 Task: Select traffic view around selected location Mount Everest, Nepal and China and identify the nearest hotel to the peak traffic point
Action: Mouse moved to (113, 32)
Screenshot: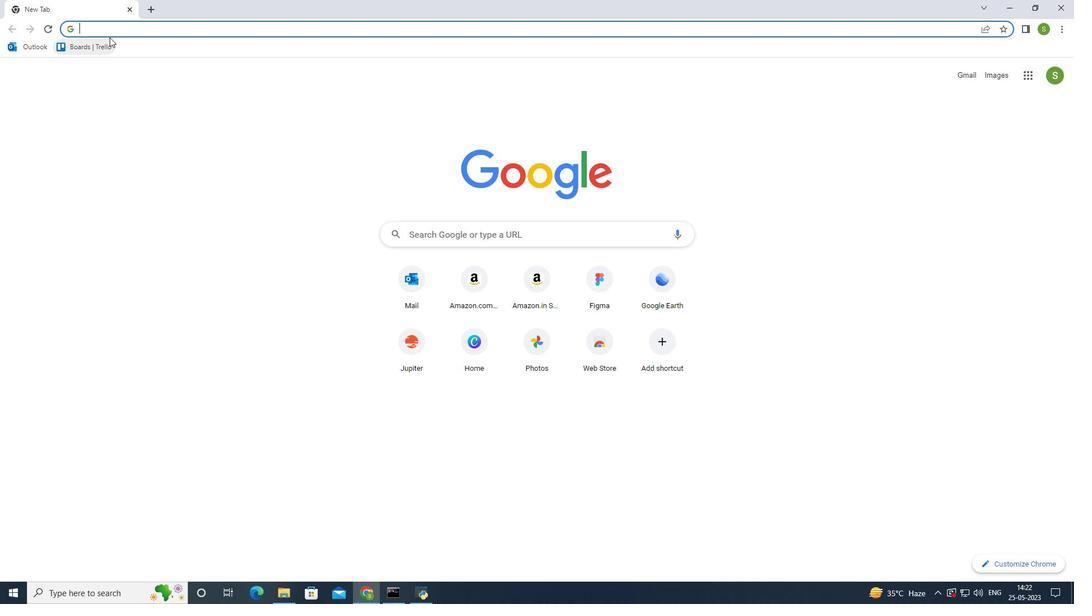 
Action: Mouse pressed left at (113, 32)
Screenshot: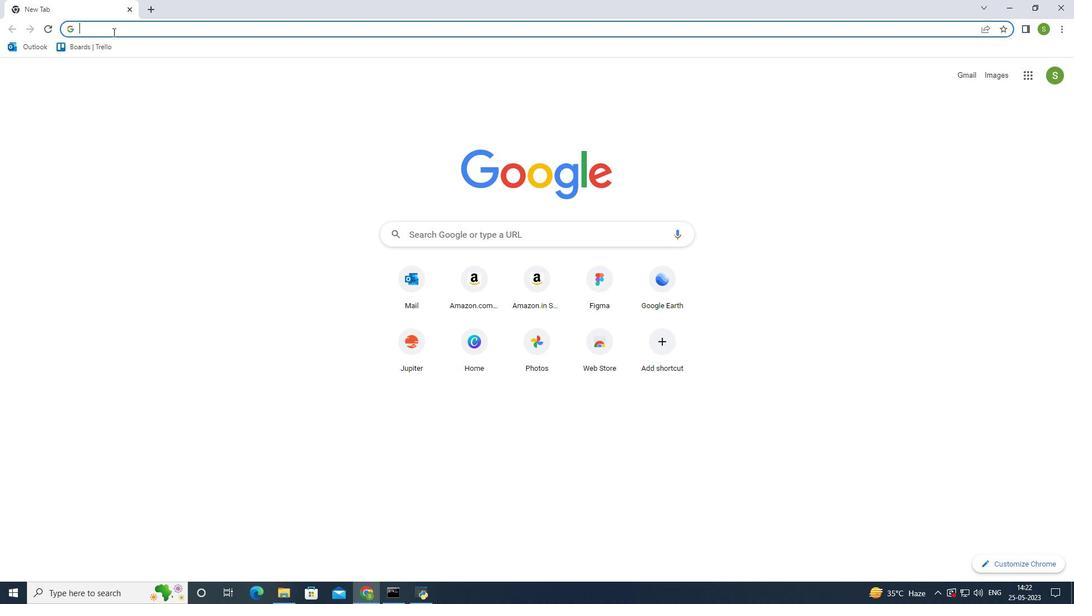 
Action: Mouse moved to (110, 49)
Screenshot: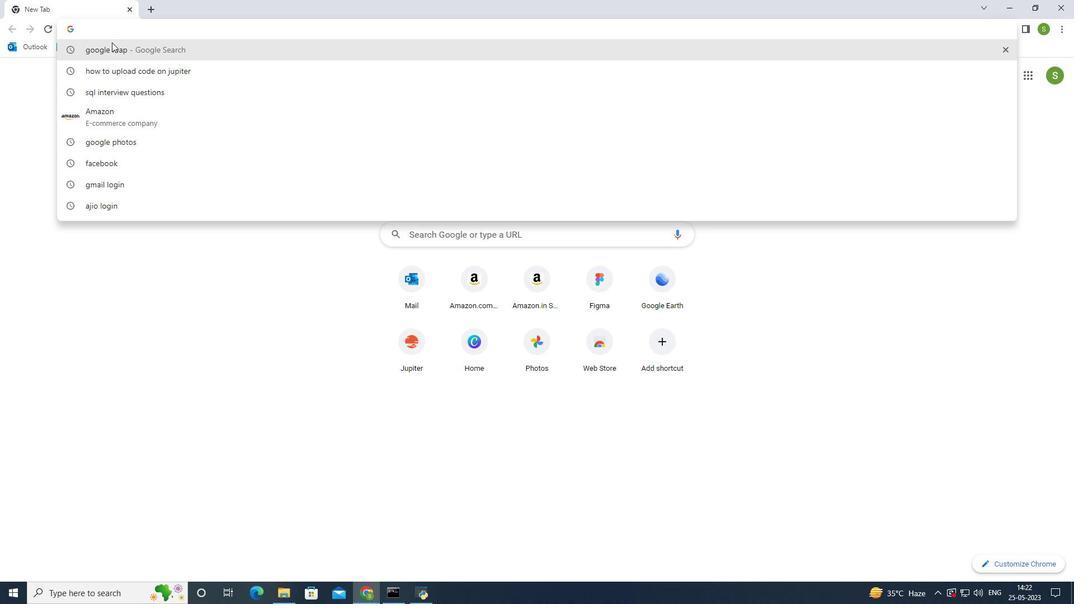 
Action: Mouse pressed left at (110, 49)
Screenshot: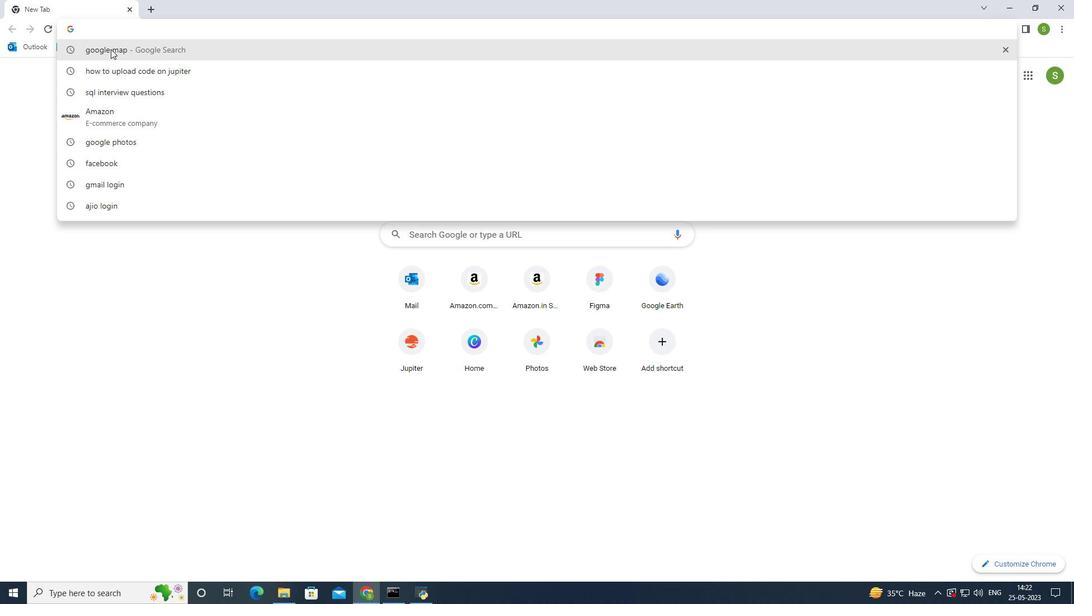 
Action: Mouse moved to (168, 174)
Screenshot: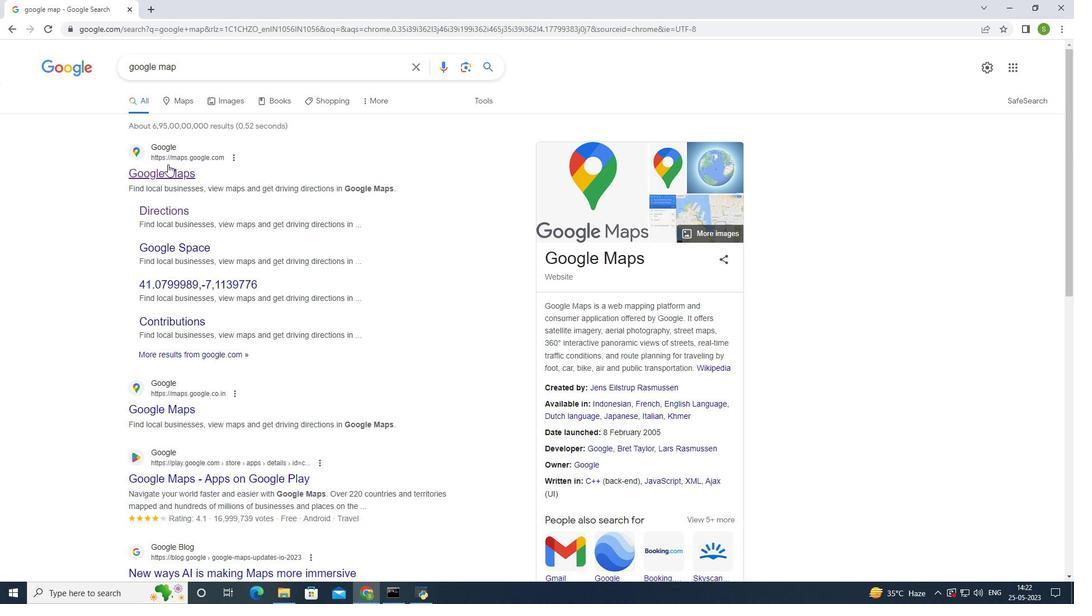 
Action: Mouse pressed left at (168, 174)
Screenshot: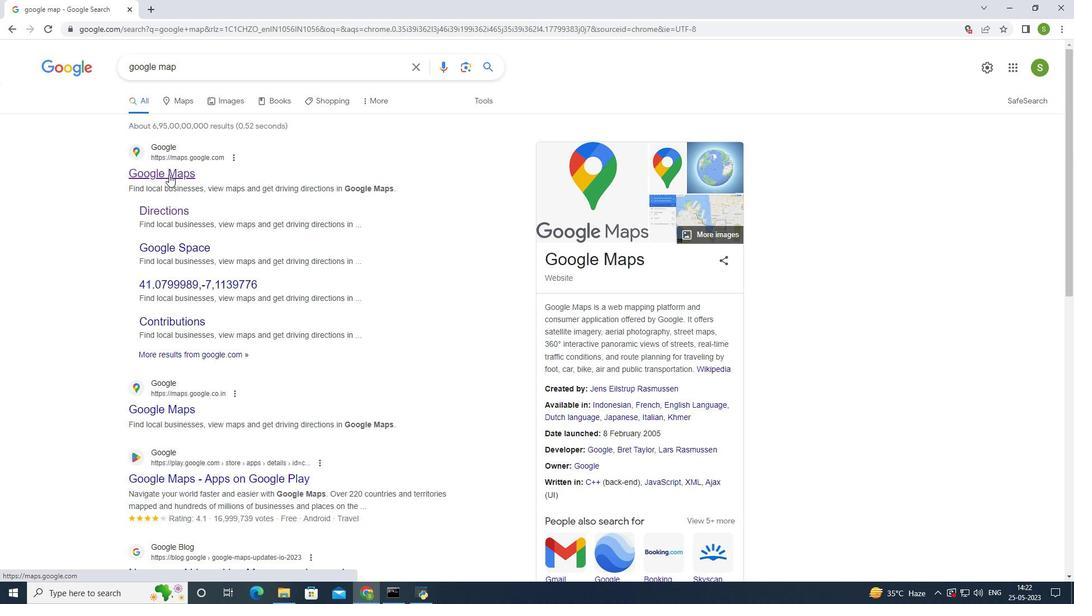 
Action: Mouse moved to (132, 58)
Screenshot: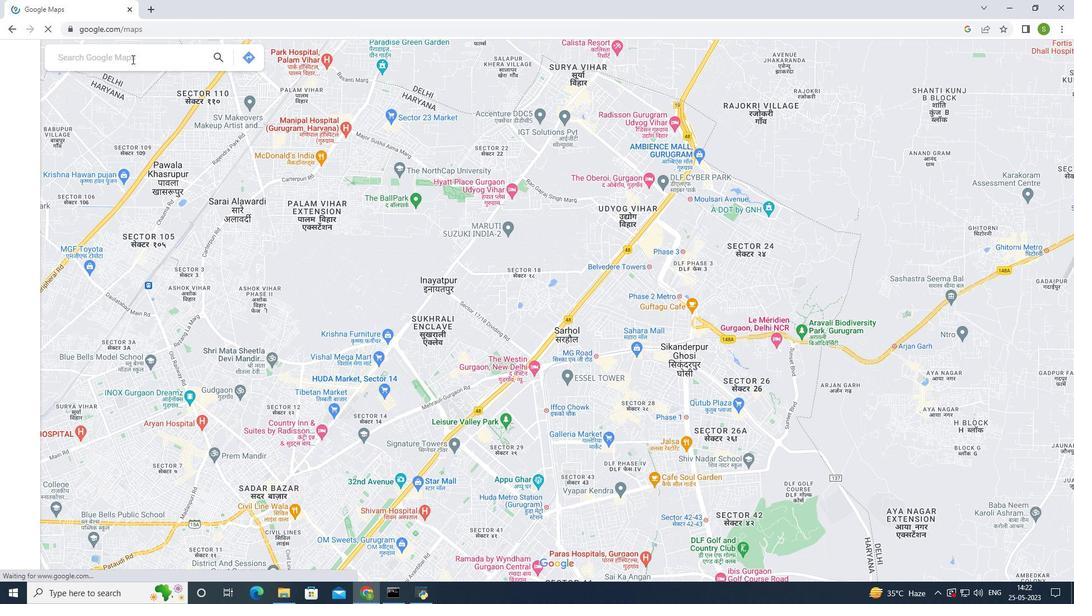 
Action: Mouse pressed left at (132, 58)
Screenshot: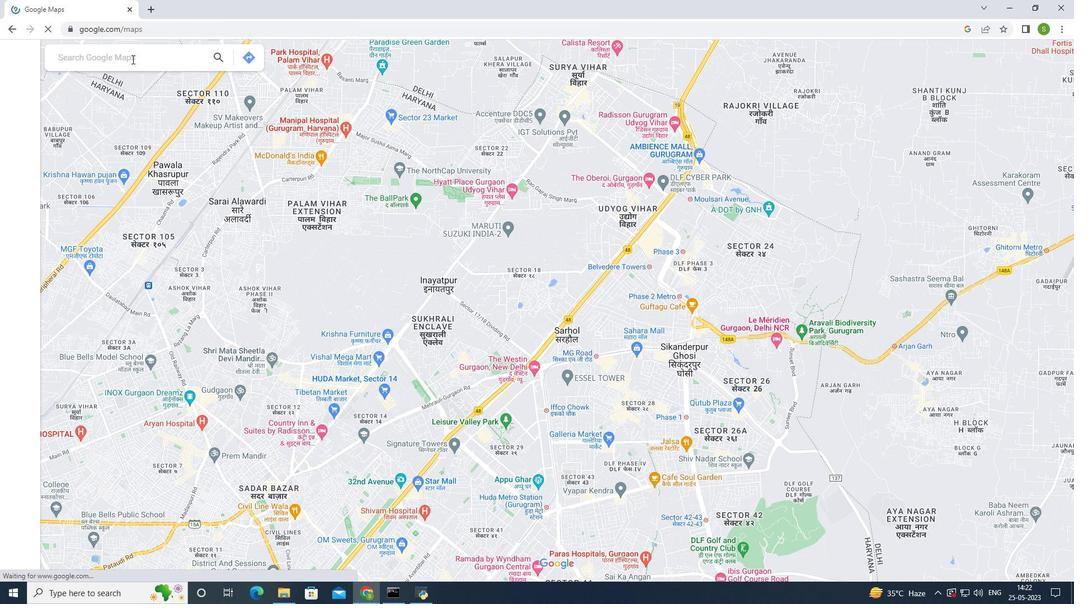 
Action: Mouse moved to (144, 53)
Screenshot: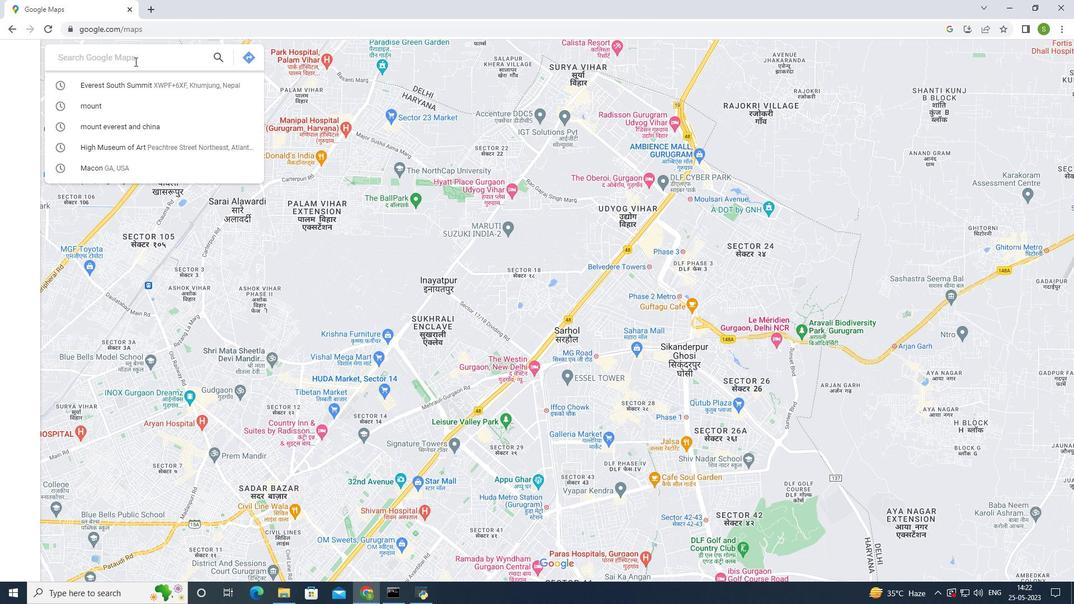 
Action: Key pressed <Key.caps_lock>M<Key.caps_lock>ount<Key.space><Key.caps_lock>E<Key.caps_lock>verest<Key.space>,<Key.space><Key.caps_lock>N<Key.caps_lock>epal<Key.space><Key.space><Key.space>and<Key.space><Key.caps_lock>C<Key.caps_lock>hina<Key.enter>
Screenshot: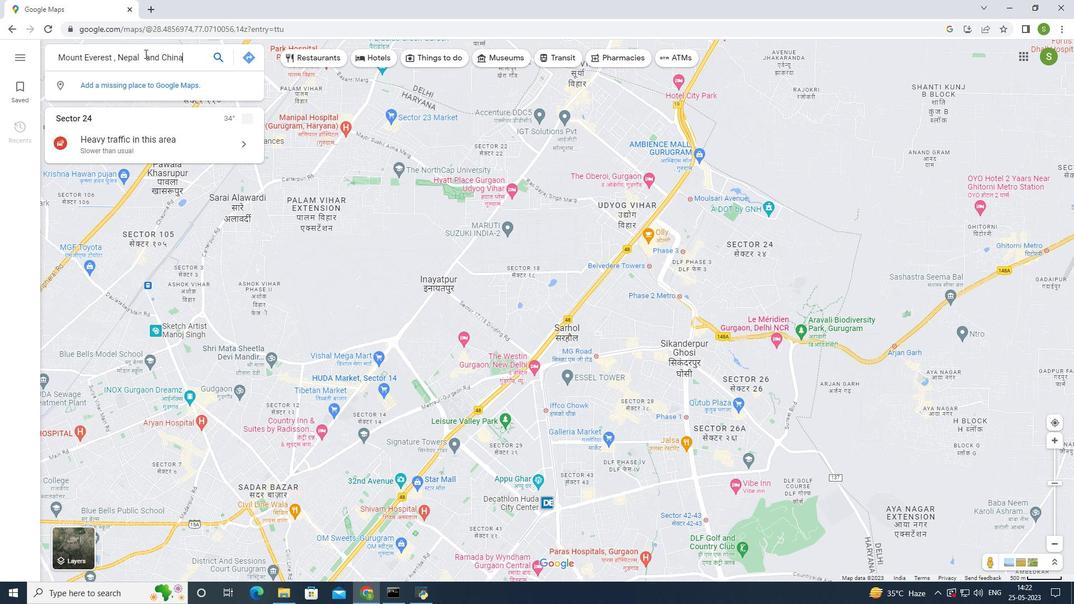 
Action: Mouse moved to (390, 551)
Screenshot: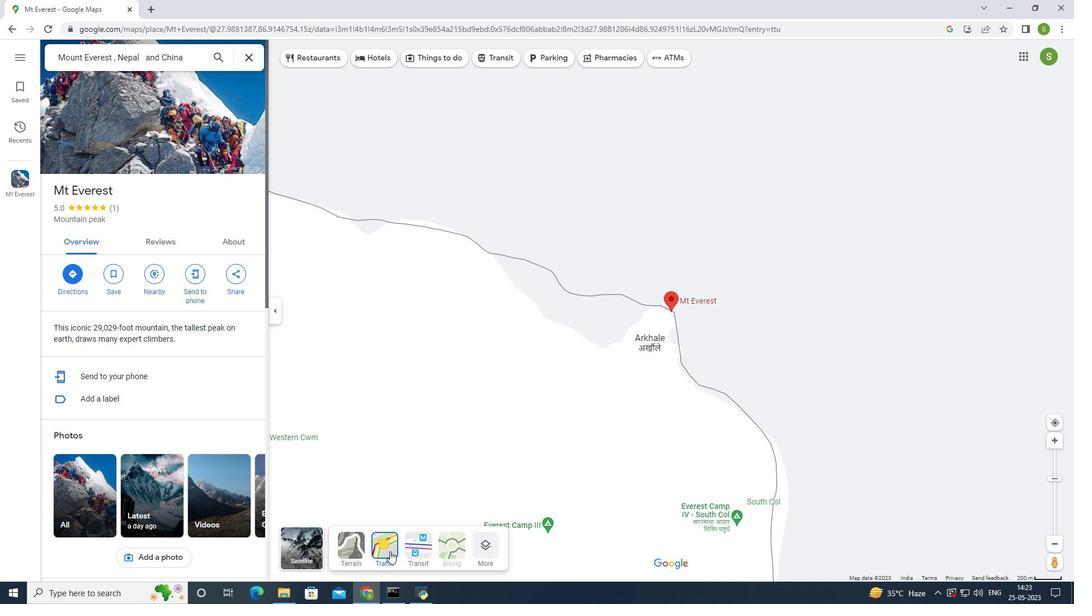 
Action: Mouse pressed left at (390, 551)
Screenshot: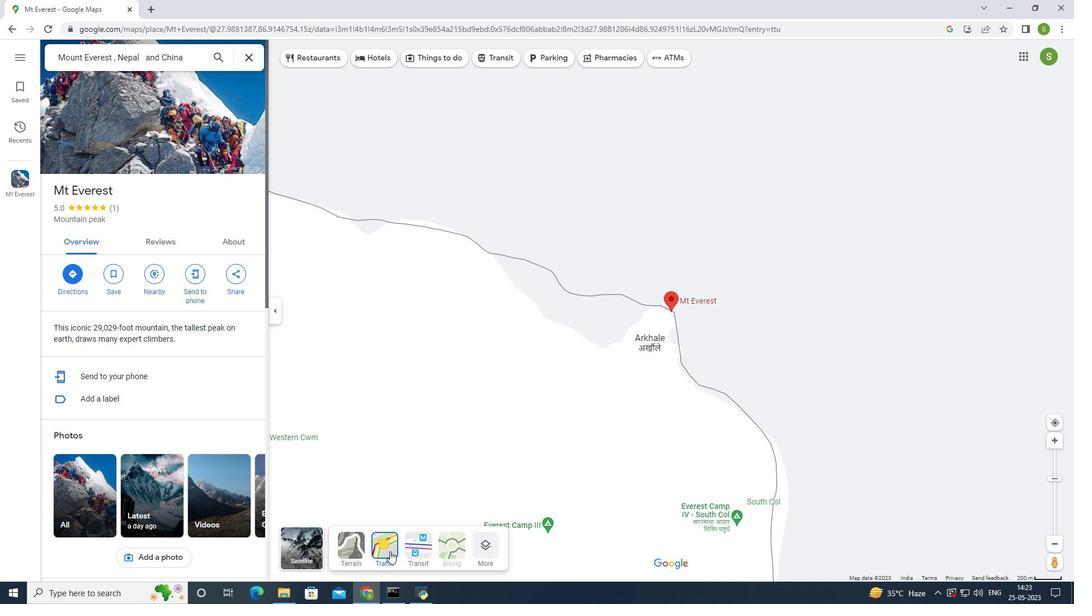 
Action: Mouse moved to (371, 53)
Screenshot: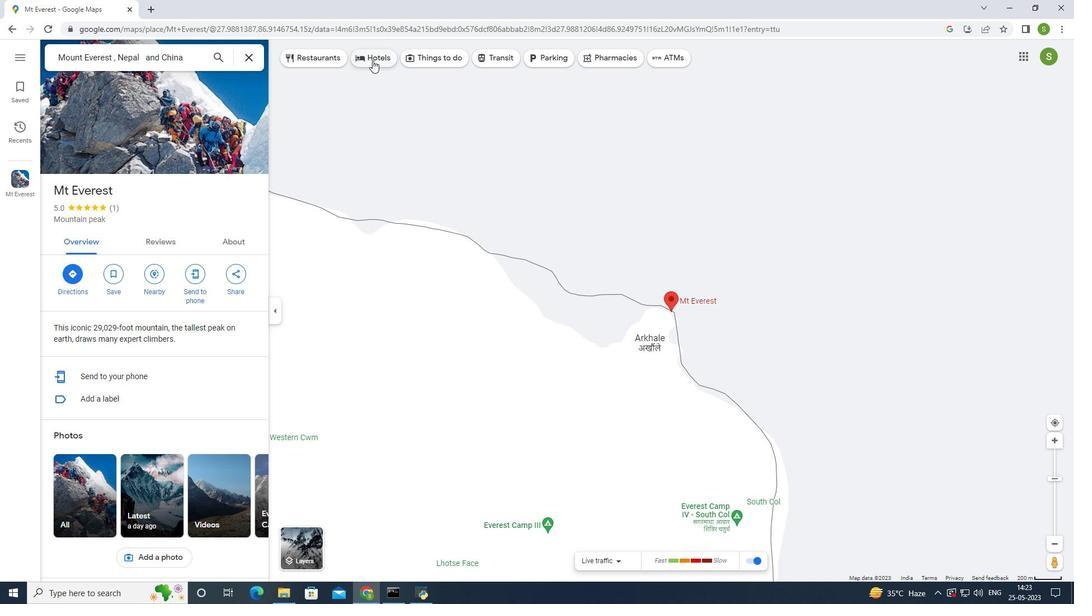 
Action: Mouse pressed left at (371, 53)
Screenshot: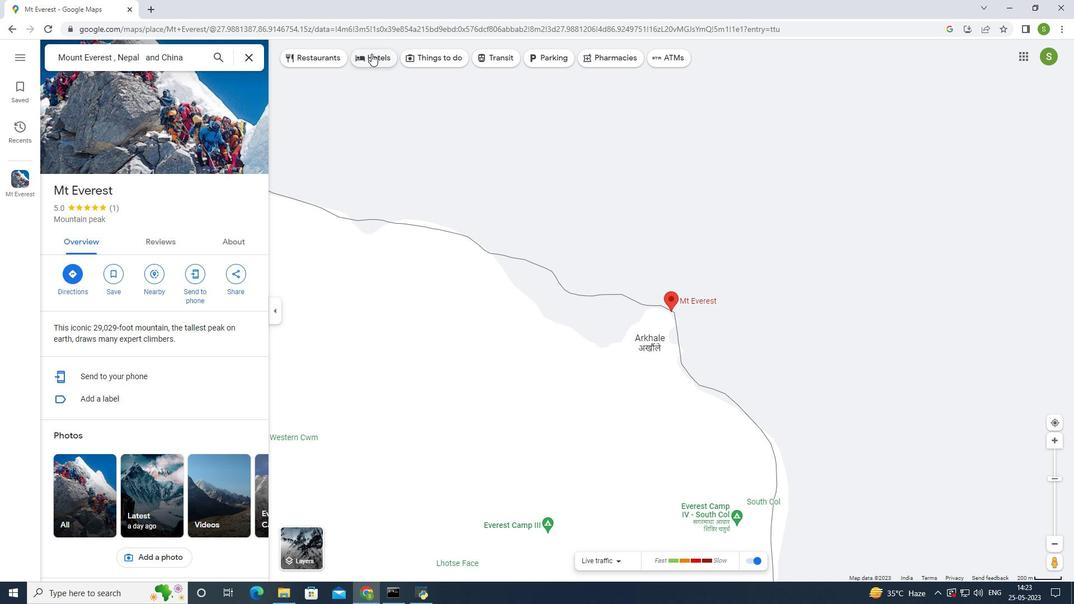 
Action: Mouse moved to (593, 387)
Screenshot: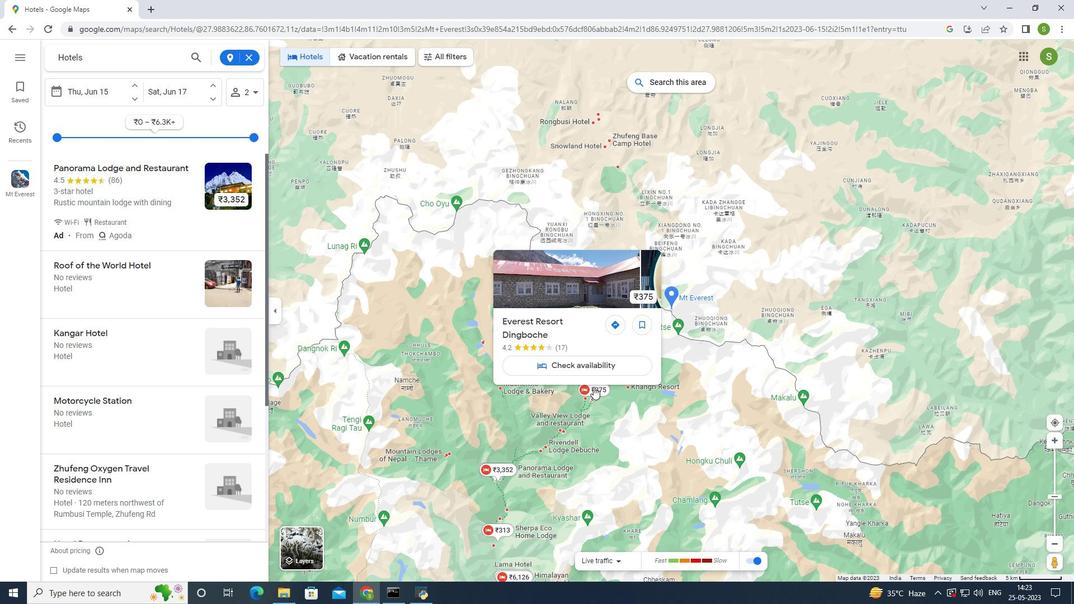 
Action: Mouse pressed left at (593, 387)
Screenshot: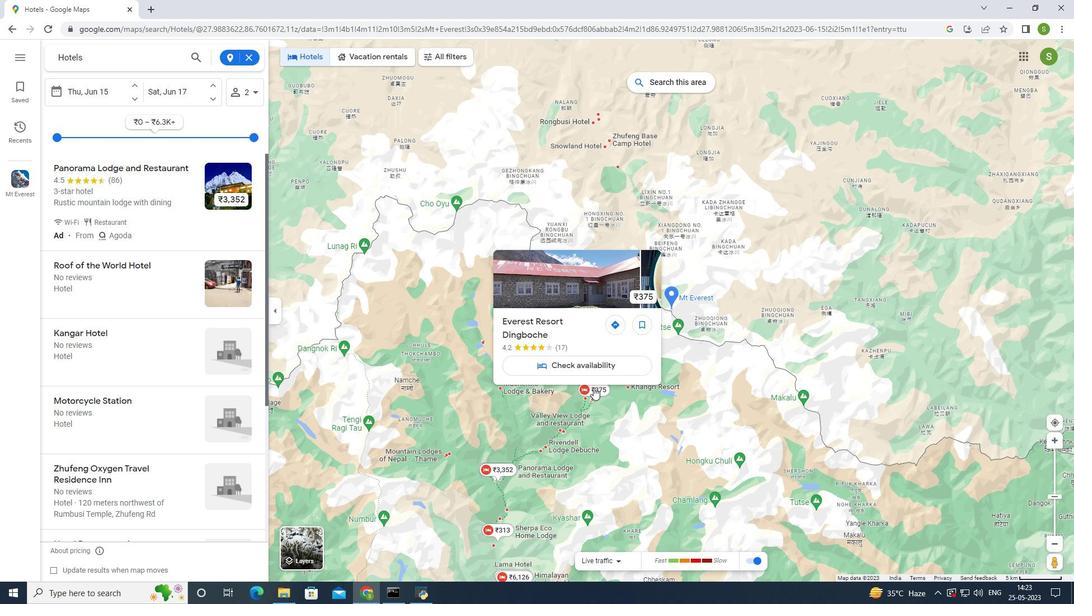 
Action: Mouse moved to (577, 327)
Screenshot: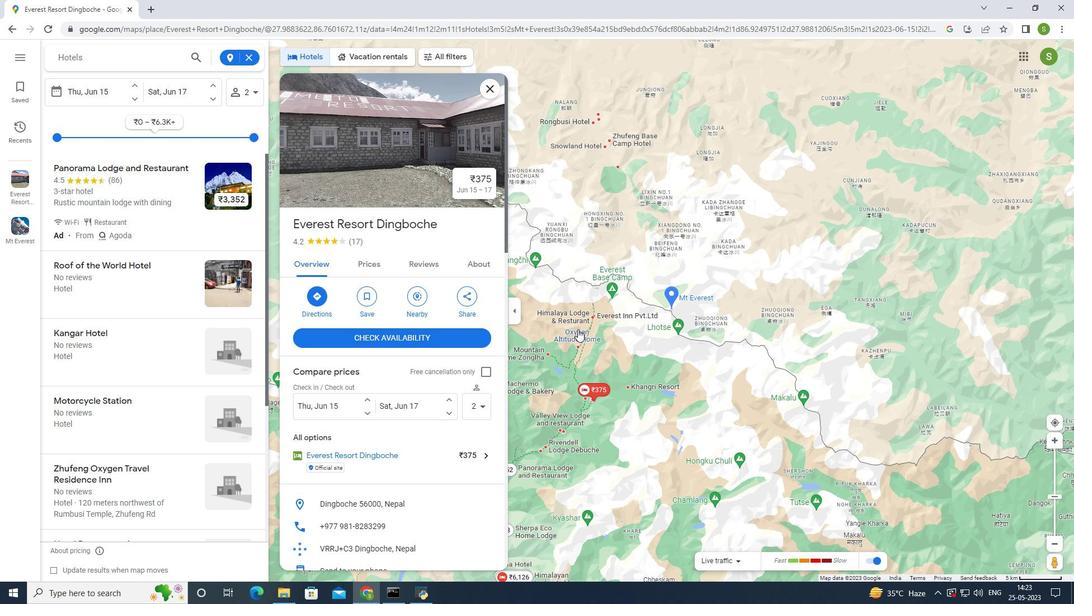 
Action: Mouse scrolled (577, 328) with delta (0, 0)
Screenshot: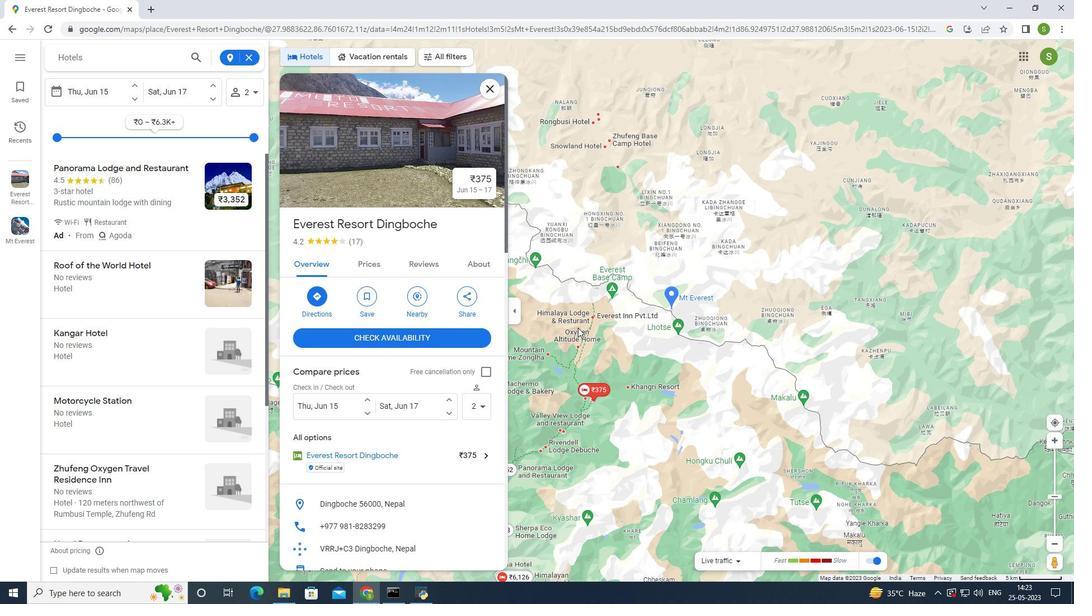 
Action: Mouse scrolled (577, 328) with delta (0, 0)
Screenshot: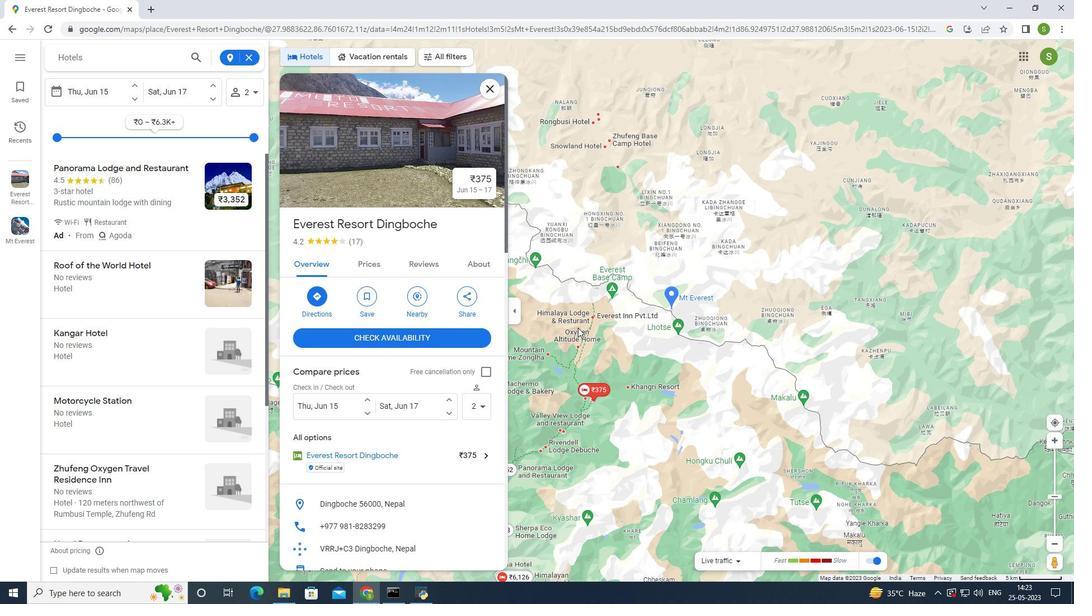 
Action: Mouse scrolled (577, 328) with delta (0, 0)
Screenshot: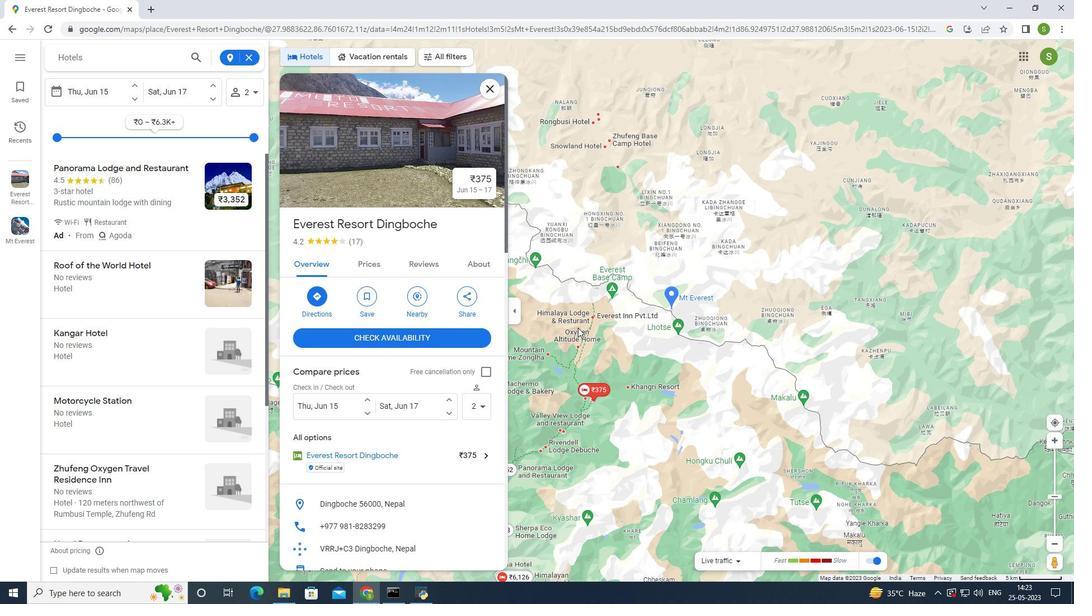 
Action: Mouse scrolled (577, 328) with delta (0, 0)
Screenshot: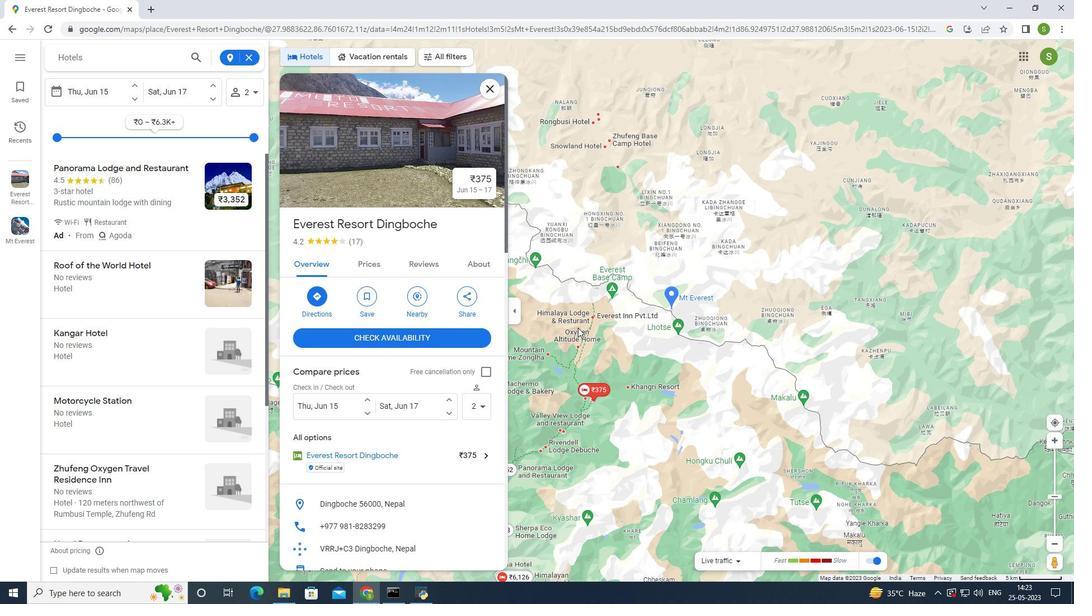 
Action: Mouse moved to (597, 335)
Screenshot: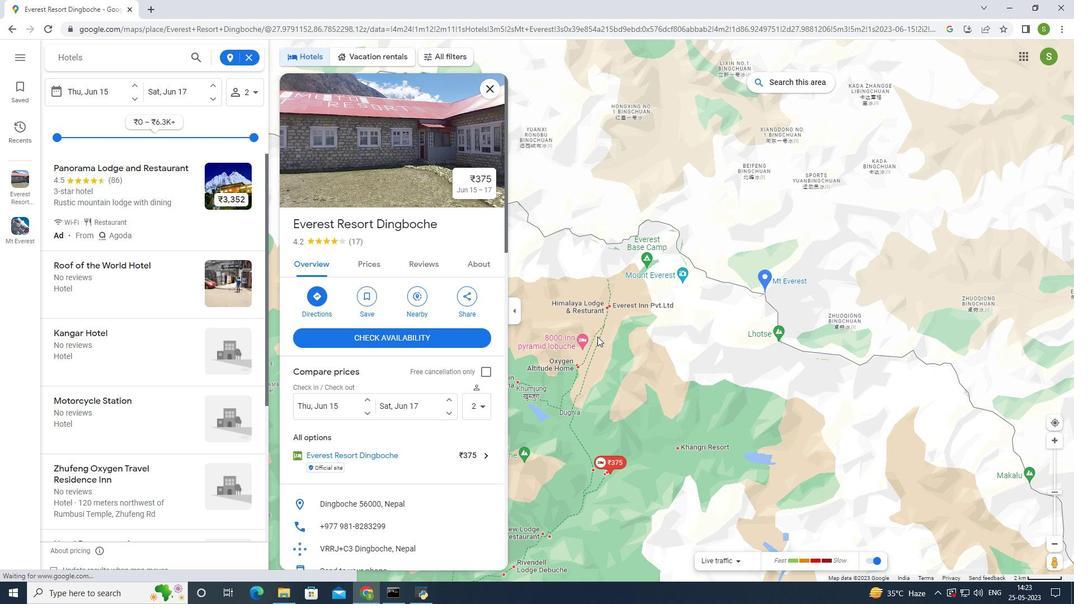 
Action: Mouse scrolled (597, 336) with delta (0, 0)
Screenshot: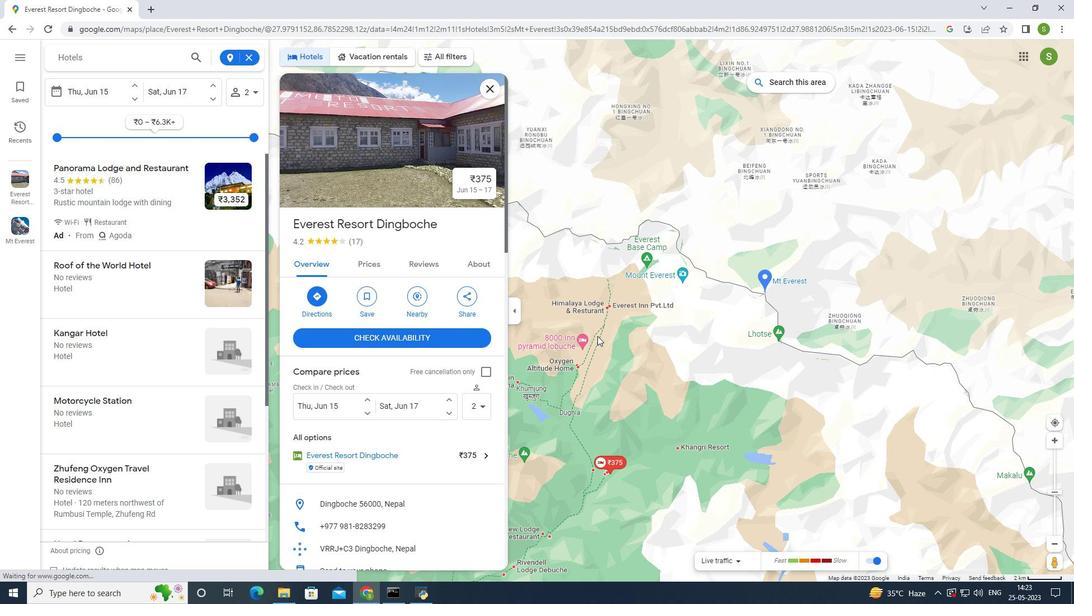 
Action: Mouse scrolled (597, 336) with delta (0, 0)
Screenshot: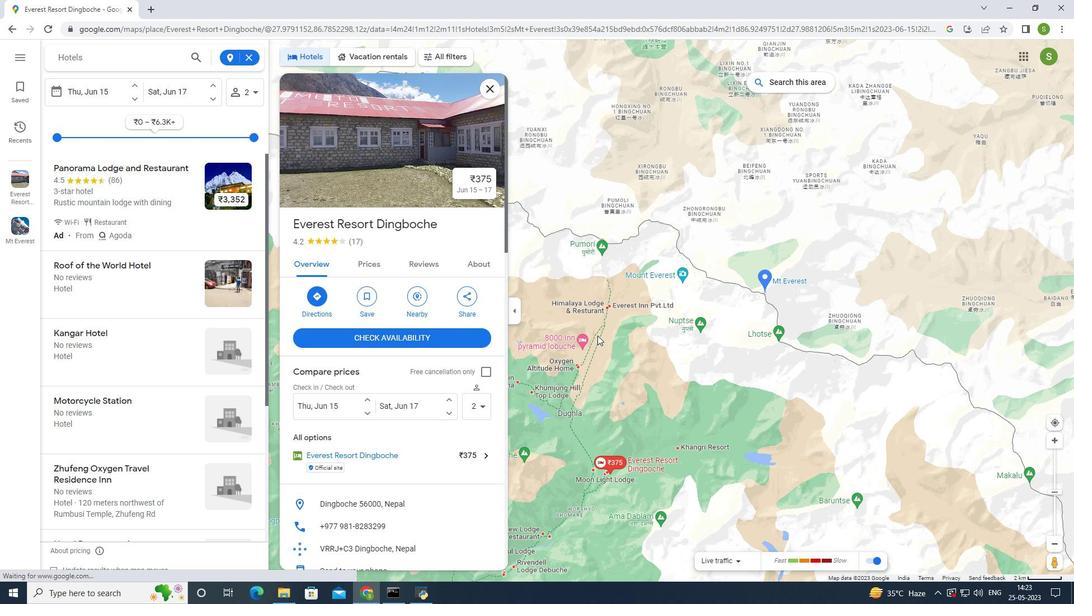 
Action: Mouse moved to (575, 345)
Screenshot: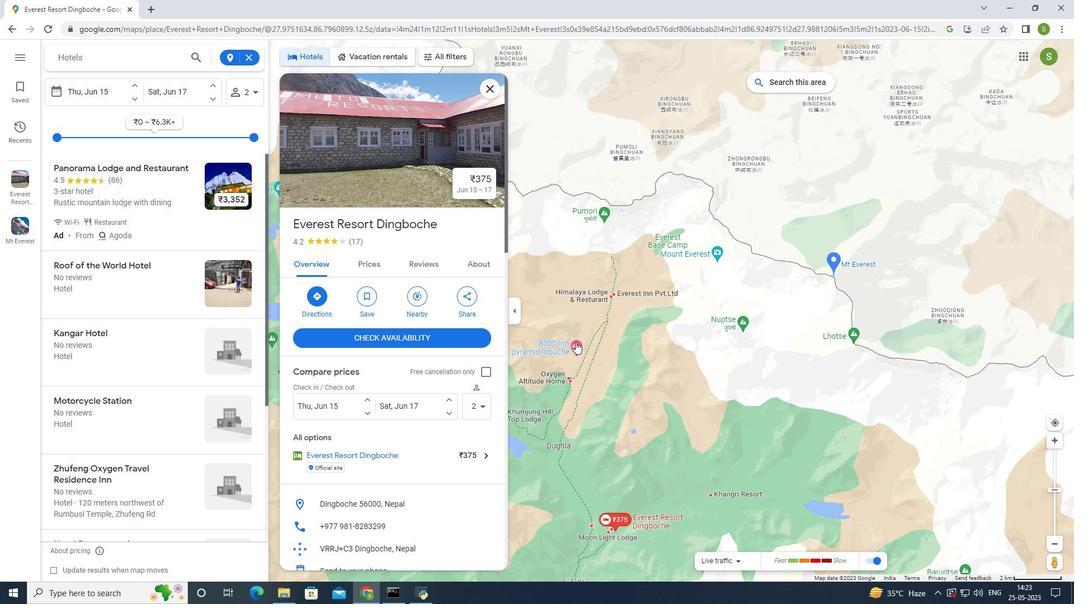 
Action: Mouse pressed left at (575, 345)
Screenshot: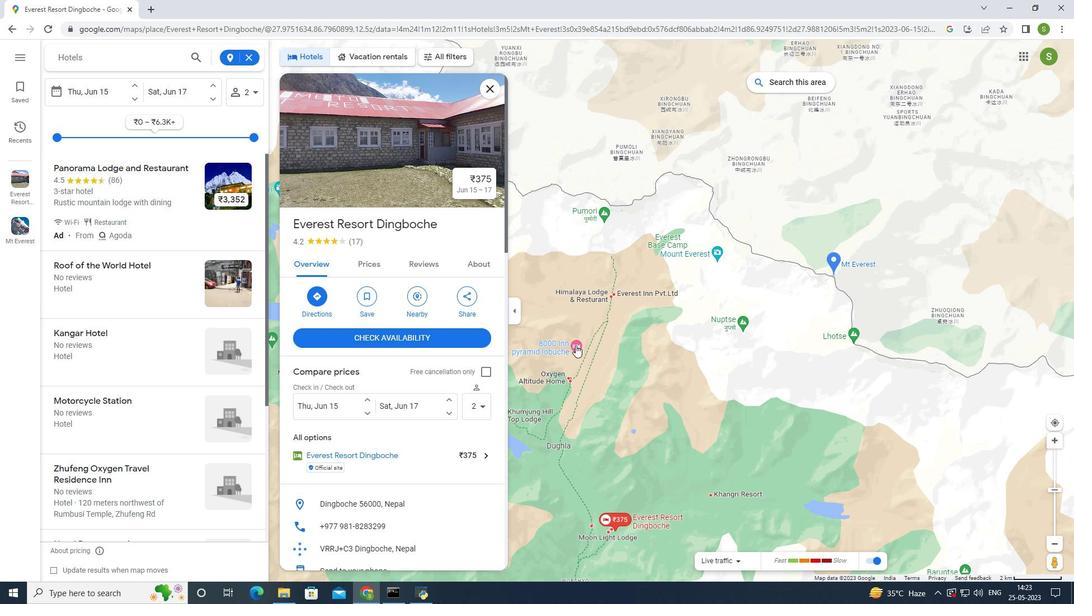 
Action: Mouse moved to (613, 520)
Screenshot: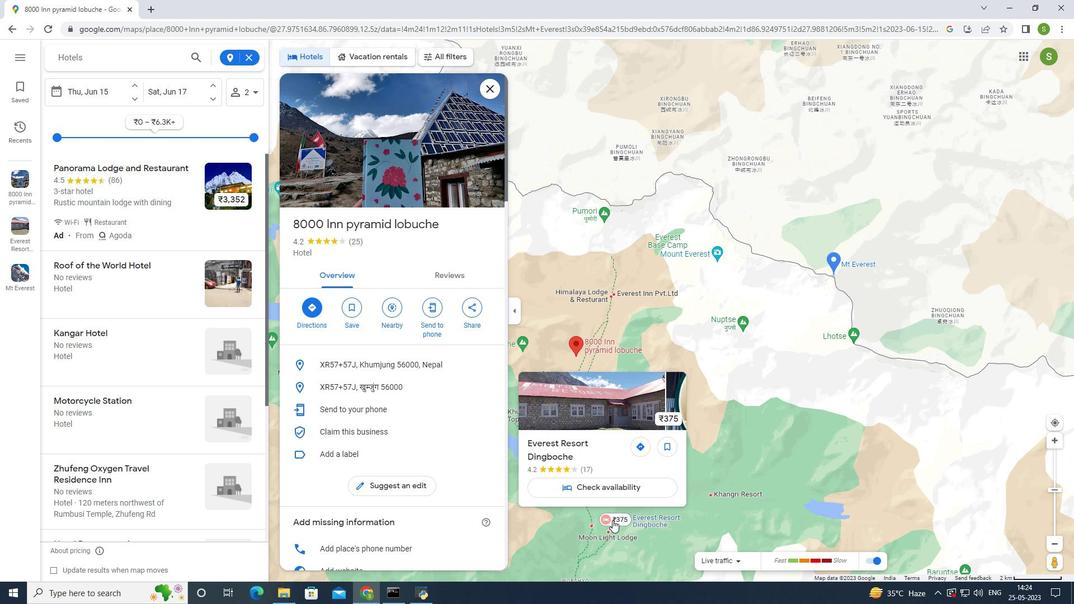 
Action: Mouse pressed left at (613, 520)
Screenshot: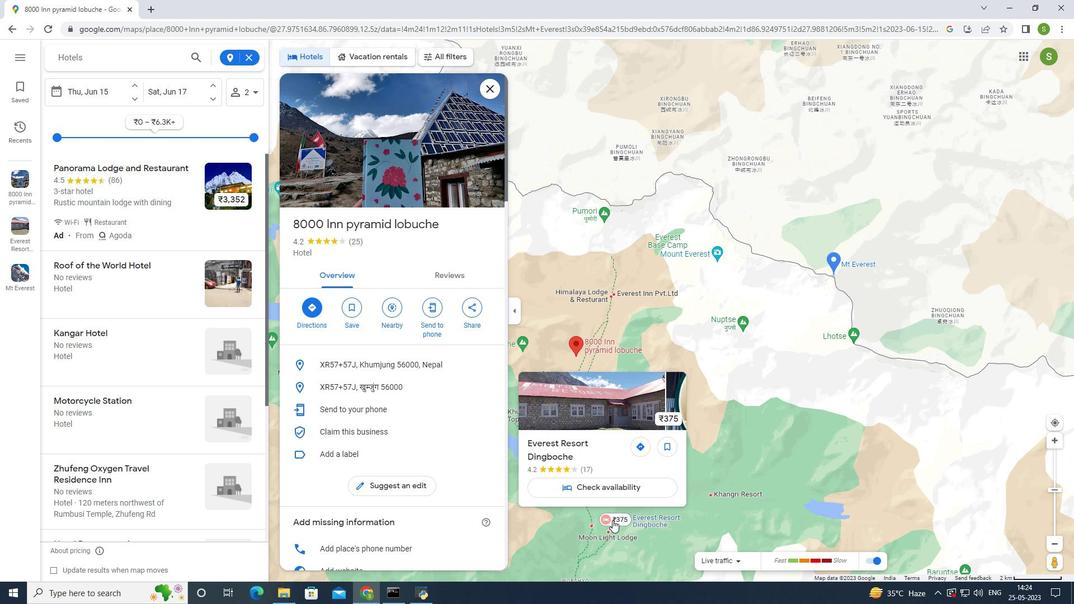 
Action: Mouse moved to (406, 124)
Screenshot: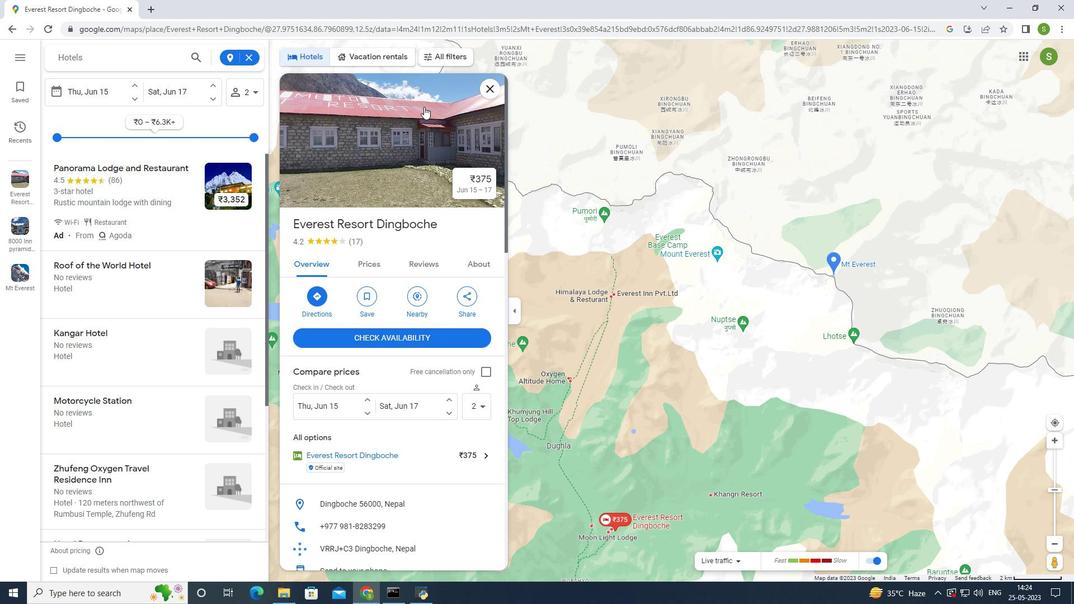 
Action: Mouse pressed left at (406, 124)
Screenshot: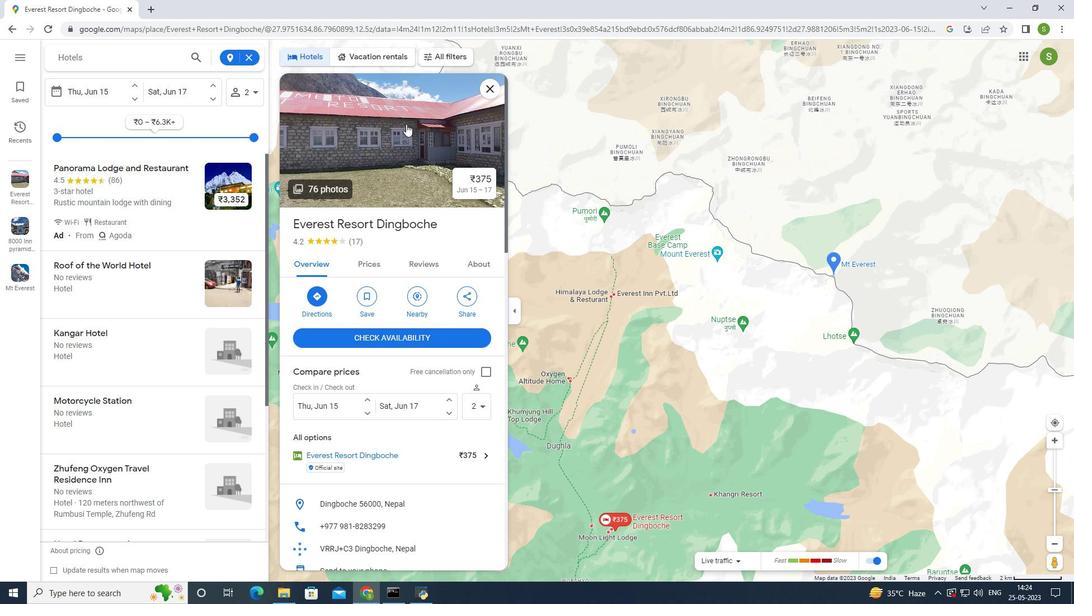 
Action: Mouse moved to (689, 493)
Screenshot: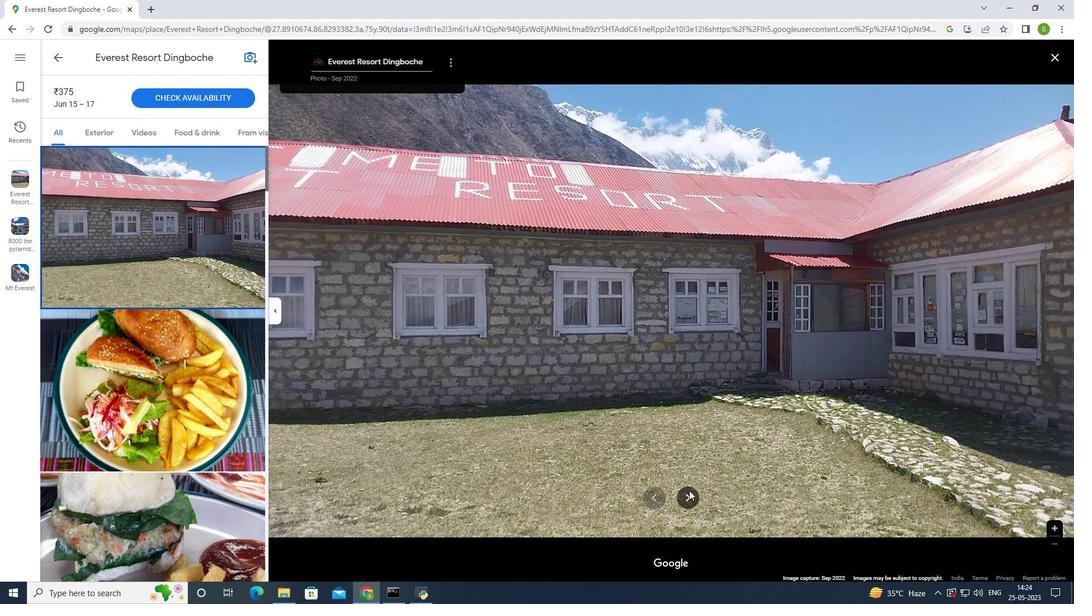 
Action: Mouse pressed left at (689, 493)
Screenshot: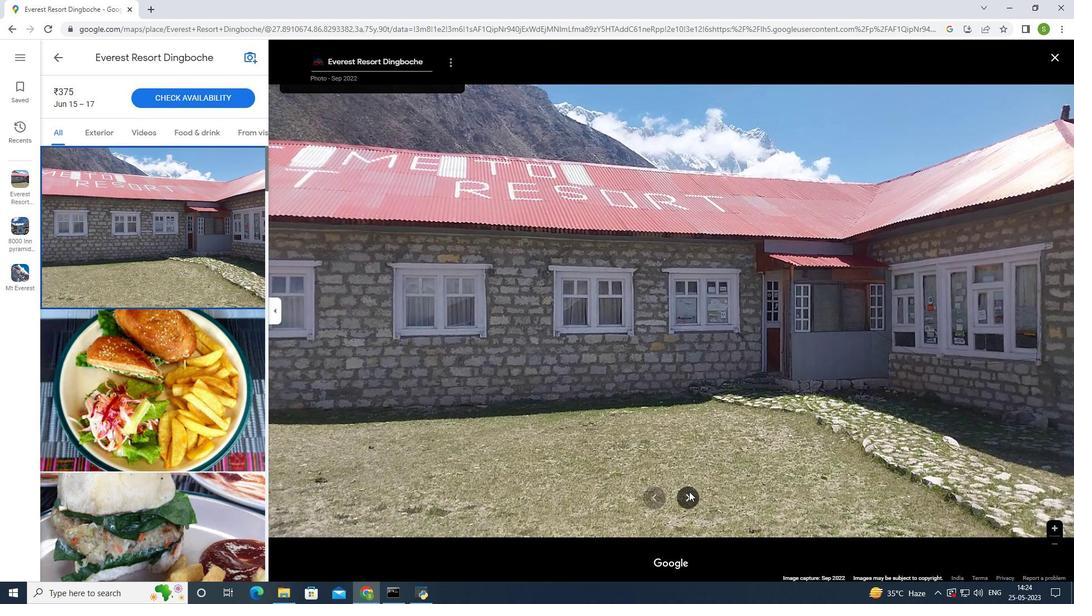 
Action: Mouse moved to (688, 497)
Screenshot: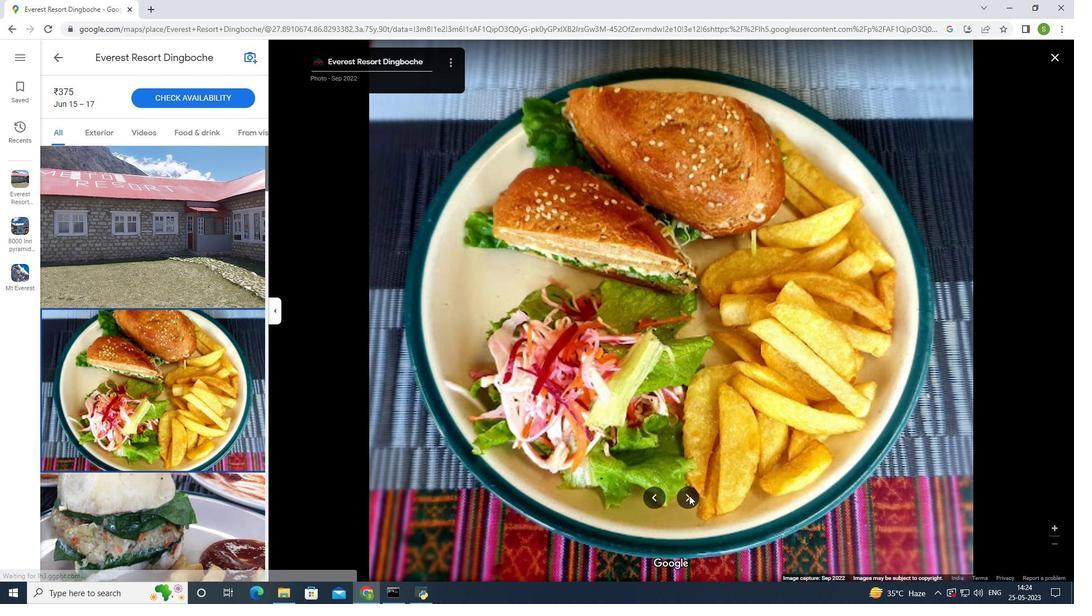 
Action: Mouse pressed left at (688, 497)
Screenshot: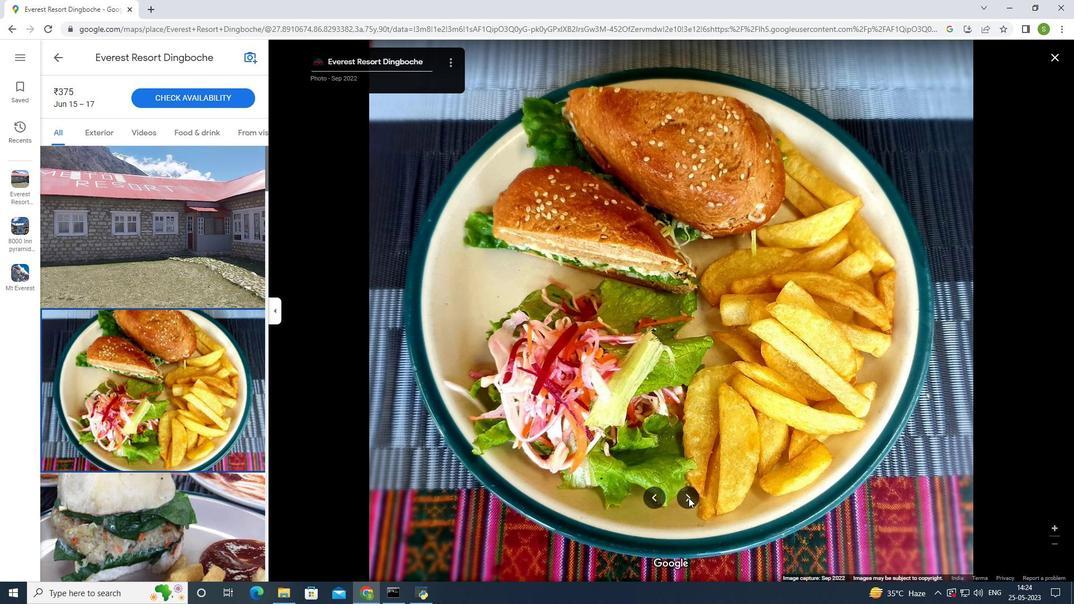 
Action: Mouse moved to (690, 501)
Screenshot: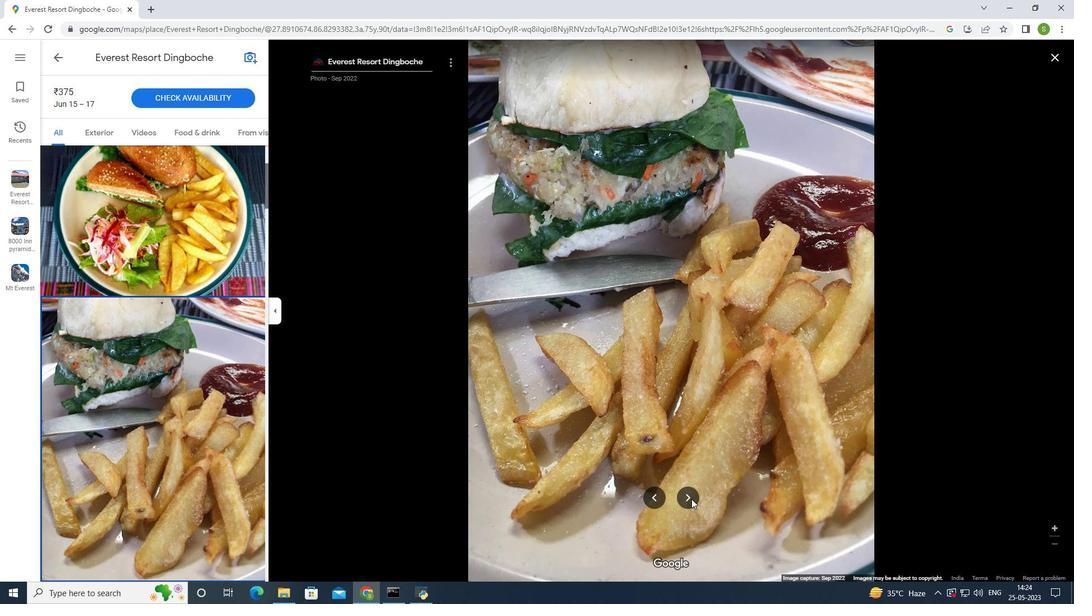 
Action: Mouse pressed left at (690, 501)
Screenshot: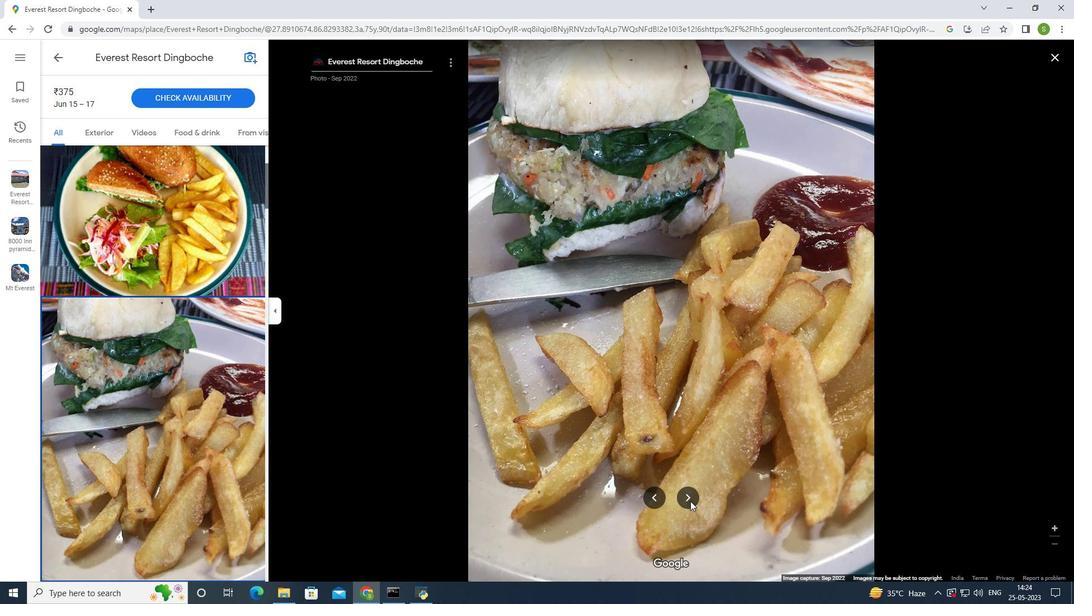 
Action: Mouse moved to (653, 496)
Screenshot: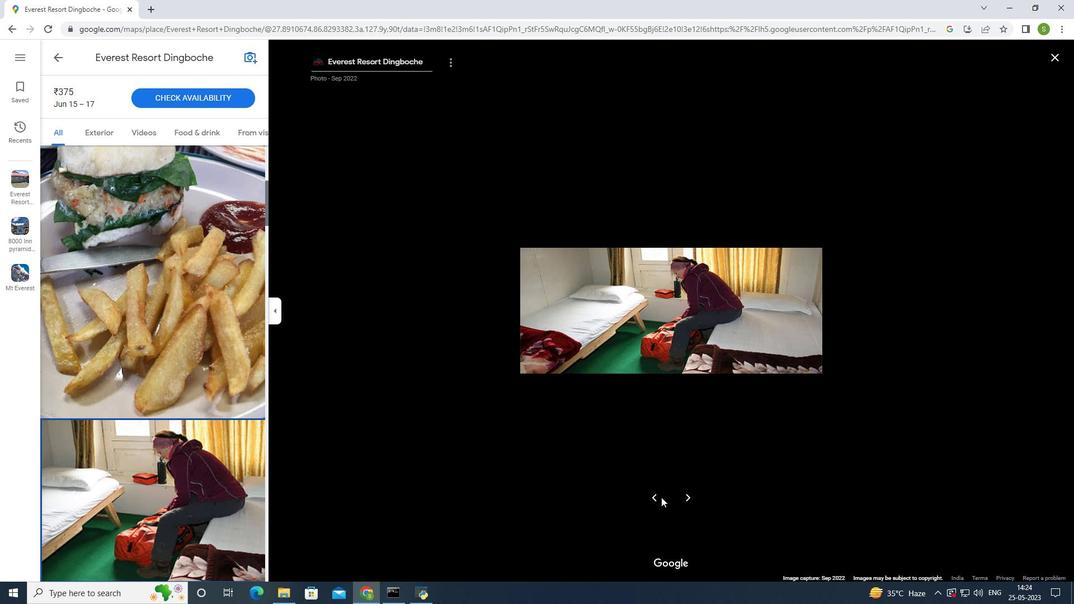 
Action: Mouse pressed left at (653, 496)
Screenshot: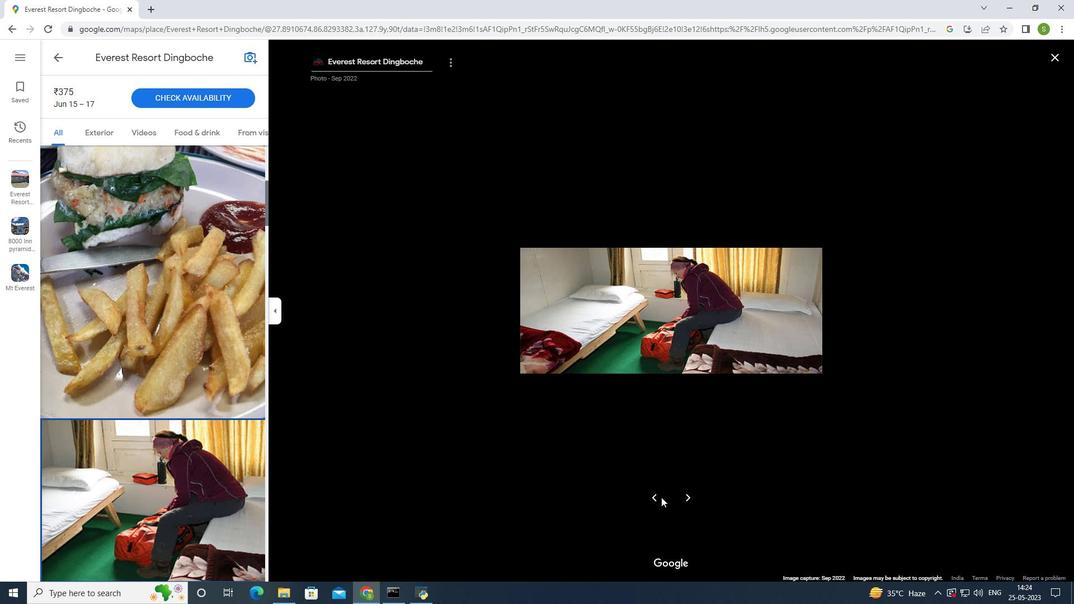 
Action: Mouse moved to (687, 495)
Screenshot: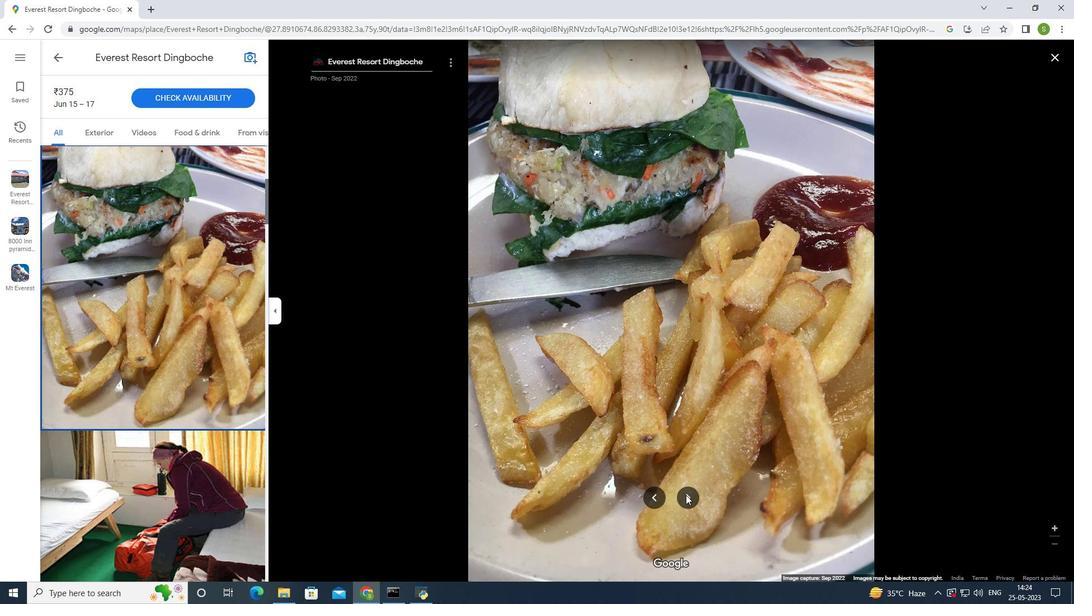
Action: Mouse pressed left at (687, 495)
Screenshot: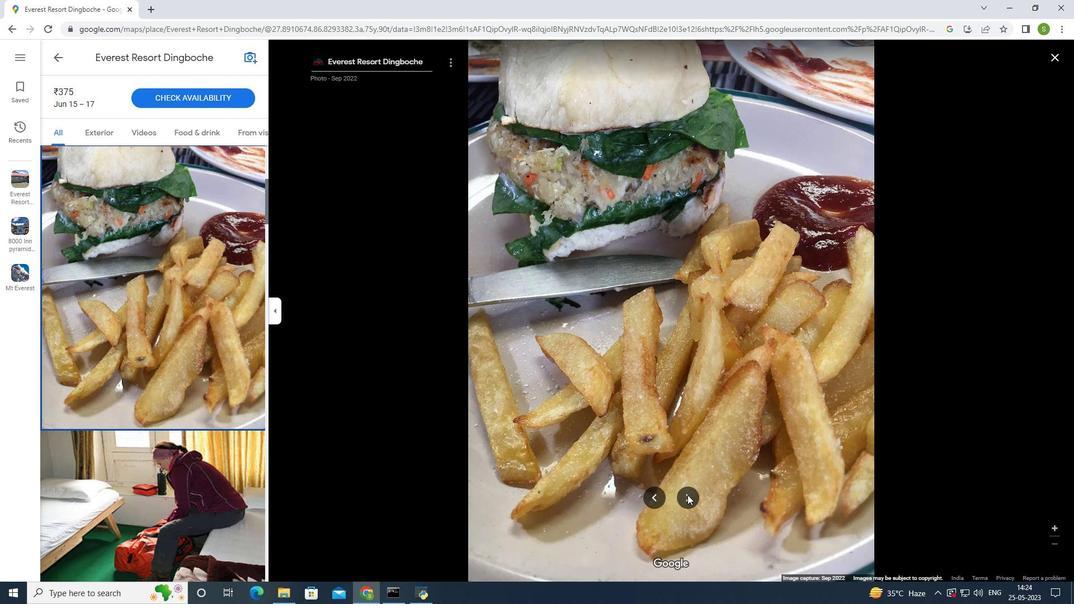 
Action: Mouse moved to (685, 497)
Screenshot: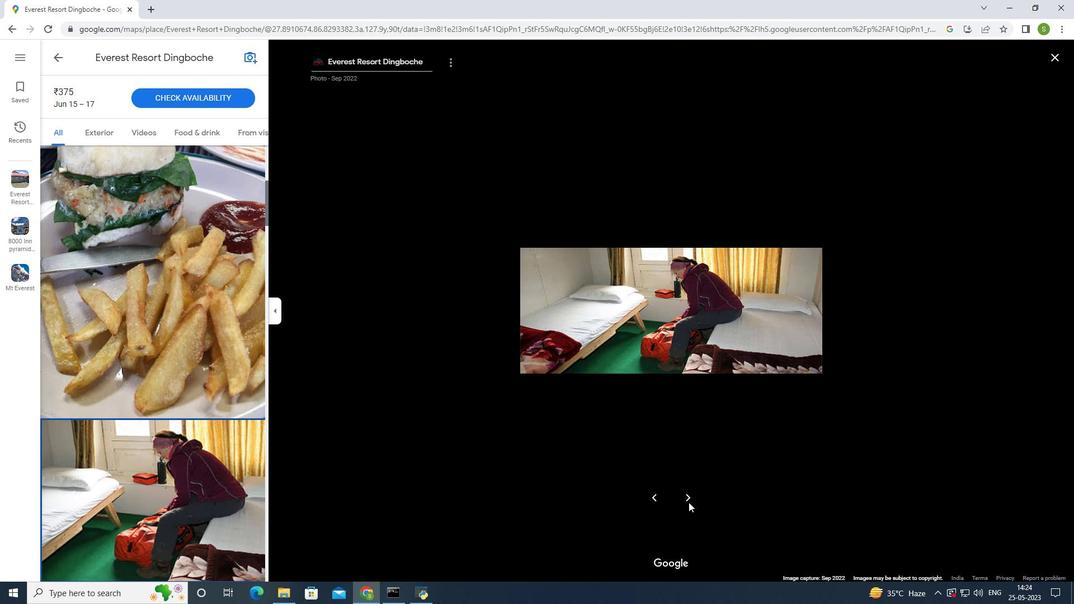
Action: Mouse pressed left at (685, 497)
Screenshot: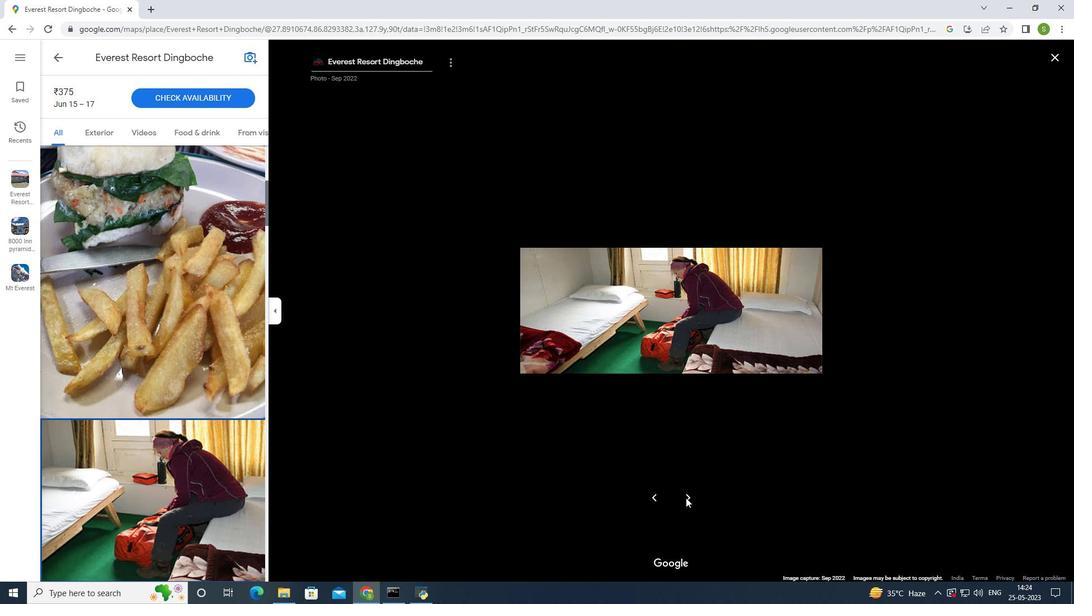 
Action: Mouse pressed left at (685, 497)
Screenshot: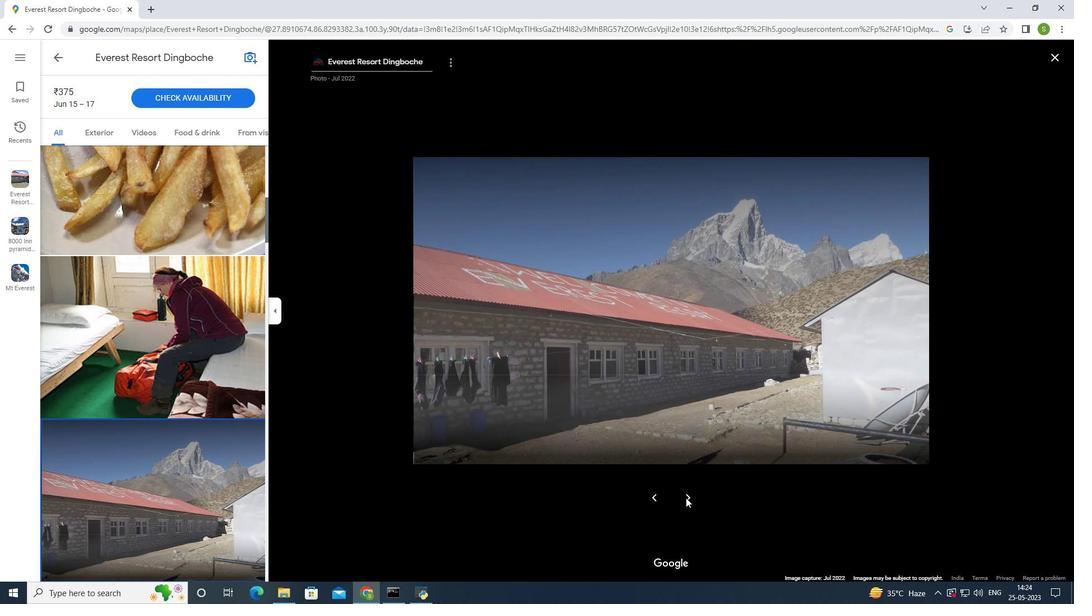 
Action: Mouse pressed left at (685, 497)
Screenshot: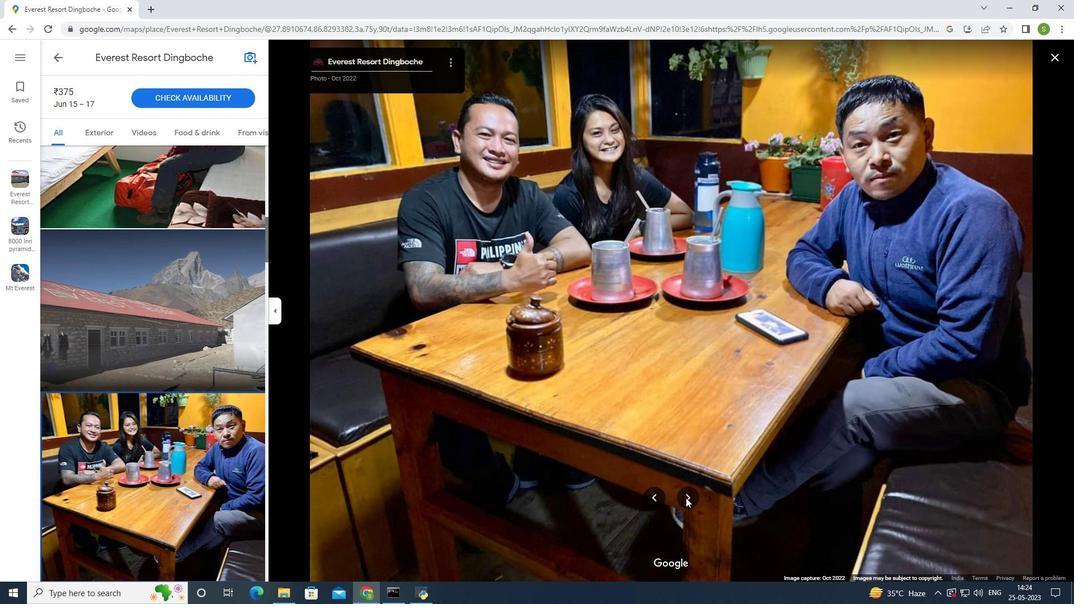 
Action: Mouse moved to (688, 497)
Screenshot: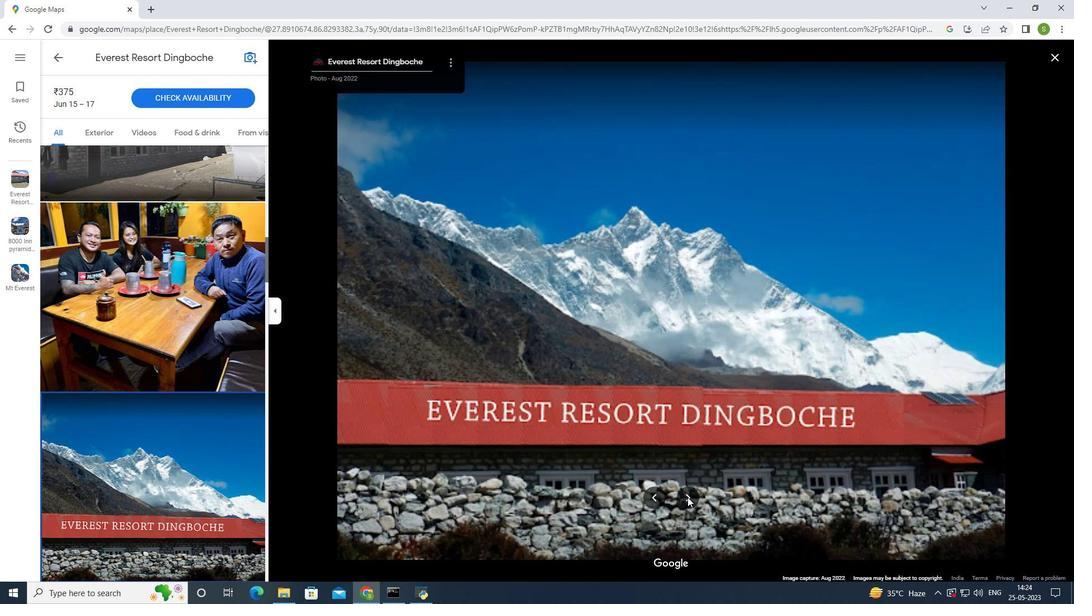 
Action: Mouse pressed left at (688, 497)
Screenshot: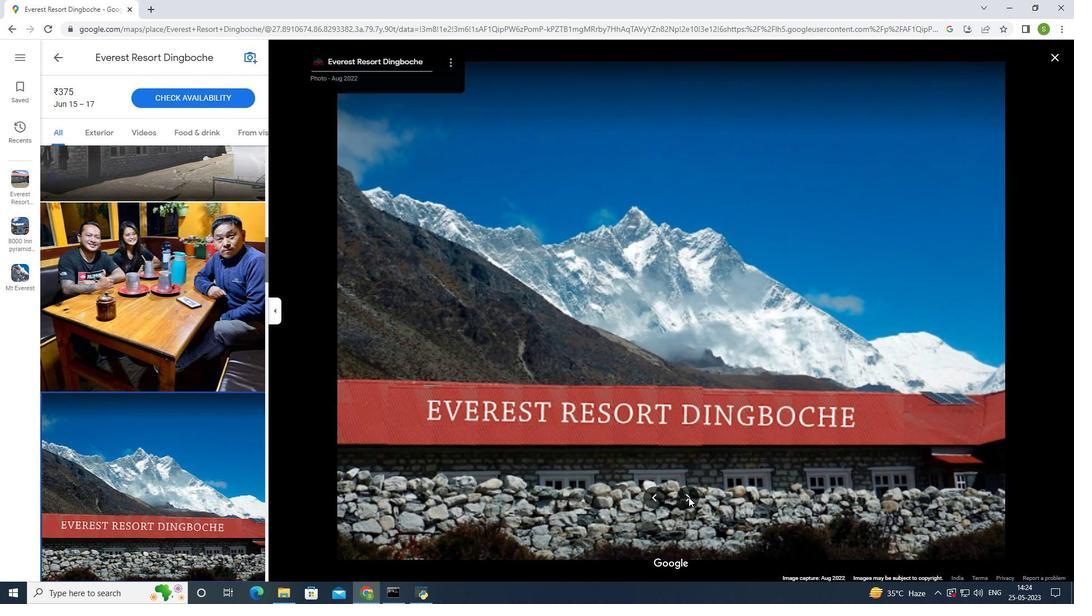 
Action: Mouse moved to (657, 420)
Screenshot: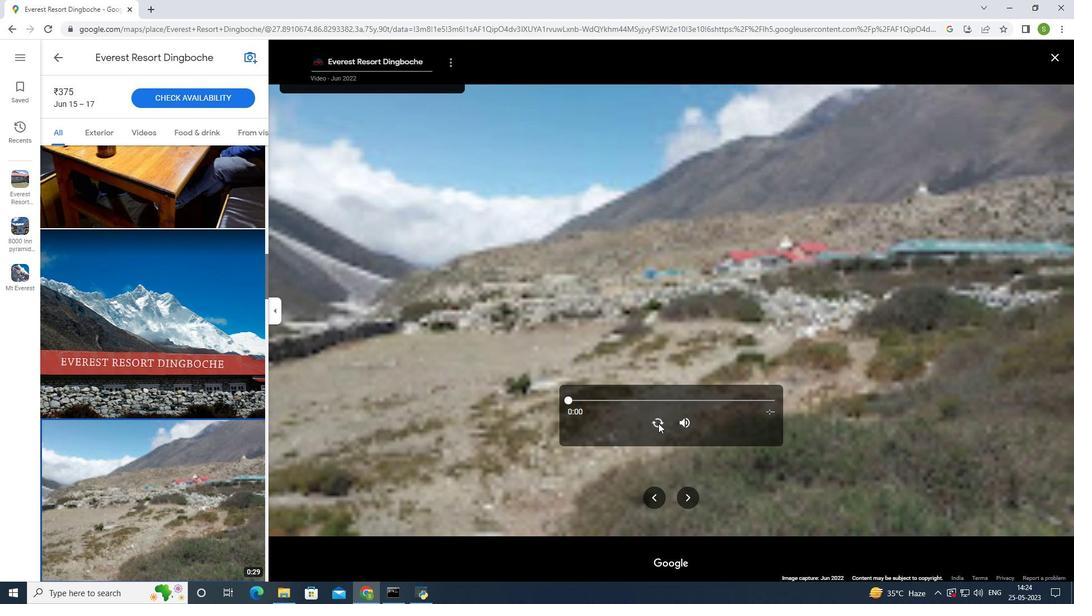 
Action: Mouse pressed left at (657, 420)
Screenshot: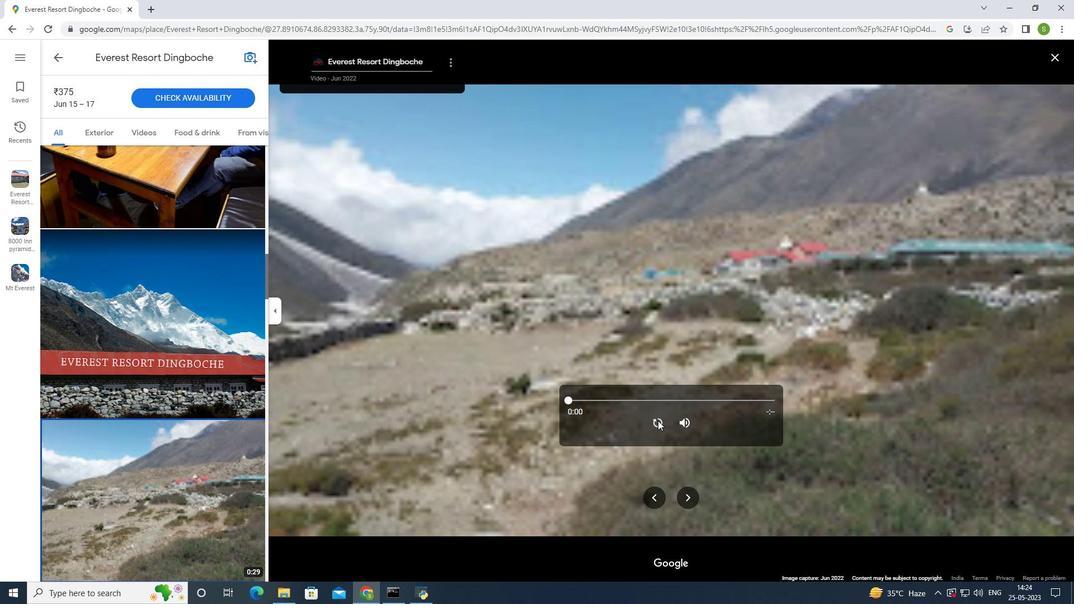
Action: Mouse pressed left at (657, 420)
Screenshot: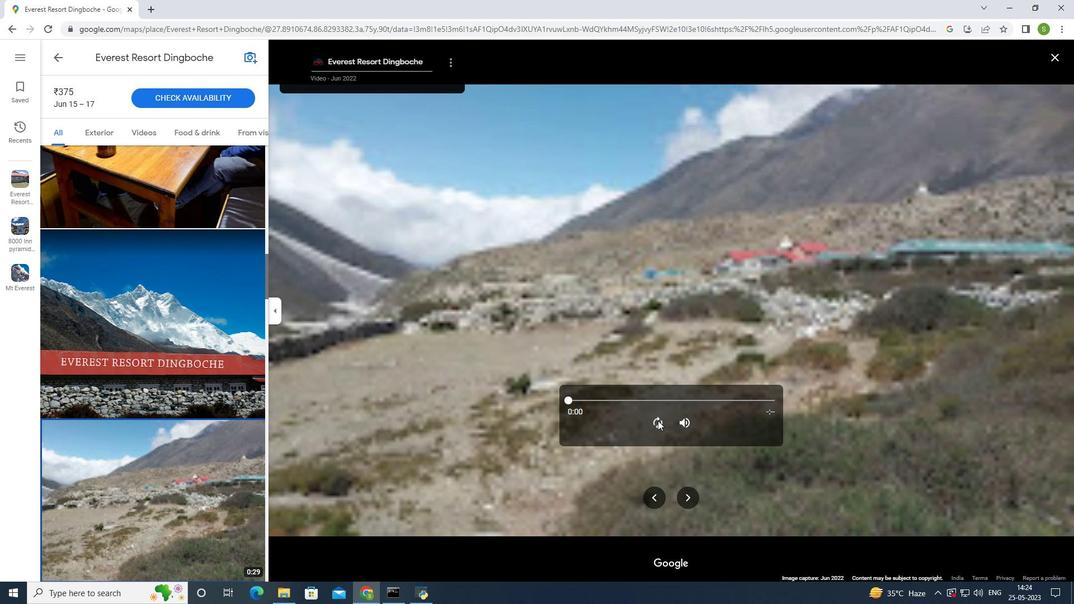 
Action: Mouse pressed left at (657, 420)
Screenshot: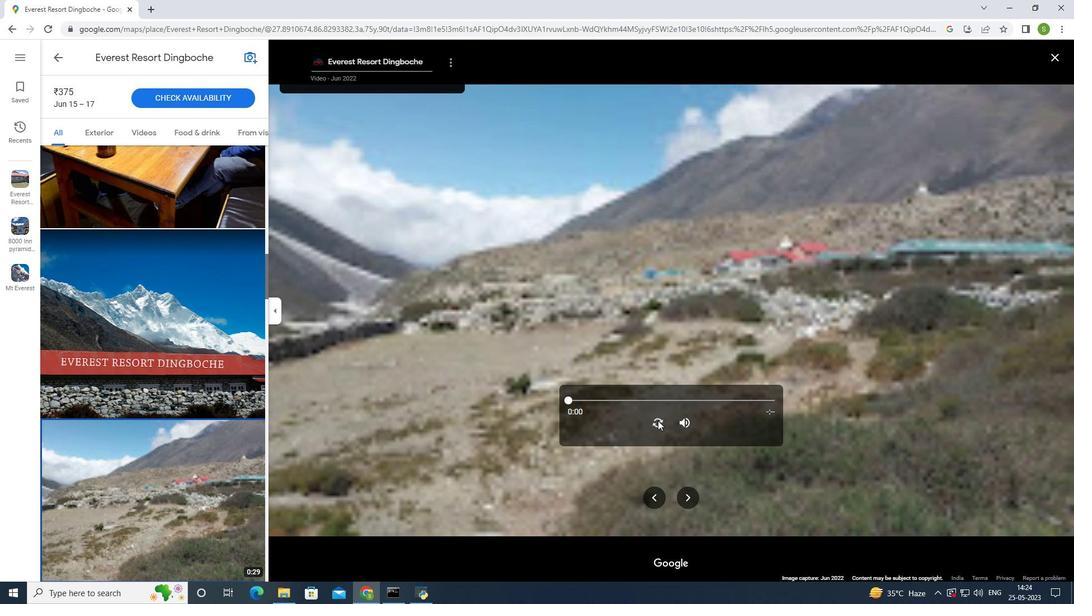 
Action: Mouse pressed left at (657, 420)
Screenshot: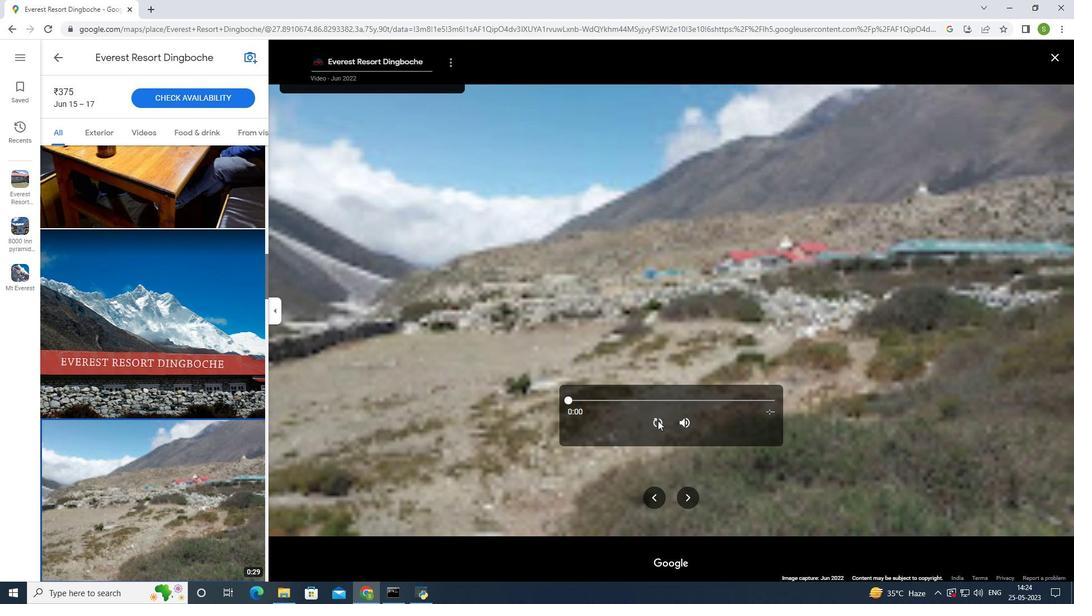 
Action: Mouse pressed left at (657, 420)
Screenshot: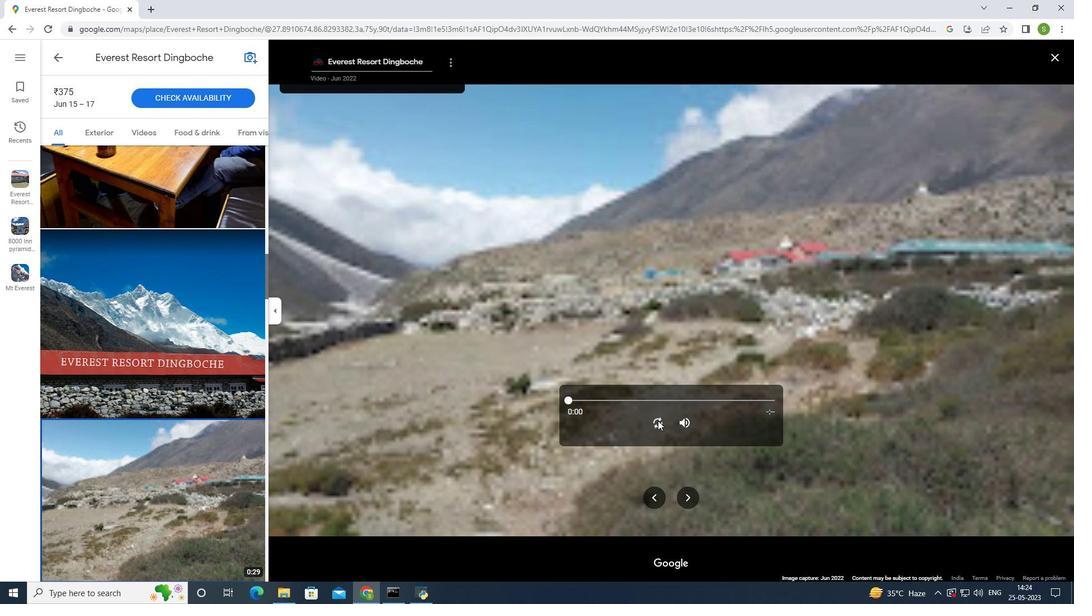 
Action: Mouse pressed left at (657, 420)
Screenshot: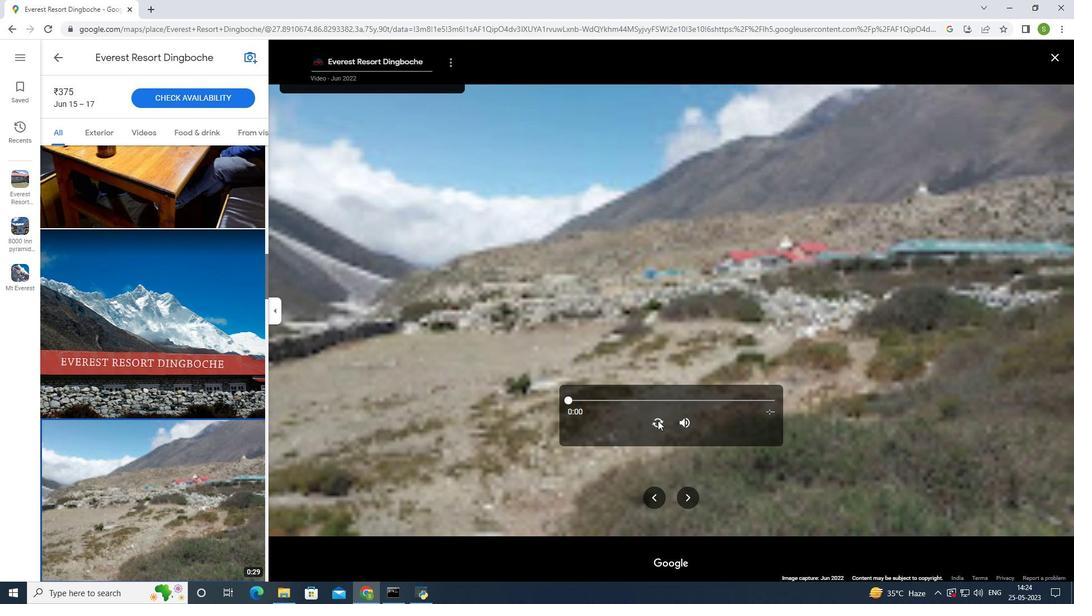 
Action: Mouse pressed left at (657, 420)
Screenshot: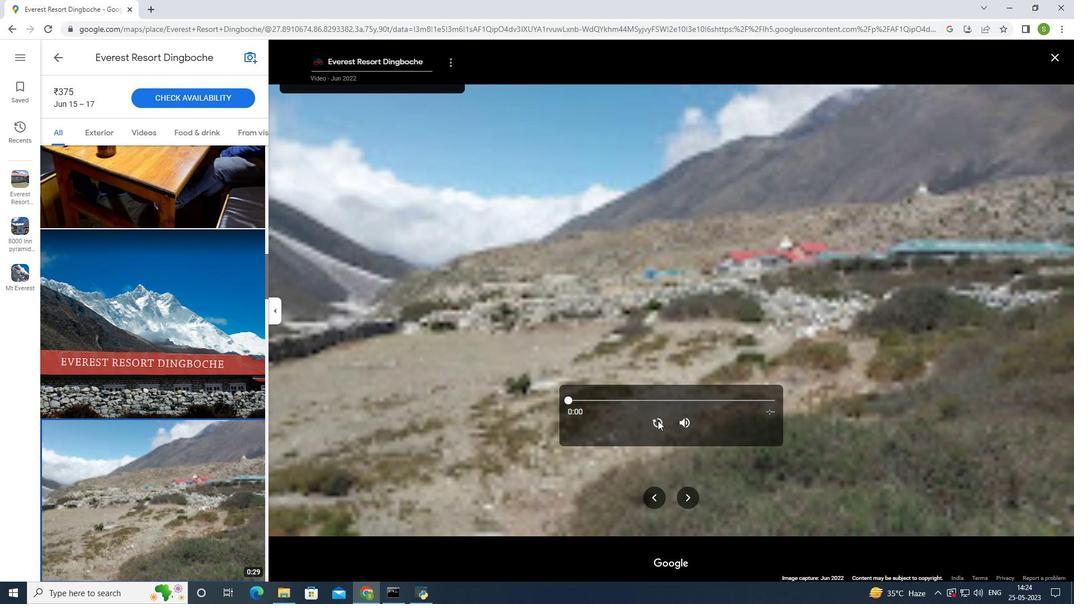 
Action: Mouse pressed left at (657, 420)
Screenshot: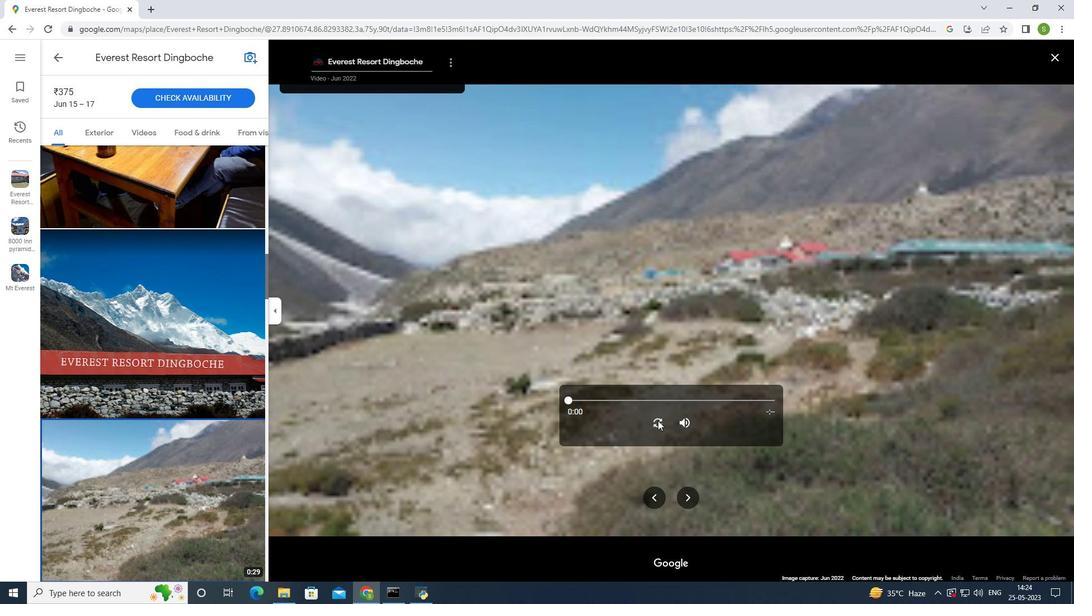 
Action: Mouse pressed left at (657, 420)
Screenshot: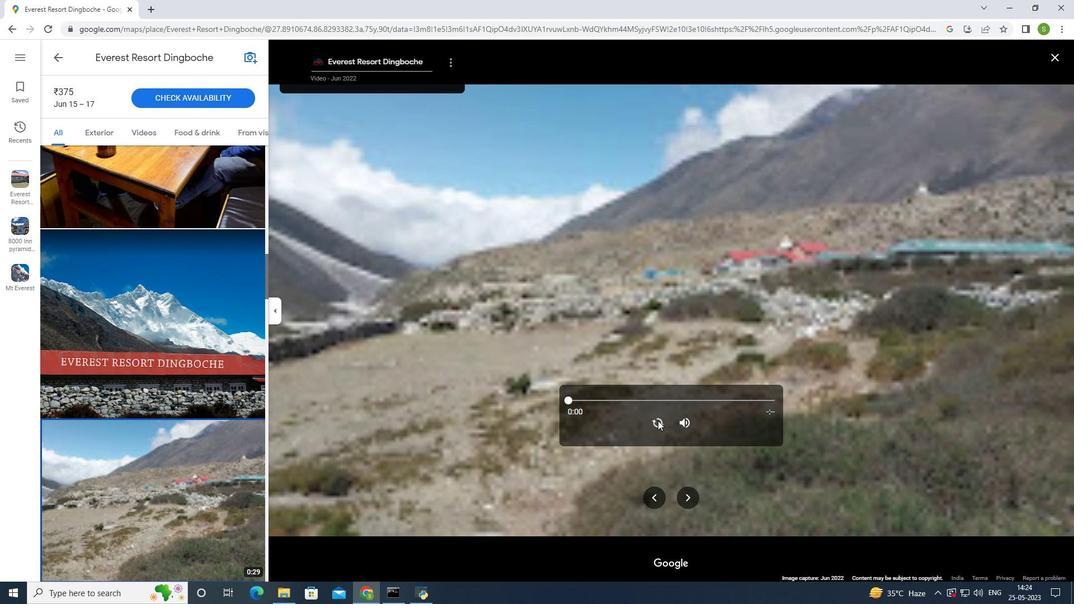 
Action: Mouse pressed left at (657, 420)
Screenshot: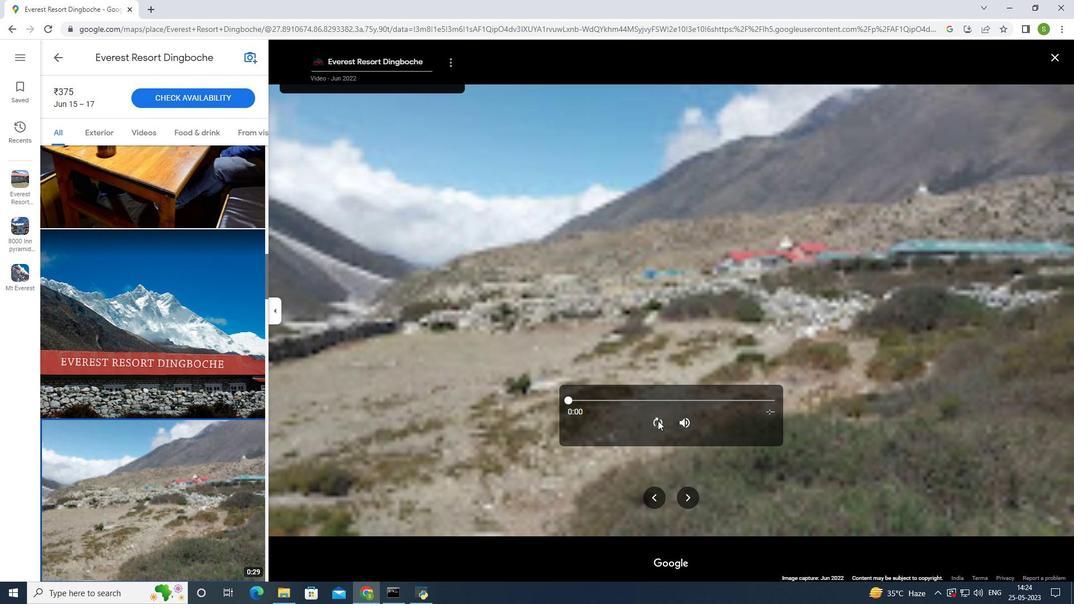 
Action: Mouse pressed left at (657, 420)
Screenshot: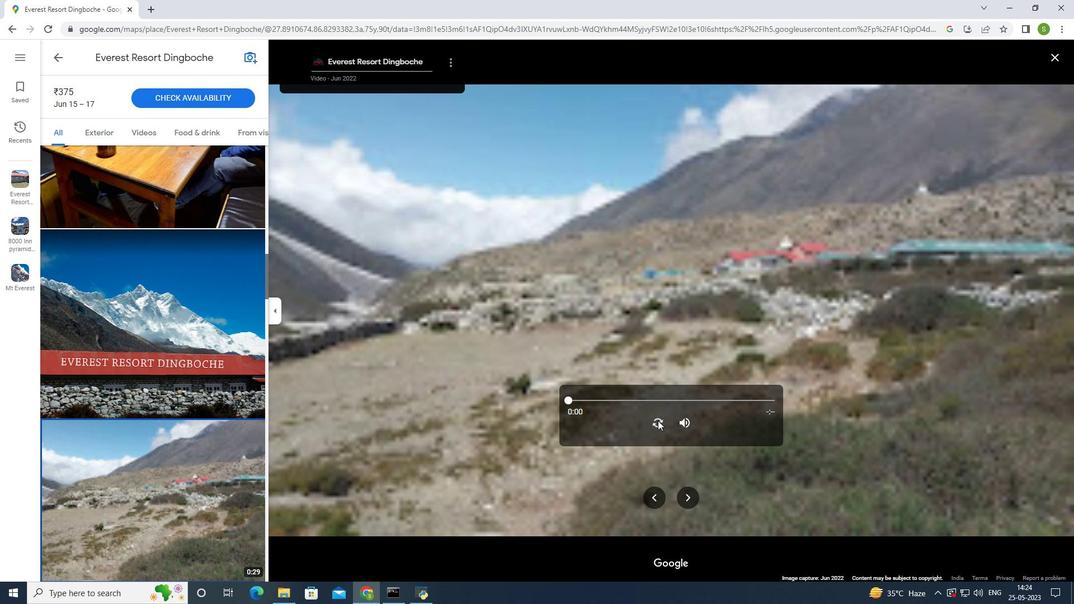 
Action: Mouse pressed left at (657, 420)
Screenshot: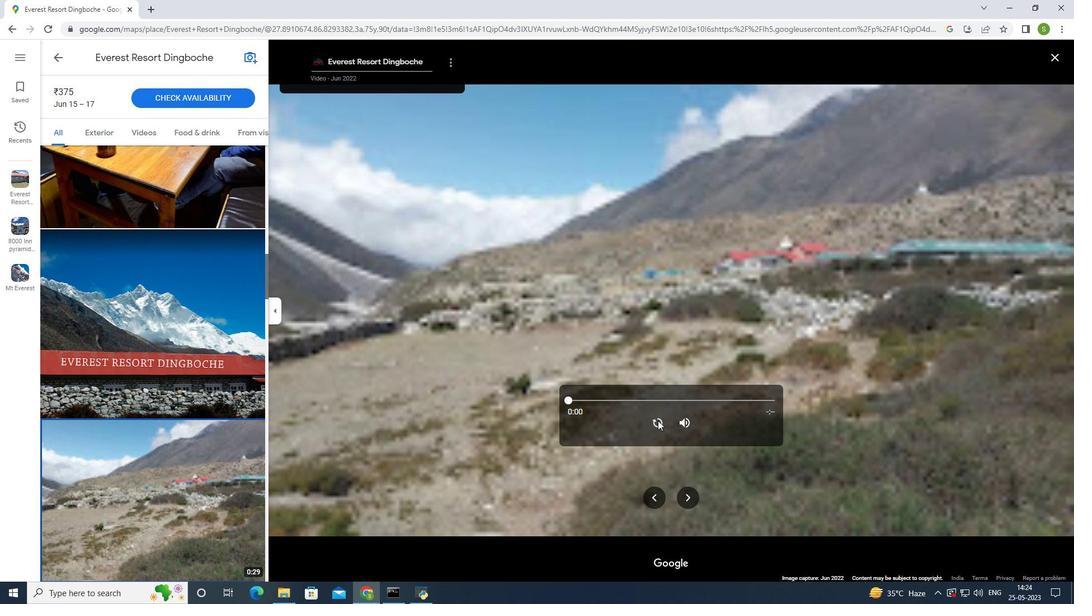 
Action: Mouse pressed left at (657, 420)
Screenshot: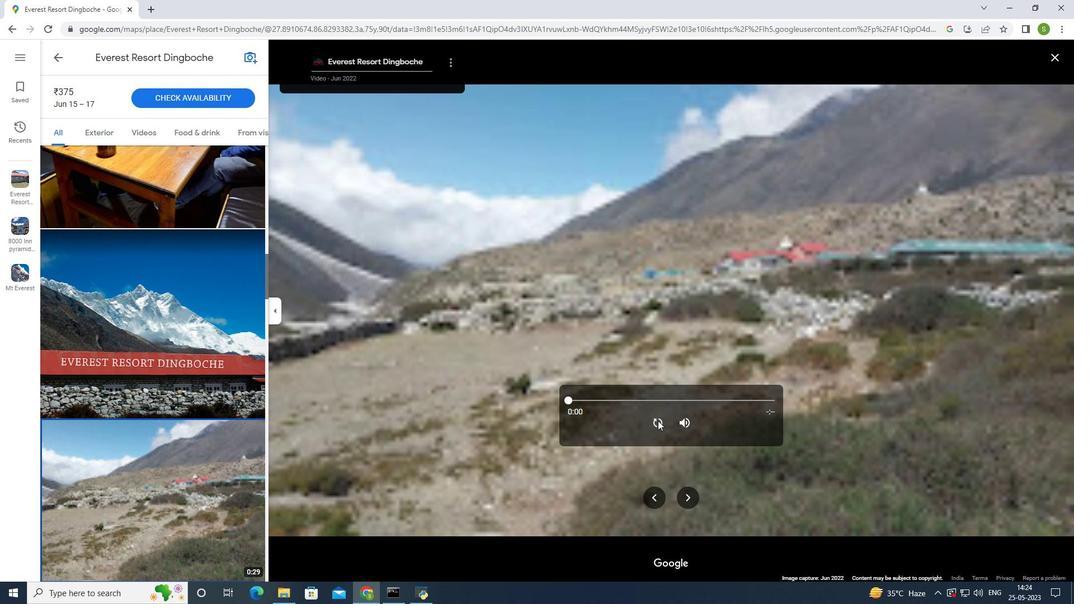 
Action: Mouse pressed left at (657, 420)
Screenshot: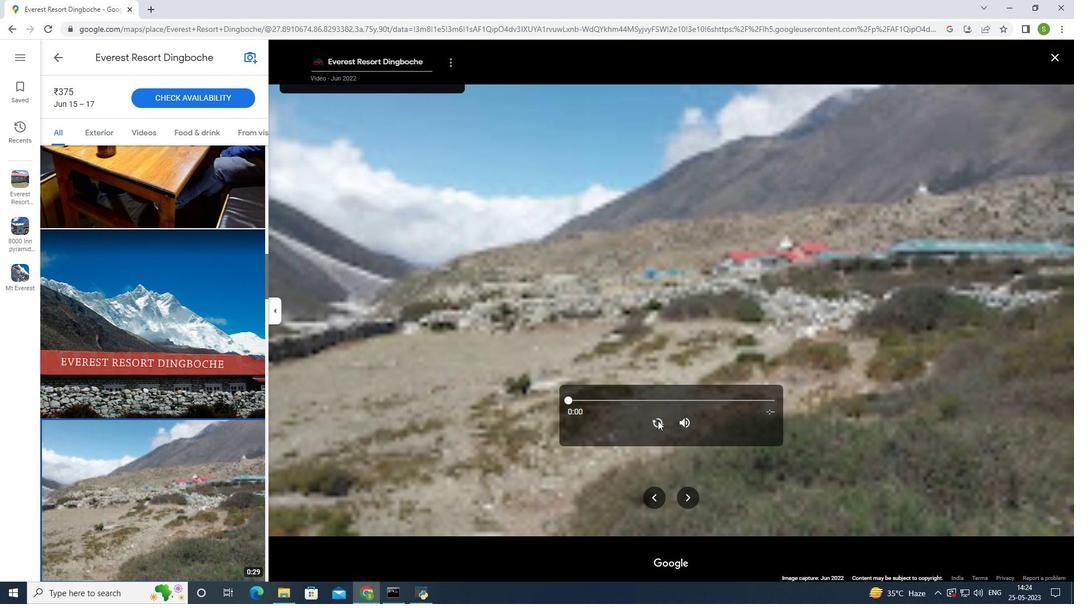 
Action: Mouse pressed left at (657, 420)
Screenshot: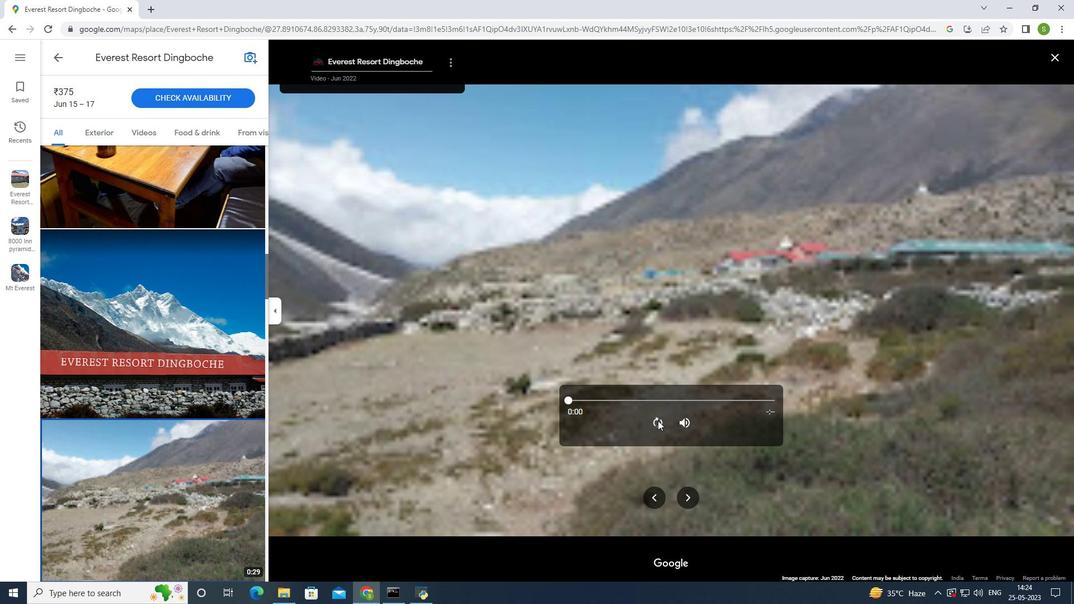 
Action: Mouse pressed left at (657, 420)
Screenshot: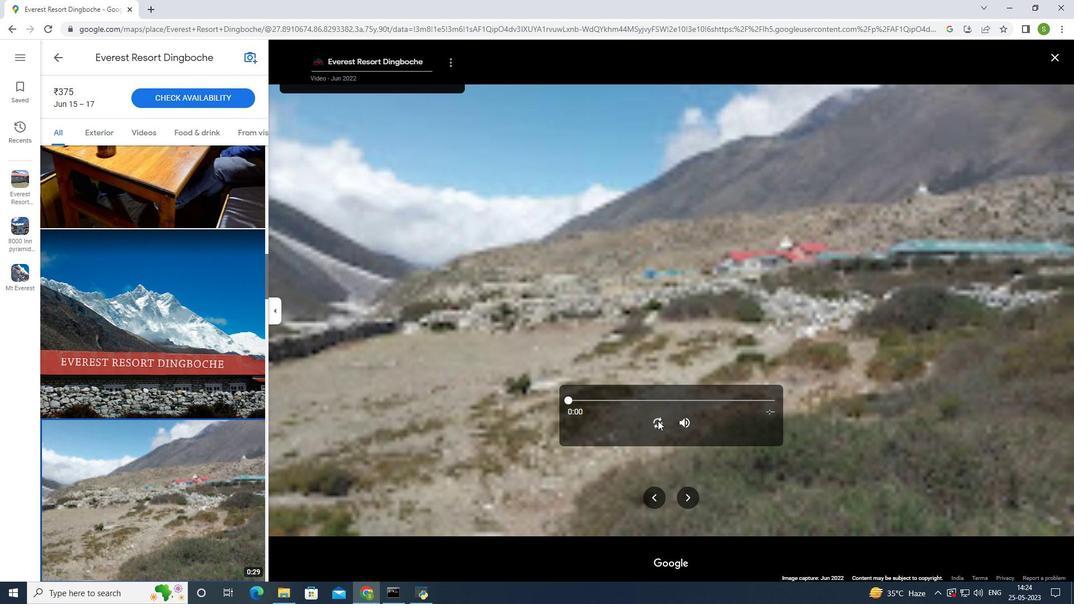 
Action: Mouse pressed left at (657, 420)
Screenshot: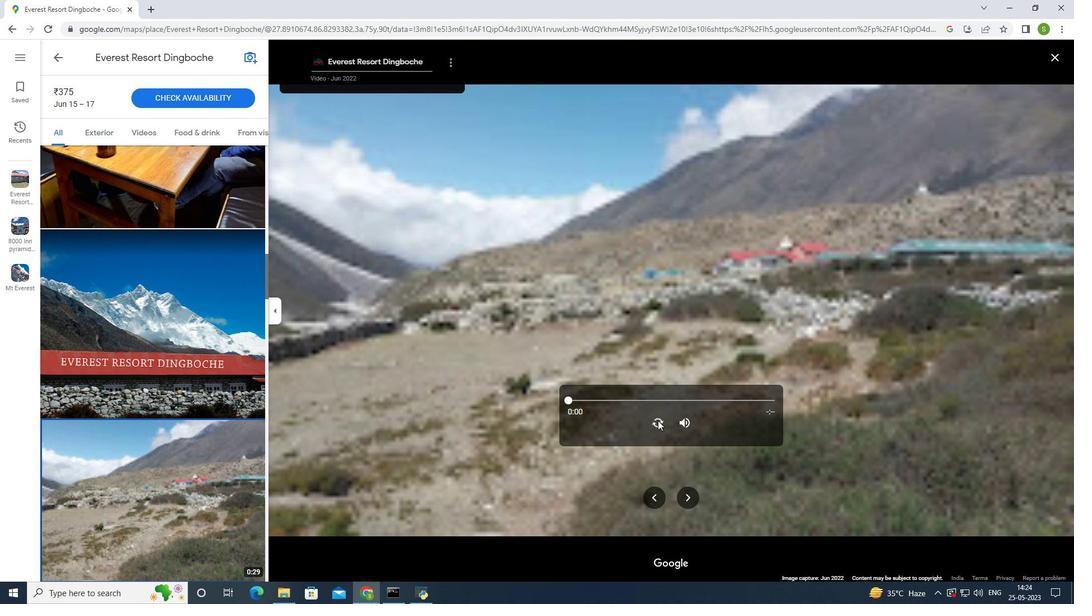 
Action: Mouse pressed left at (657, 420)
Screenshot: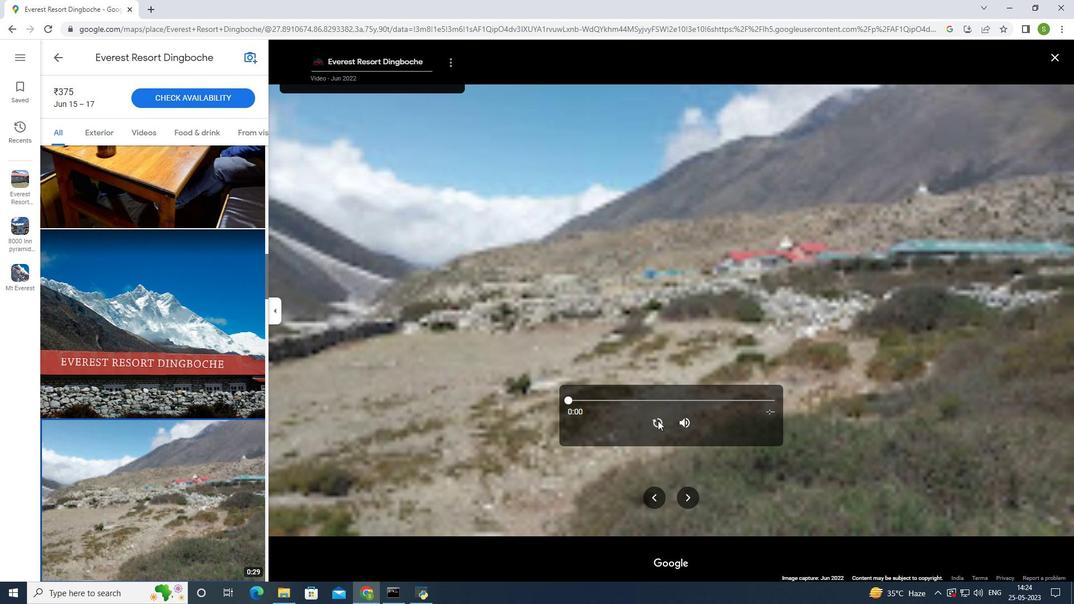 
Action: Mouse pressed left at (657, 420)
Screenshot: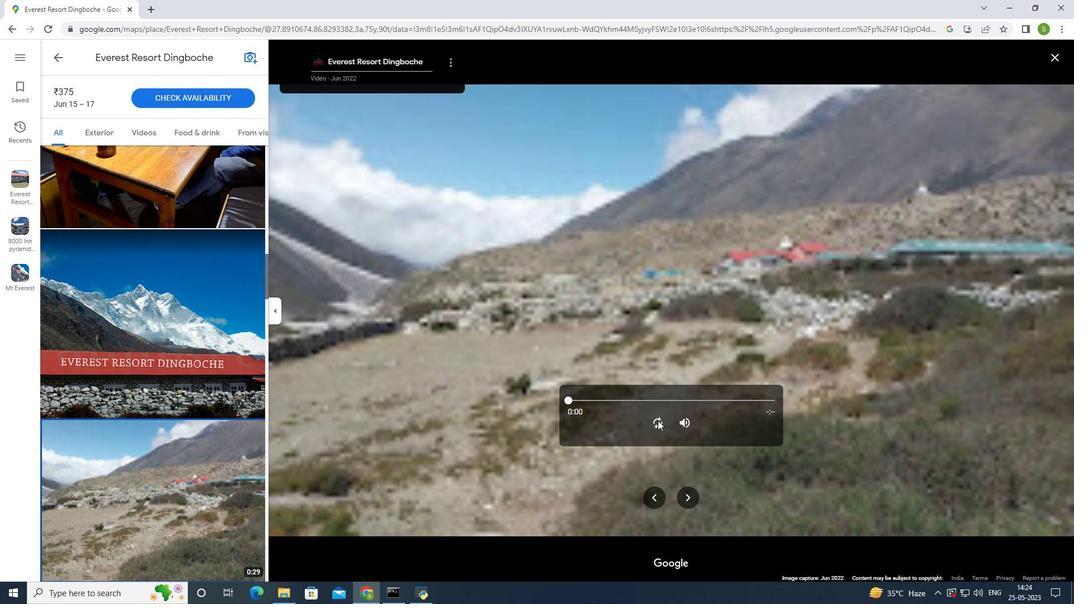 
Action: Mouse pressed left at (657, 420)
Screenshot: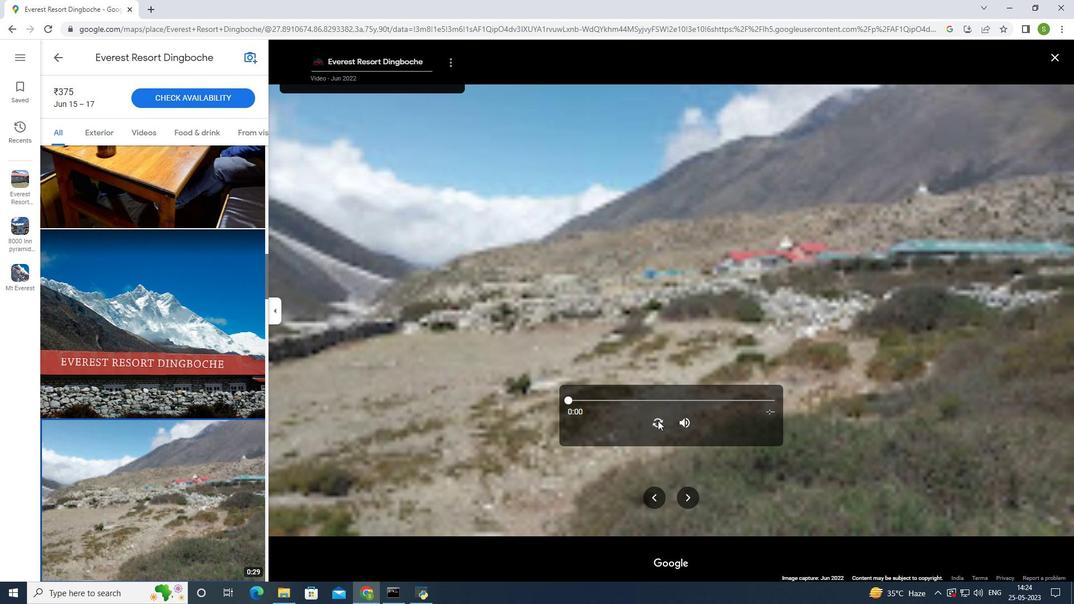 
Action: Mouse pressed left at (657, 420)
Screenshot: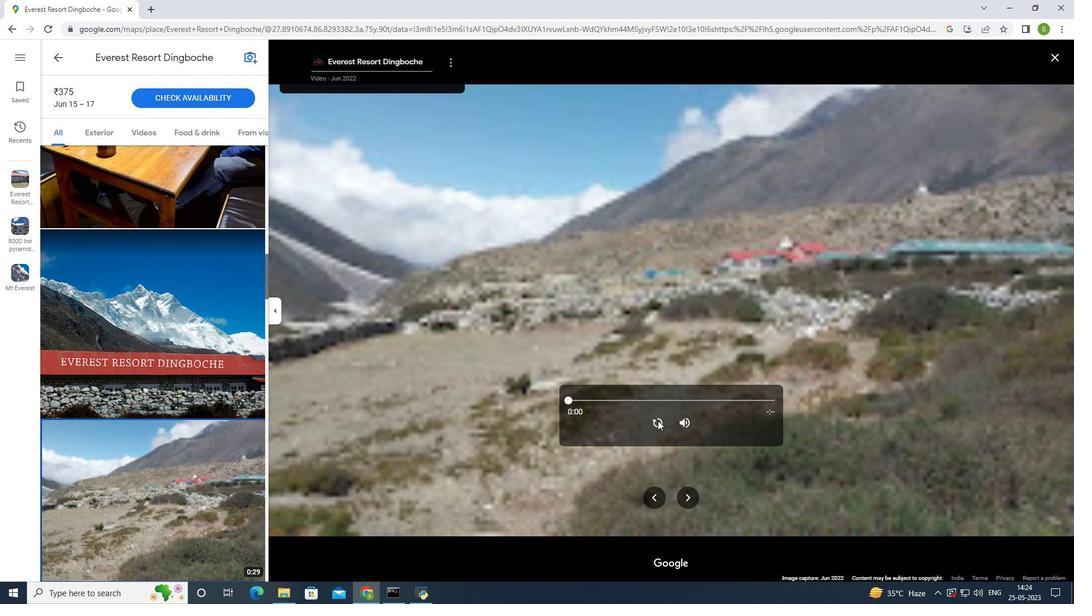 
Action: Mouse pressed left at (657, 420)
Screenshot: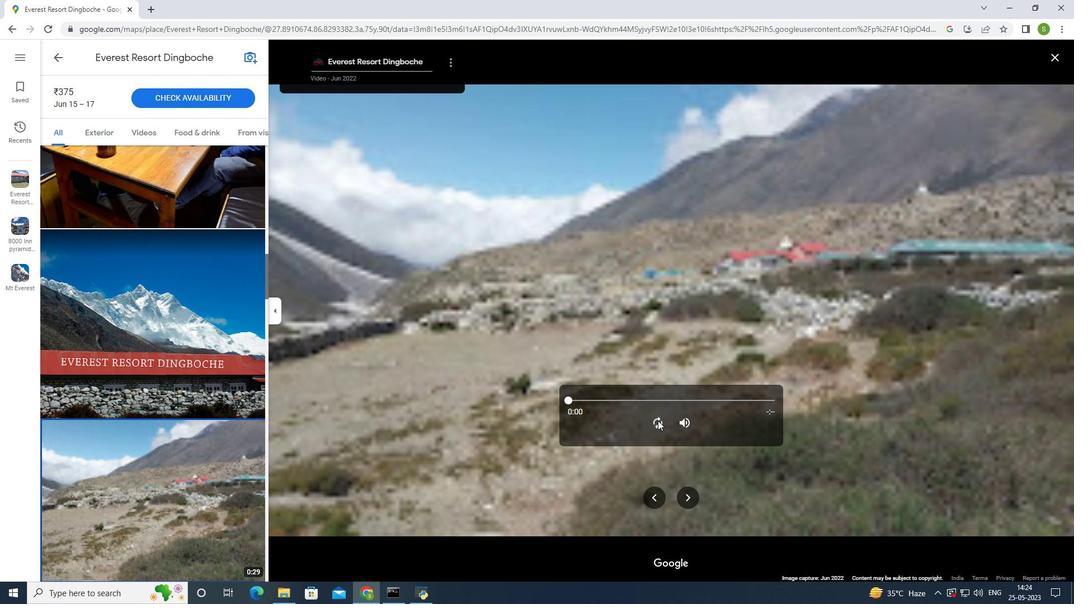
Action: Mouse moved to (681, 499)
Screenshot: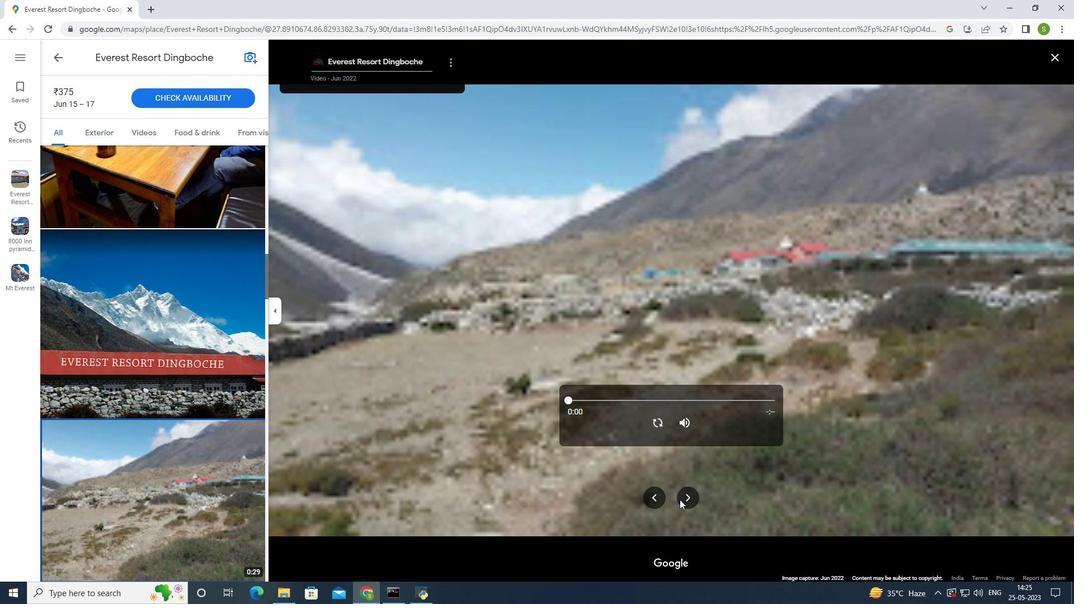 
Action: Mouse pressed left at (681, 499)
Screenshot: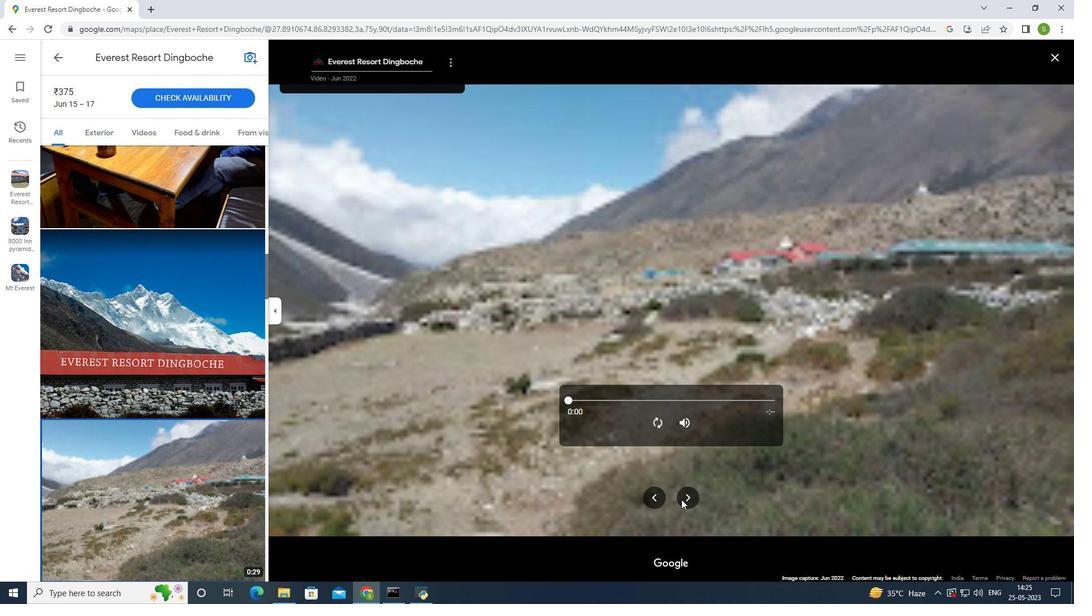 
Action: Mouse moved to (683, 499)
Screenshot: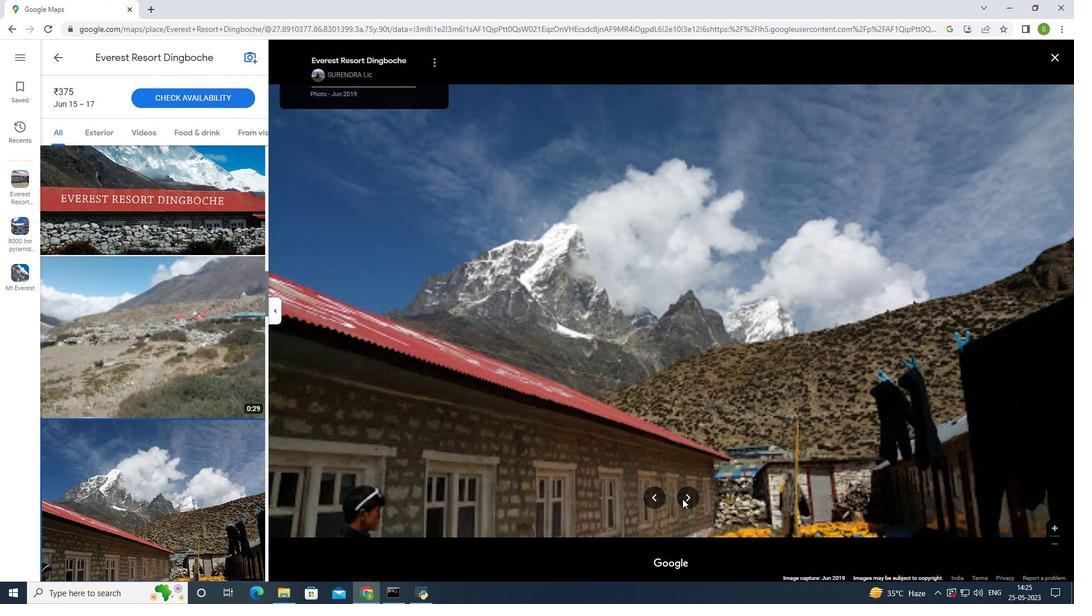 
Action: Mouse pressed left at (683, 499)
Screenshot: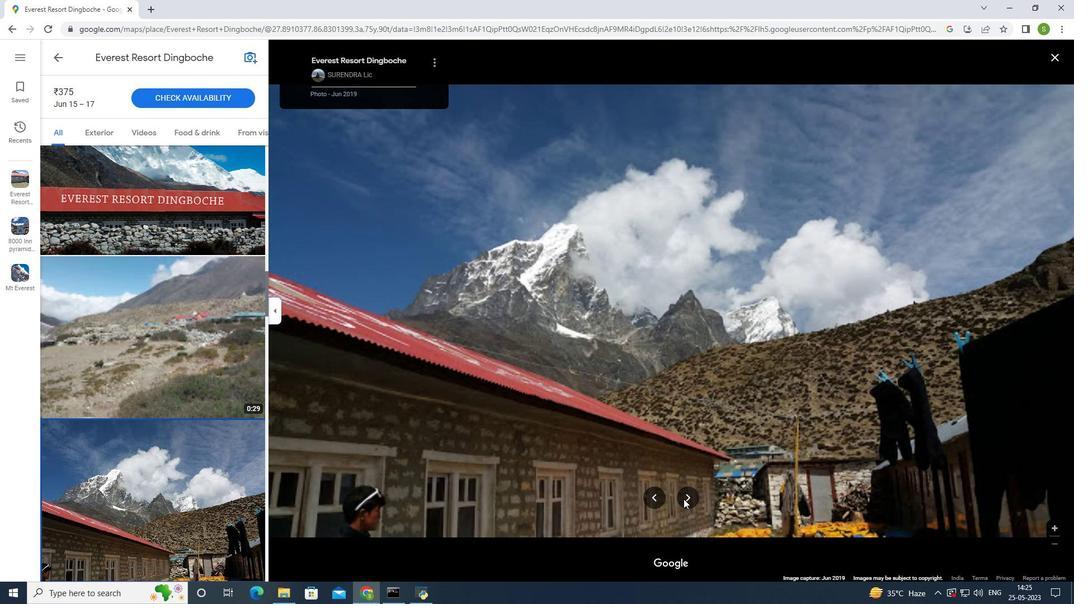 
Action: Mouse pressed left at (683, 499)
Screenshot: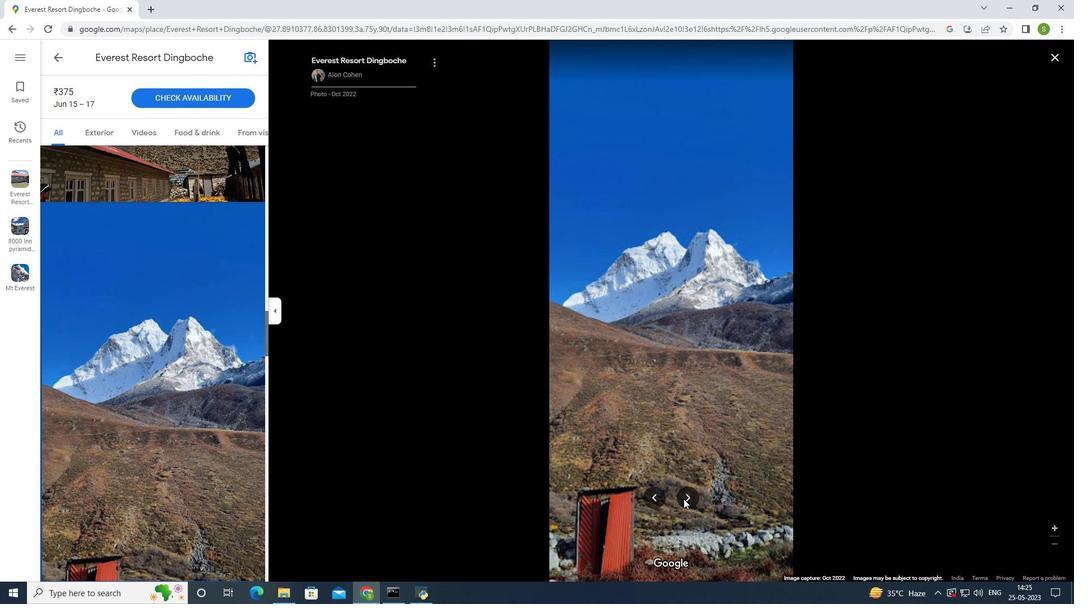 
Action: Mouse moved to (684, 498)
Screenshot: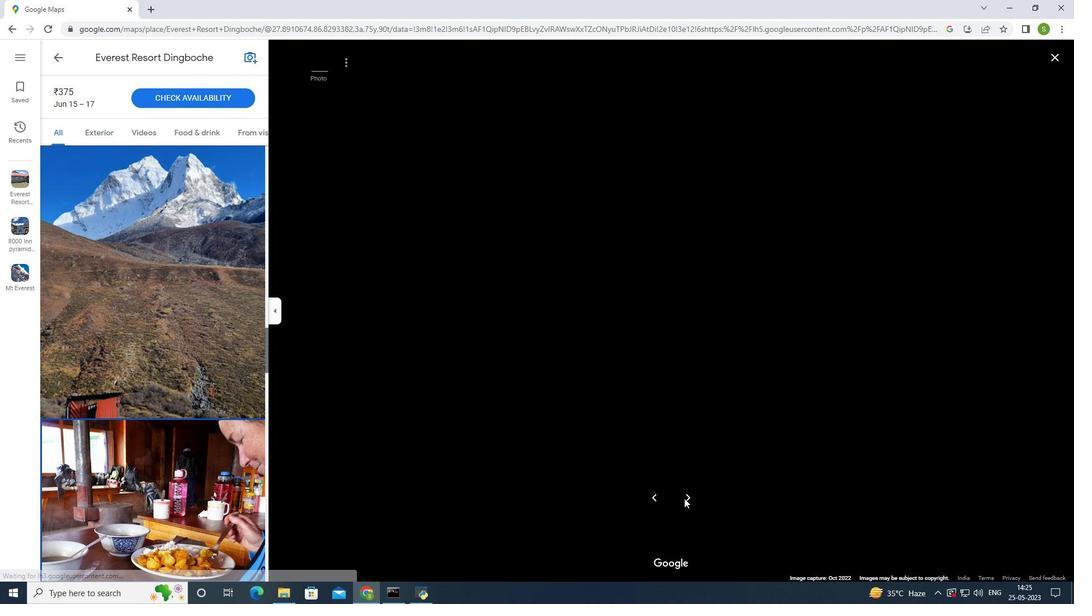 
Action: Mouse pressed left at (684, 498)
Screenshot: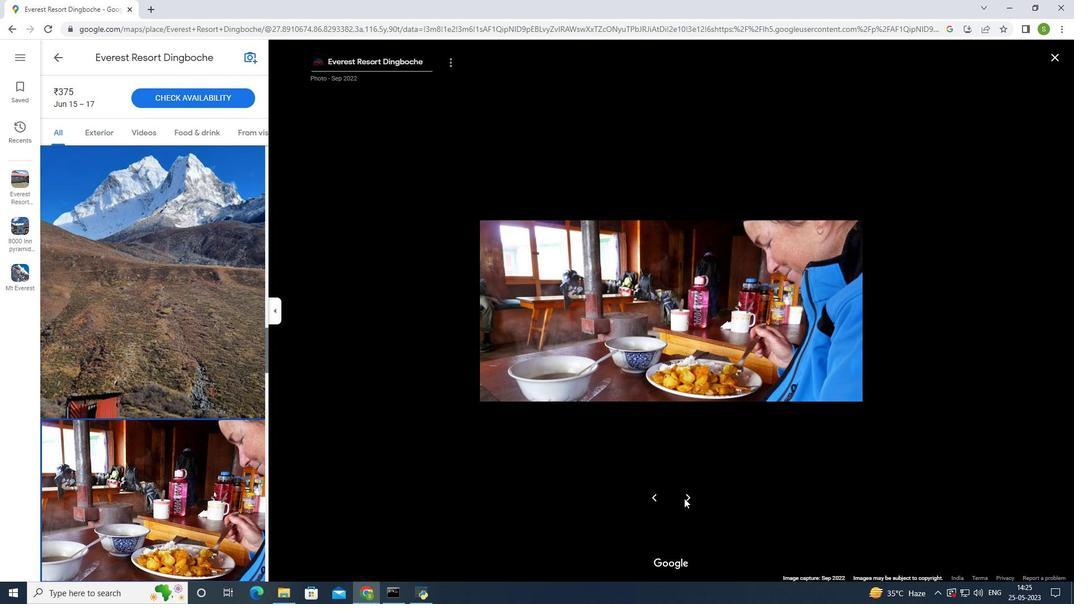 
Action: Mouse moved to (684, 496)
Screenshot: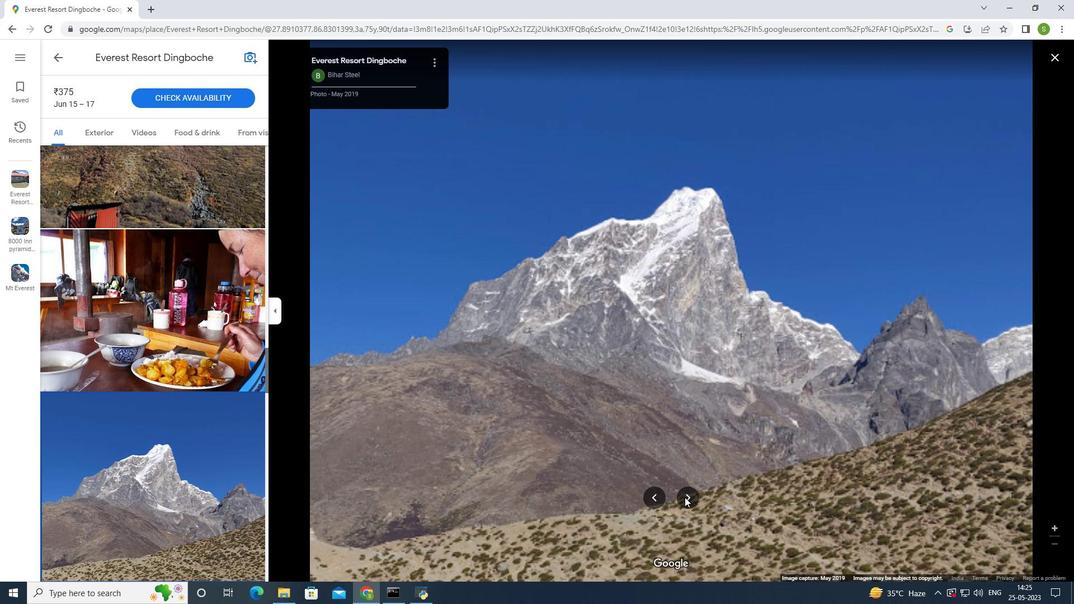 
Action: Mouse pressed left at (684, 496)
Screenshot: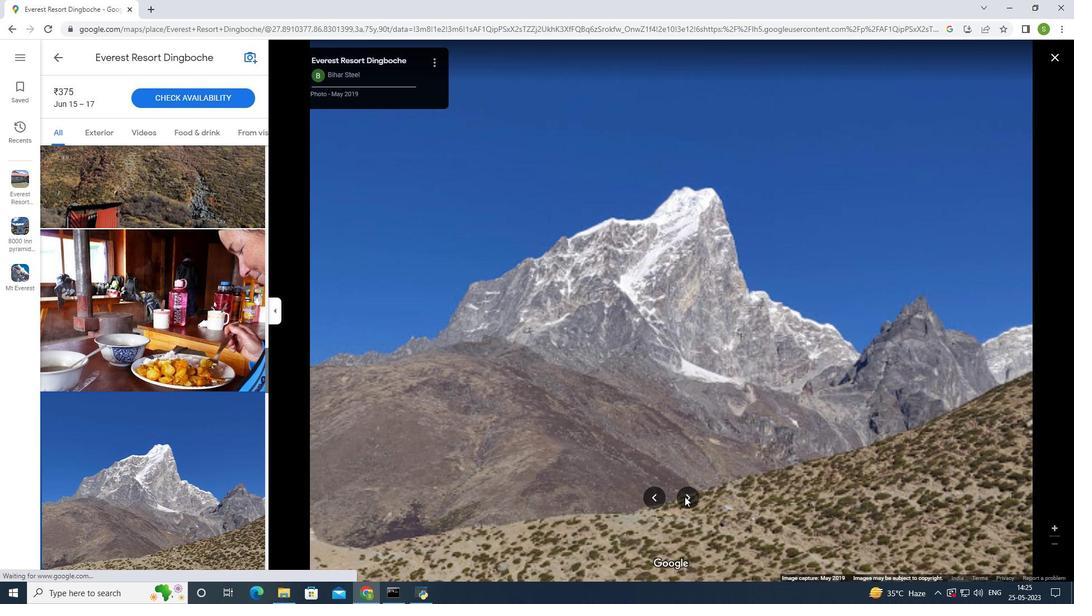 
Action: Mouse pressed left at (684, 496)
Screenshot: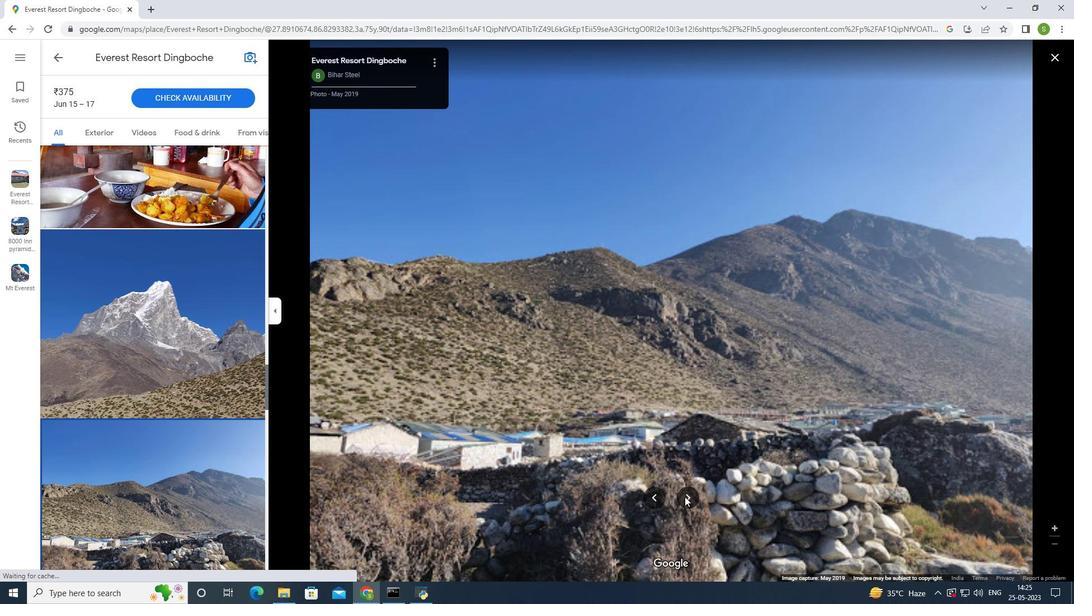 
Action: Mouse moved to (685, 492)
Screenshot: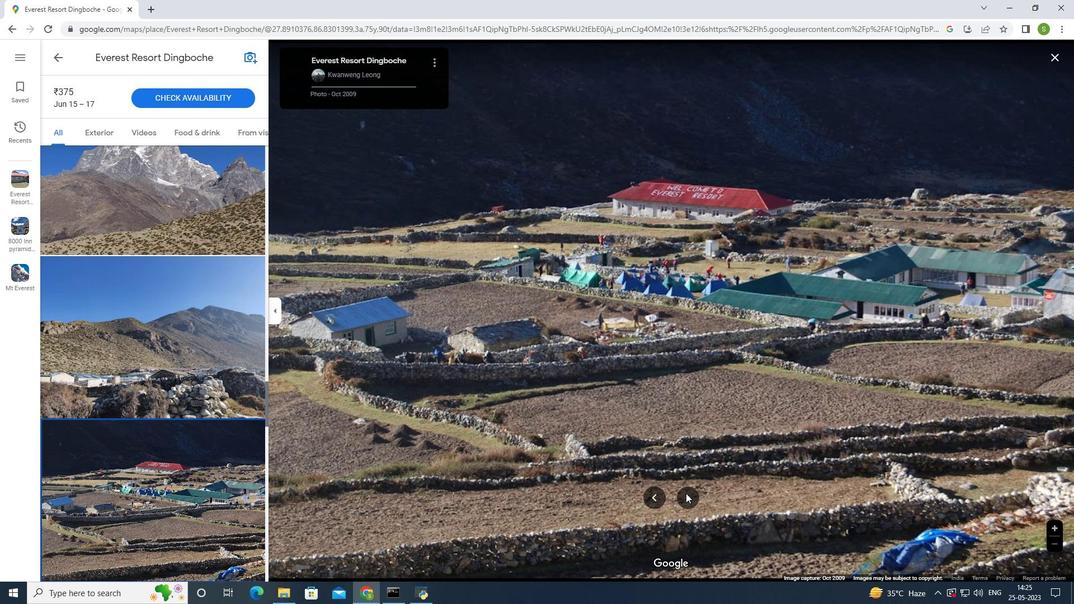 
Action: Mouse pressed left at (685, 492)
Screenshot: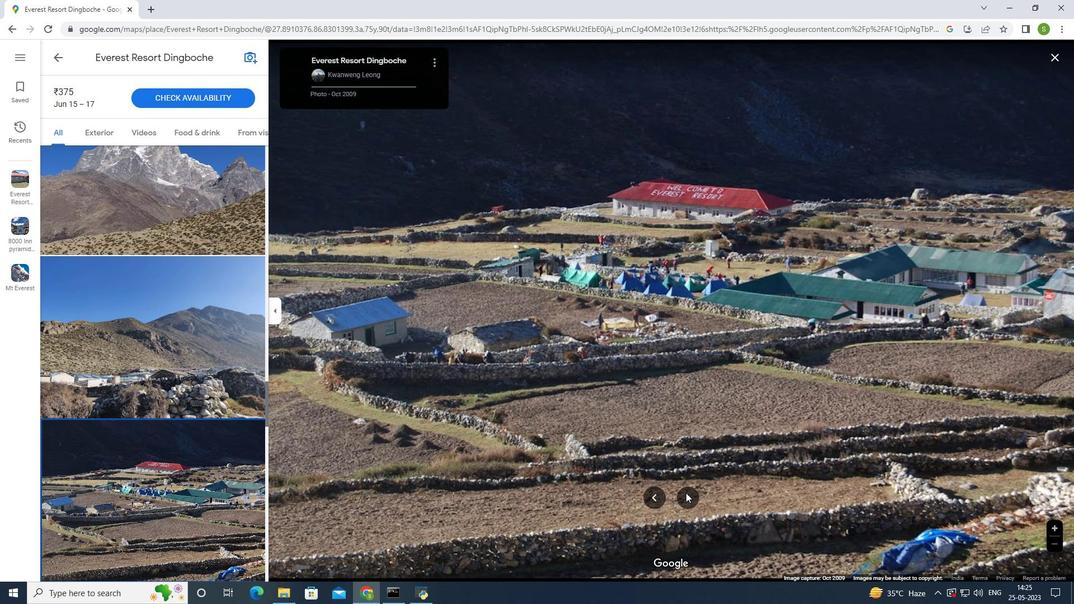
Action: Mouse moved to (685, 497)
Screenshot: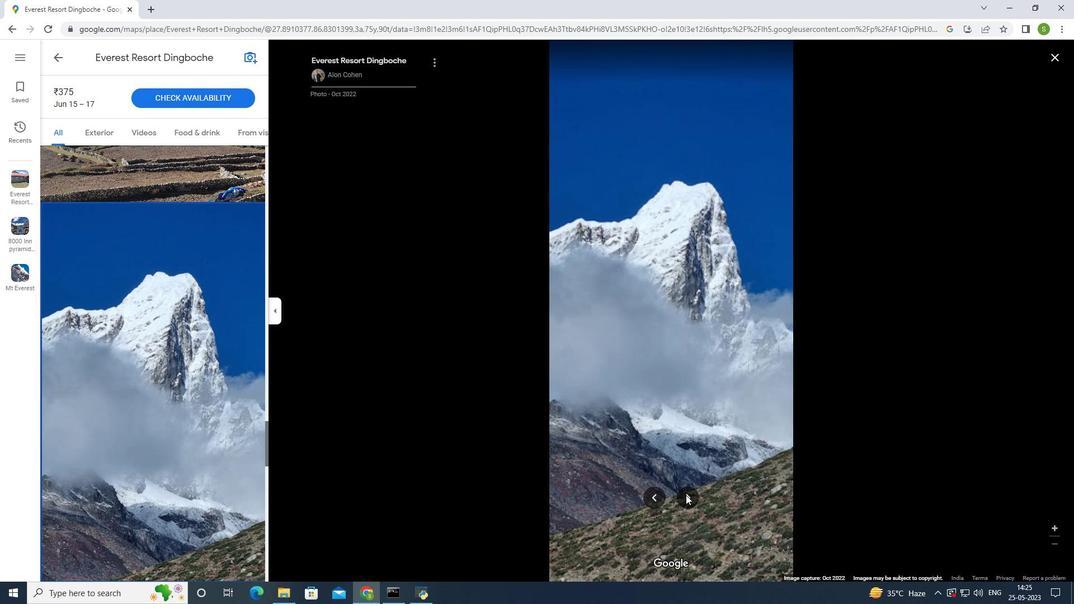 
Action: Mouse pressed left at (685, 497)
Screenshot: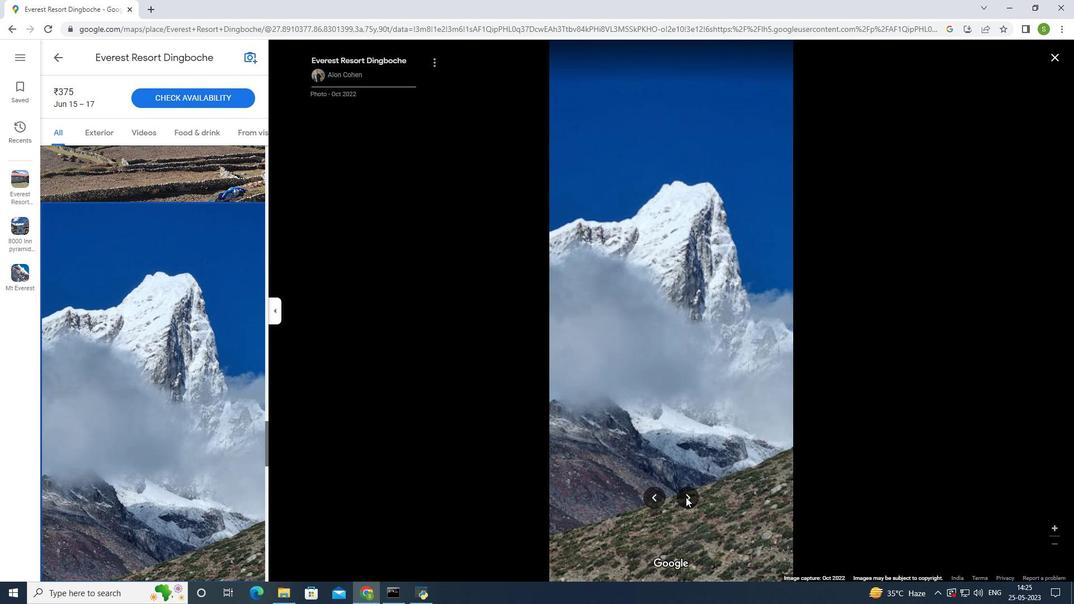 
Action: Mouse moved to (685, 496)
Screenshot: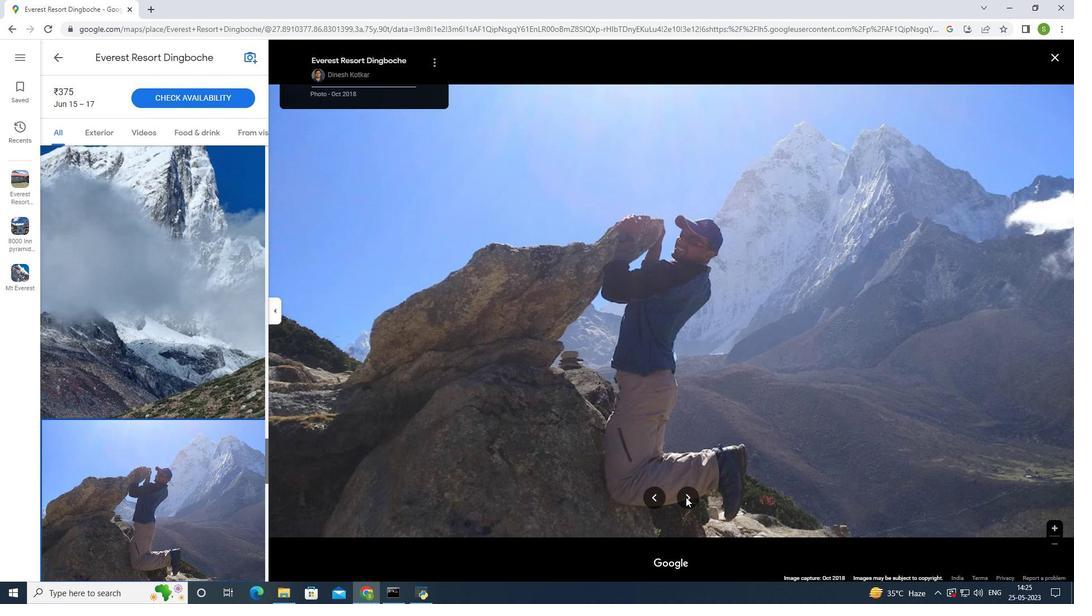 
Action: Mouse pressed left at (685, 496)
Screenshot: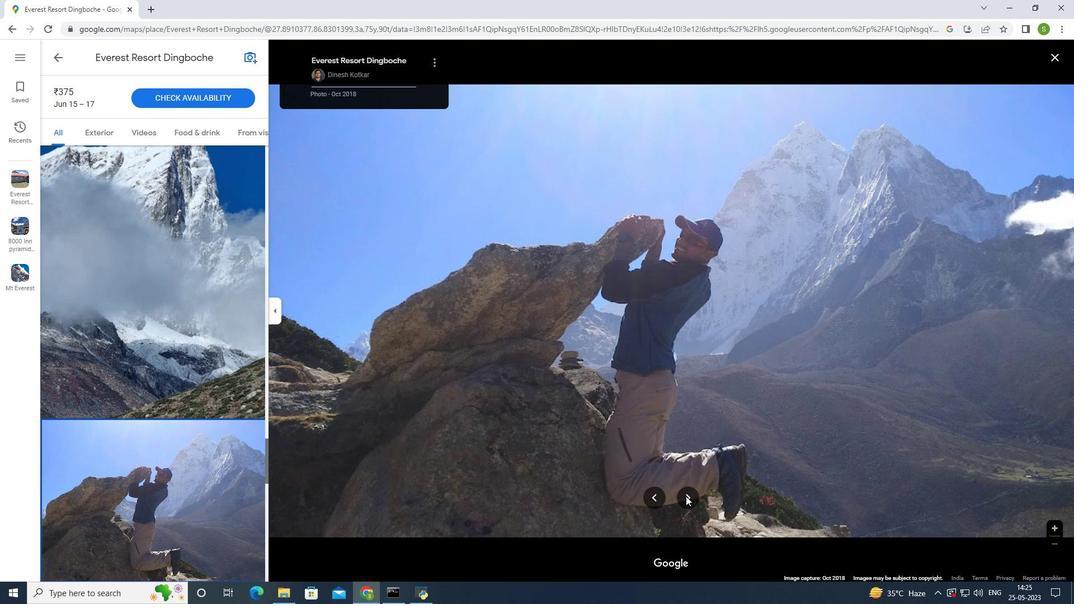 
Action: Mouse moved to (687, 495)
Screenshot: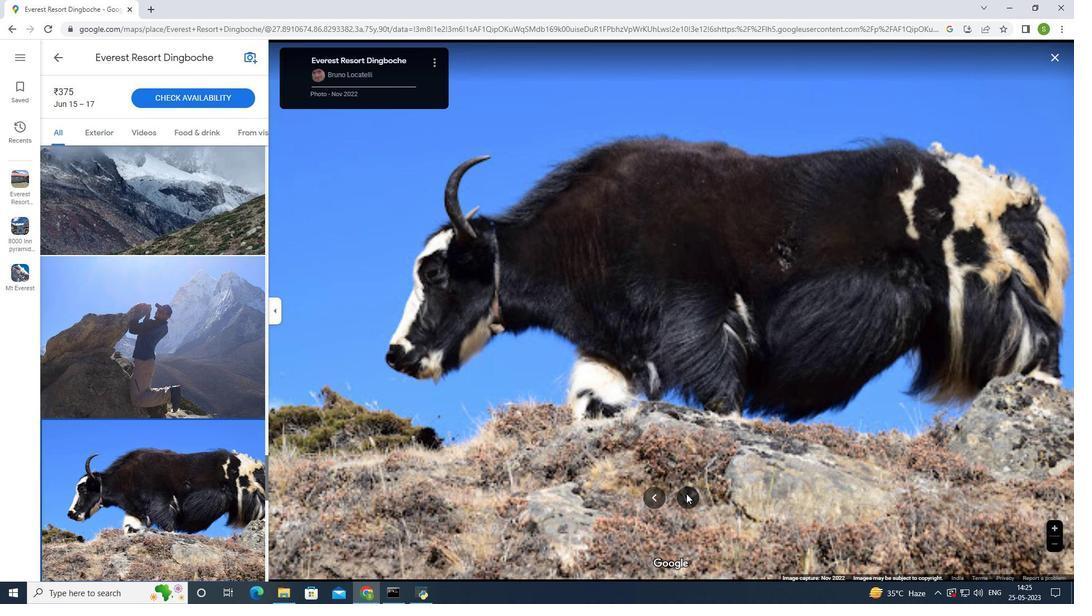 
Action: Mouse pressed left at (687, 495)
Screenshot: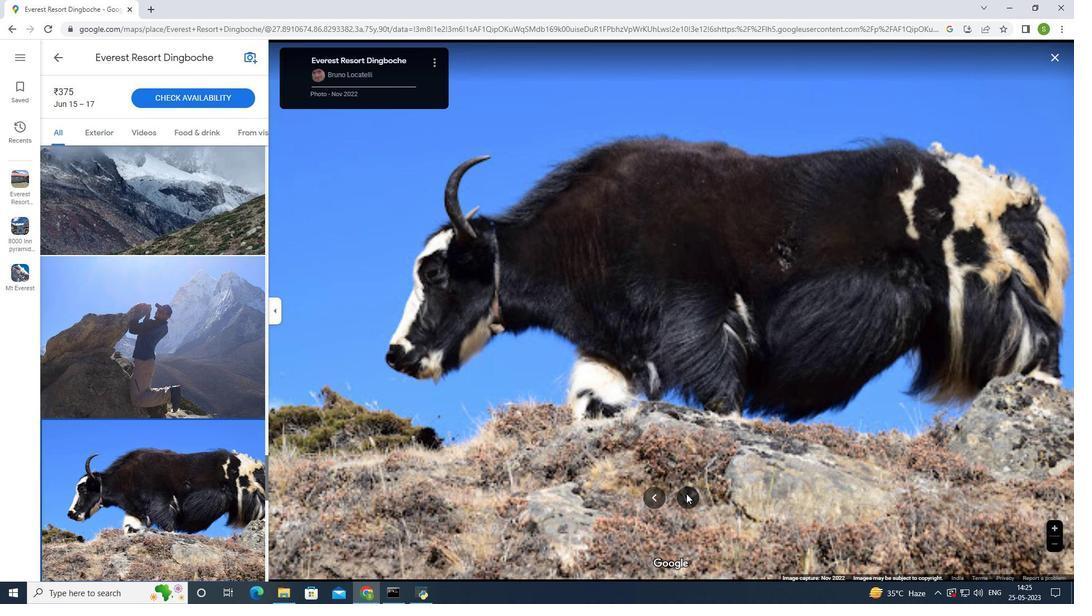 
Action: Mouse moved to (689, 500)
Screenshot: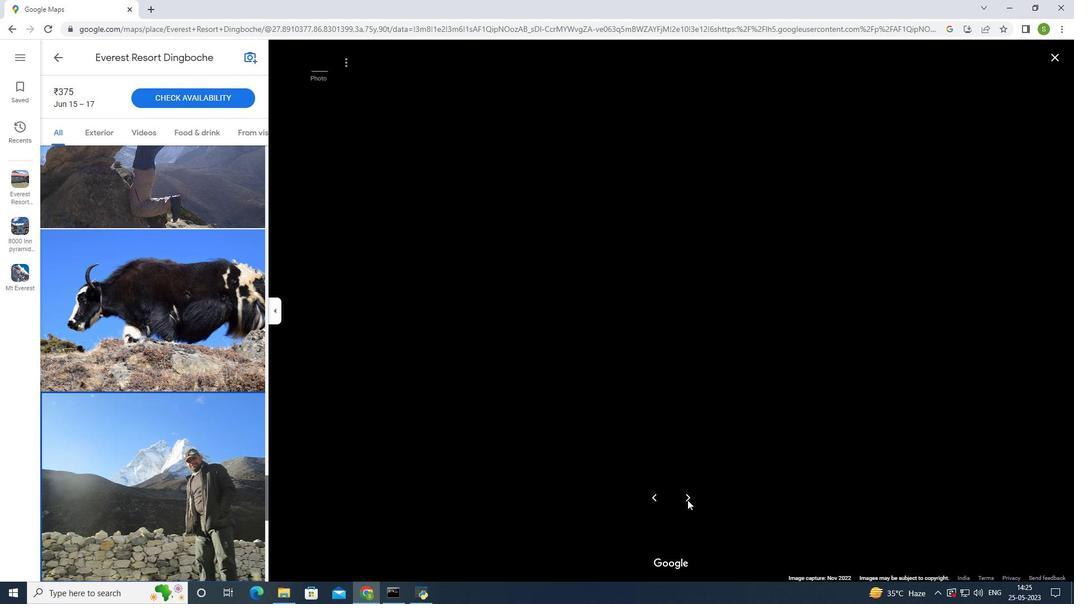 
Action: Mouse pressed left at (689, 500)
Screenshot: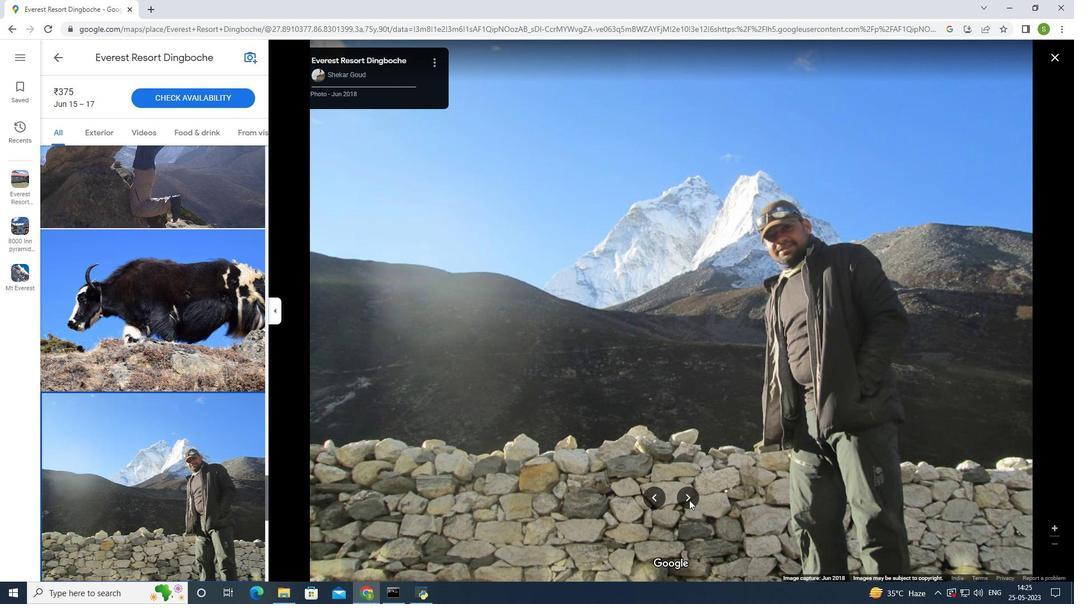 
Action: Mouse moved to (687, 499)
Screenshot: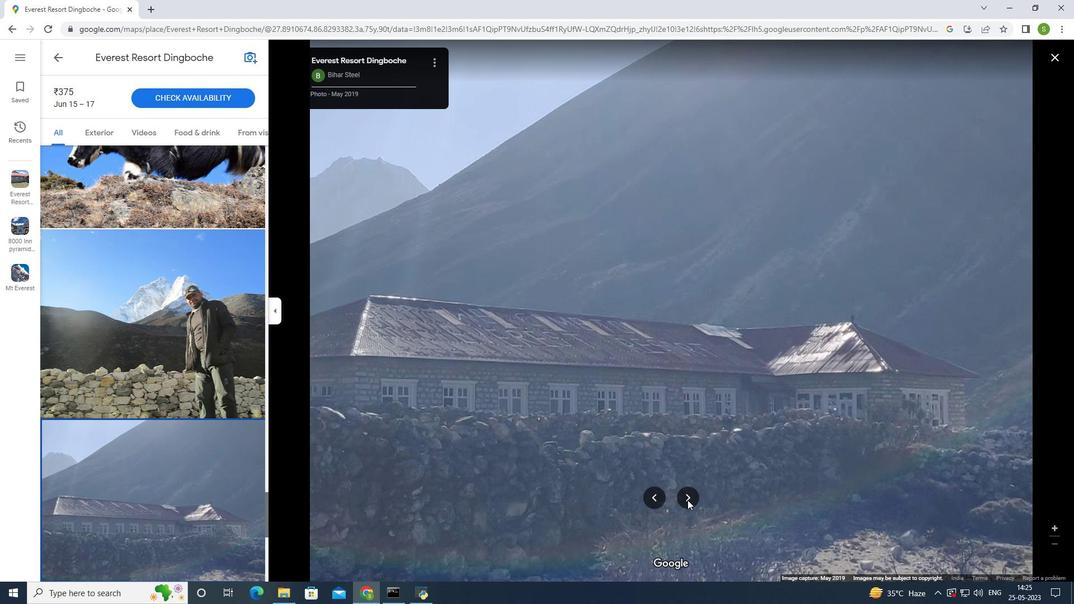 
Action: Mouse pressed left at (687, 499)
Screenshot: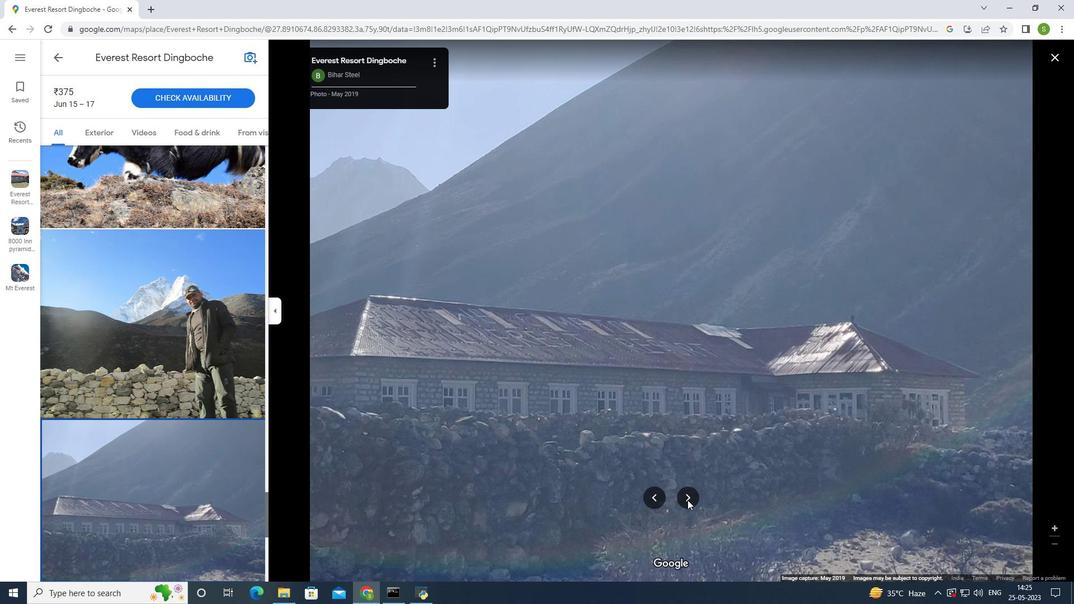 
Action: Mouse pressed left at (687, 499)
Screenshot: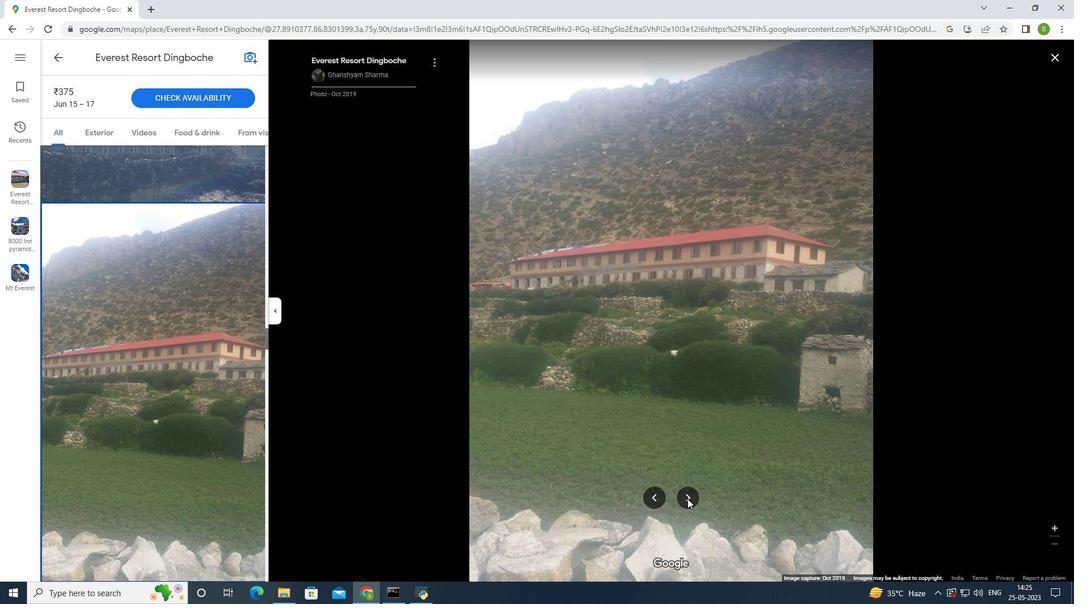 
Action: Mouse pressed left at (687, 499)
Screenshot: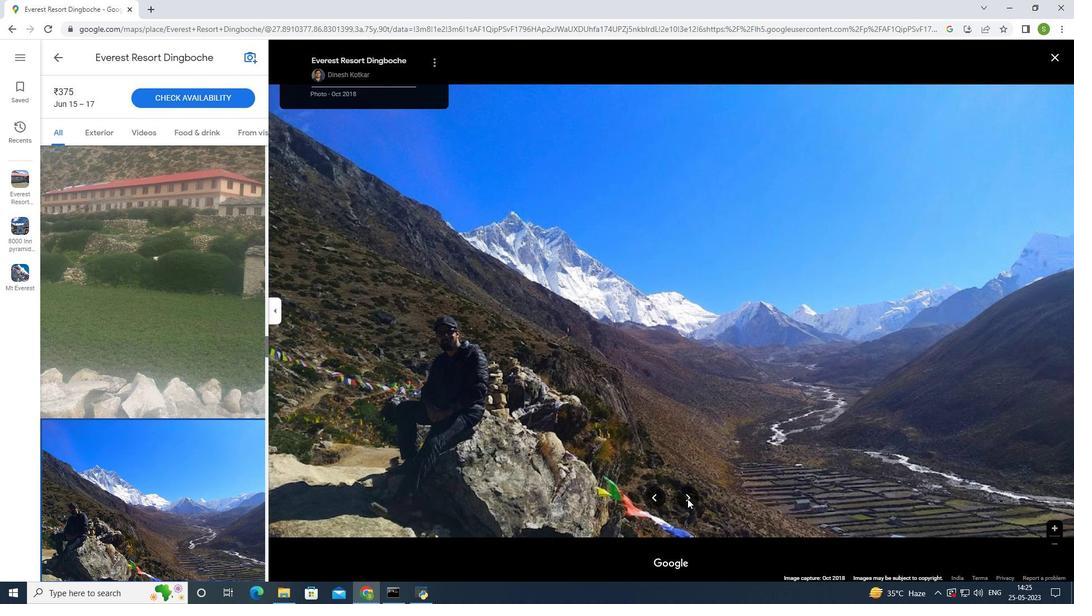 
Action: Mouse pressed left at (687, 499)
Screenshot: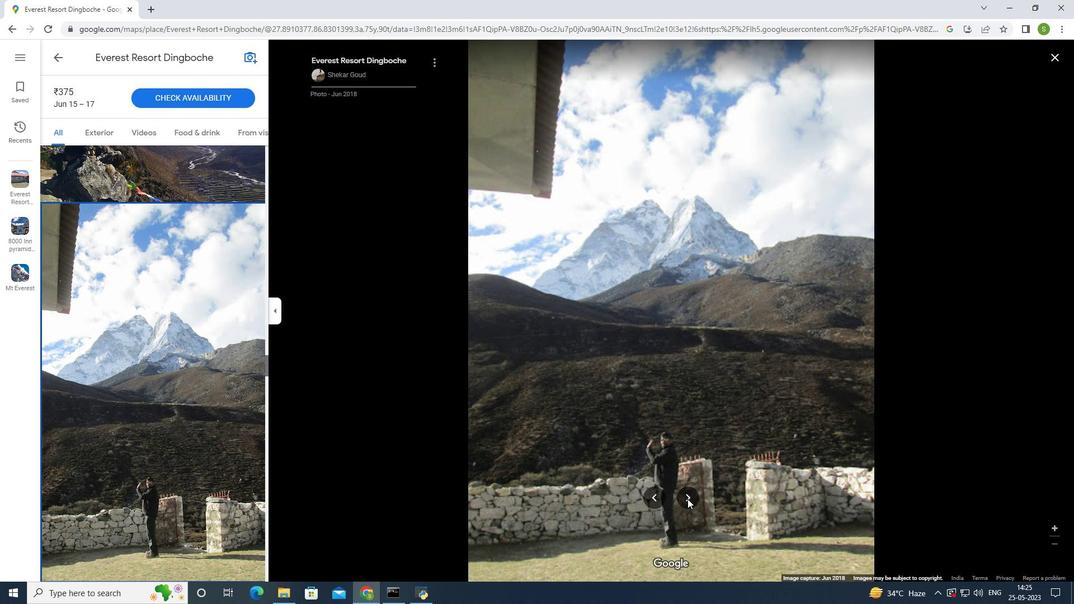 
Action: Mouse pressed left at (687, 499)
Screenshot: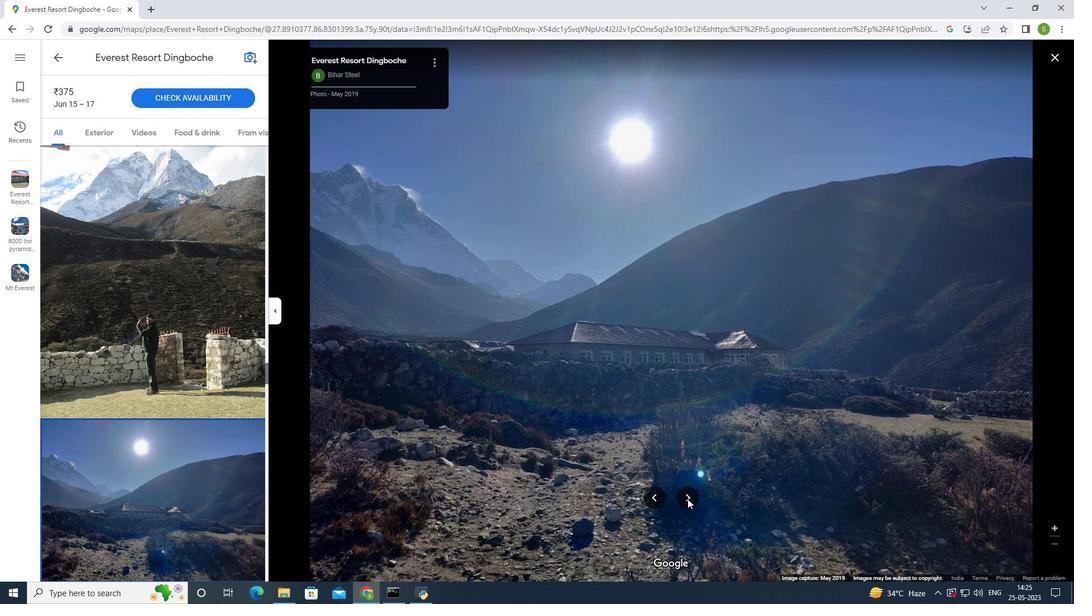 
Action: Mouse pressed left at (687, 499)
Screenshot: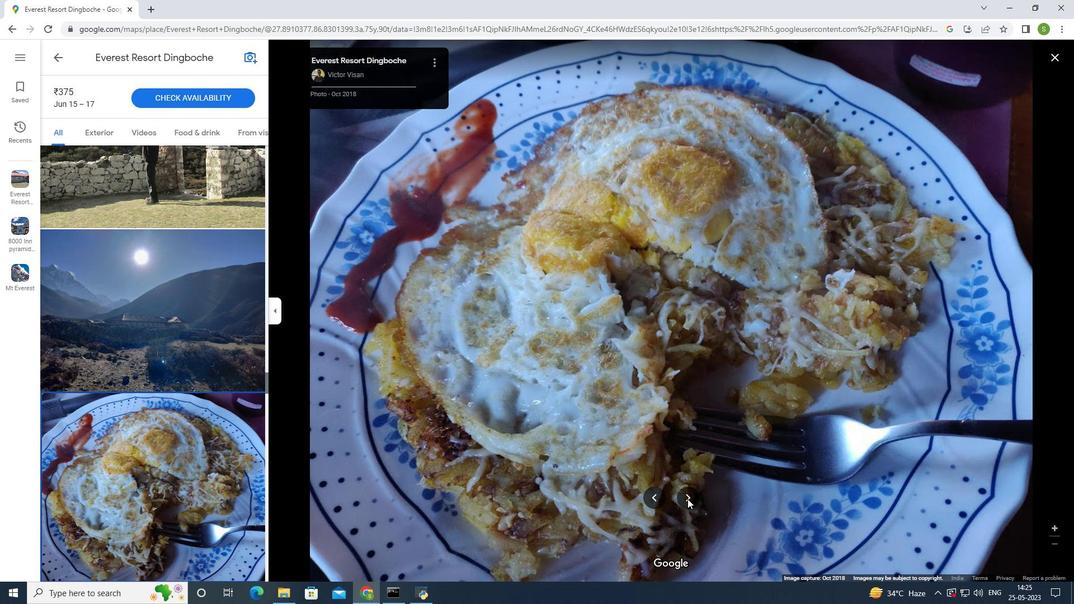 
Action: Mouse pressed left at (687, 499)
Screenshot: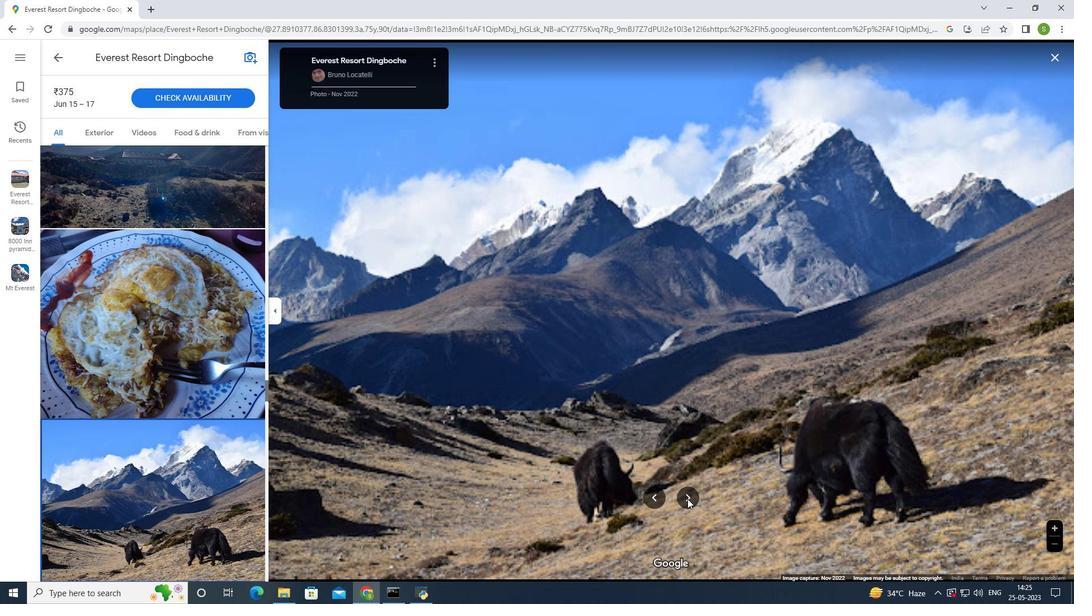 
Action: Mouse moved to (689, 497)
Screenshot: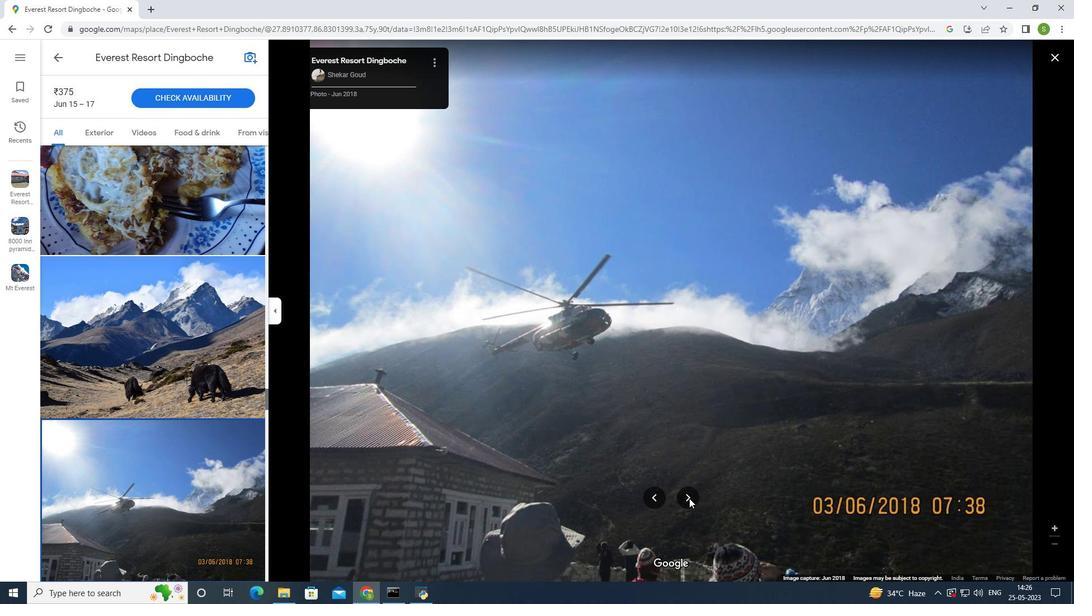 
Action: Mouse pressed left at (689, 497)
Screenshot: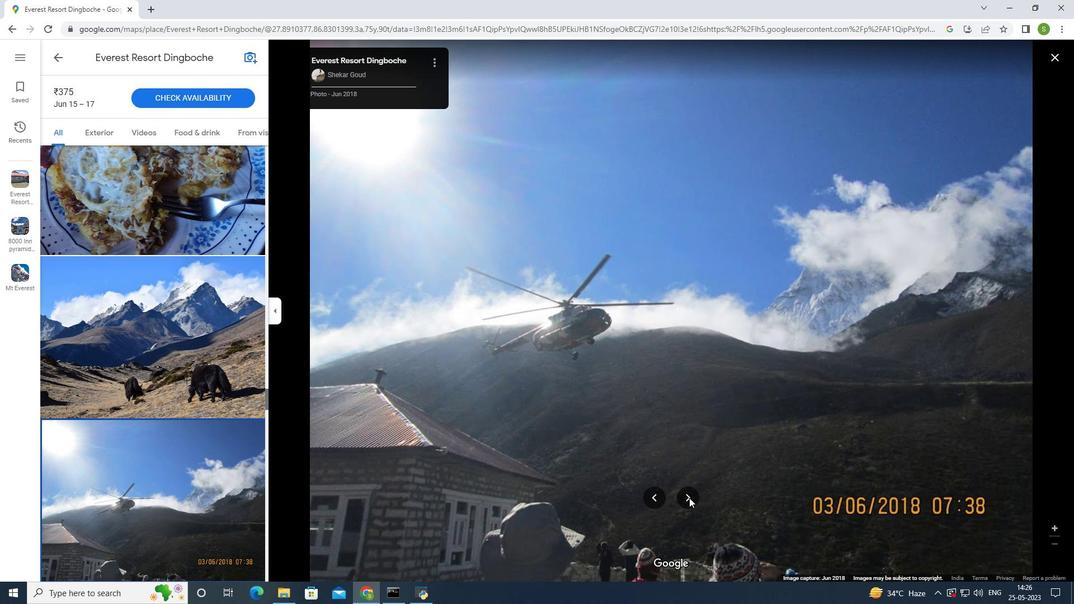 
Action: Mouse moved to (692, 495)
Screenshot: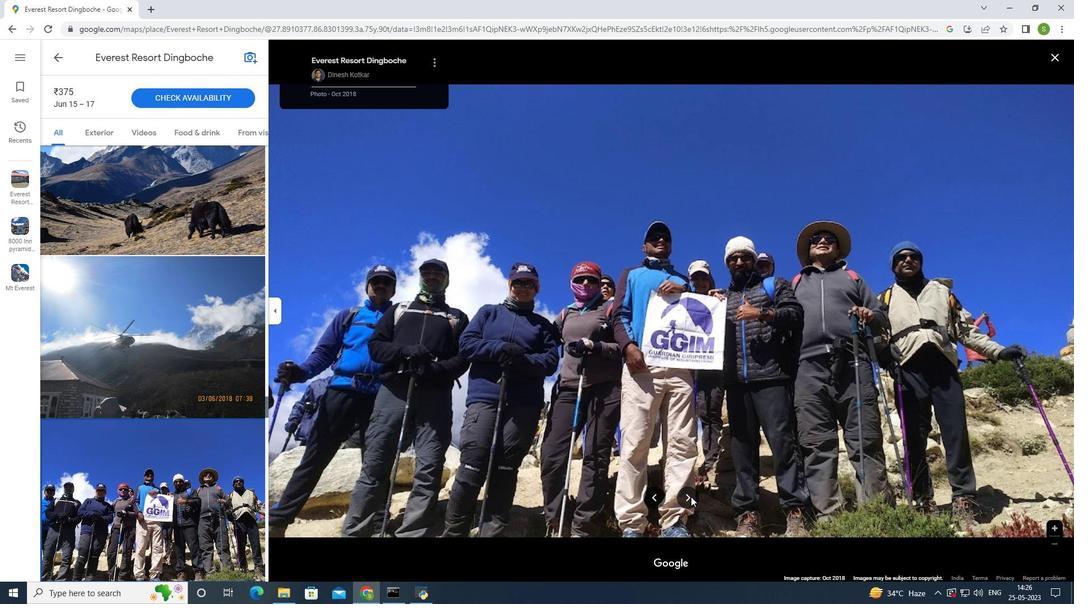 
Action: Mouse pressed left at (692, 495)
Screenshot: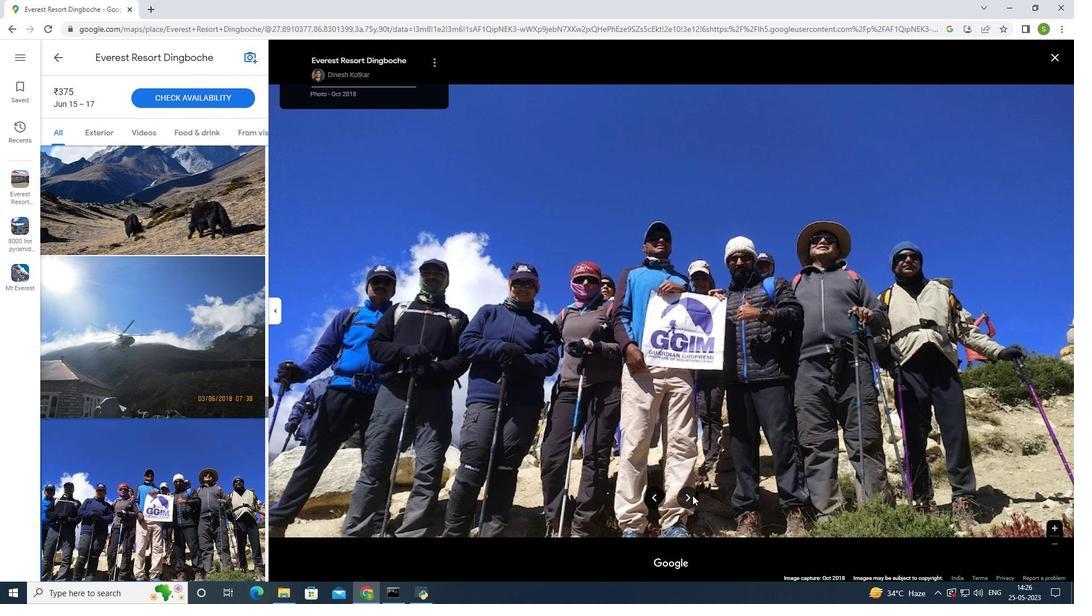
Action: Mouse moved to (686, 494)
Screenshot: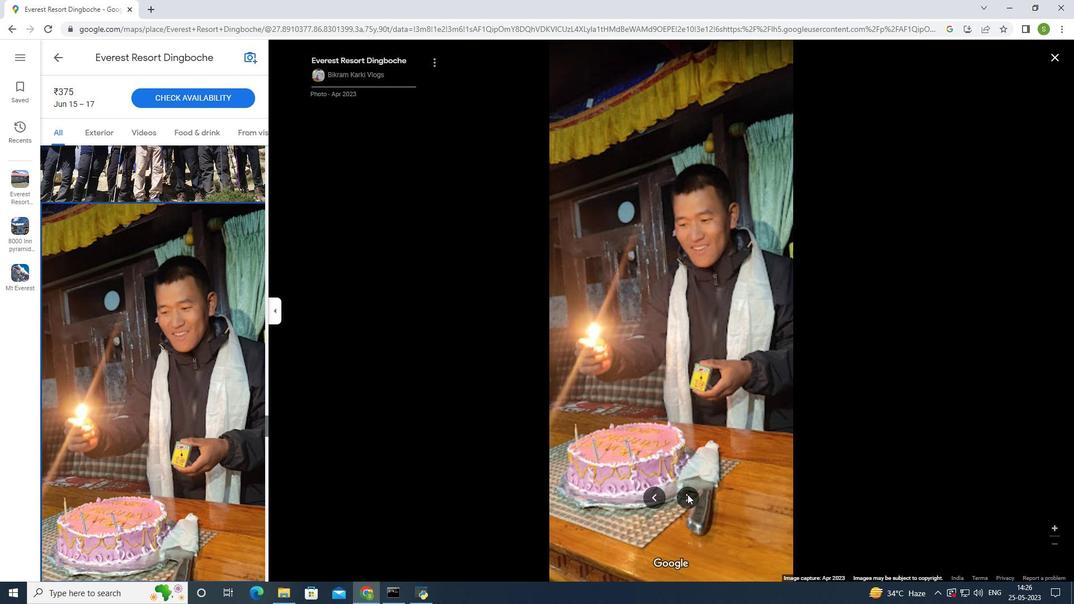 
Action: Mouse pressed left at (686, 494)
Screenshot: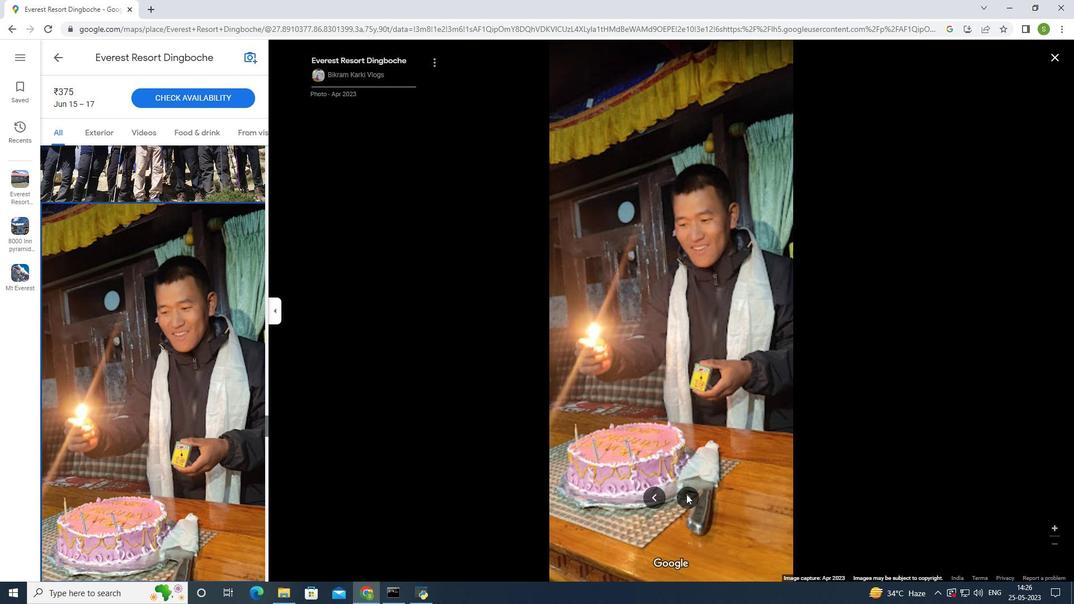 
Action: Mouse pressed left at (686, 494)
Screenshot: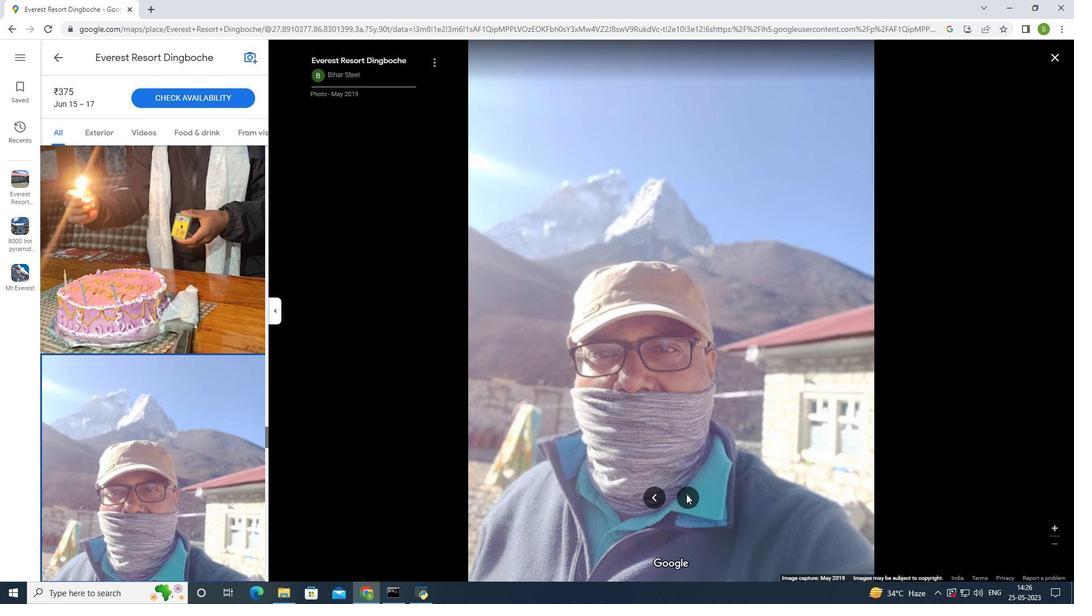 
Action: Mouse pressed left at (686, 494)
Screenshot: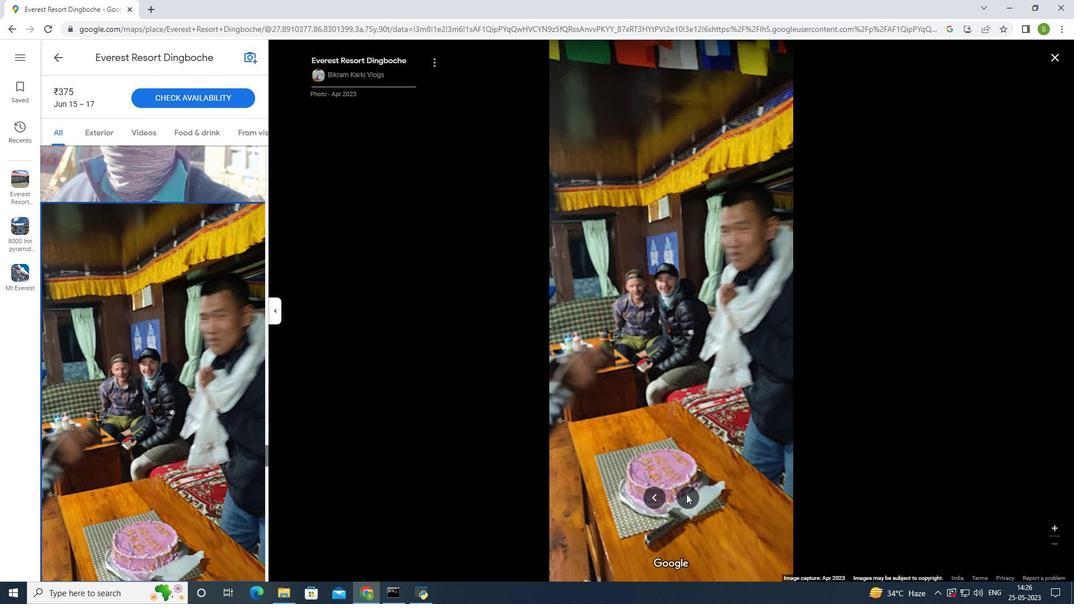 
Action: Mouse moved to (685, 494)
Screenshot: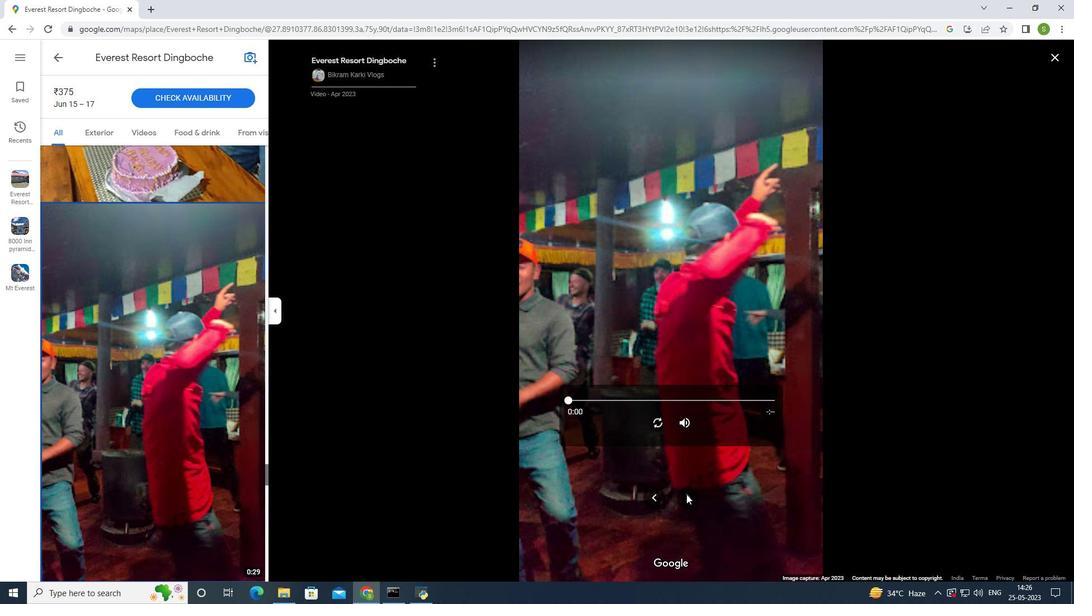 
Action: Mouse pressed left at (685, 494)
Screenshot: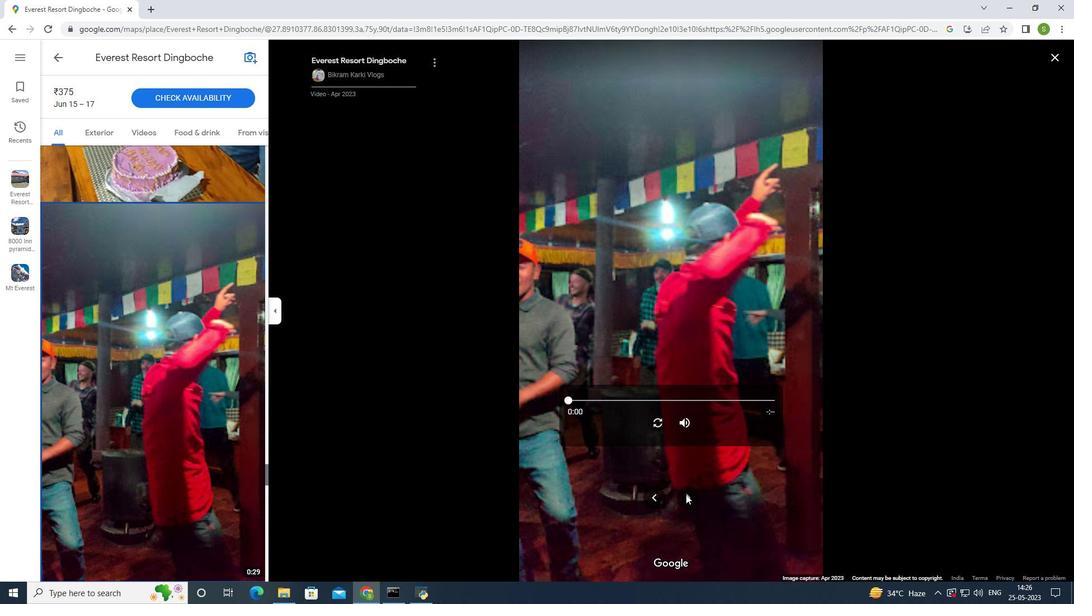 
Action: Mouse moved to (685, 493)
Screenshot: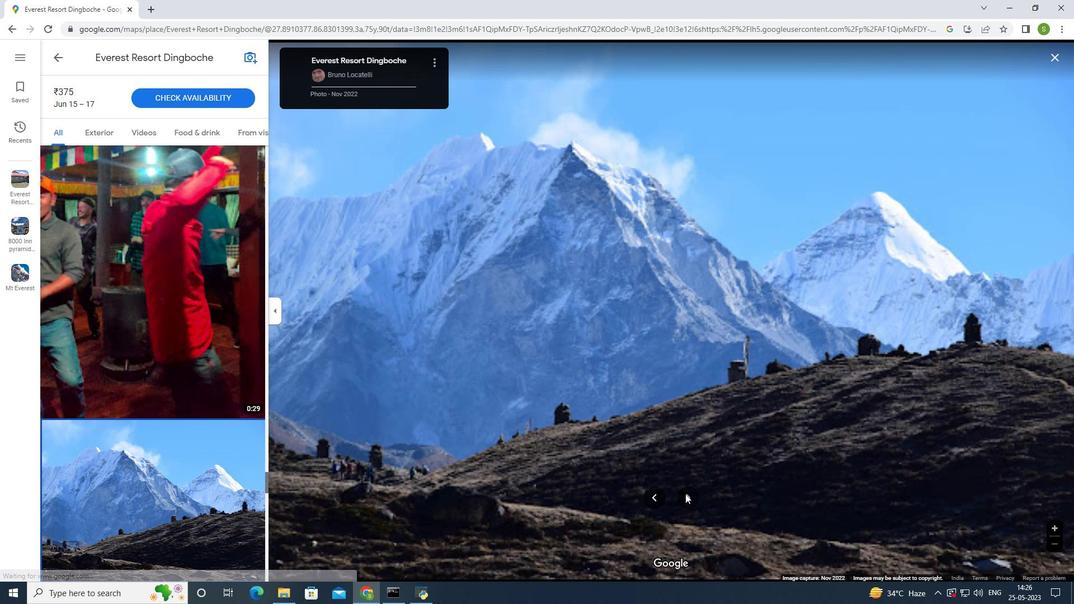 
Action: Mouse pressed left at (685, 493)
Screenshot: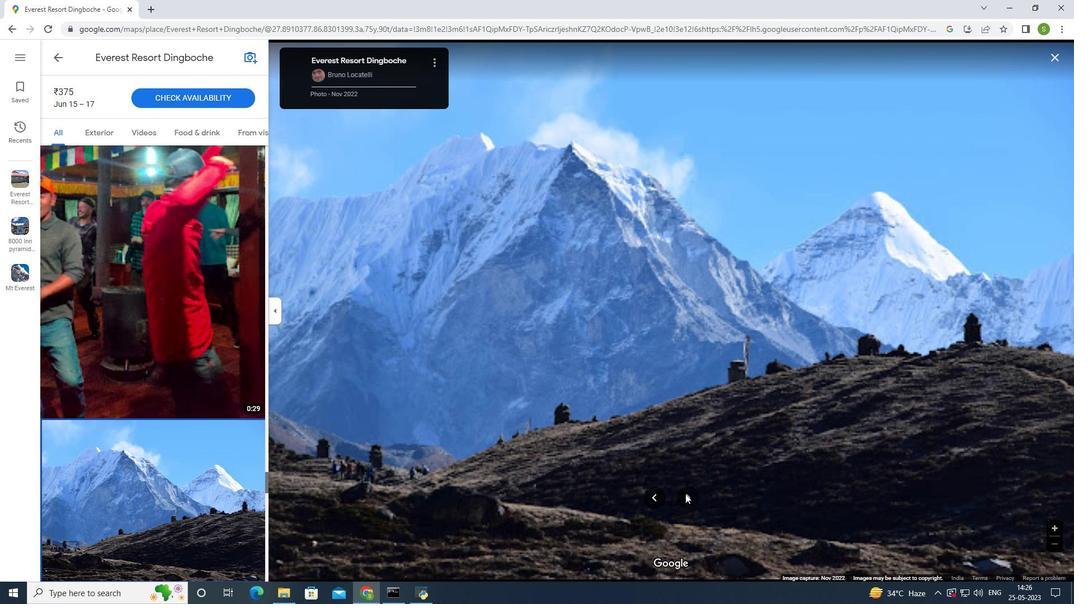 
Action: Mouse pressed left at (685, 493)
Screenshot: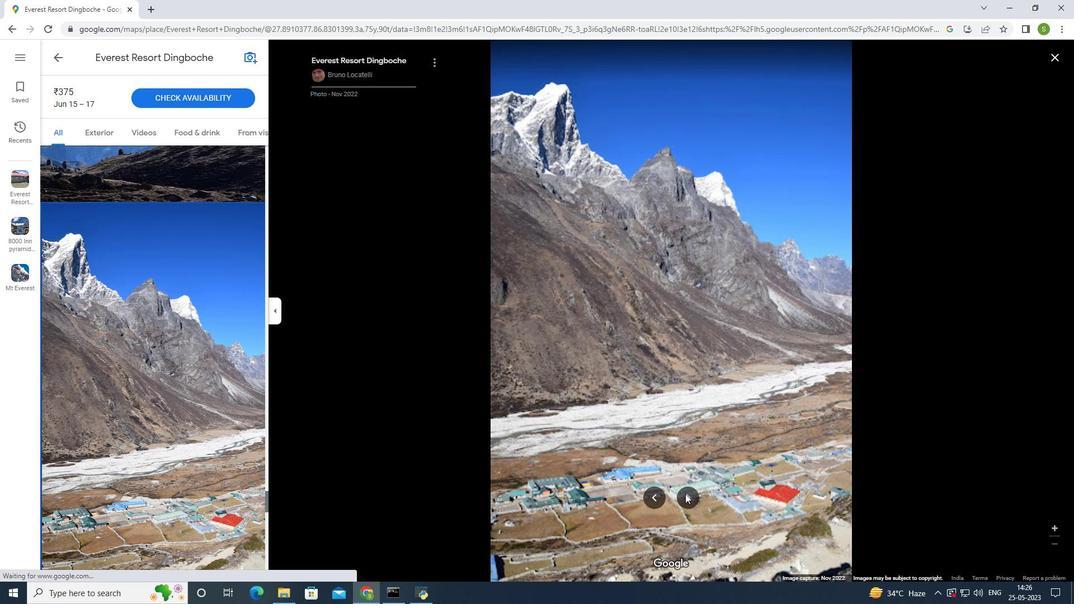 
Action: Mouse pressed left at (685, 493)
Screenshot: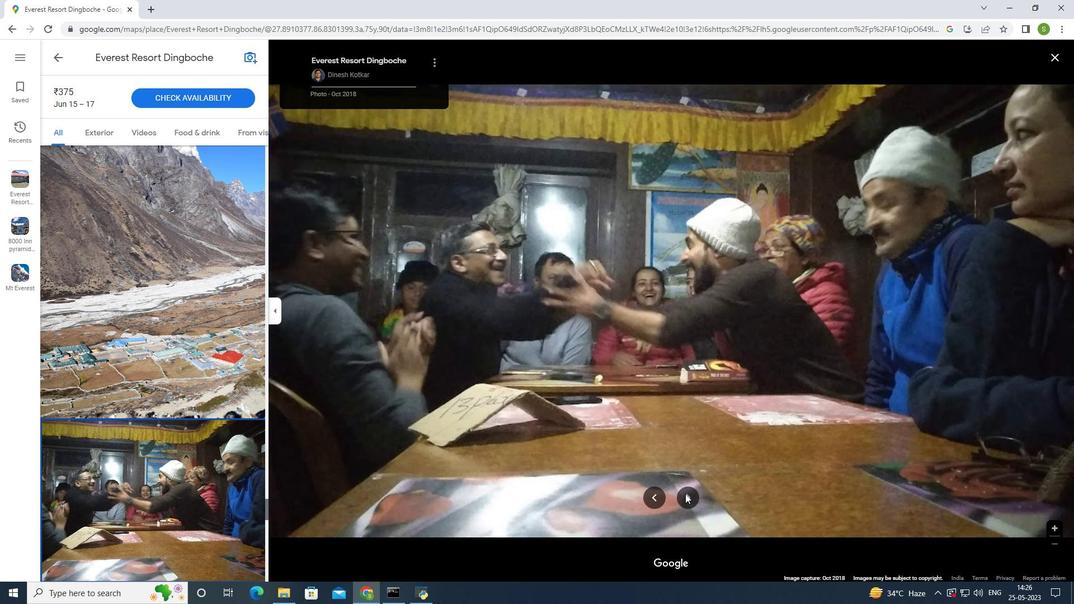 
Action: Mouse pressed left at (685, 493)
Screenshot: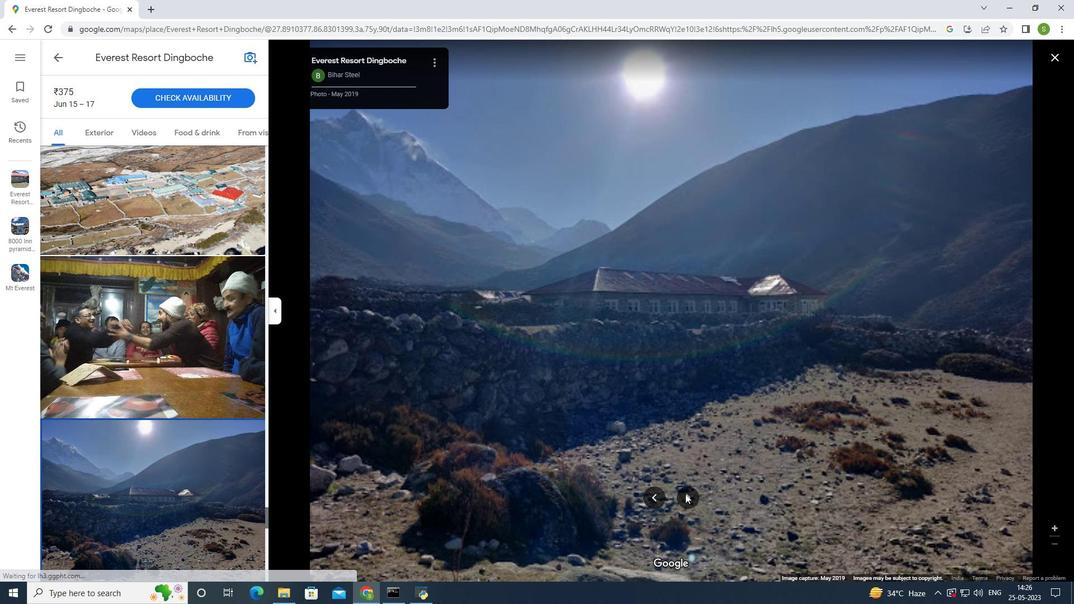 
Action: Mouse pressed left at (685, 493)
Screenshot: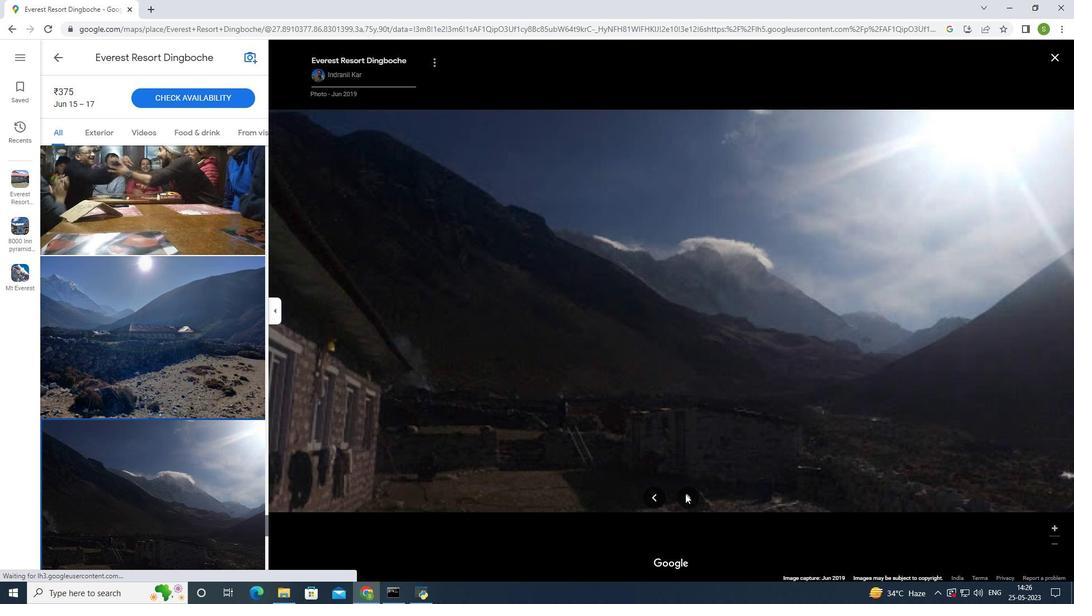 
Action: Mouse pressed left at (685, 493)
Screenshot: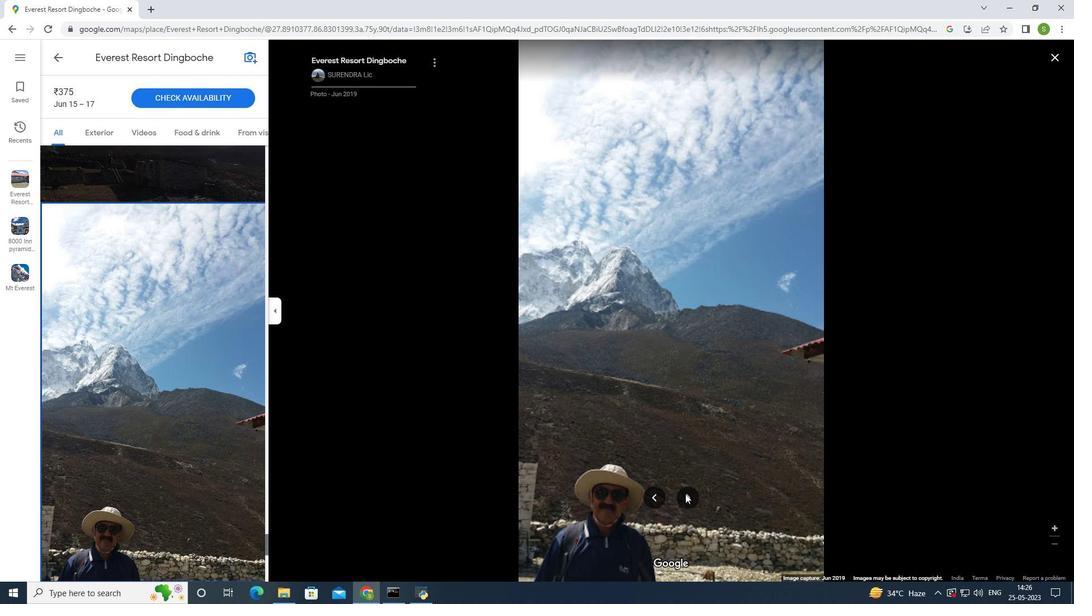 
Action: Mouse moved to (684, 493)
Screenshot: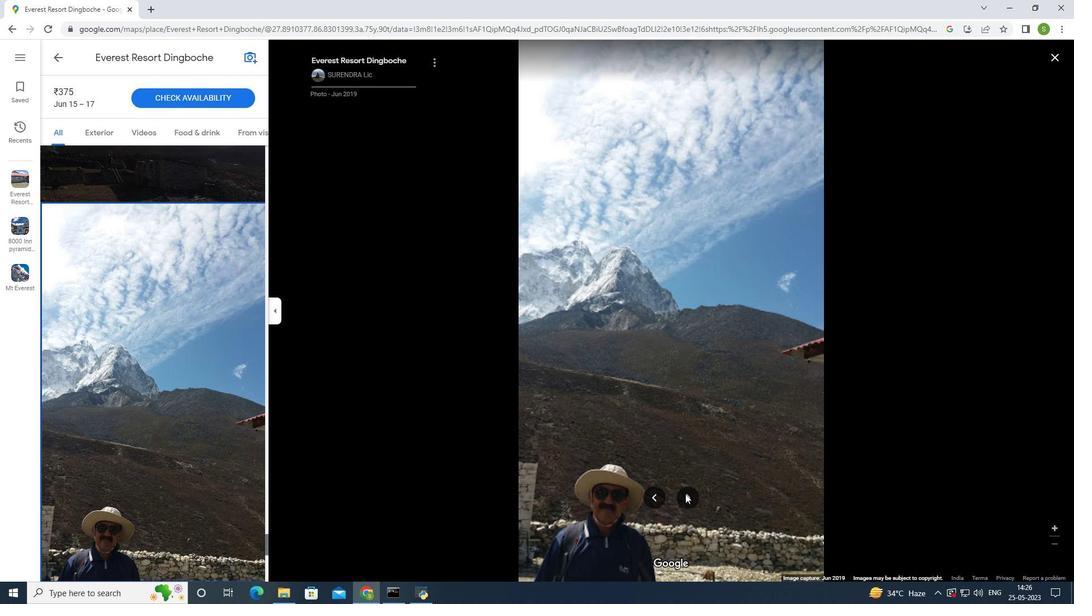 
Action: Mouse pressed left at (684, 493)
Screenshot: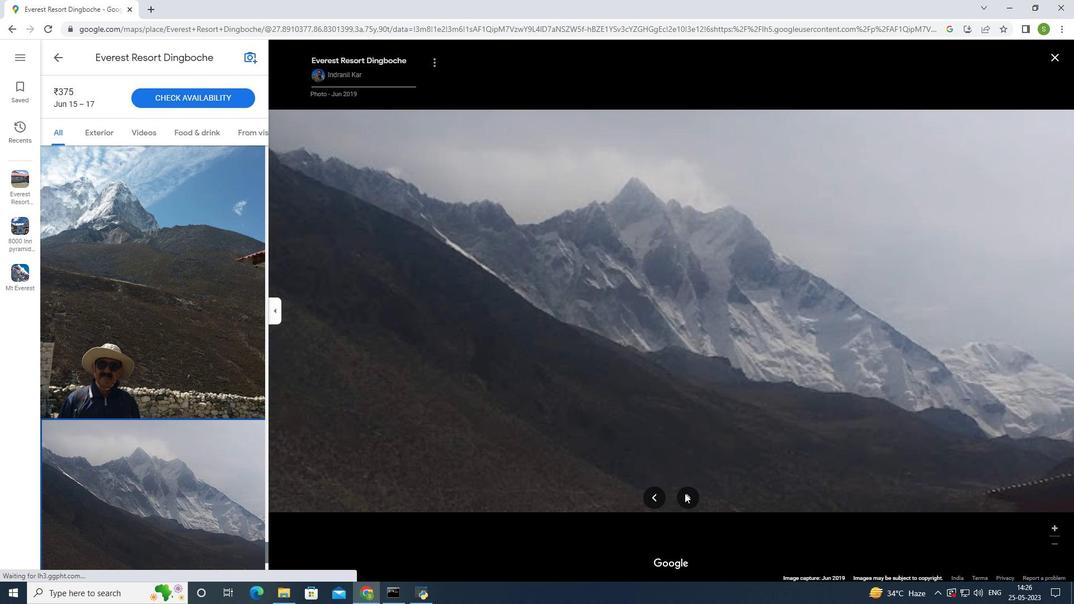 
Action: Mouse moved to (683, 492)
Screenshot: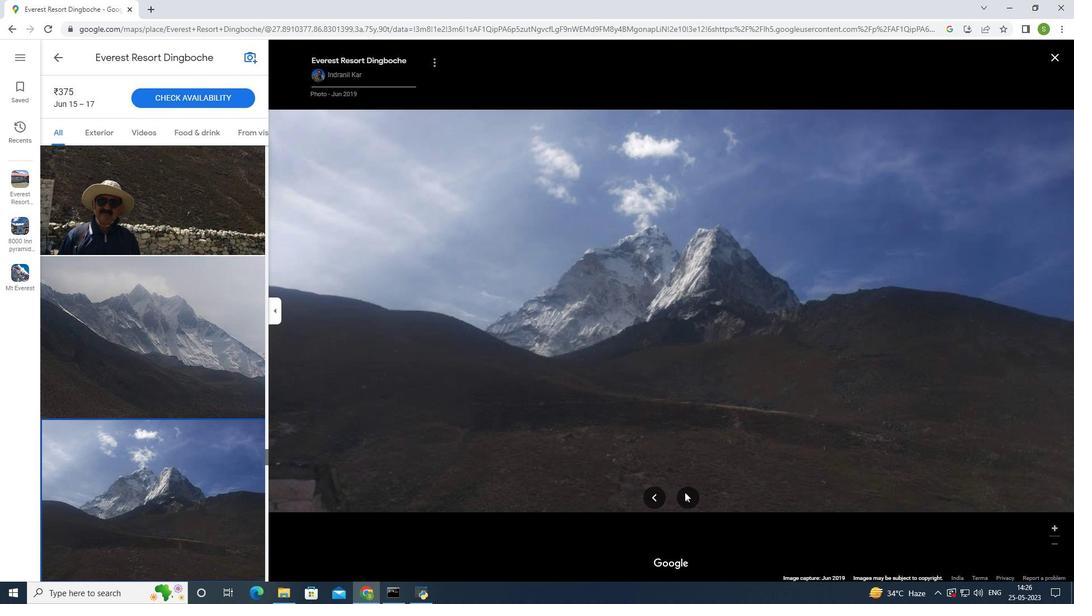 
Action: Mouse pressed left at (683, 492)
Screenshot: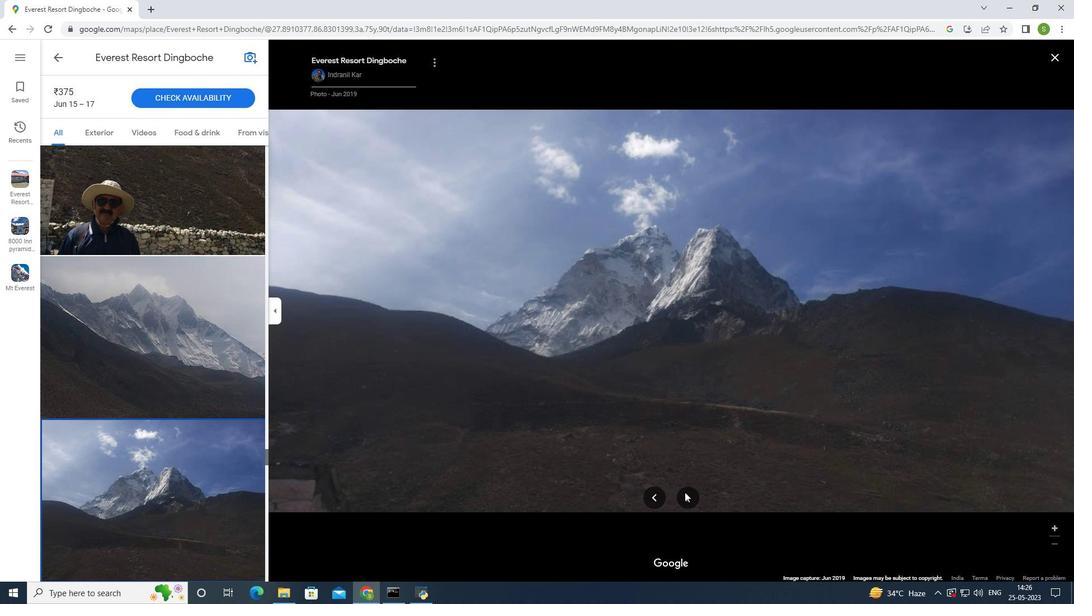 
Action: Mouse moved to (688, 497)
Screenshot: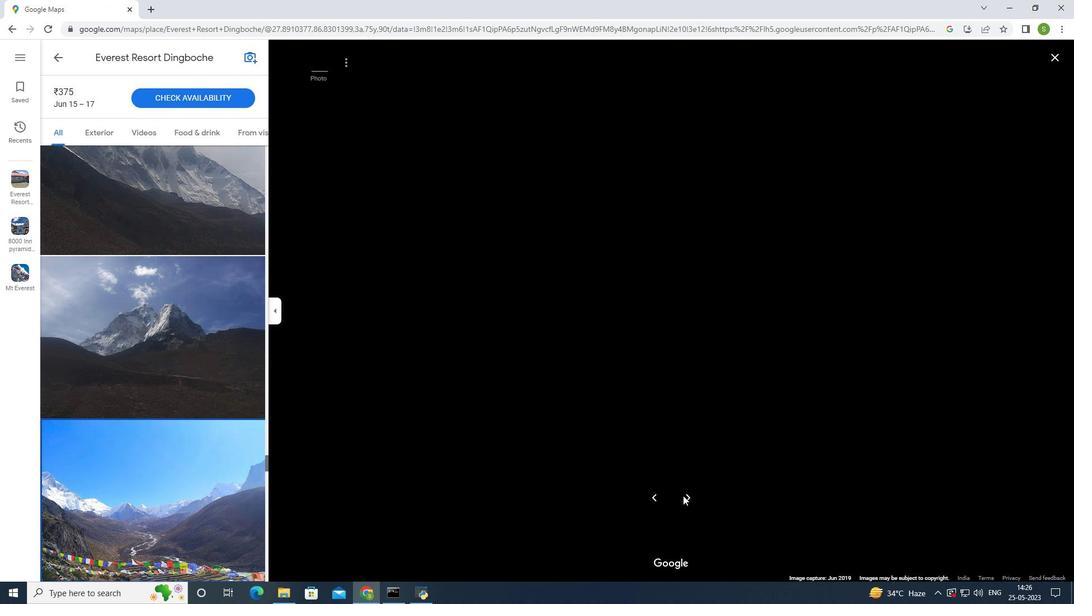 
Action: Mouse pressed left at (688, 497)
Screenshot: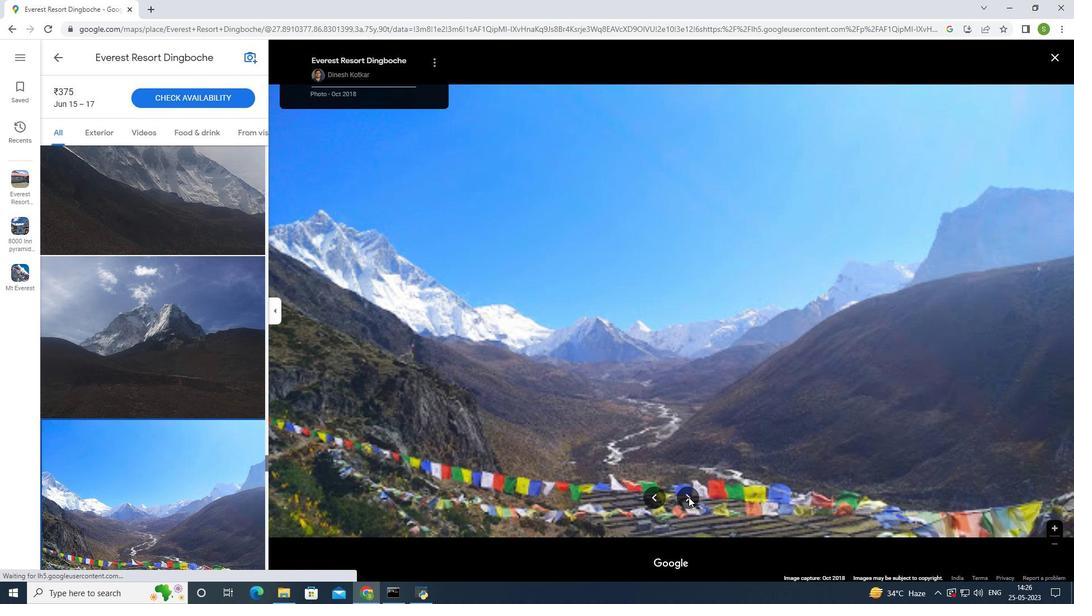 
Action: Mouse moved to (688, 499)
Screenshot: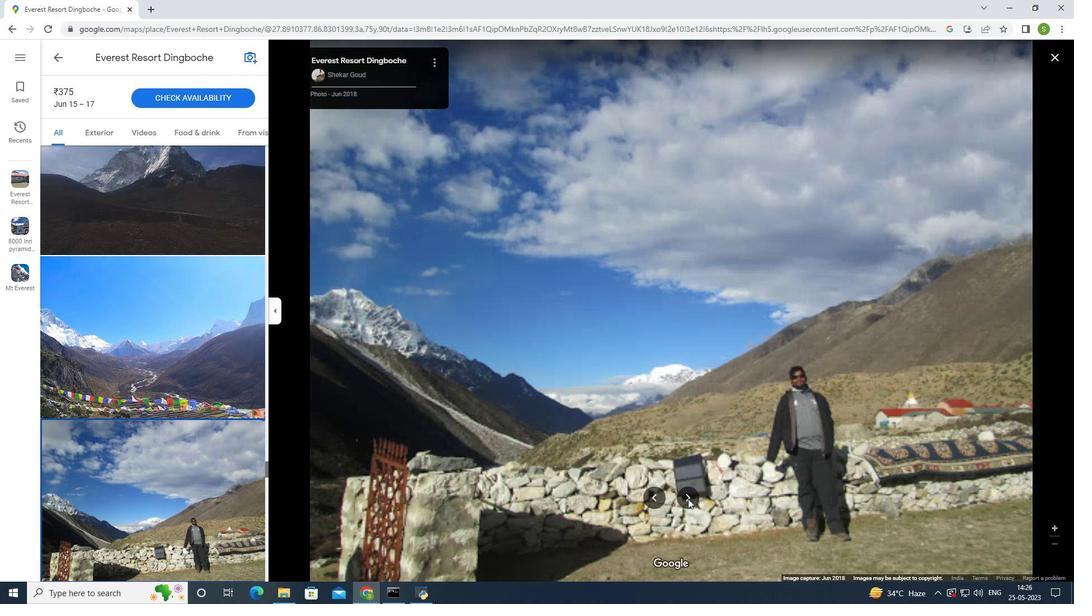 
Action: Mouse pressed left at (688, 499)
Screenshot: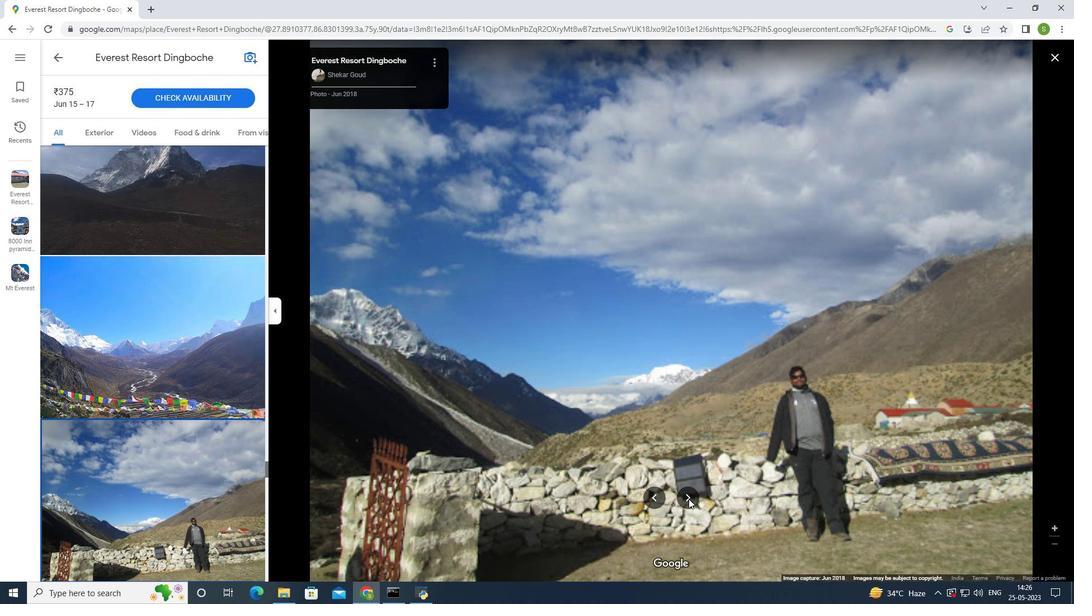 
Action: Mouse moved to (693, 499)
Screenshot: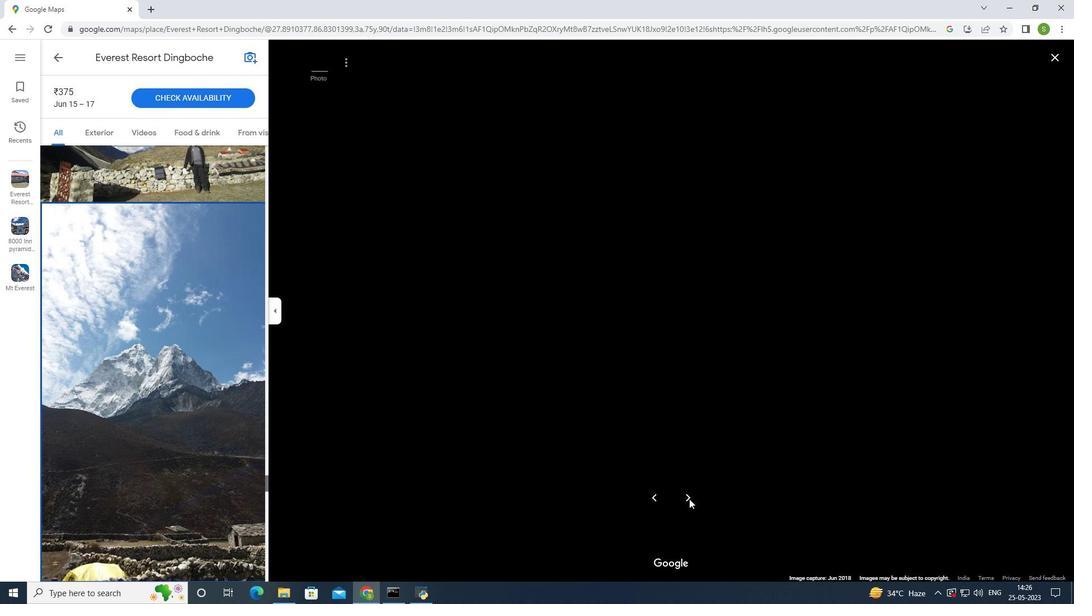 
Action: Mouse pressed left at (693, 499)
Screenshot: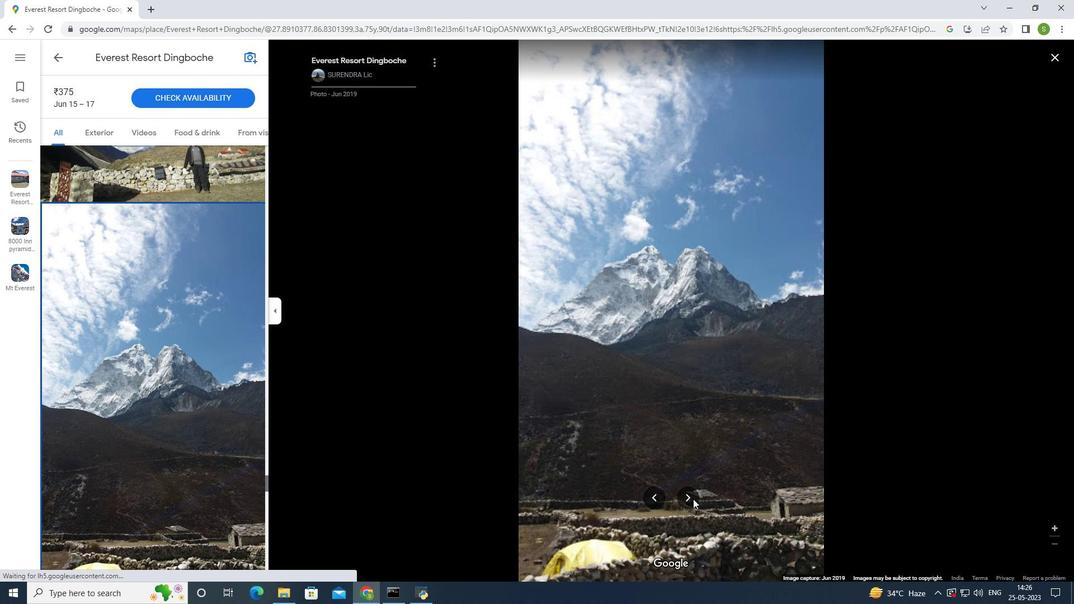 
Action: Mouse moved to (693, 500)
Screenshot: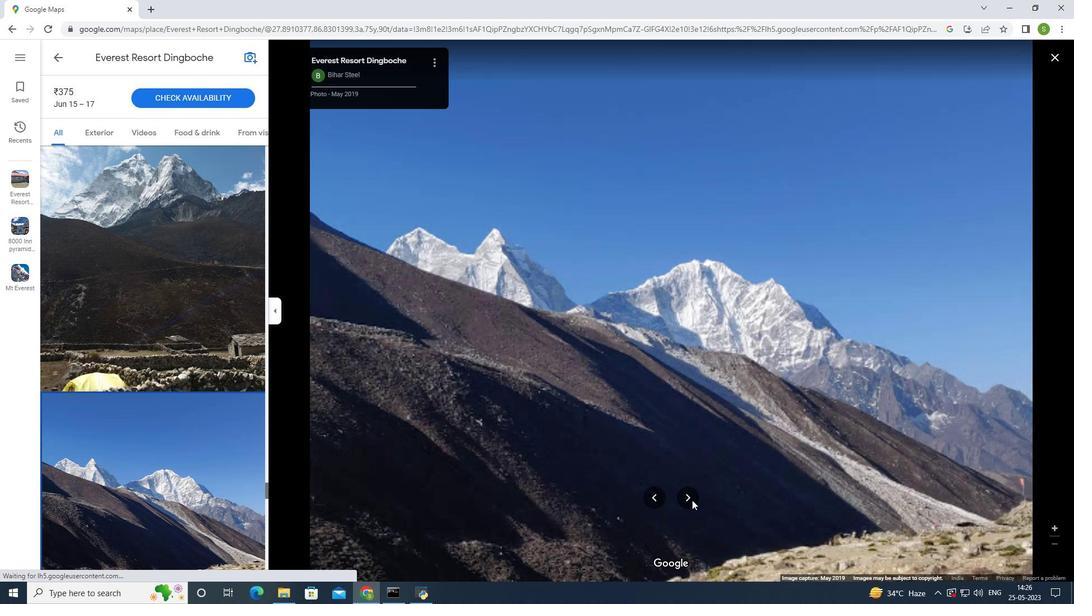 
Action: Mouse pressed left at (693, 500)
Screenshot: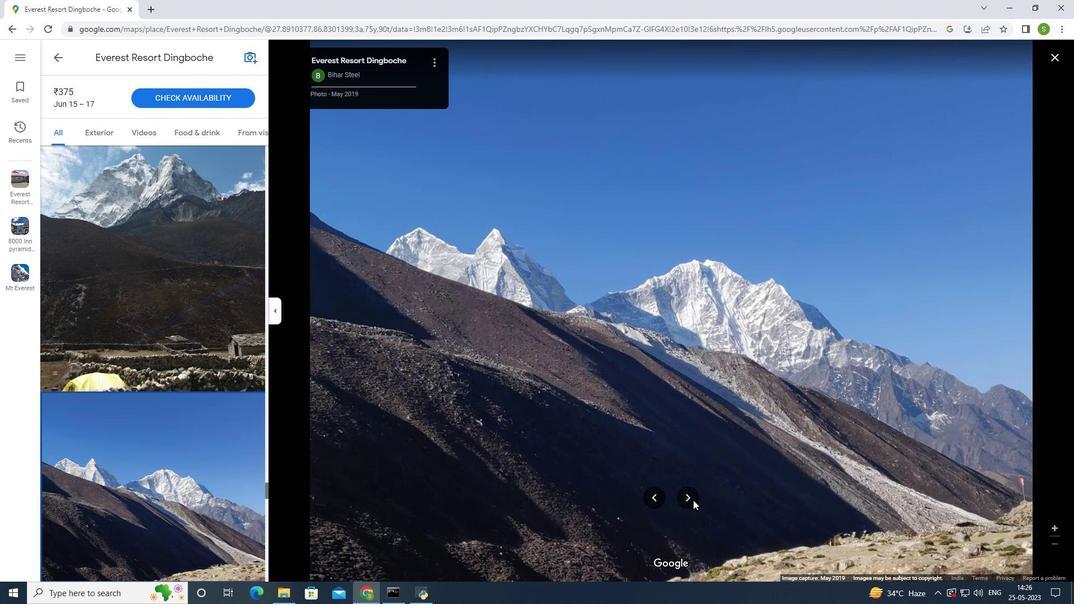 
Action: Mouse moved to (693, 500)
Screenshot: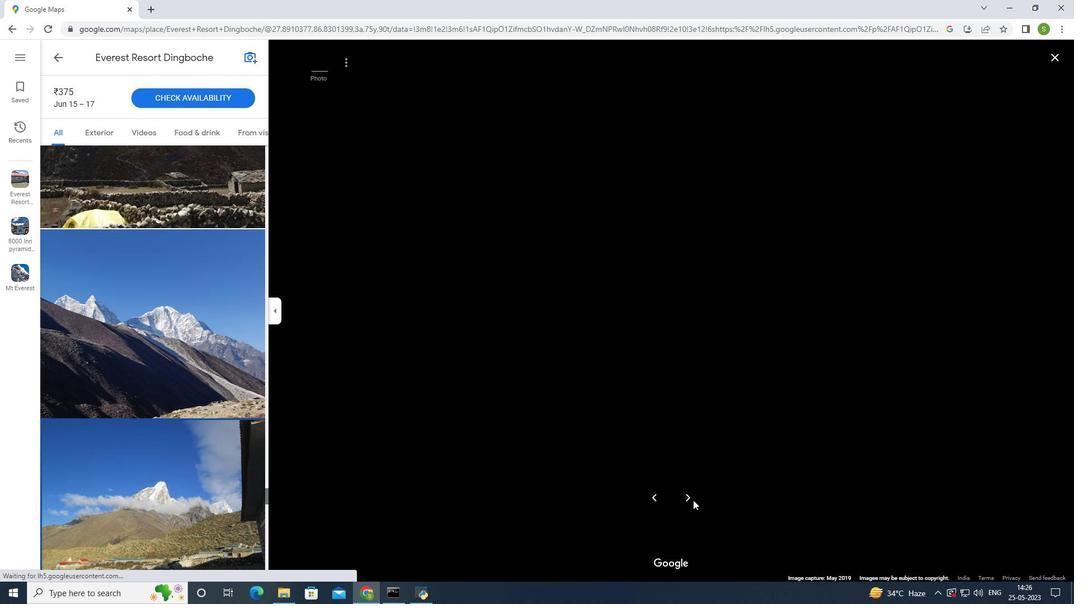
Action: Mouse pressed left at (693, 500)
Screenshot: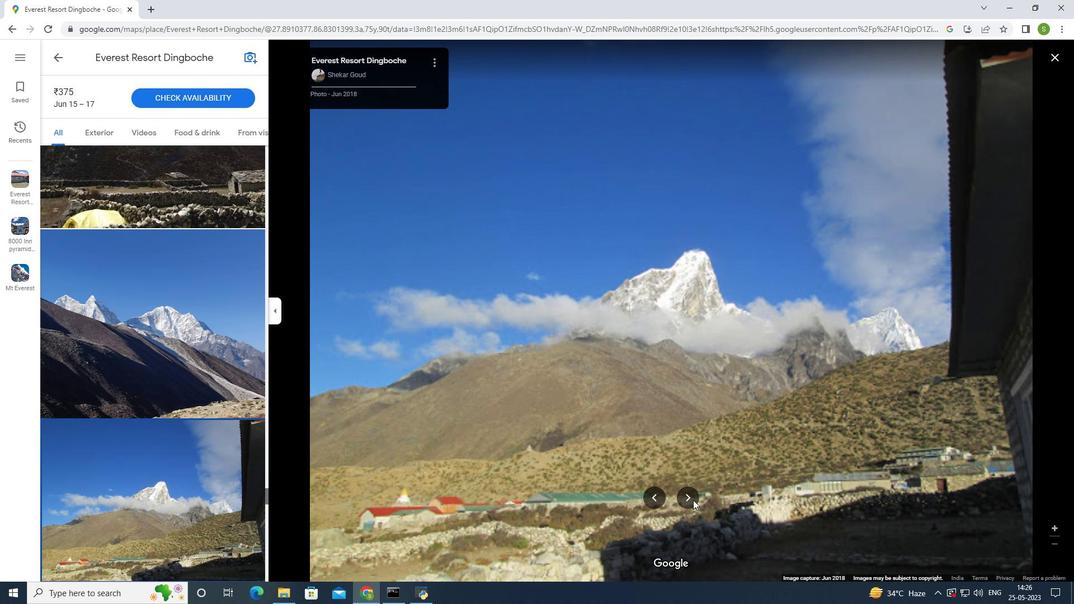 
Action: Mouse pressed left at (693, 500)
Screenshot: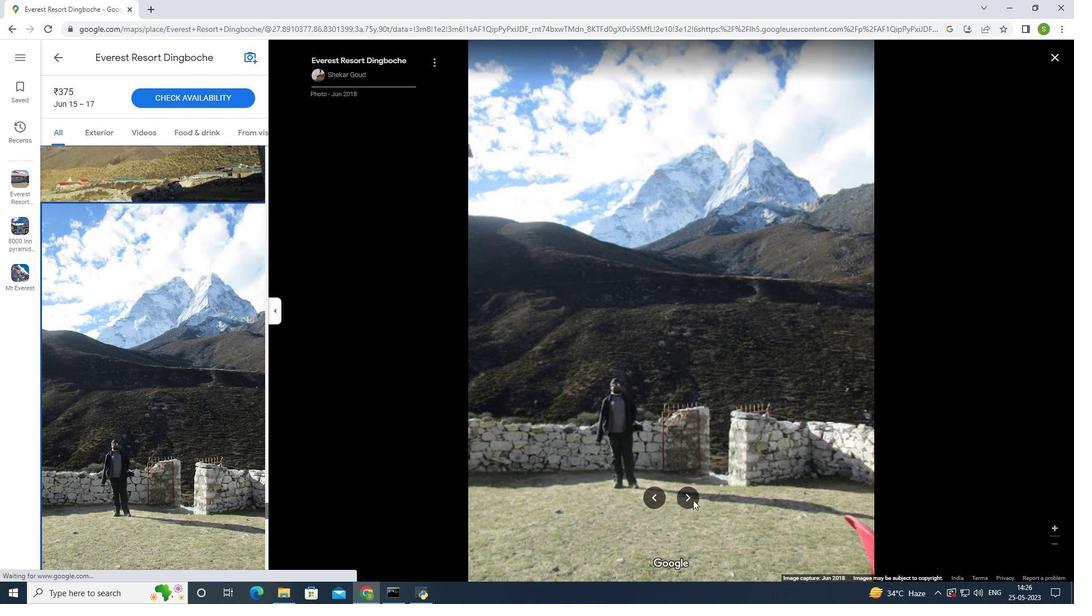 
Action: Mouse pressed left at (693, 500)
Screenshot: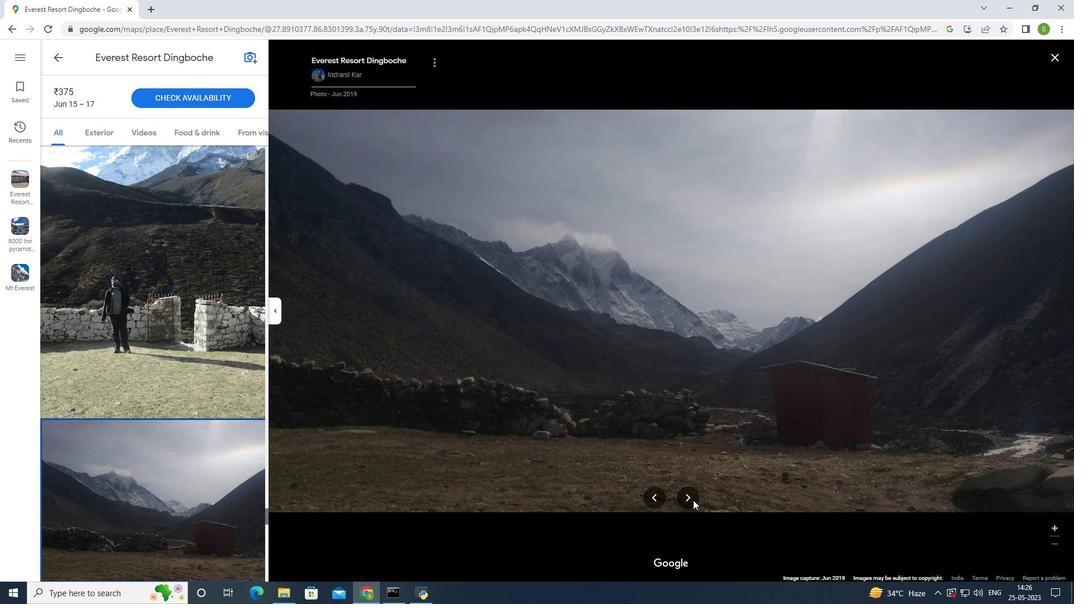 
Action: Mouse moved to (693, 497)
Screenshot: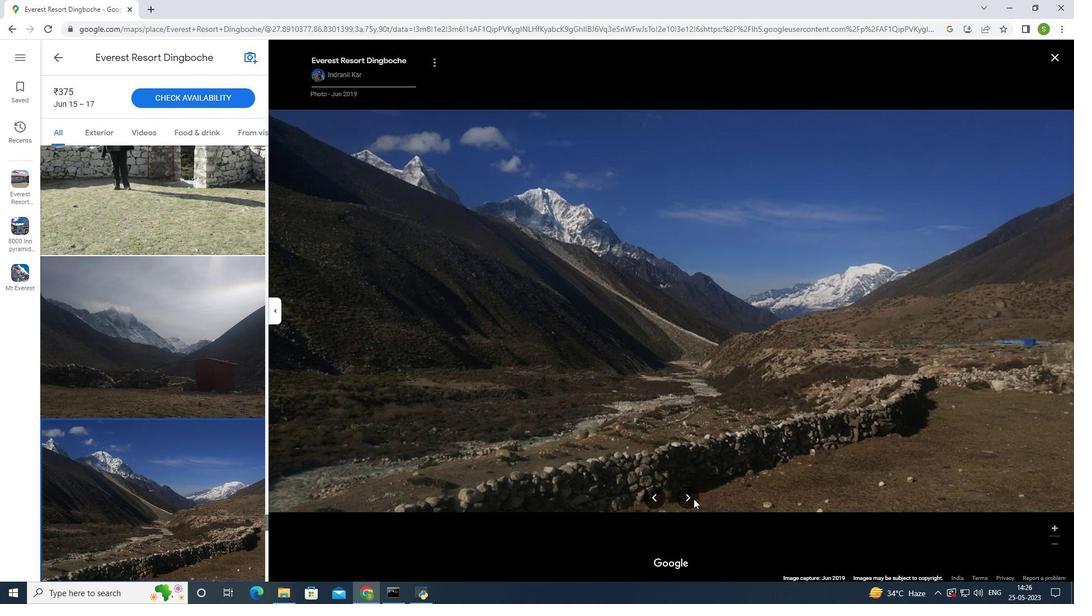 
Action: Mouse pressed left at (693, 497)
Screenshot: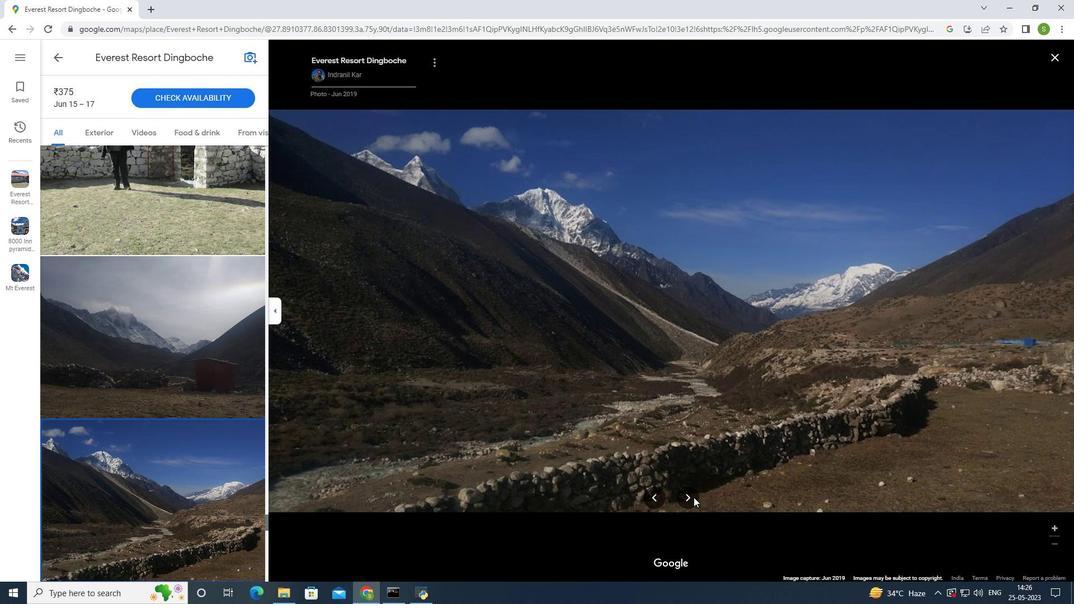 
Action: Mouse moved to (692, 493)
Screenshot: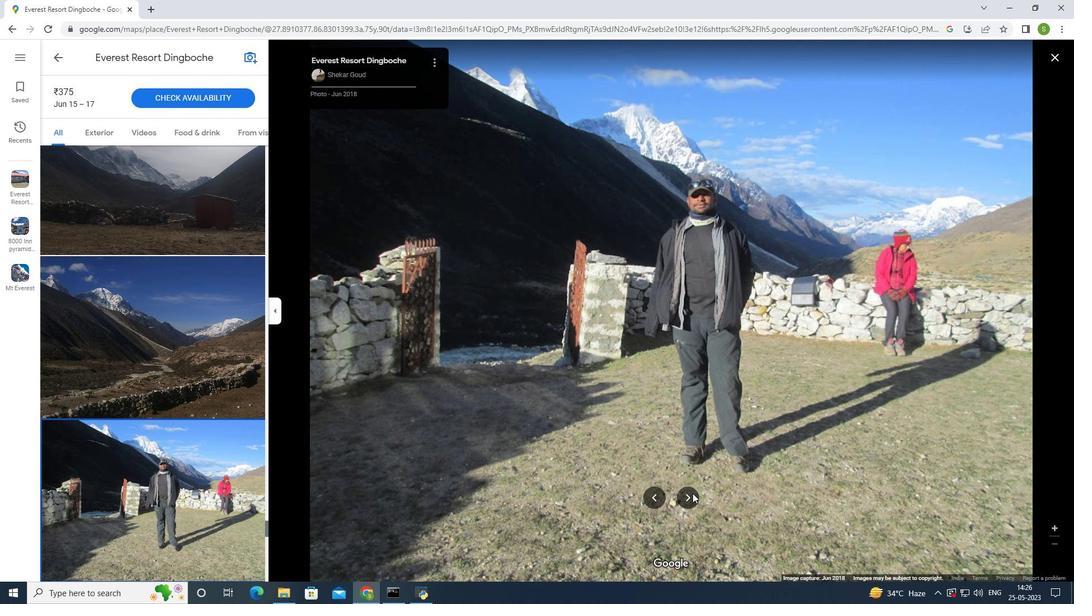 
Action: Mouse pressed left at (692, 493)
Screenshot: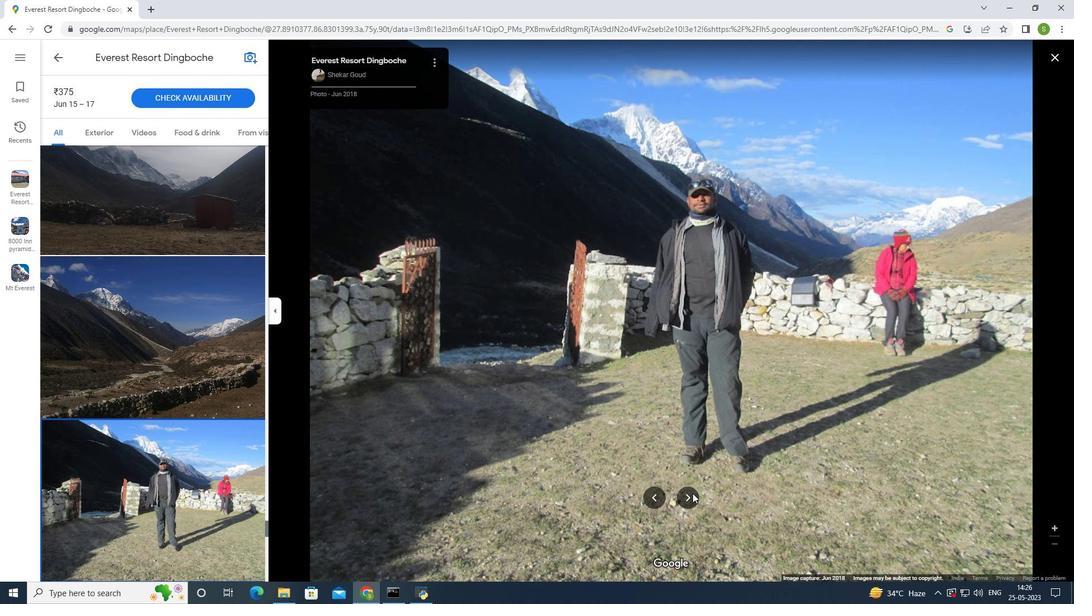 
Action: Mouse pressed left at (692, 493)
Screenshot: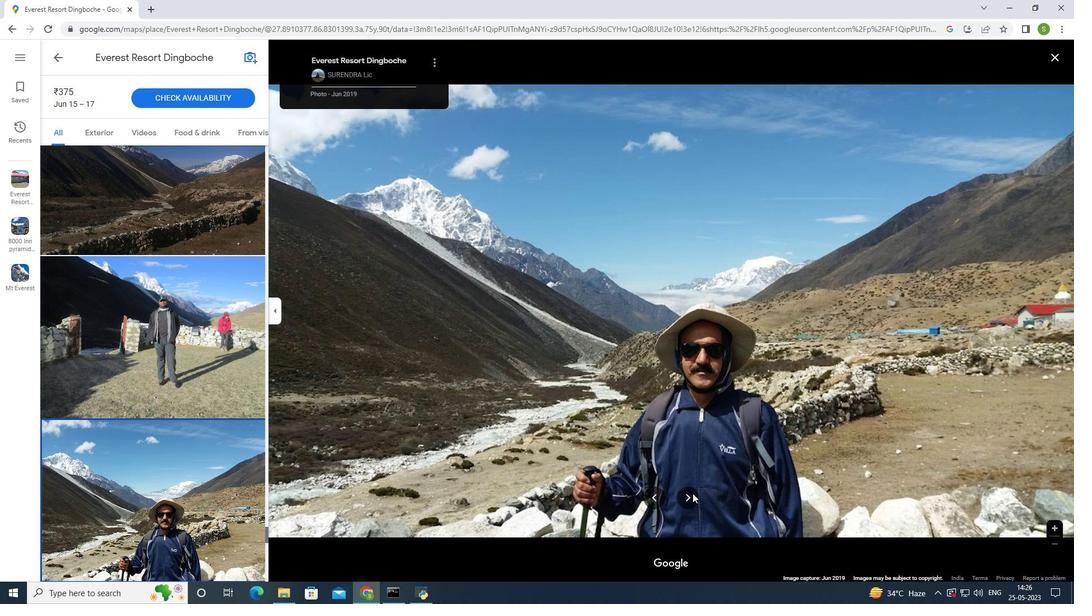 
Action: Mouse pressed left at (692, 493)
Screenshot: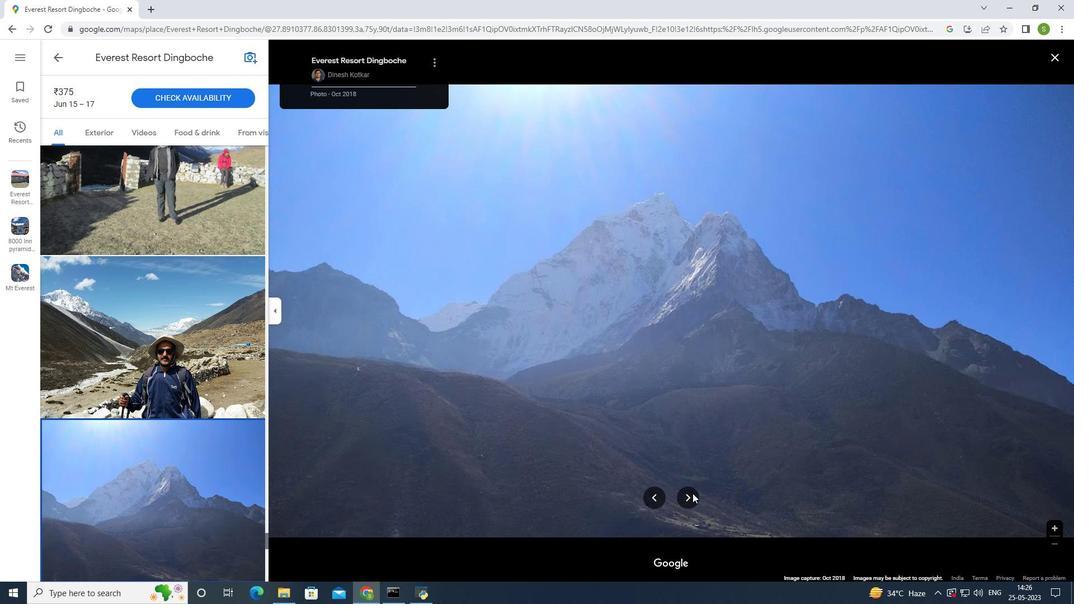 
Action: Mouse moved to (692, 493)
Screenshot: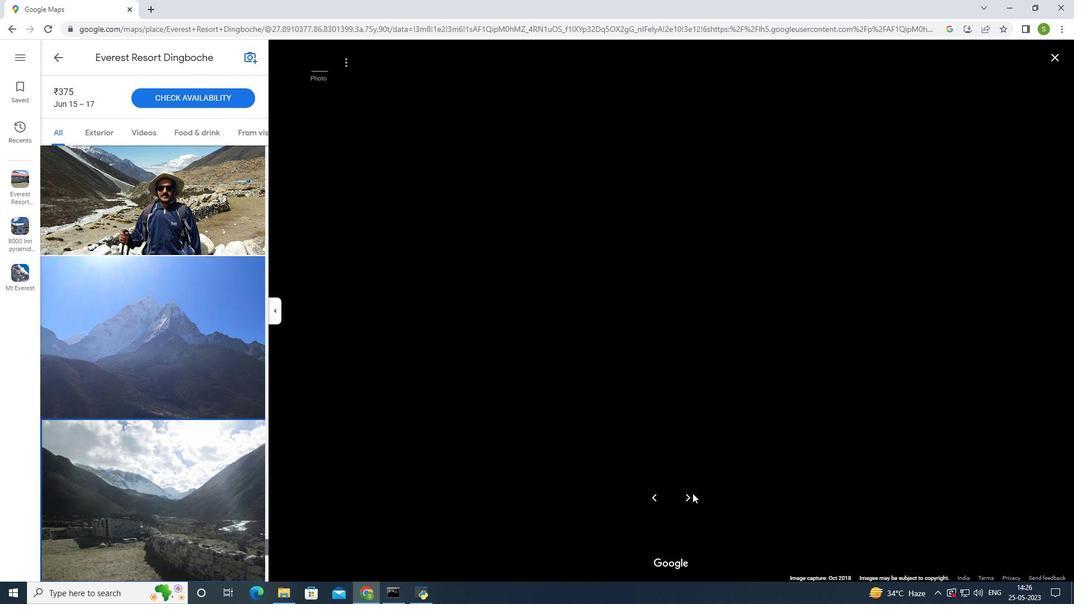 
Action: Mouse pressed left at (692, 493)
Screenshot: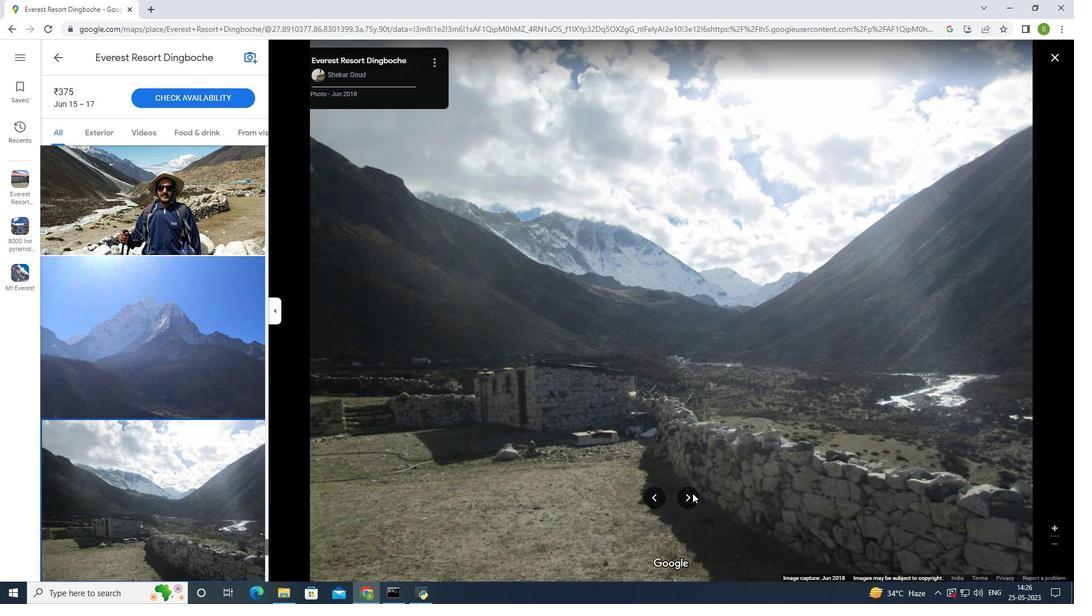 
Action: Mouse moved to (692, 493)
Screenshot: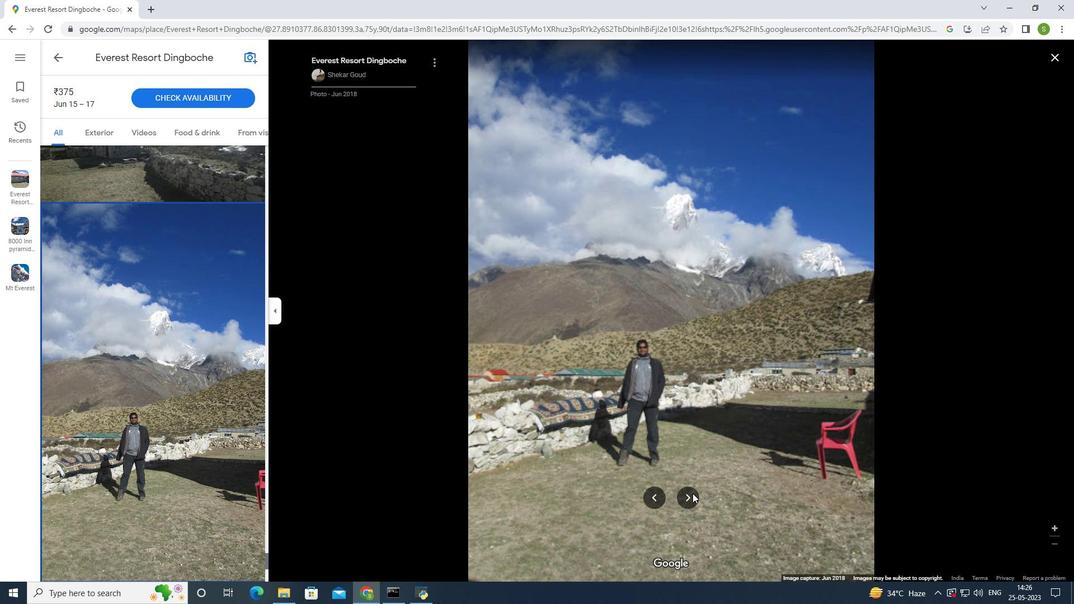 
Action: Mouse pressed left at (692, 493)
Screenshot: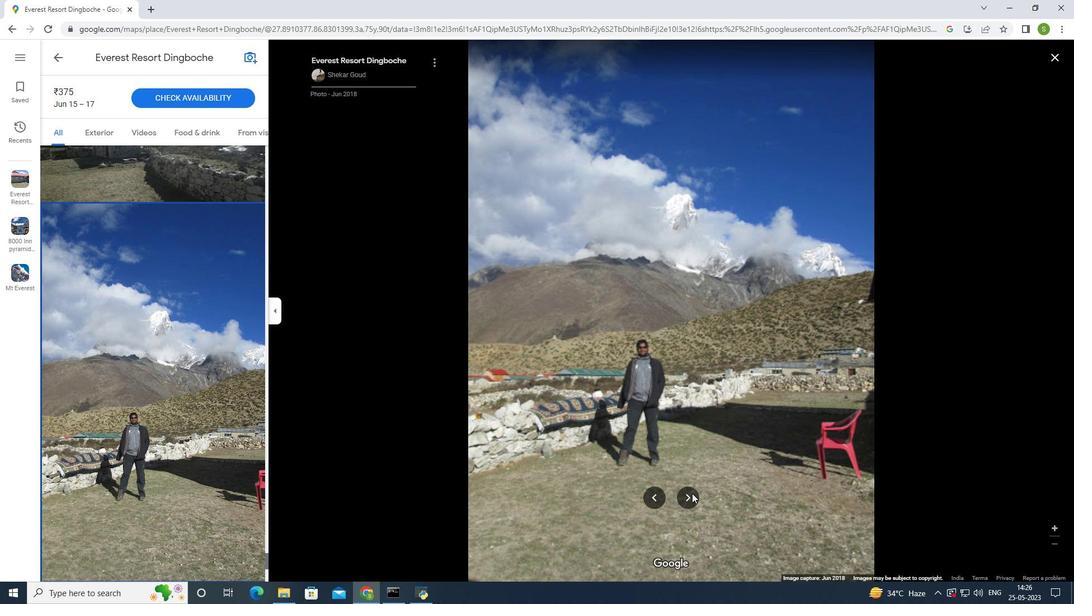 
Action: Mouse moved to (689, 496)
Screenshot: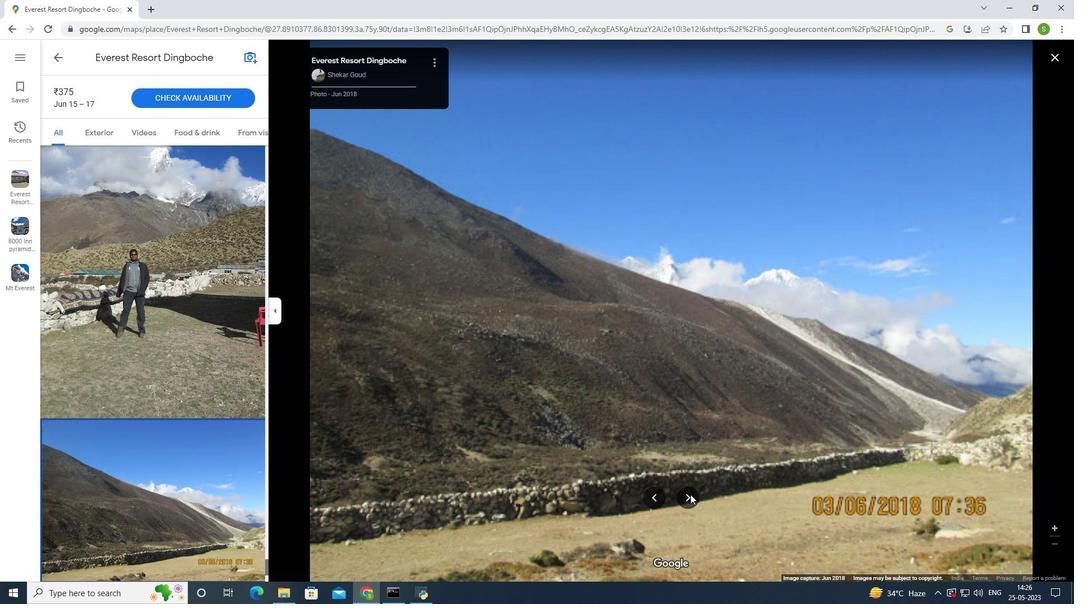 
Action: Mouse pressed left at (689, 496)
Screenshot: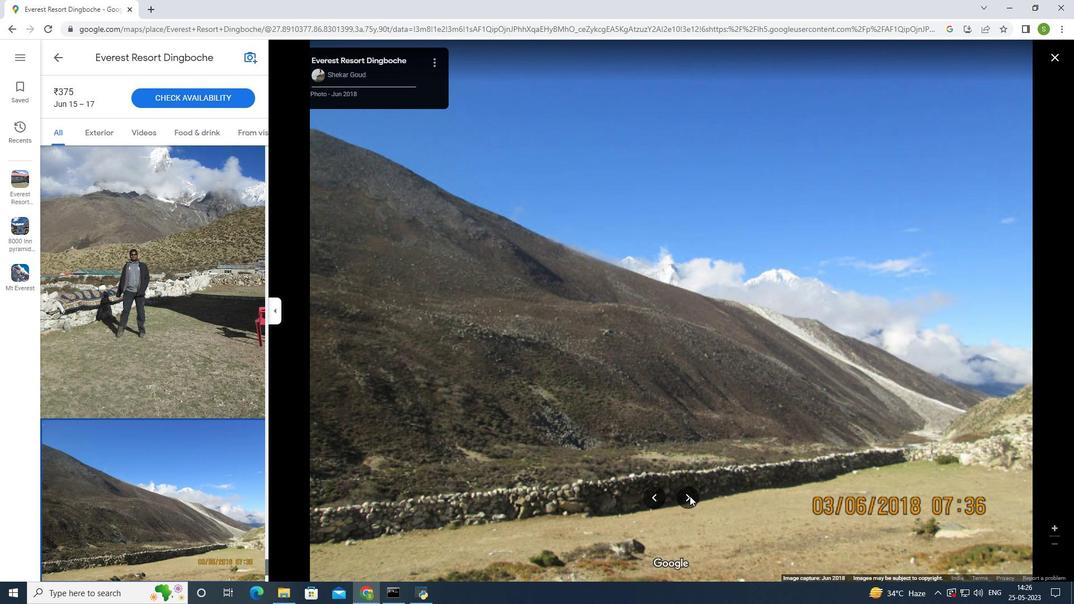
Action: Mouse pressed left at (689, 496)
Screenshot: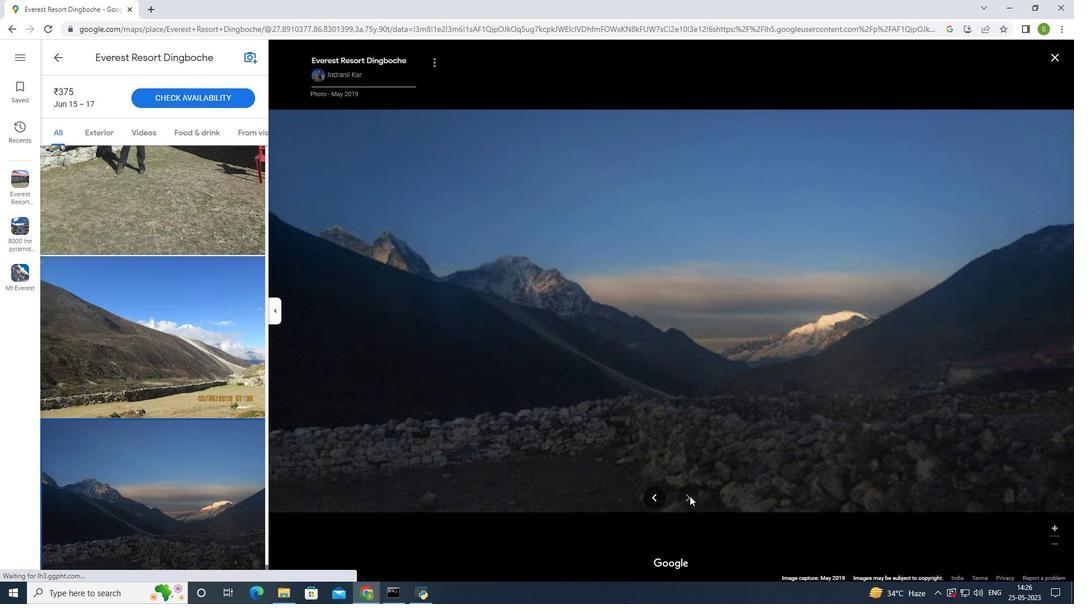 
Action: Mouse pressed left at (689, 496)
Screenshot: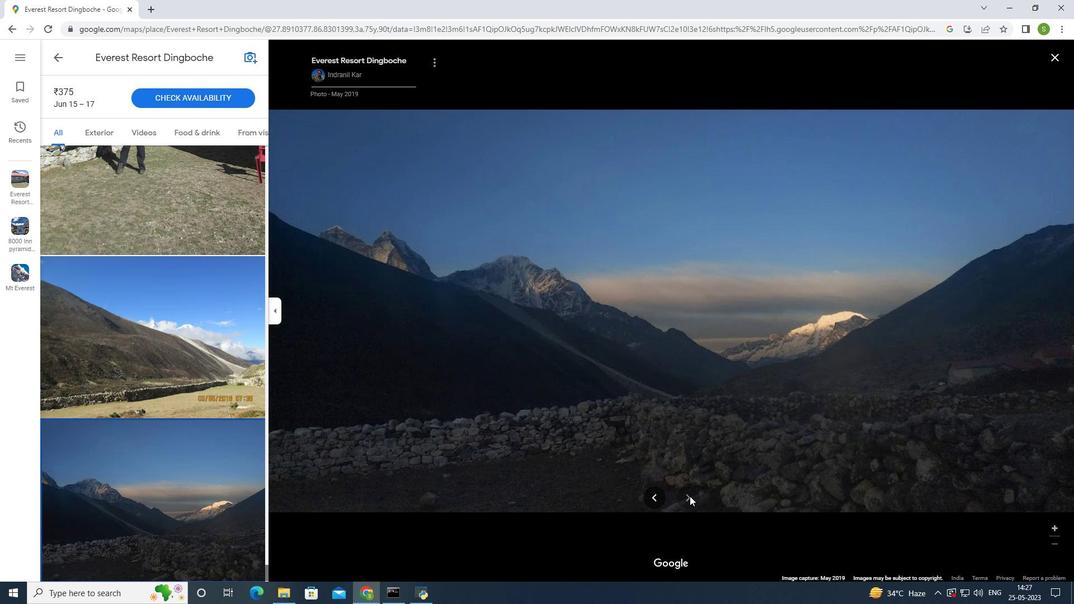 
Action: Mouse moved to (1050, 51)
Screenshot: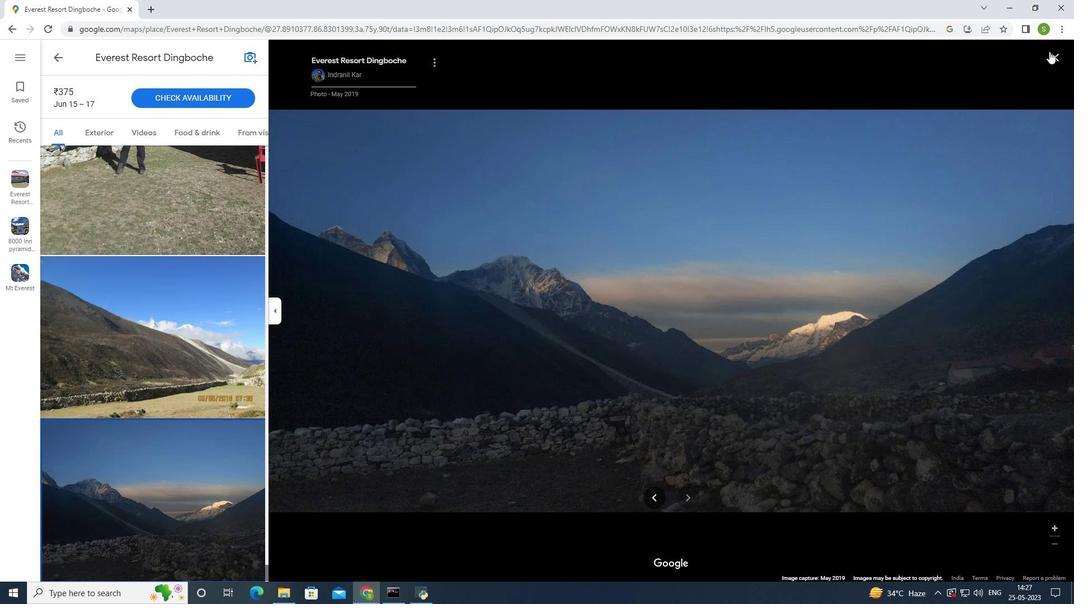 
Action: Mouse pressed left at (1050, 51)
Screenshot: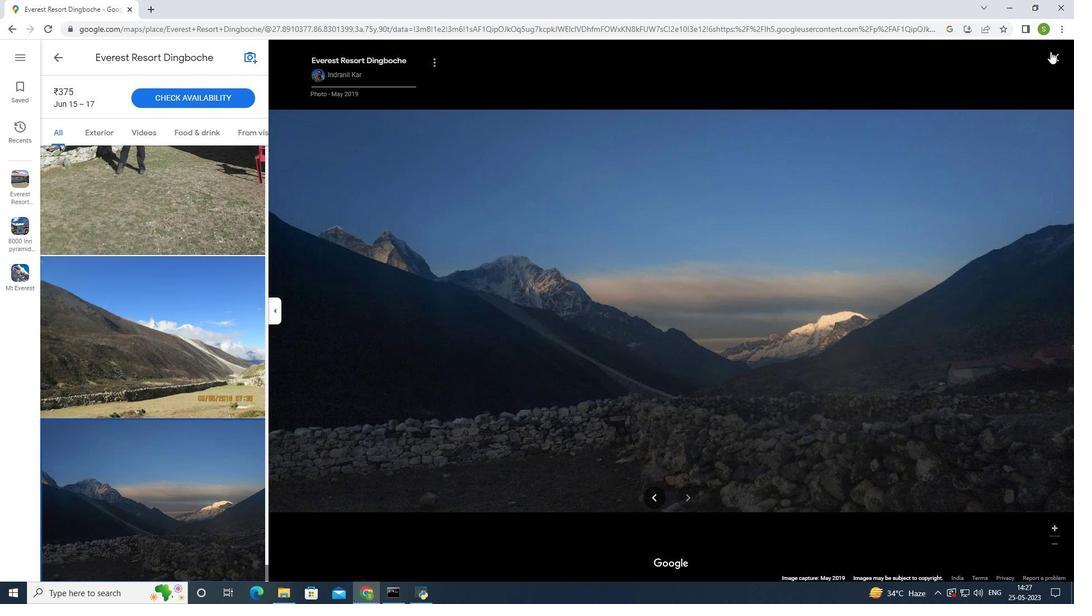 
Action: Mouse moved to (483, 83)
Screenshot: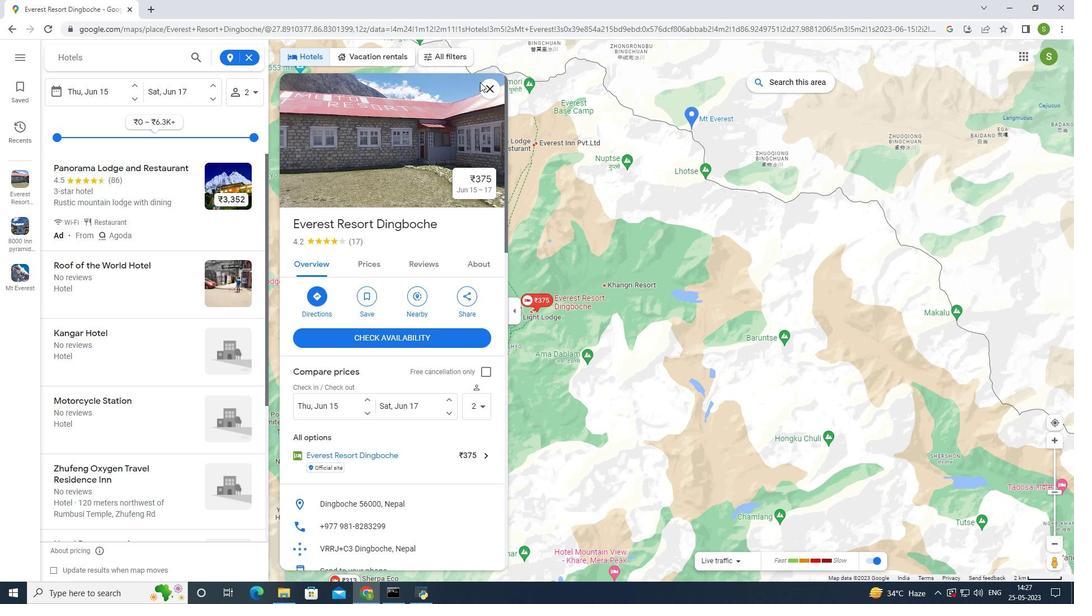 
Action: Mouse pressed left at (483, 83)
Screenshot: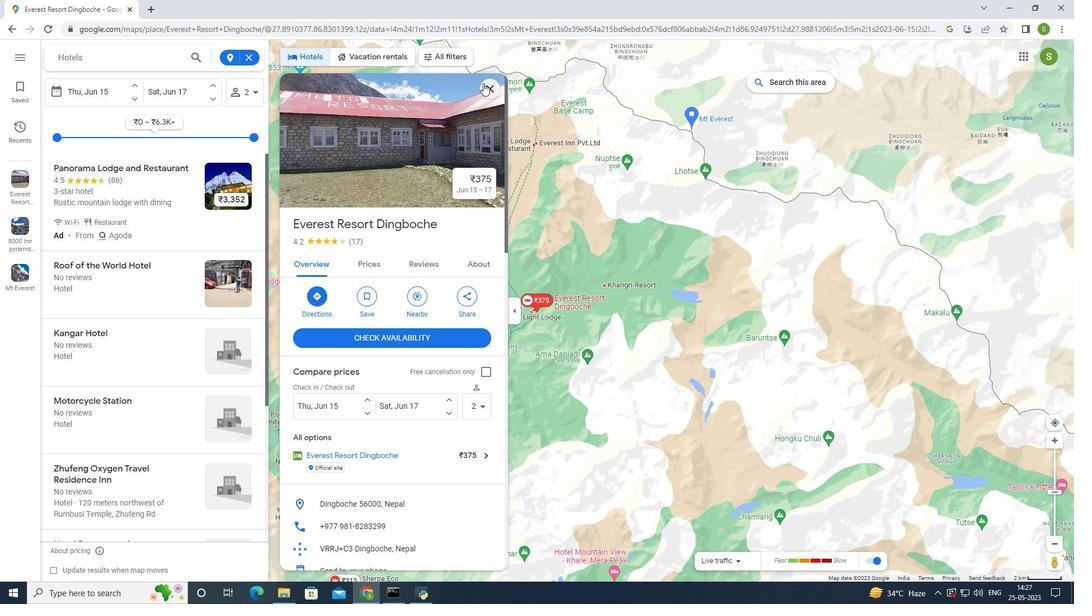 
Action: Mouse moved to (326, 462)
Screenshot: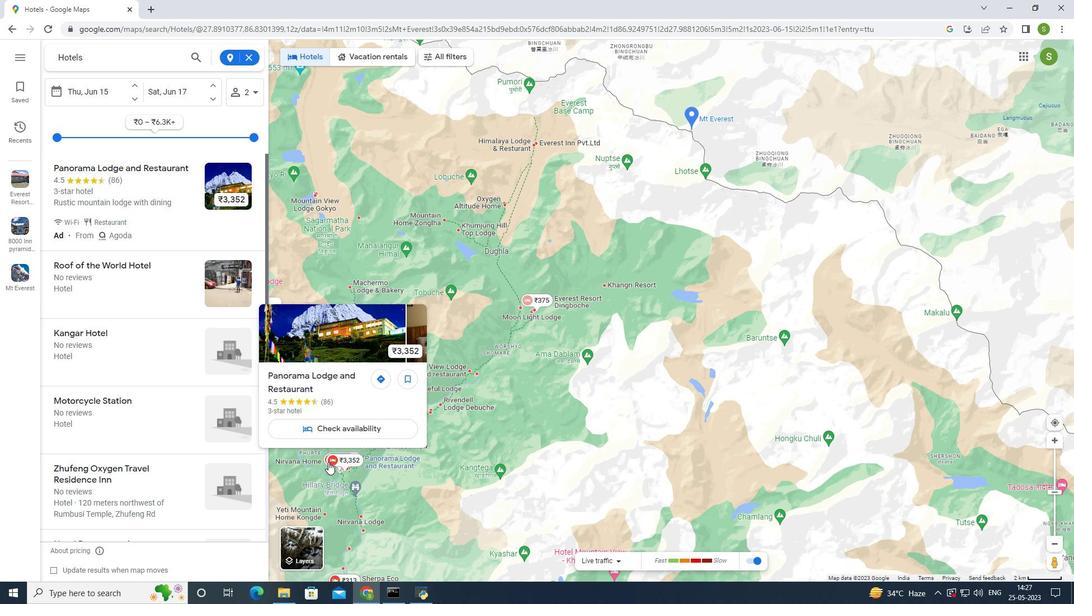 
Action: Mouse pressed left at (326, 462)
Screenshot: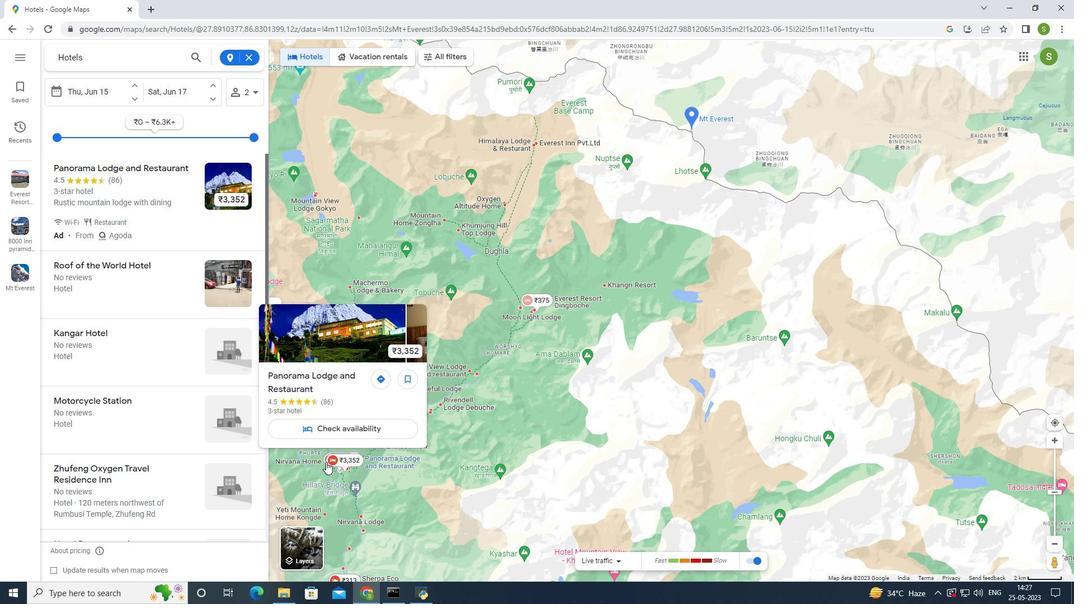 
Action: Mouse moved to (410, 181)
Screenshot: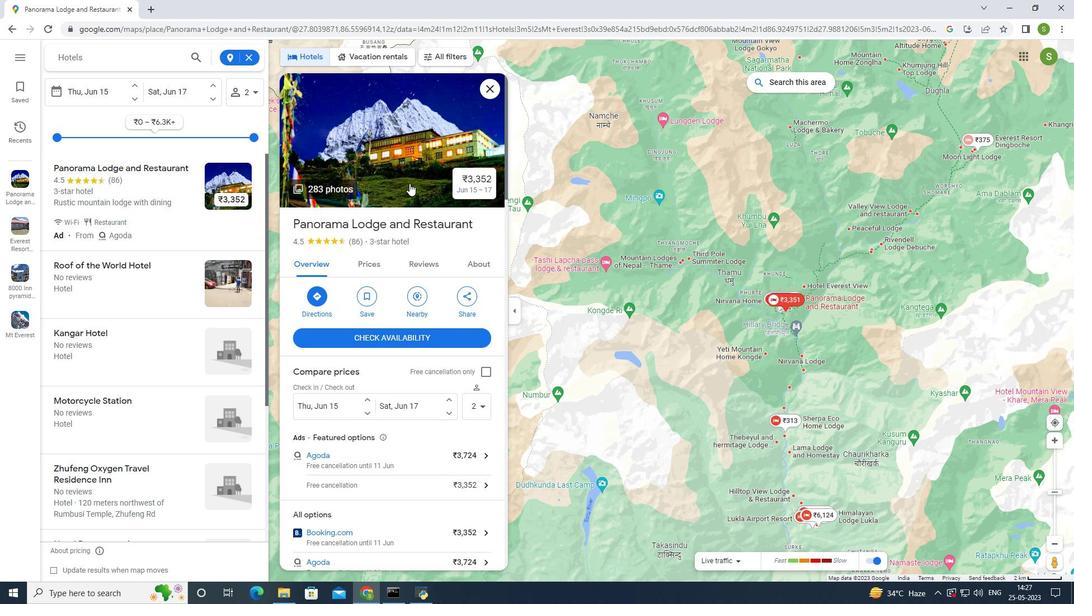 
Action: Mouse pressed left at (410, 181)
Screenshot: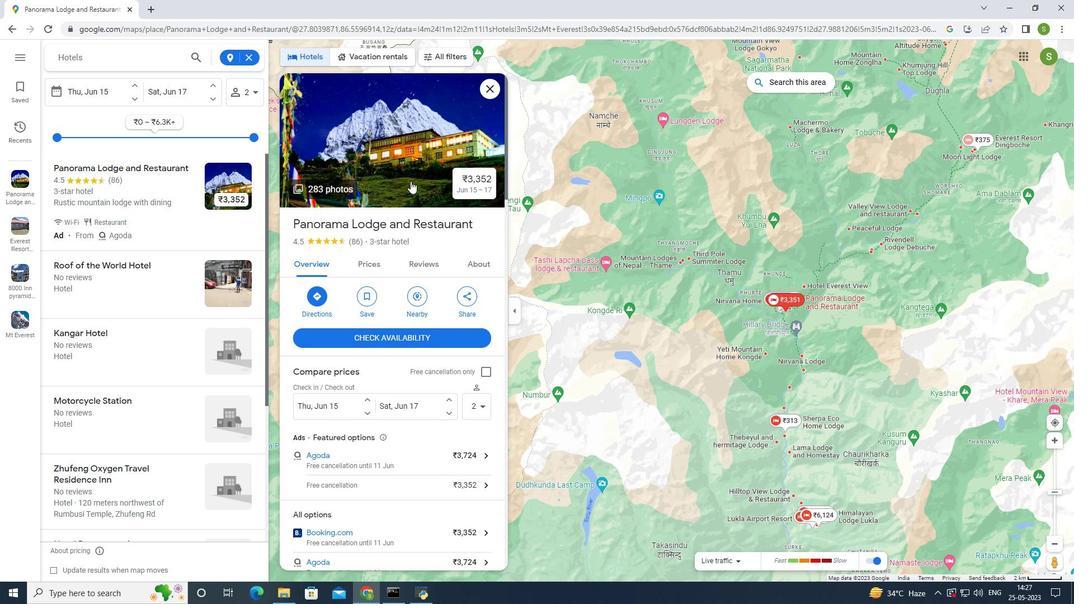 
Action: Mouse moved to (687, 495)
Screenshot: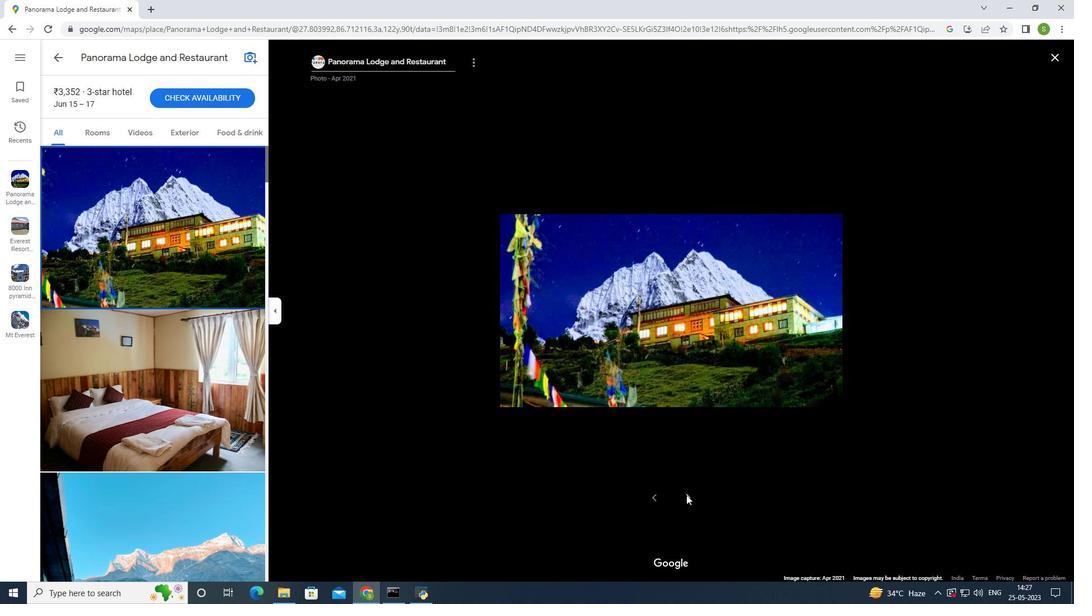 
Action: Mouse pressed left at (687, 495)
Screenshot: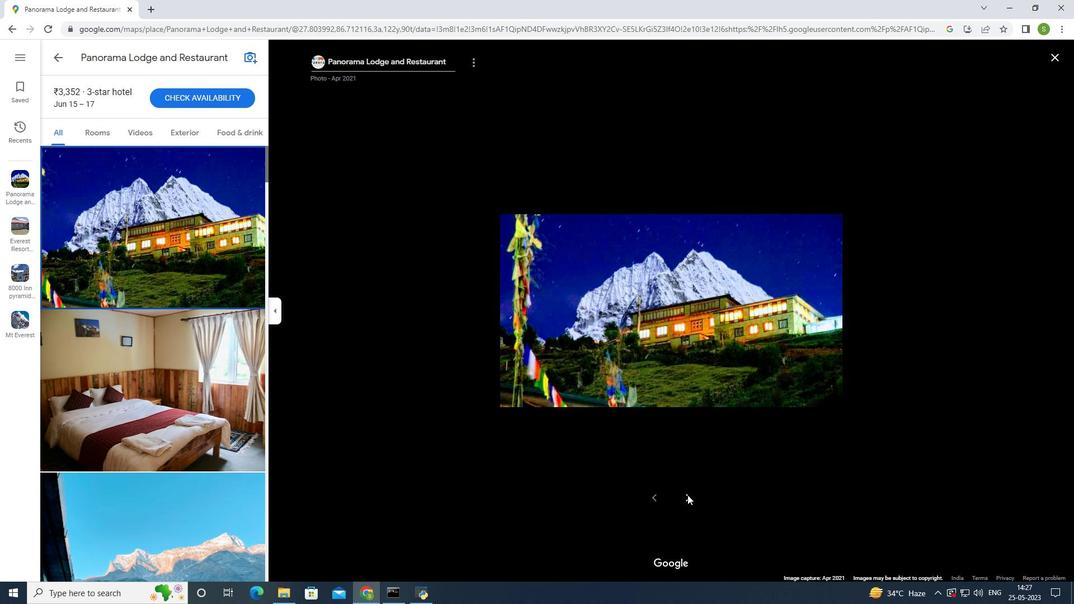 
Action: Mouse moved to (687, 490)
Screenshot: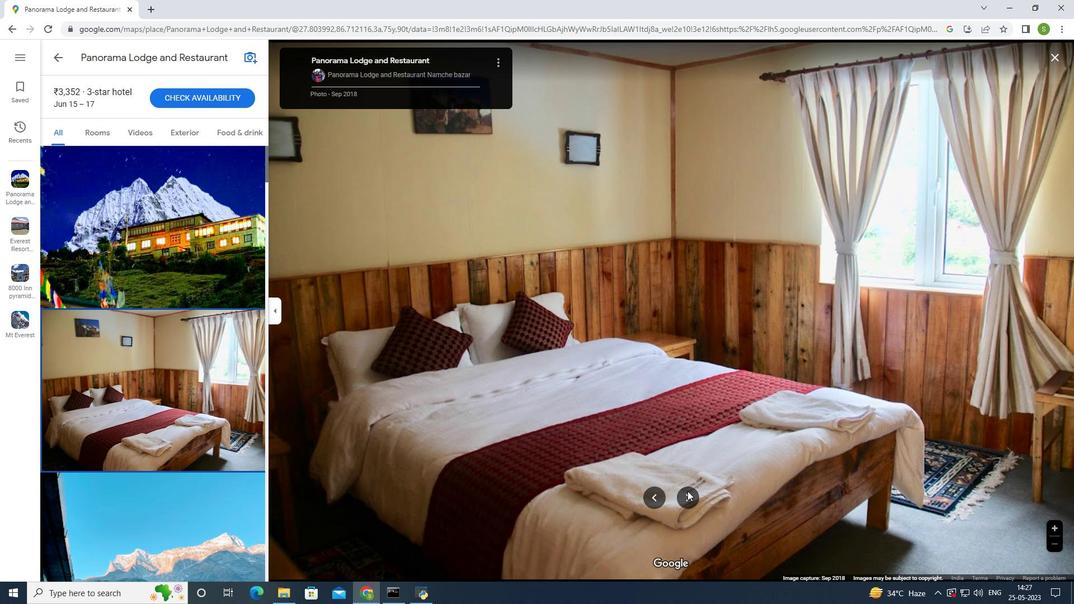 
Action: Mouse pressed left at (687, 490)
Screenshot: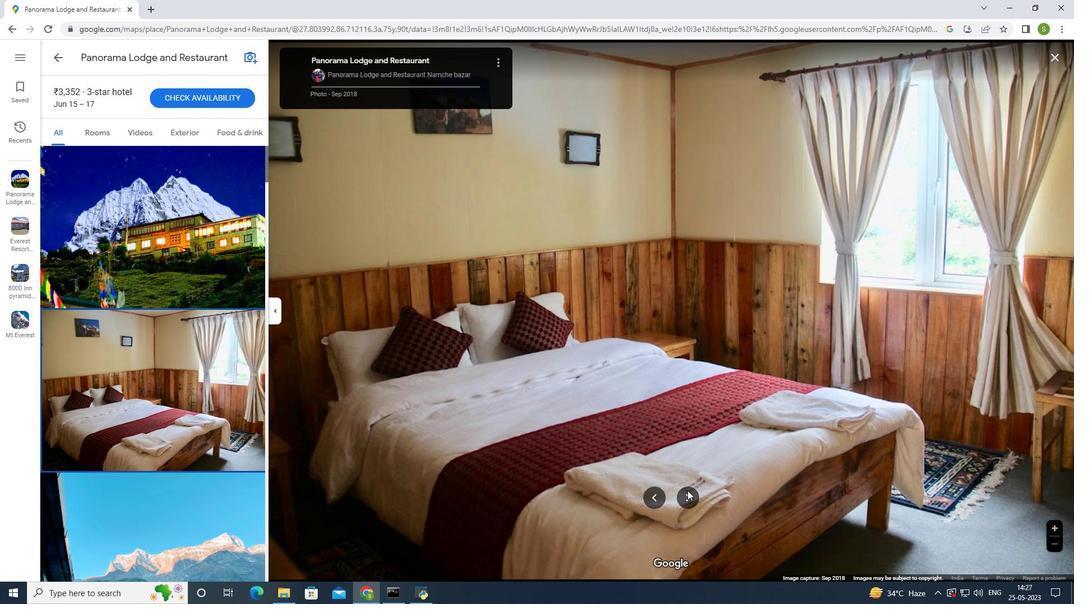 
Action: Mouse moved to (685, 497)
Screenshot: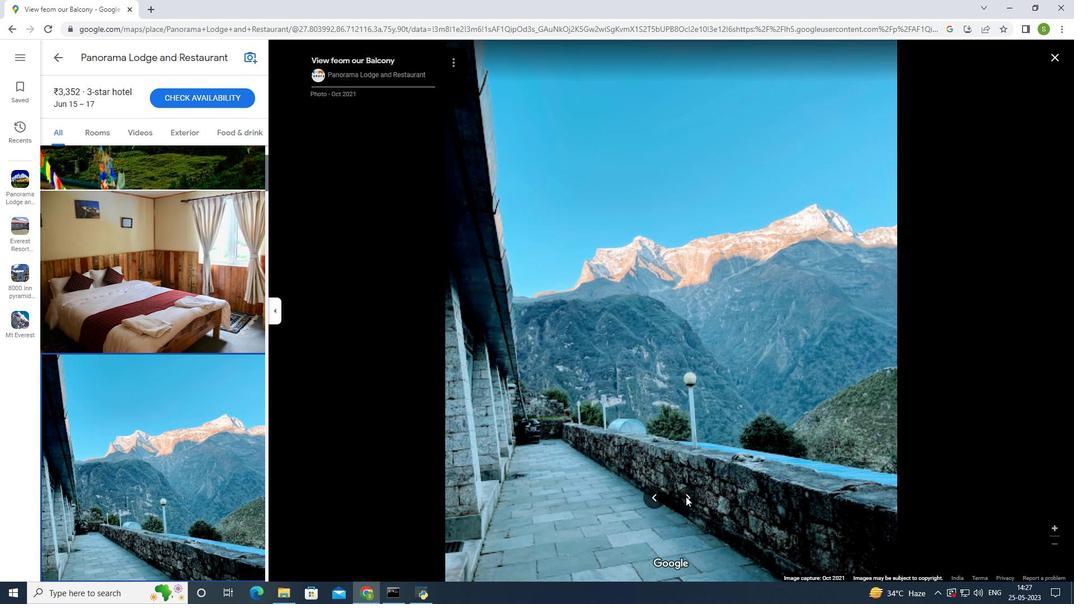 
Action: Mouse pressed left at (685, 497)
Screenshot: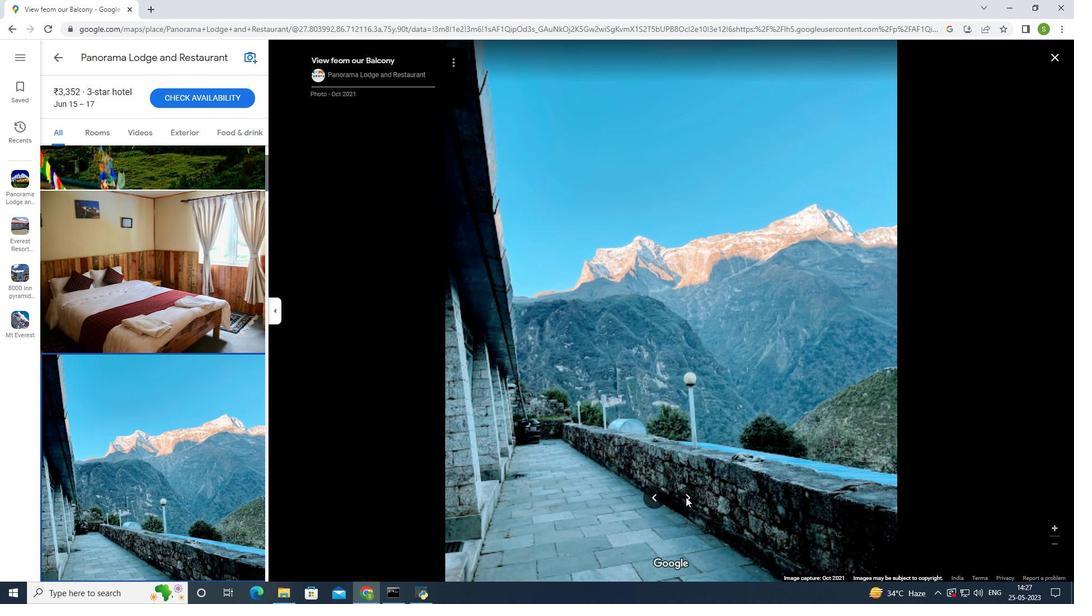 
Action: Mouse moved to (681, 494)
Screenshot: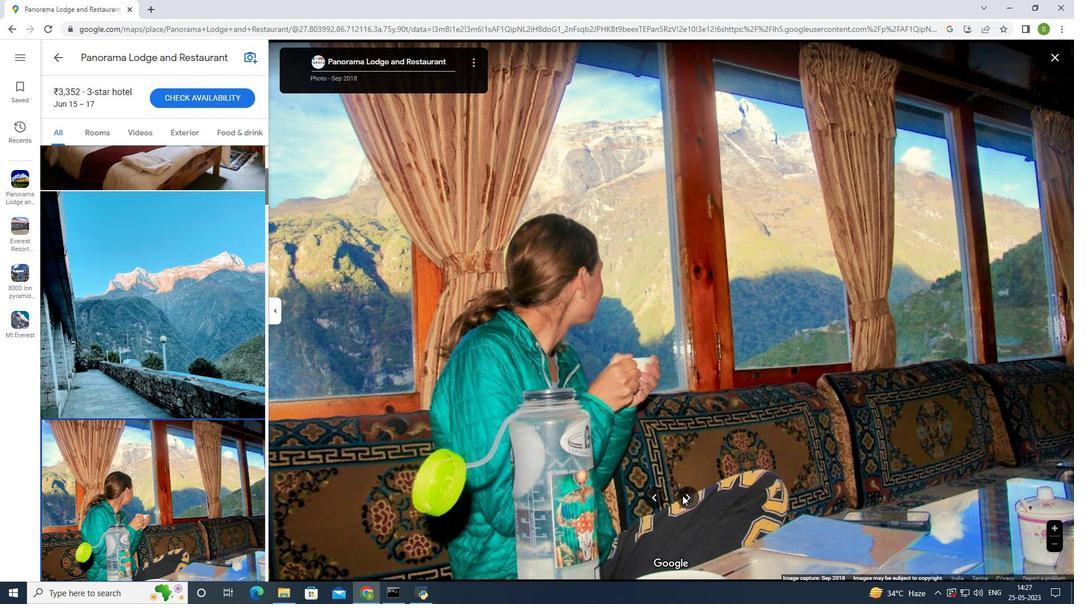 
Action: Mouse pressed left at (681, 494)
Screenshot: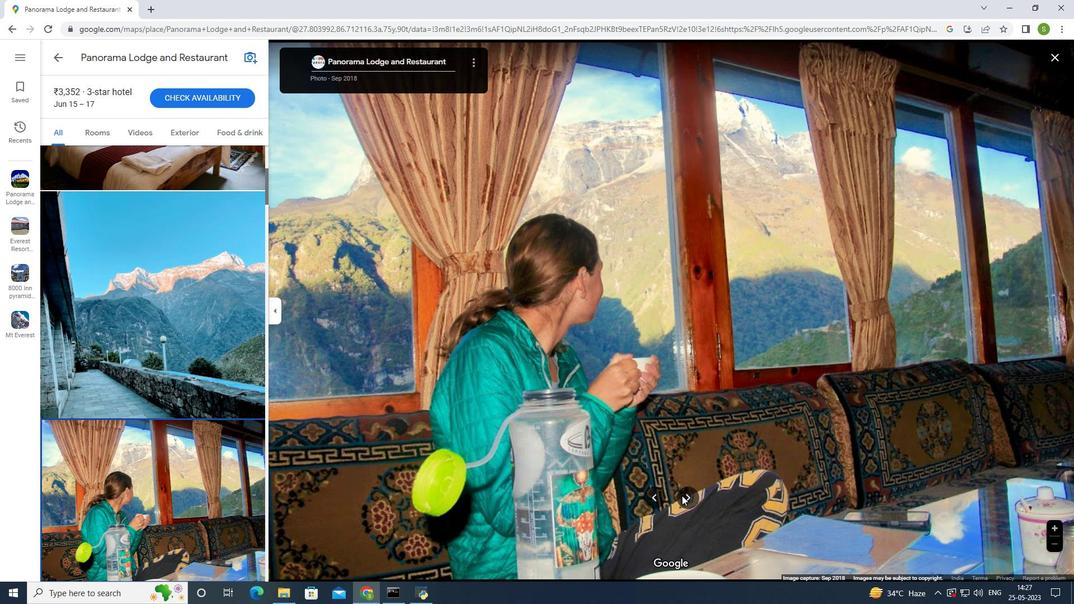 
Action: Mouse moved to (691, 501)
Screenshot: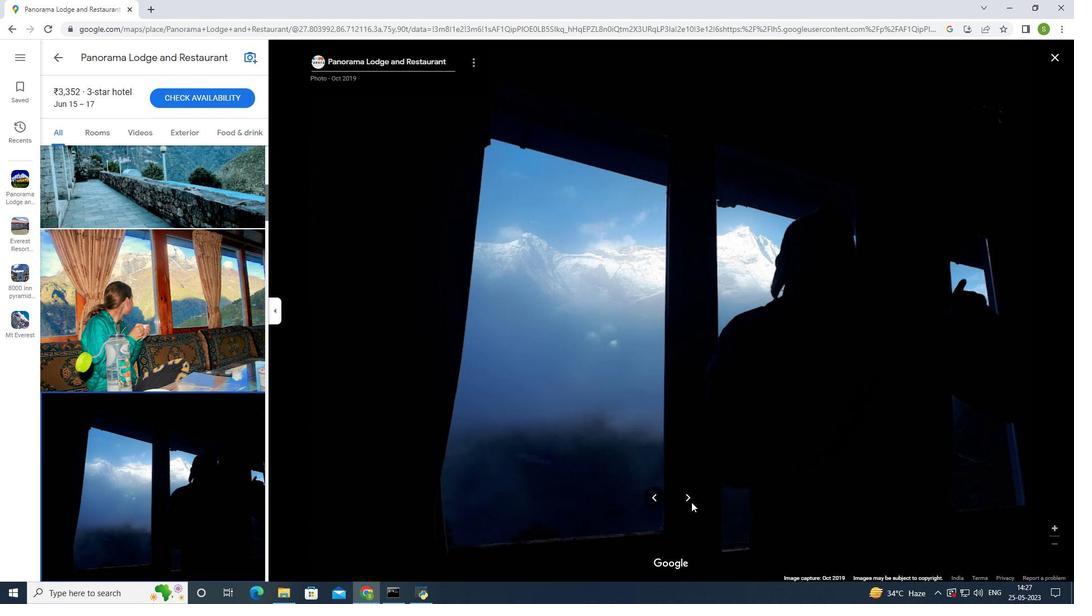 
Action: Mouse pressed left at (691, 501)
Screenshot: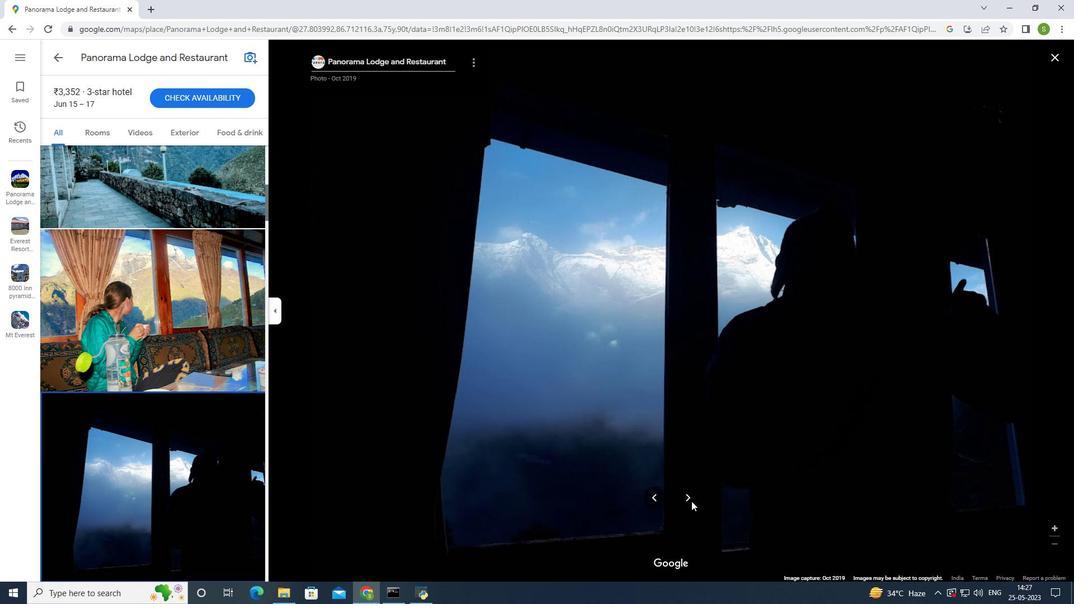 
Action: Mouse moved to (689, 498)
Screenshot: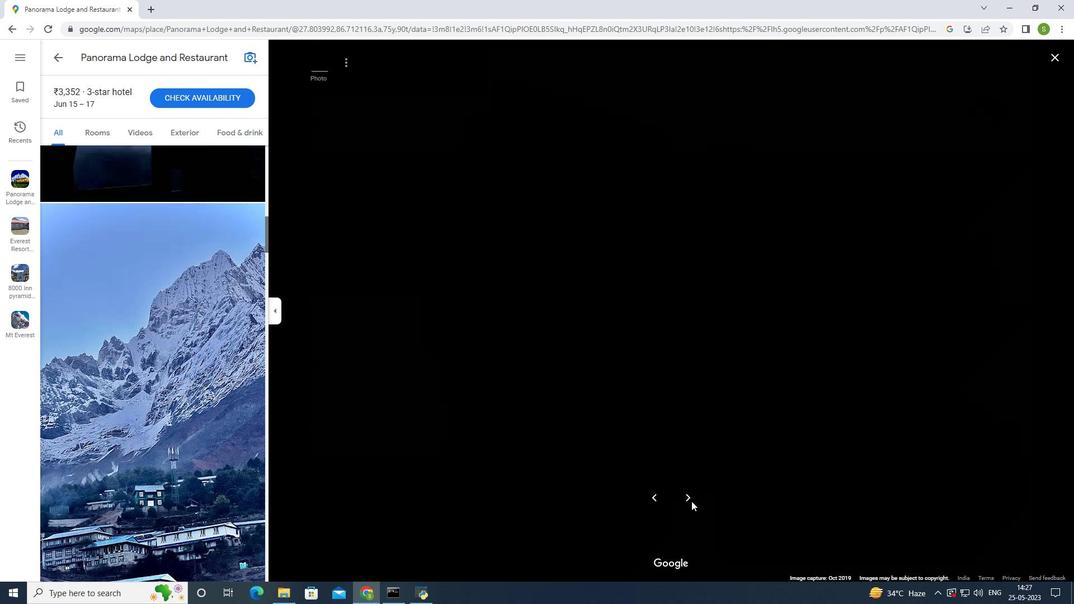 
Action: Mouse pressed left at (689, 498)
Screenshot: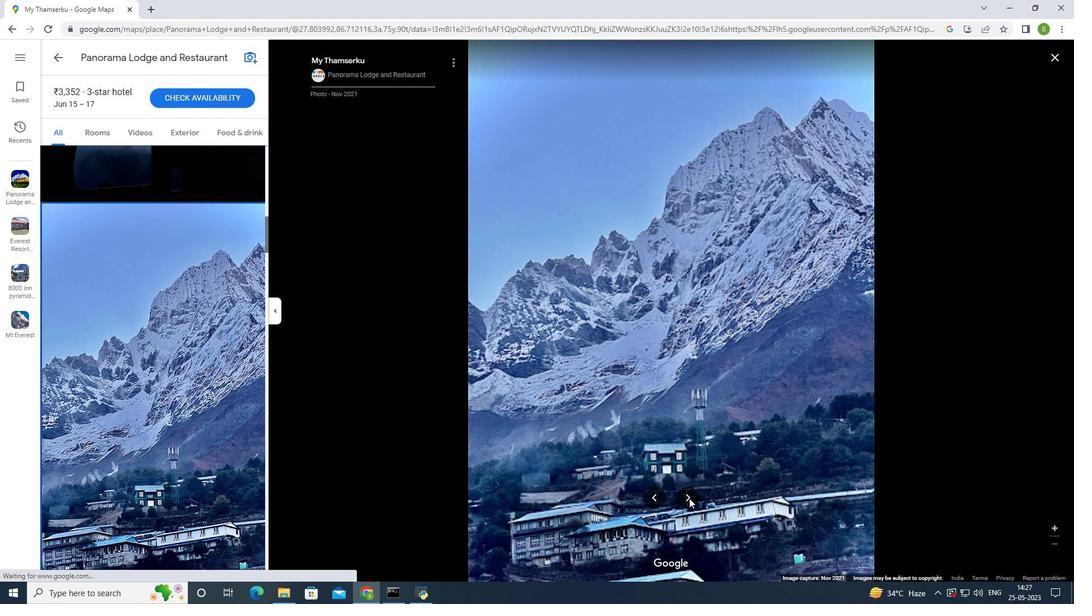 
Action: Mouse moved to (686, 498)
Screenshot: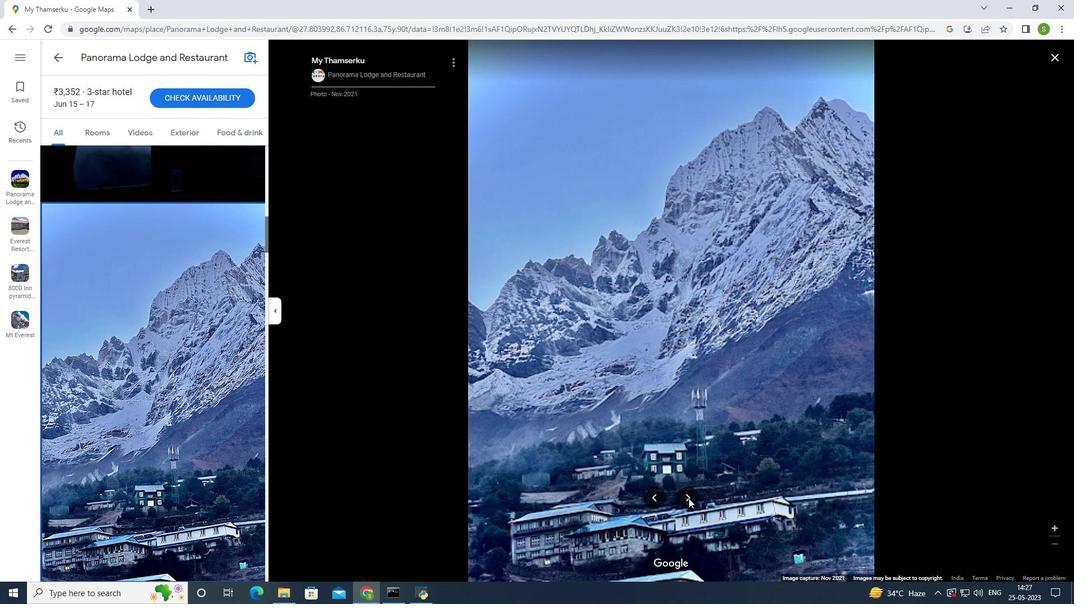 
Action: Mouse pressed left at (686, 498)
Screenshot: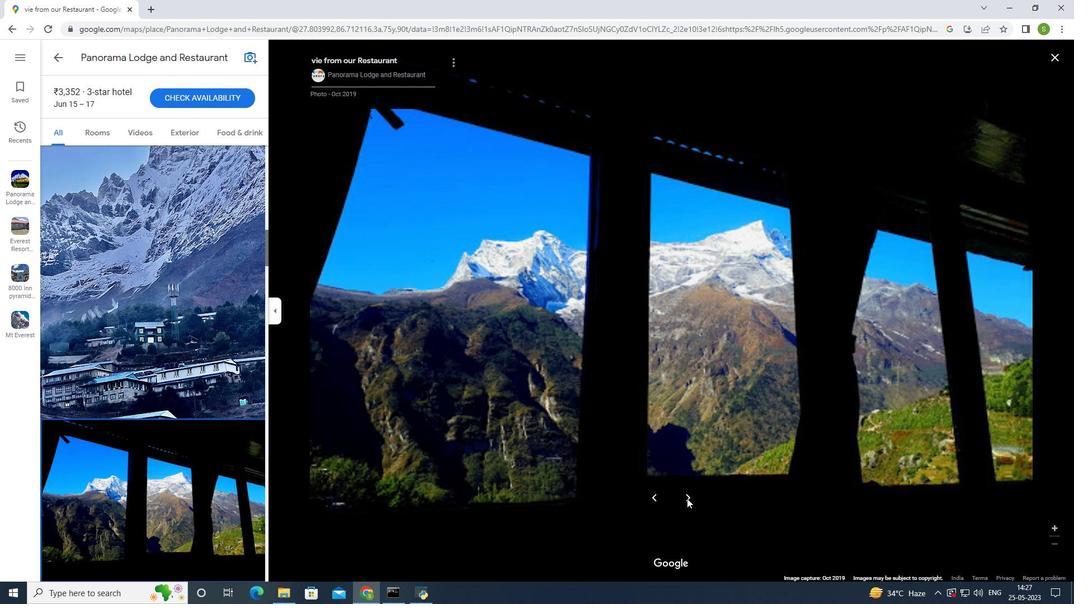 
Action: Mouse moved to (686, 497)
Screenshot: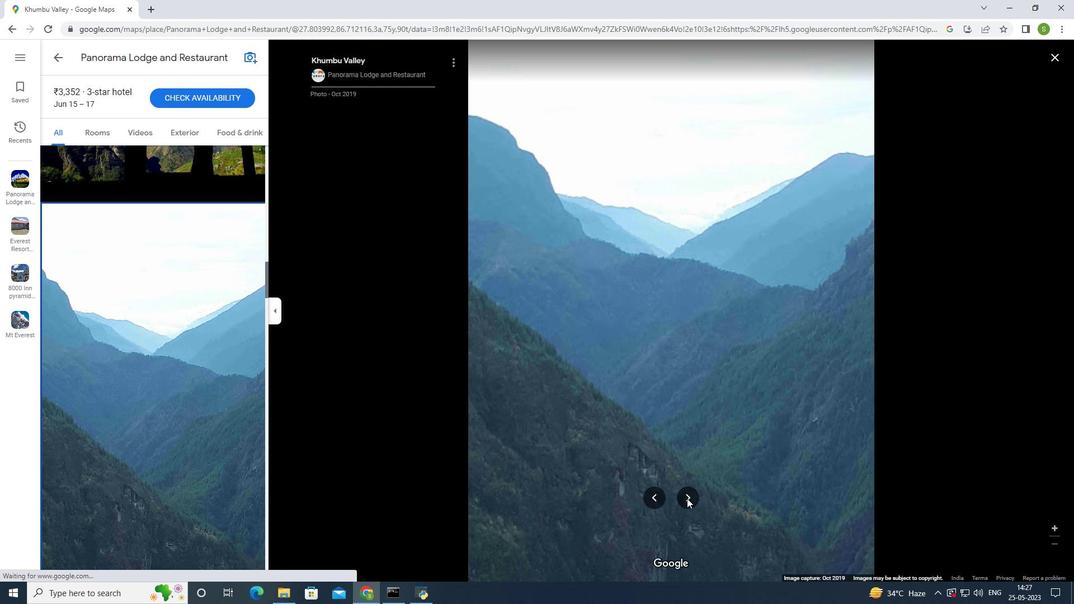 
Action: Mouse pressed left at (686, 497)
Screenshot: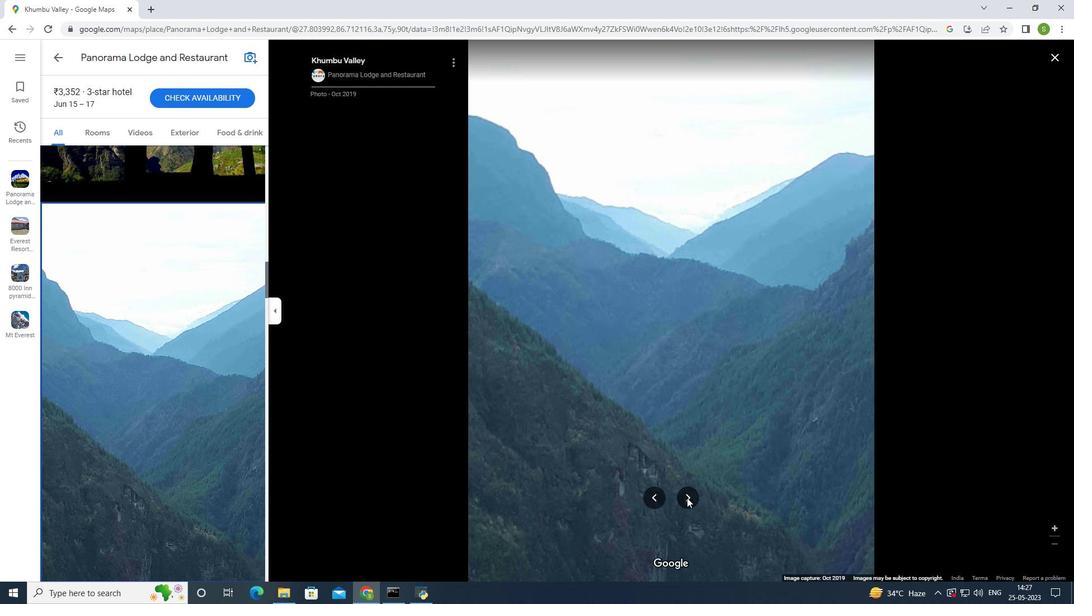 
Action: Mouse pressed left at (686, 497)
Screenshot: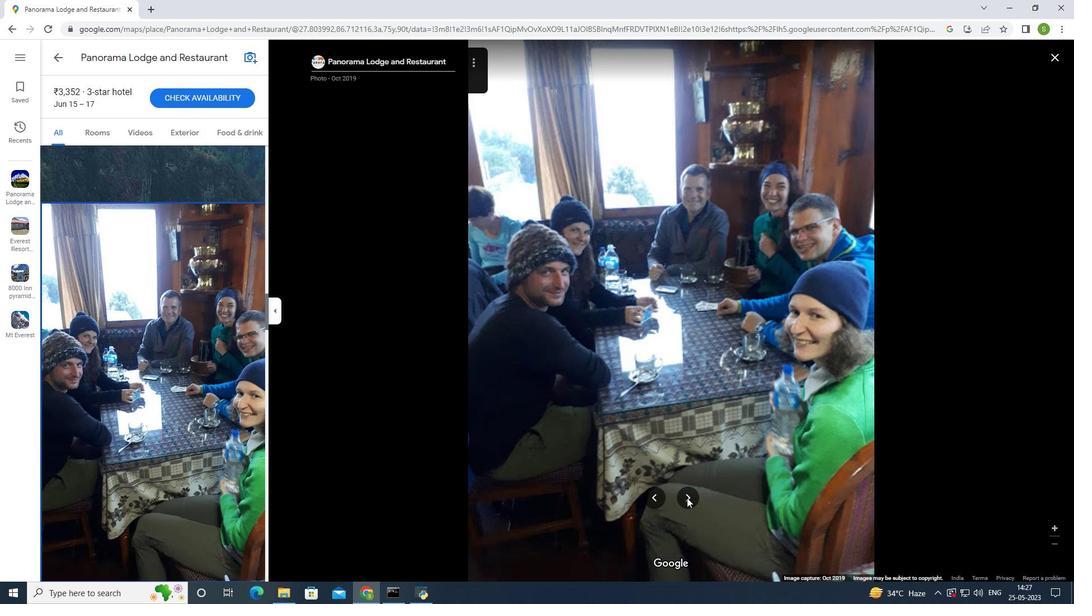 
Action: Mouse pressed left at (686, 497)
Screenshot: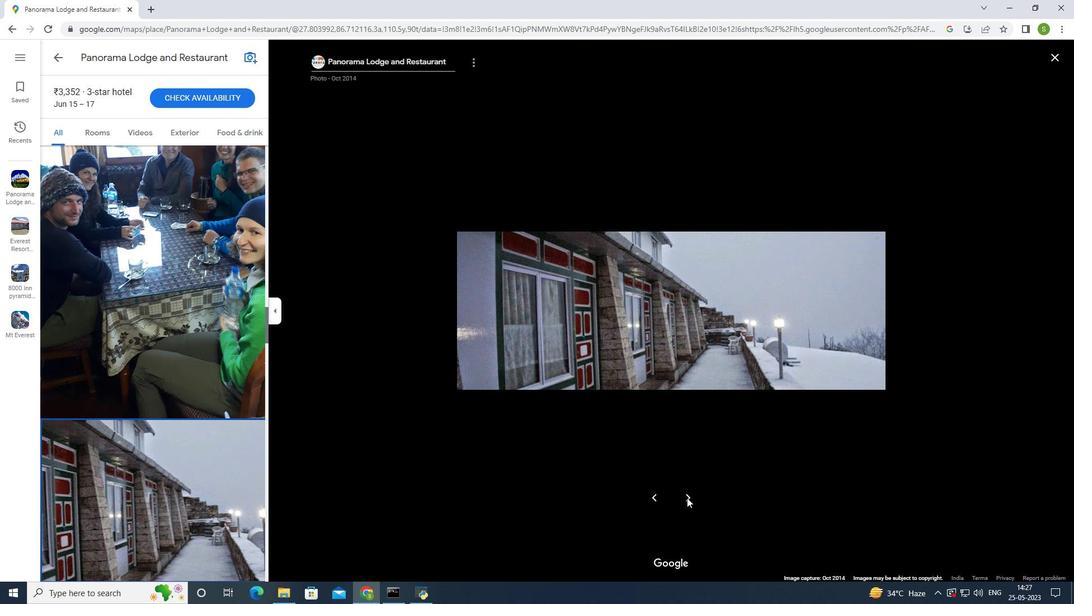 
Action: Mouse pressed left at (686, 497)
Screenshot: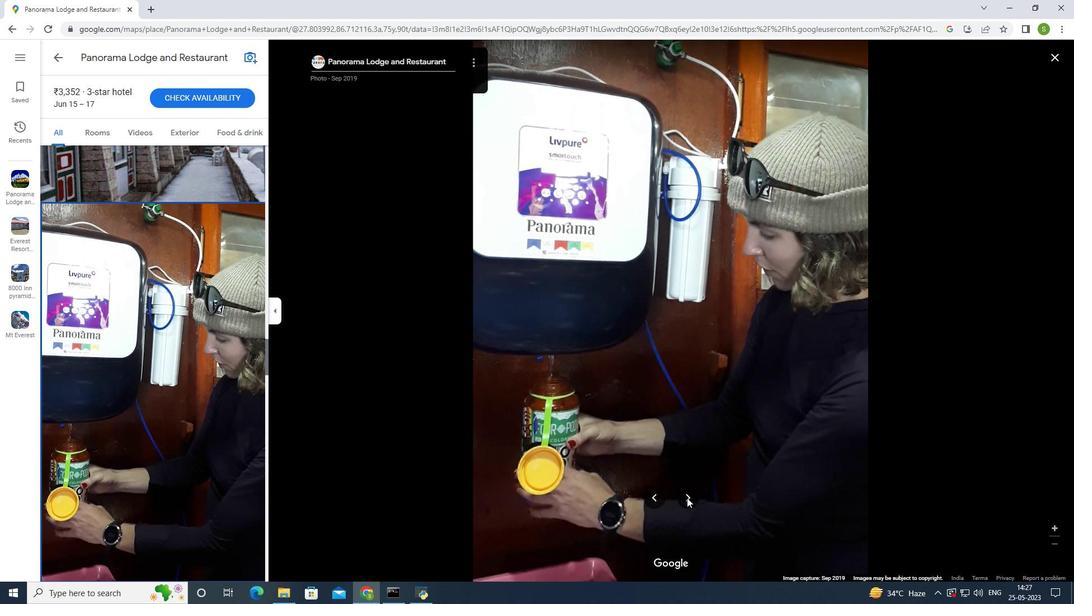 
Action: Mouse pressed left at (686, 497)
Screenshot: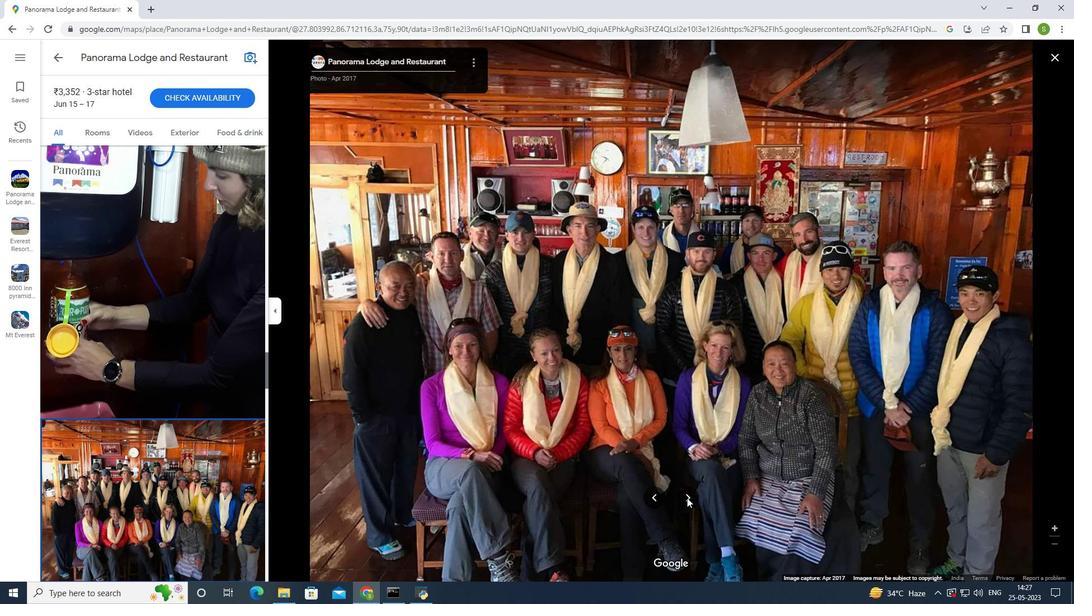 
Action: Mouse pressed left at (686, 497)
Screenshot: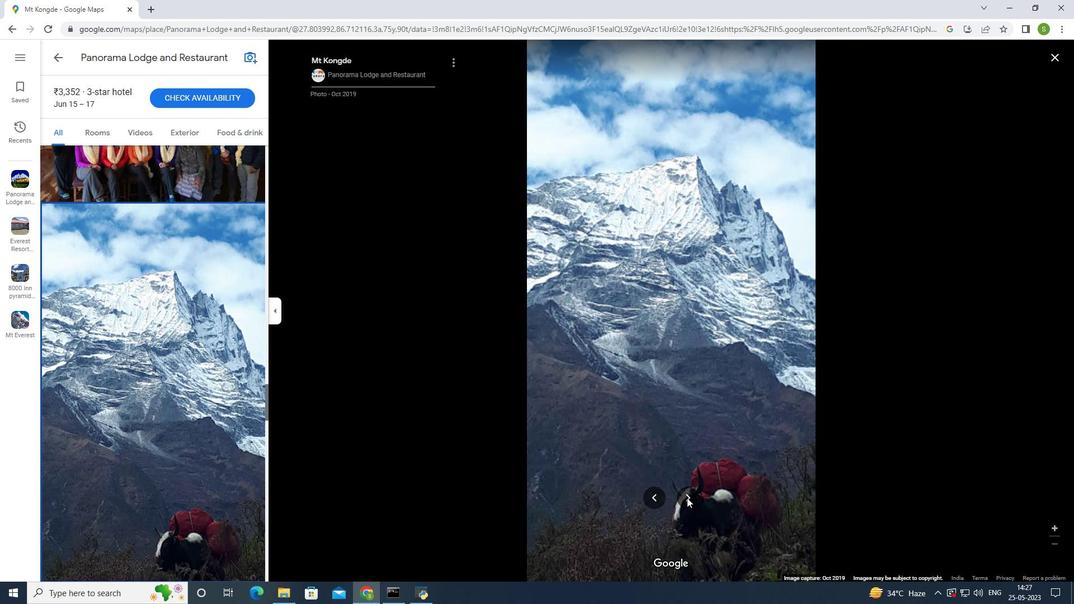 
Action: Mouse pressed left at (686, 497)
Screenshot: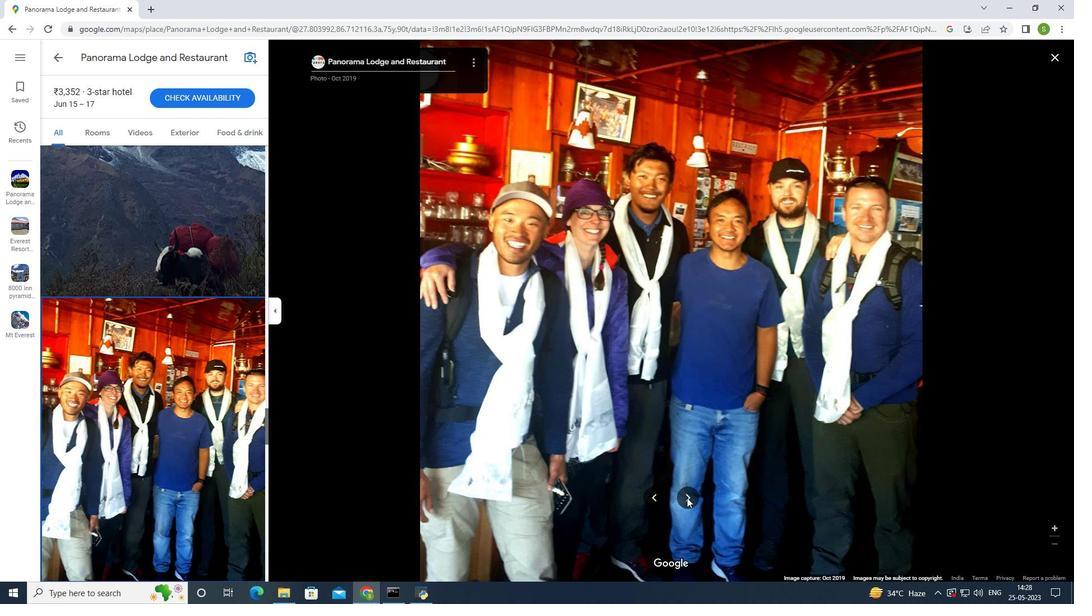 
Action: Mouse pressed left at (686, 497)
Screenshot: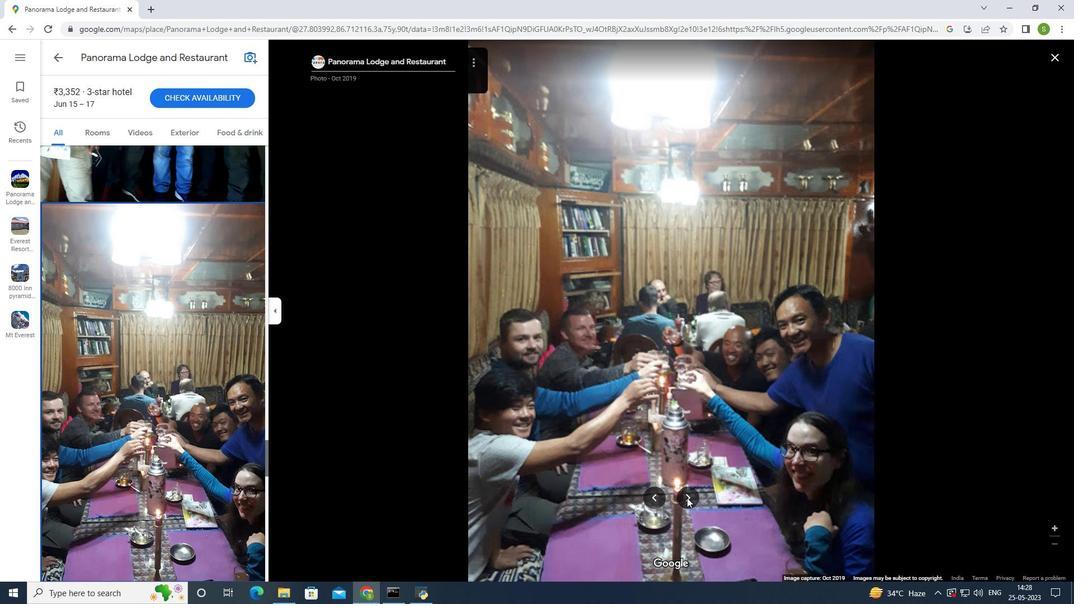 
Action: Mouse pressed left at (686, 497)
Screenshot: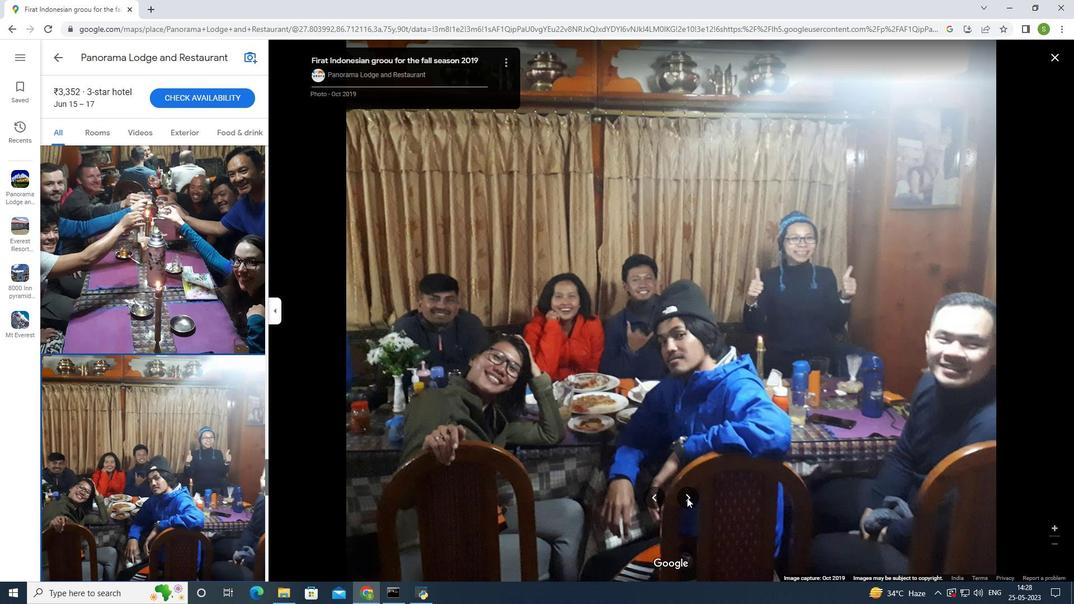 
Action: Mouse moved to (688, 490)
Screenshot: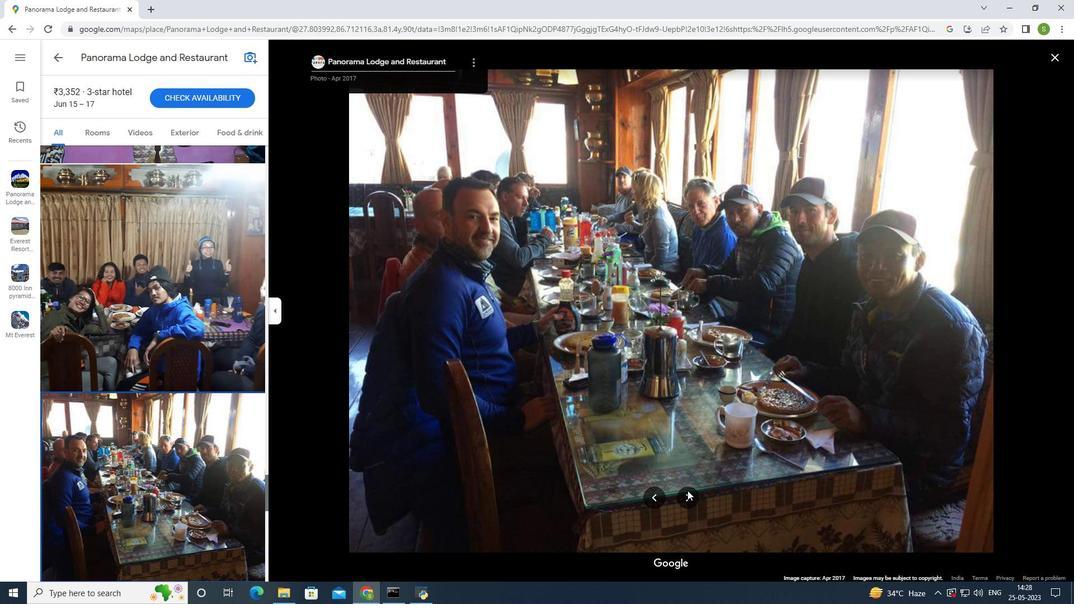 
Action: Mouse pressed left at (688, 490)
Screenshot: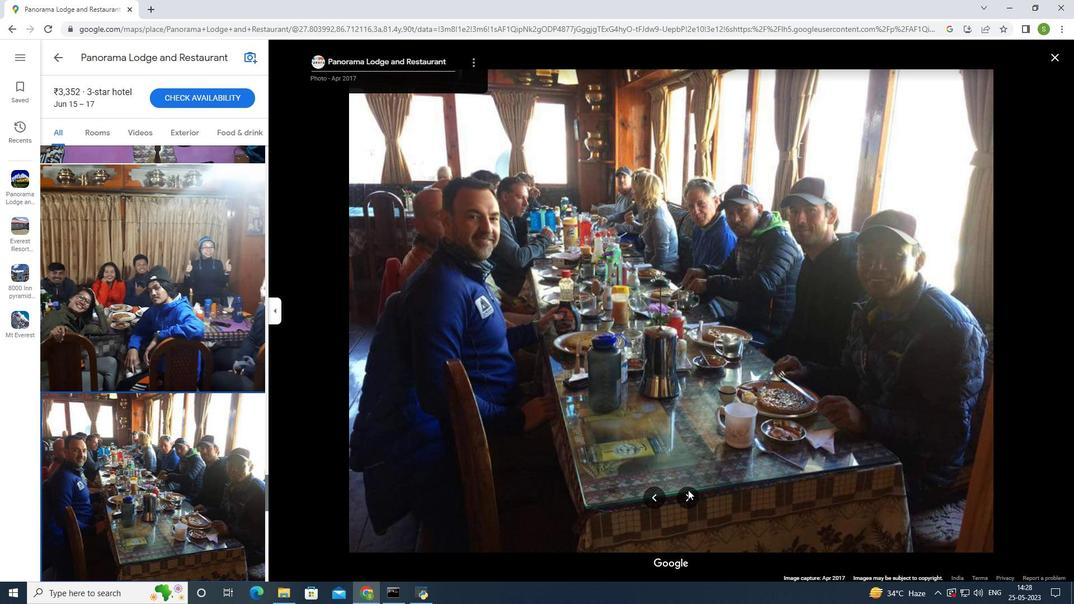 
Action: Mouse moved to (684, 498)
Screenshot: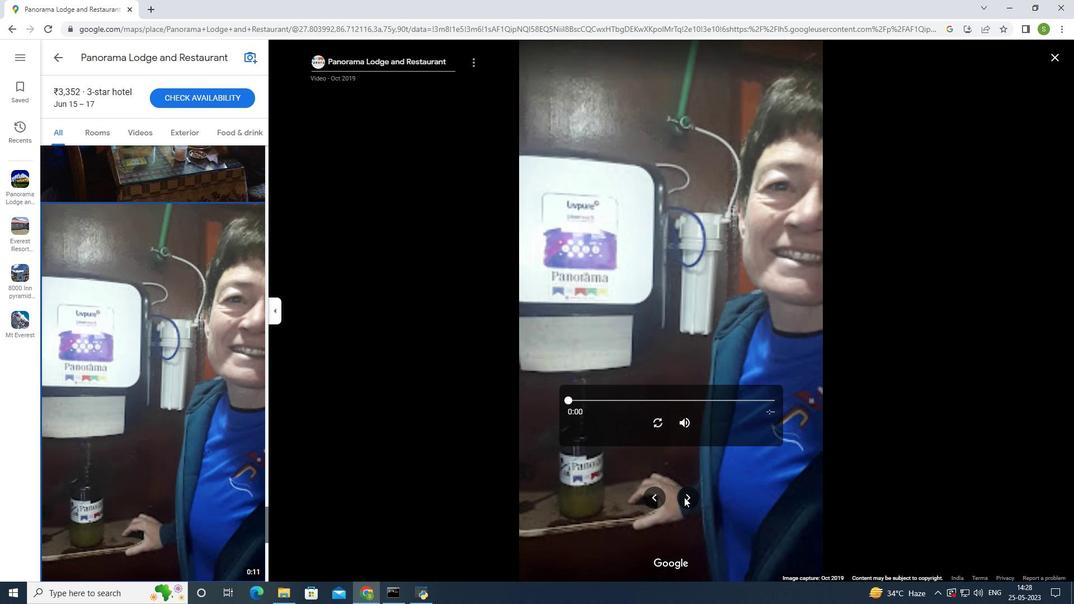 
Action: Mouse pressed left at (684, 498)
Screenshot: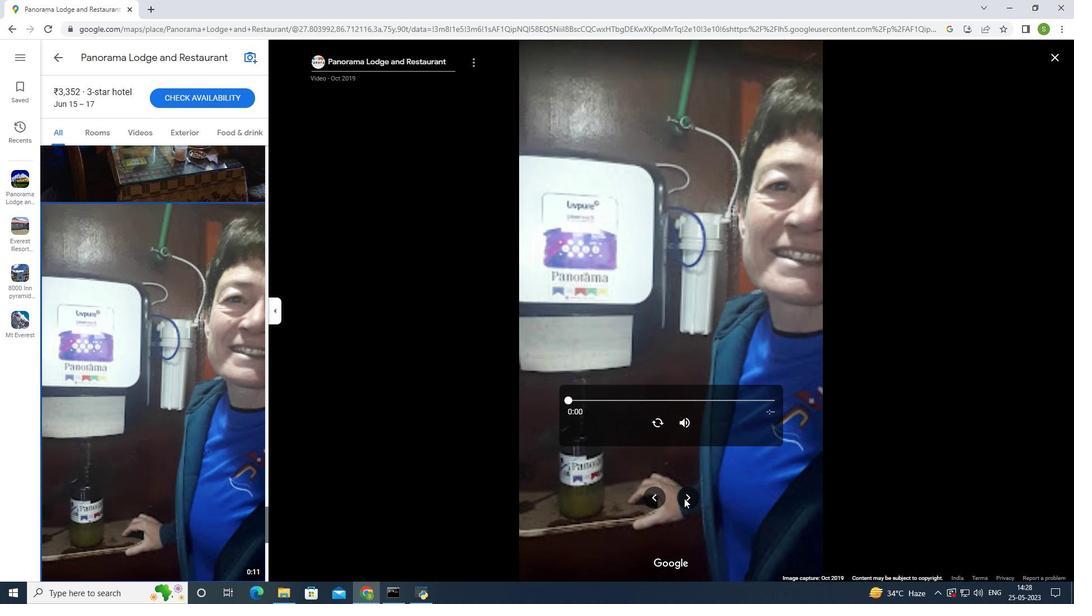 
Action: Mouse moved to (684, 498)
Screenshot: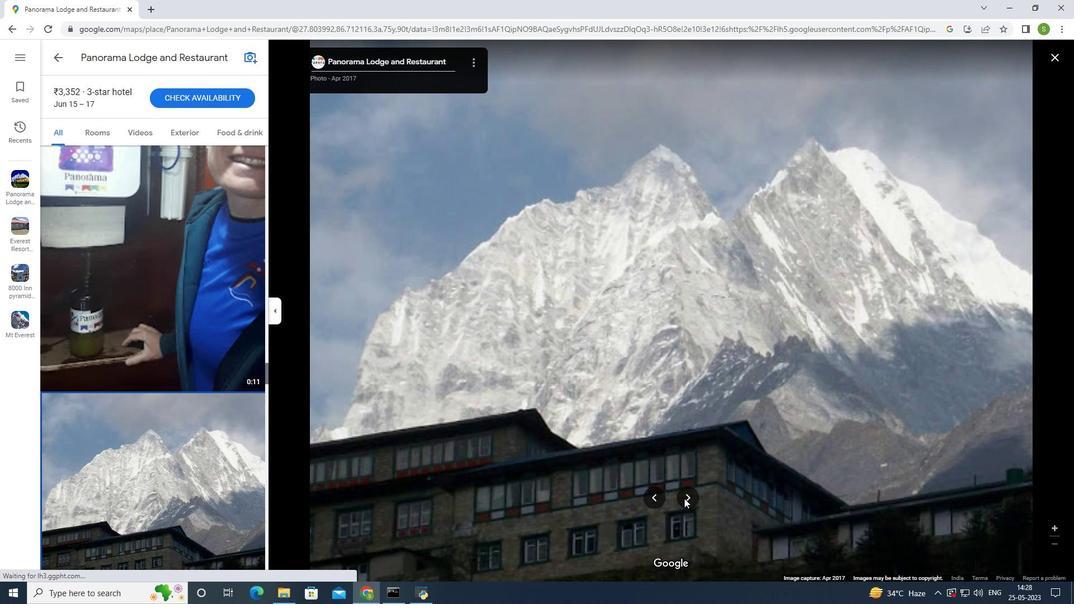 
Action: Mouse pressed left at (684, 498)
Screenshot: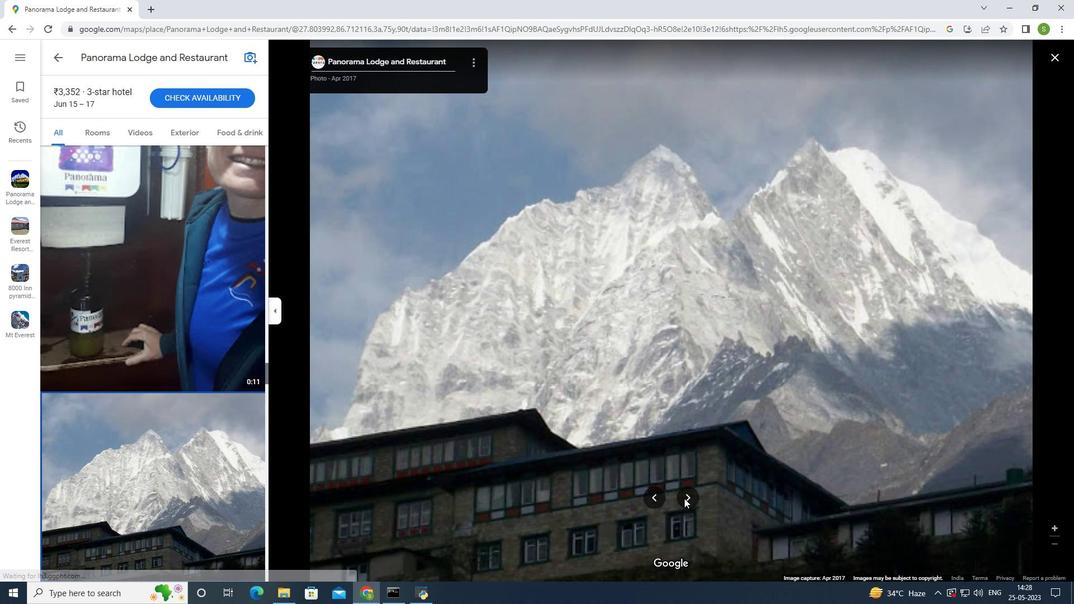 
Action: Mouse moved to (684, 497)
Screenshot: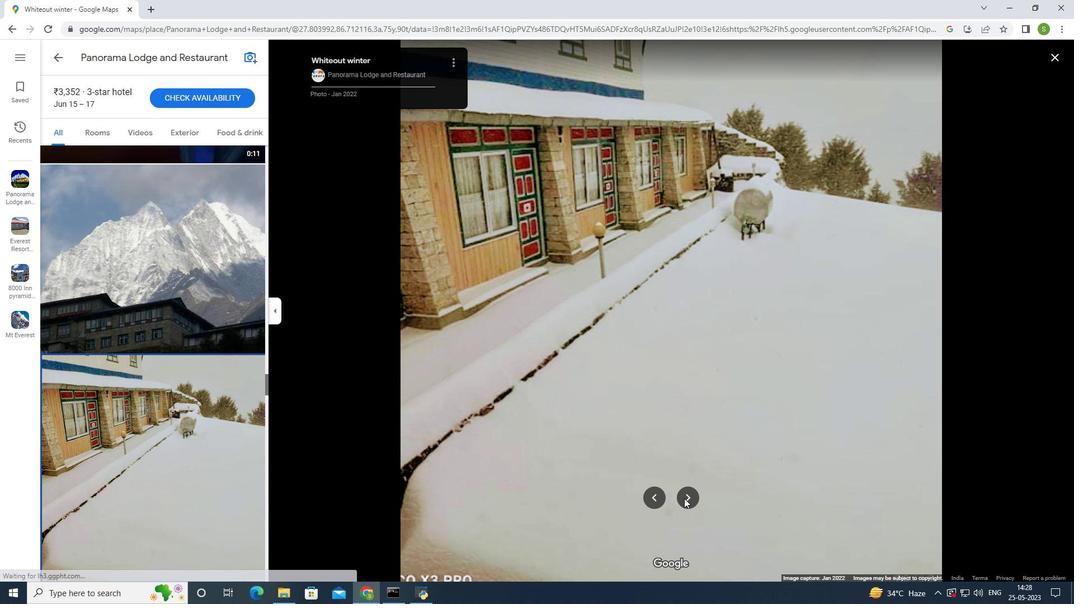 
Action: Mouse pressed left at (684, 497)
Screenshot: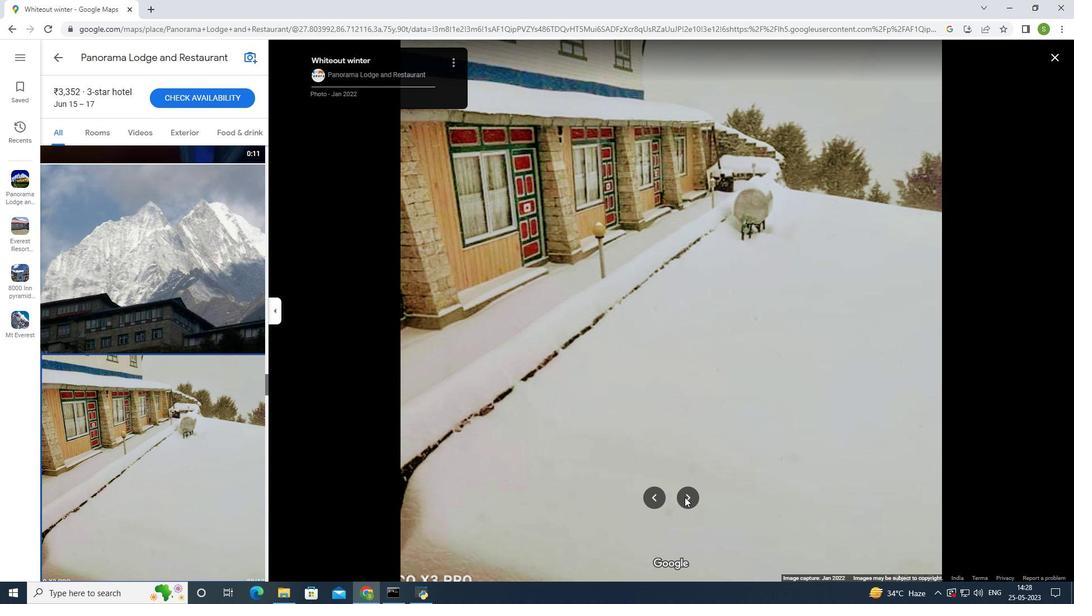 
Action: Mouse pressed left at (684, 497)
Screenshot: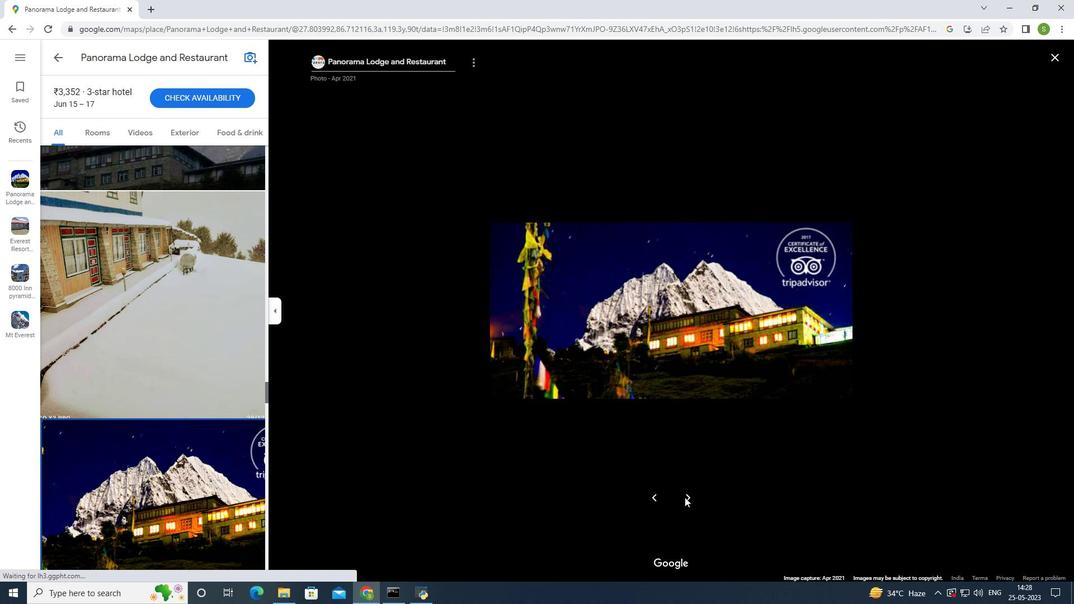 
Action: Mouse pressed left at (684, 497)
Screenshot: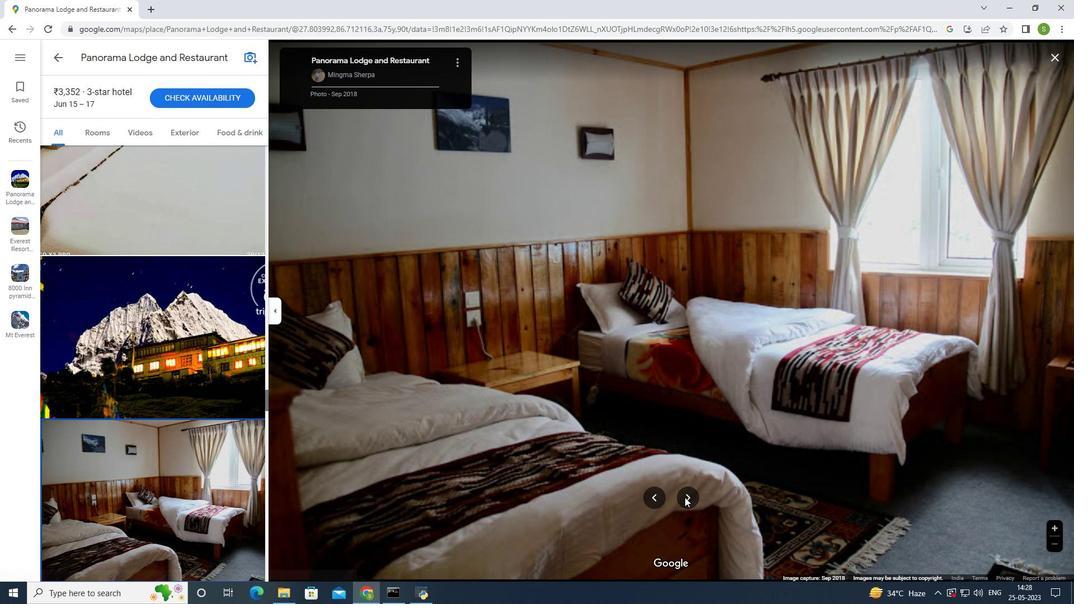 
Action: Mouse pressed left at (684, 497)
Screenshot: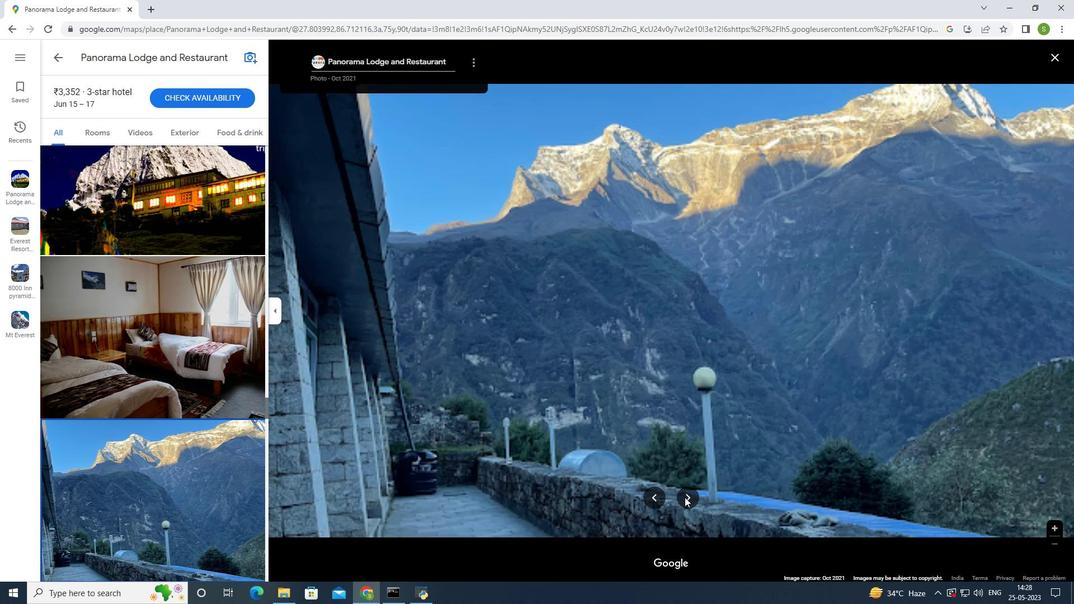
Action: Mouse moved to (688, 498)
Screenshot: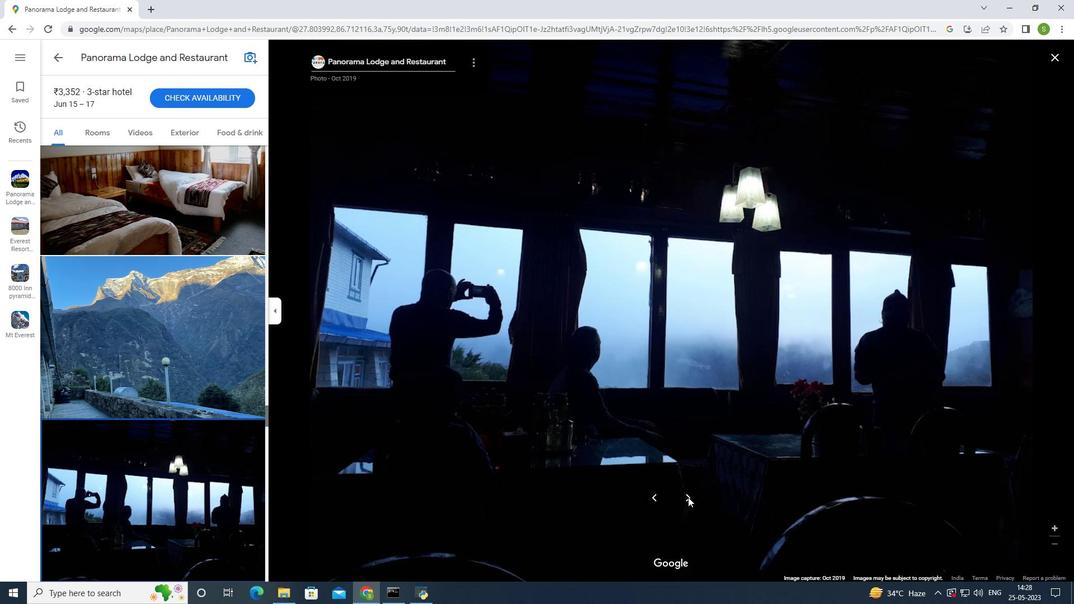 
Action: Mouse pressed left at (688, 498)
Screenshot: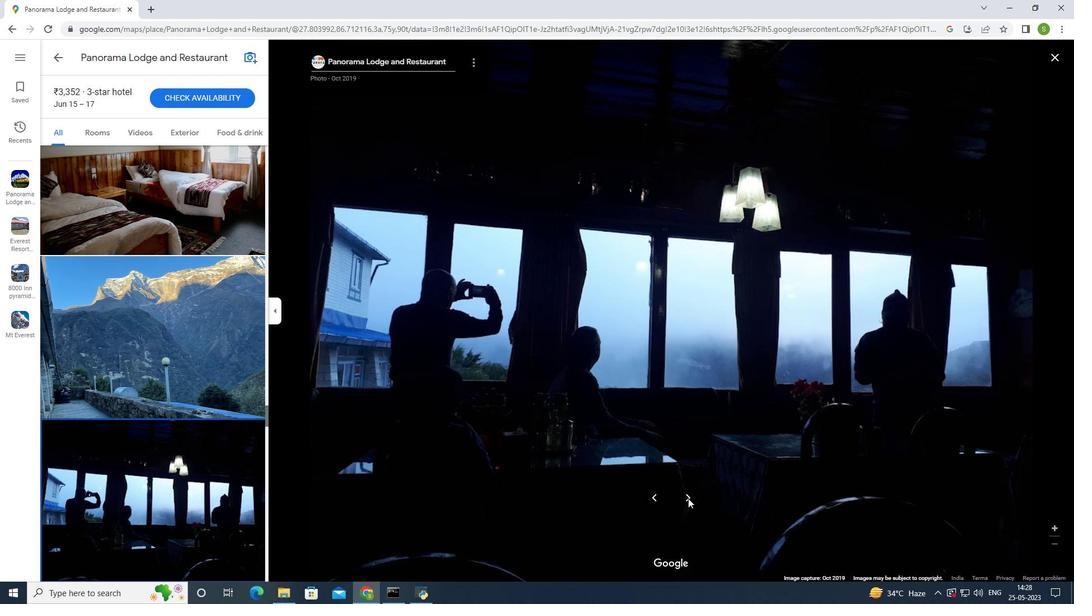 
Action: Mouse moved to (688, 499)
Screenshot: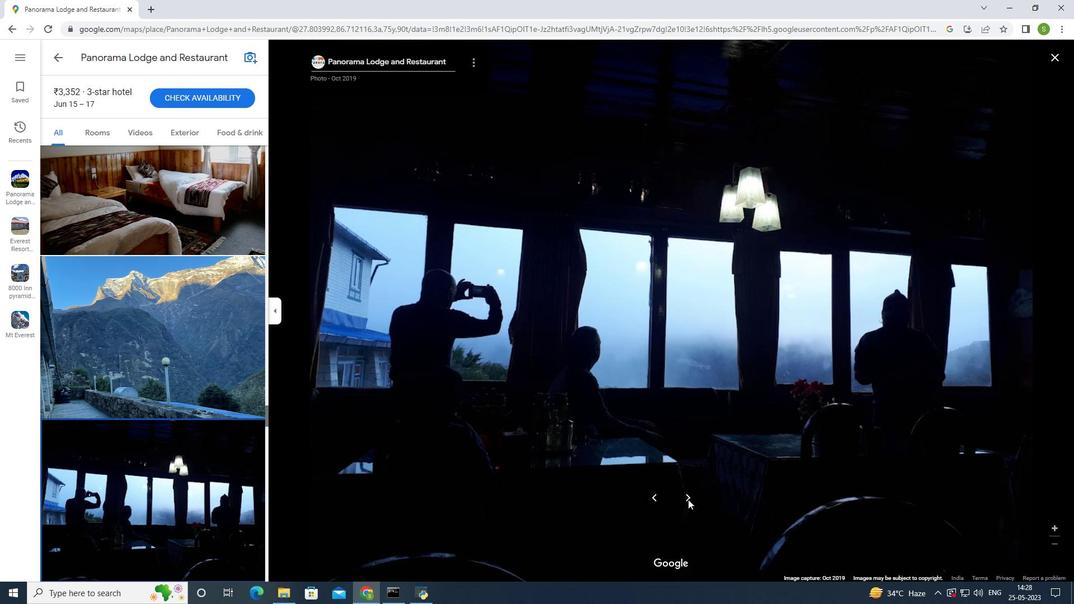 
Action: Mouse pressed left at (688, 499)
Screenshot: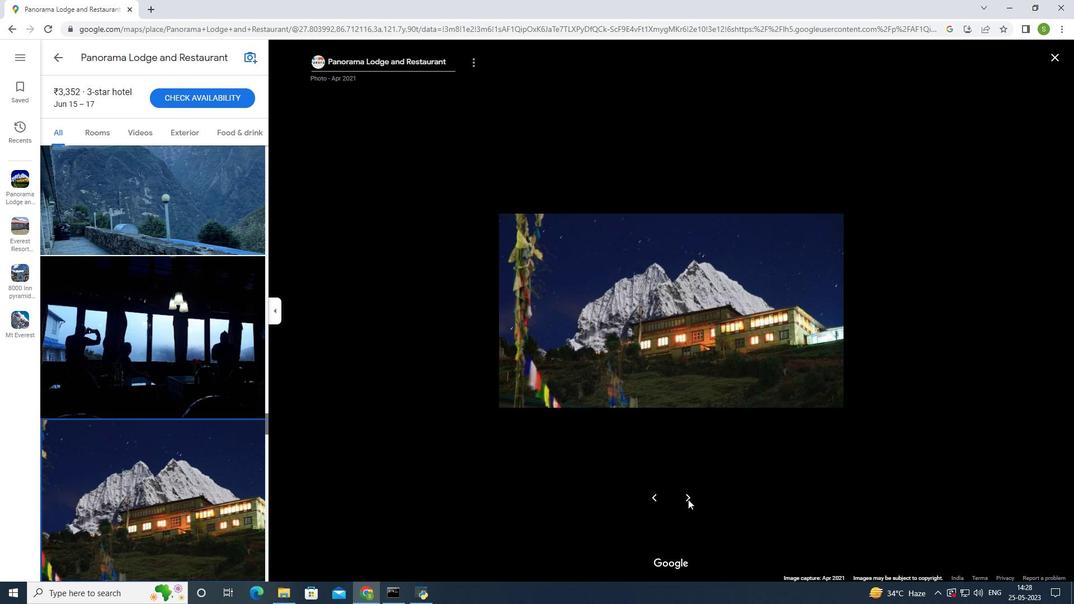 
Action: Mouse pressed left at (688, 499)
Screenshot: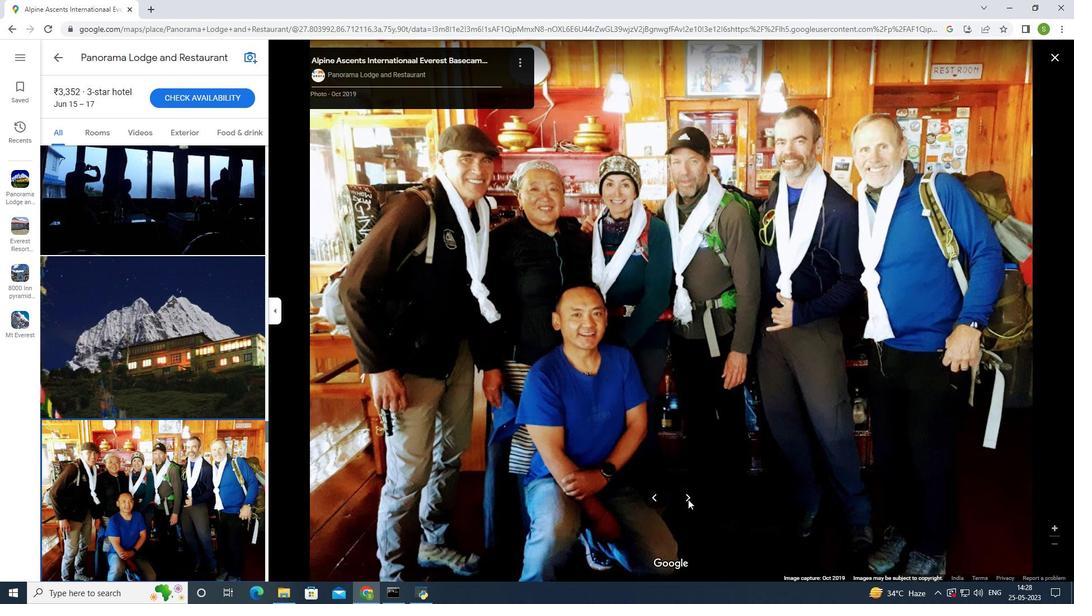 
Action: Mouse moved to (686, 500)
Screenshot: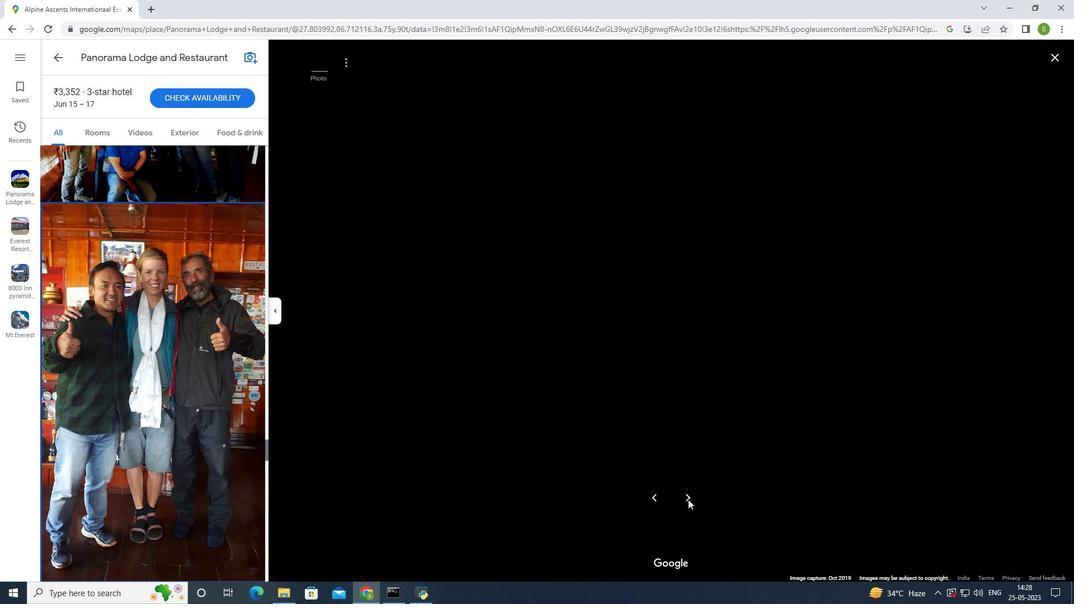 
Action: Mouse pressed left at (686, 500)
Screenshot: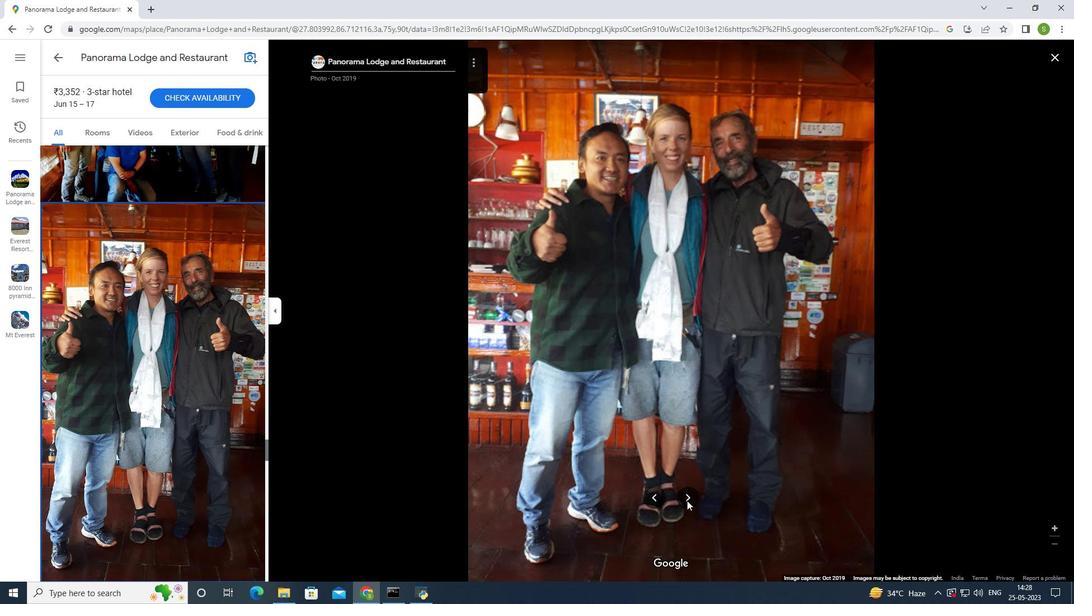 
Action: Mouse moved to (688, 497)
Screenshot: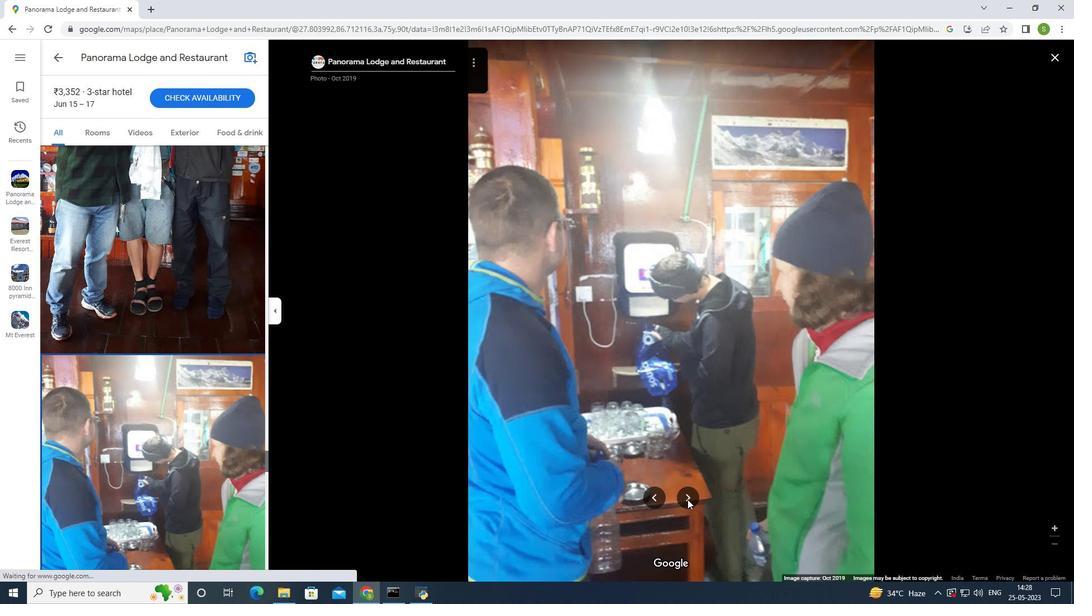 
Action: Mouse pressed left at (688, 497)
Screenshot: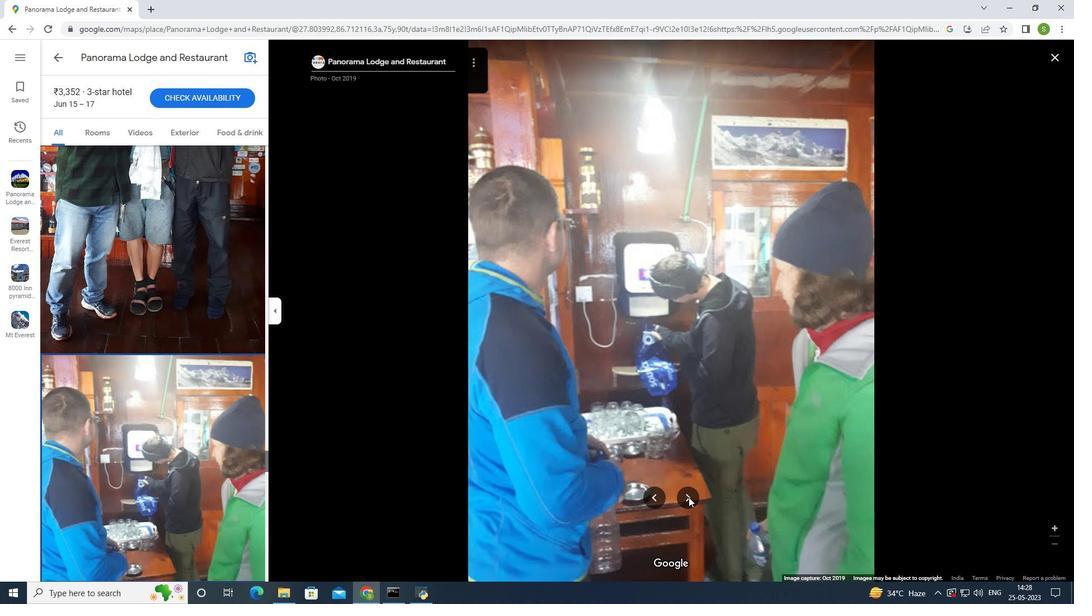 
Action: Mouse moved to (688, 496)
Screenshot: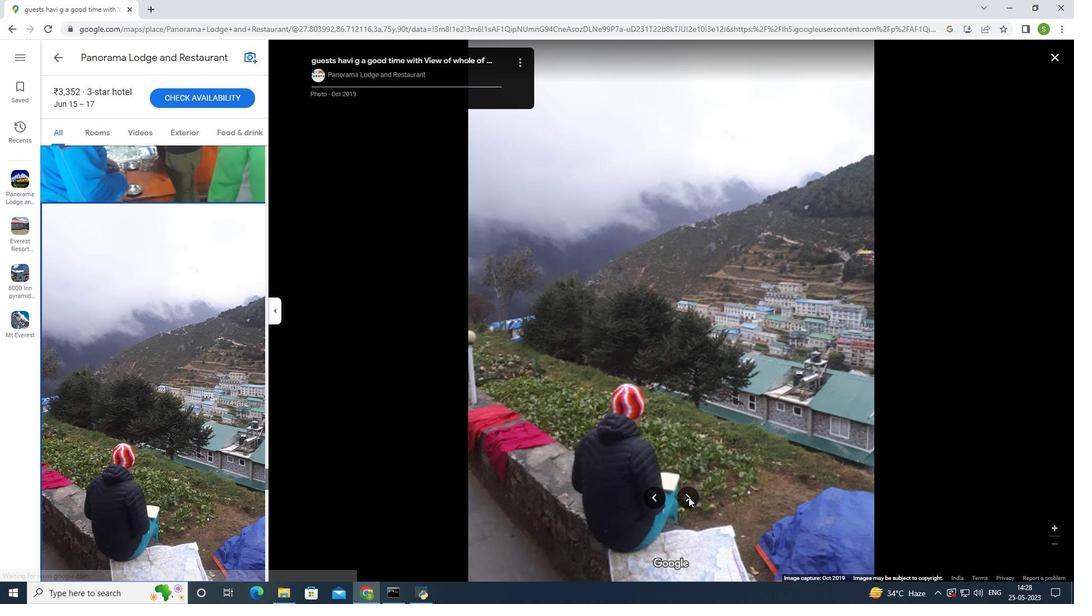 
Action: Mouse pressed left at (688, 496)
Screenshot: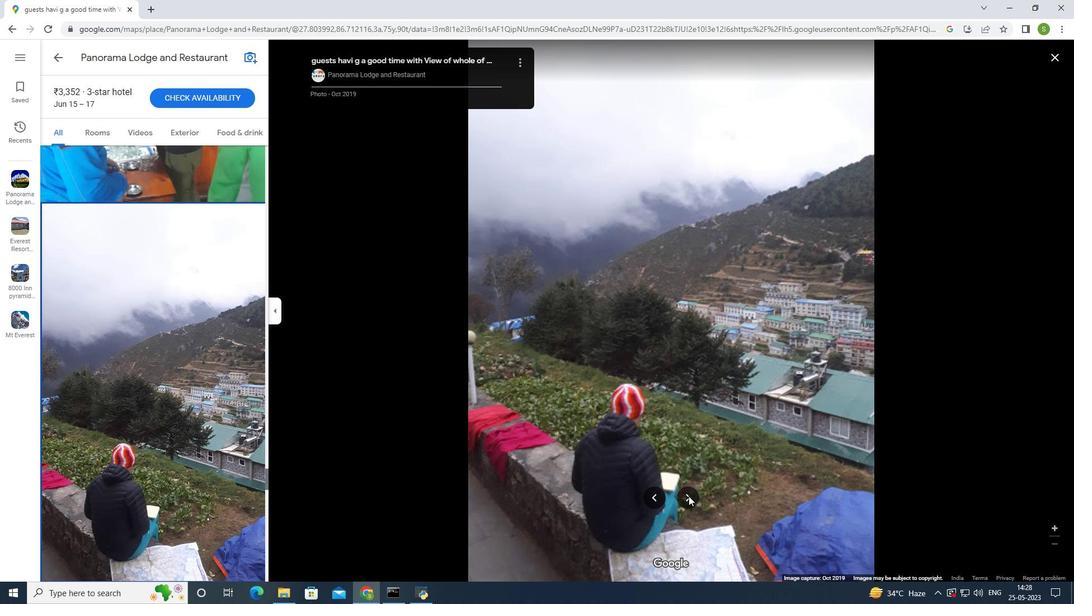 
Action: Mouse pressed left at (688, 496)
Screenshot: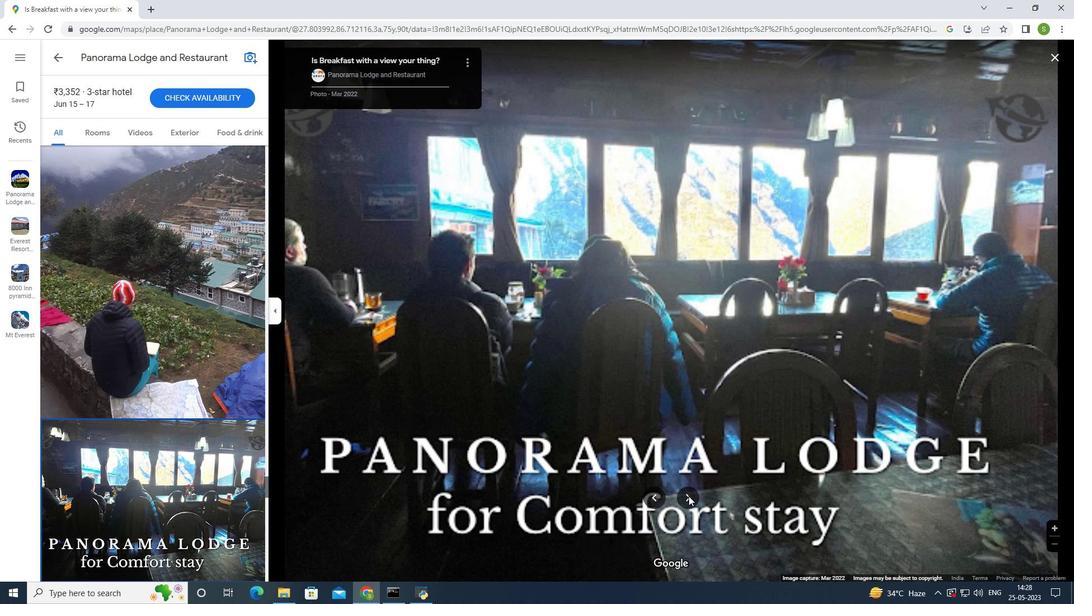 
Action: Mouse moved to (690, 496)
Screenshot: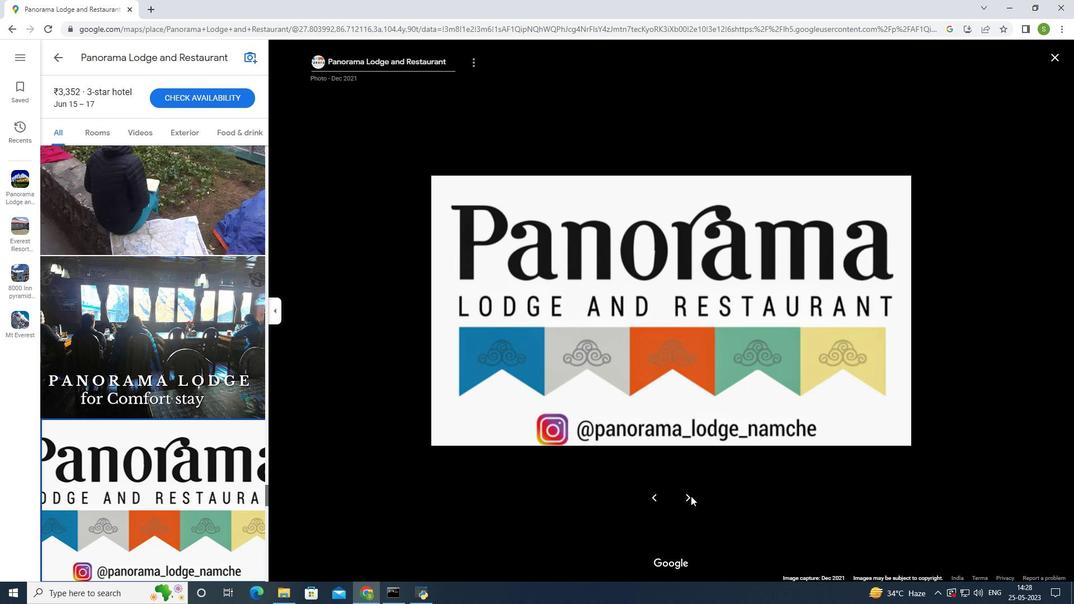 
Action: Mouse pressed left at (690, 496)
Screenshot: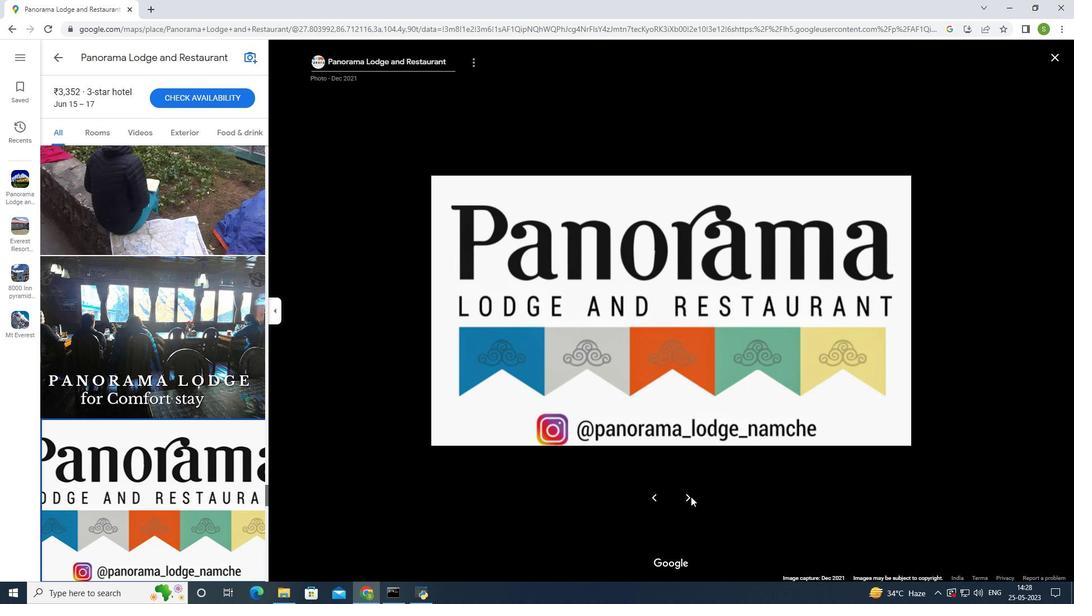 
Action: Mouse pressed left at (690, 496)
Screenshot: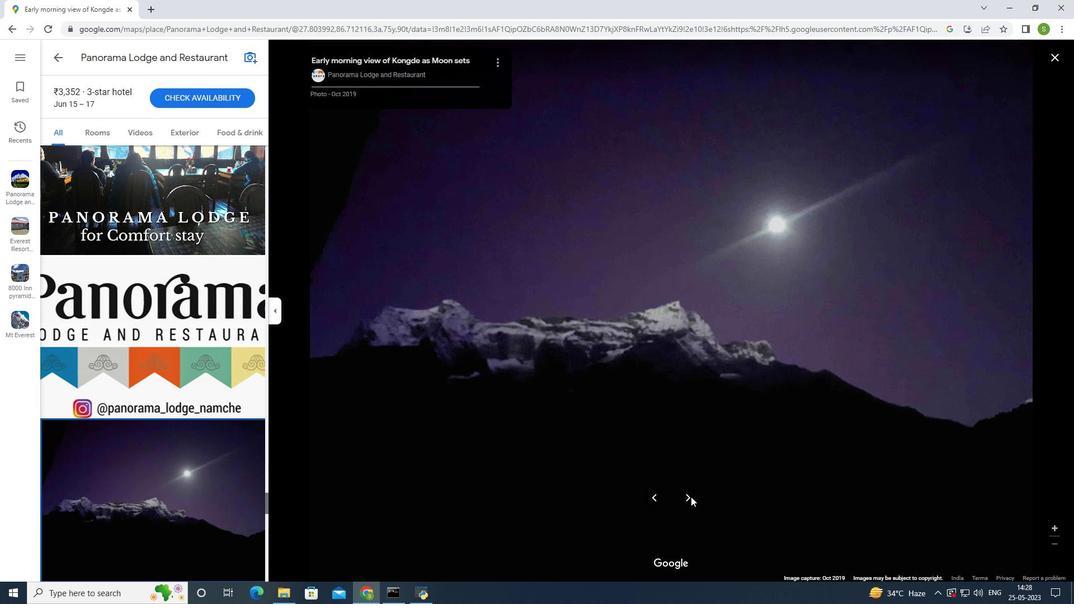 
Action: Mouse moved to (693, 497)
Screenshot: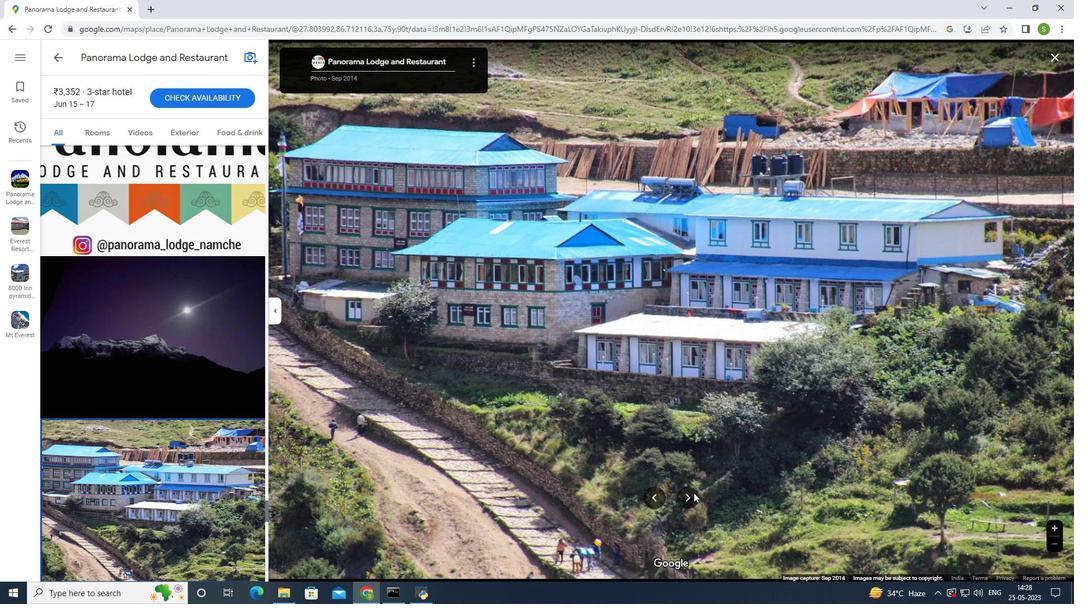 
Action: Mouse pressed left at (693, 497)
Screenshot: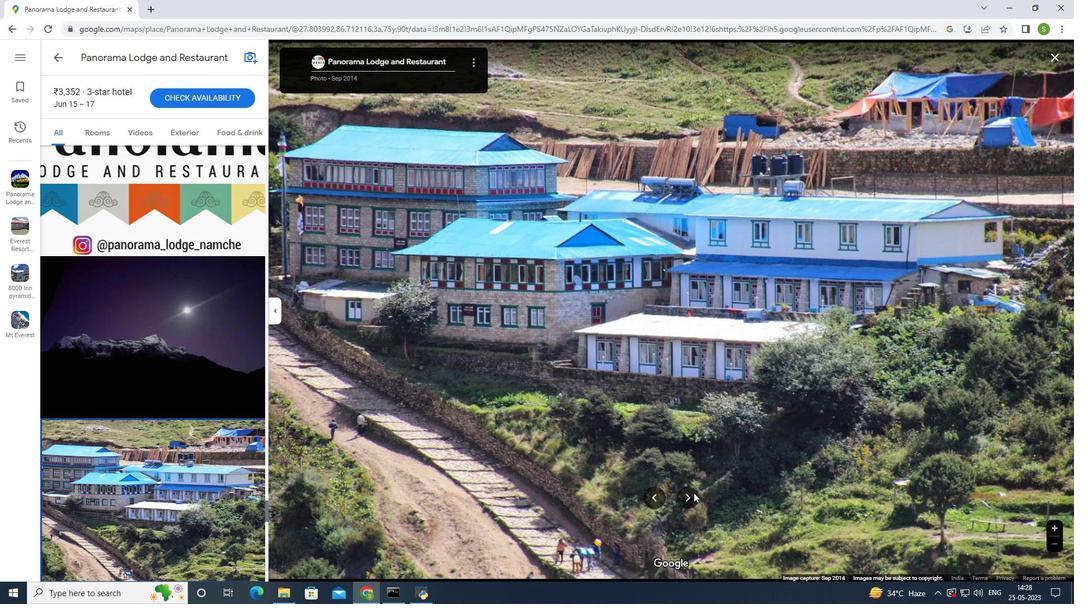 
Action: Mouse moved to (691, 498)
Screenshot: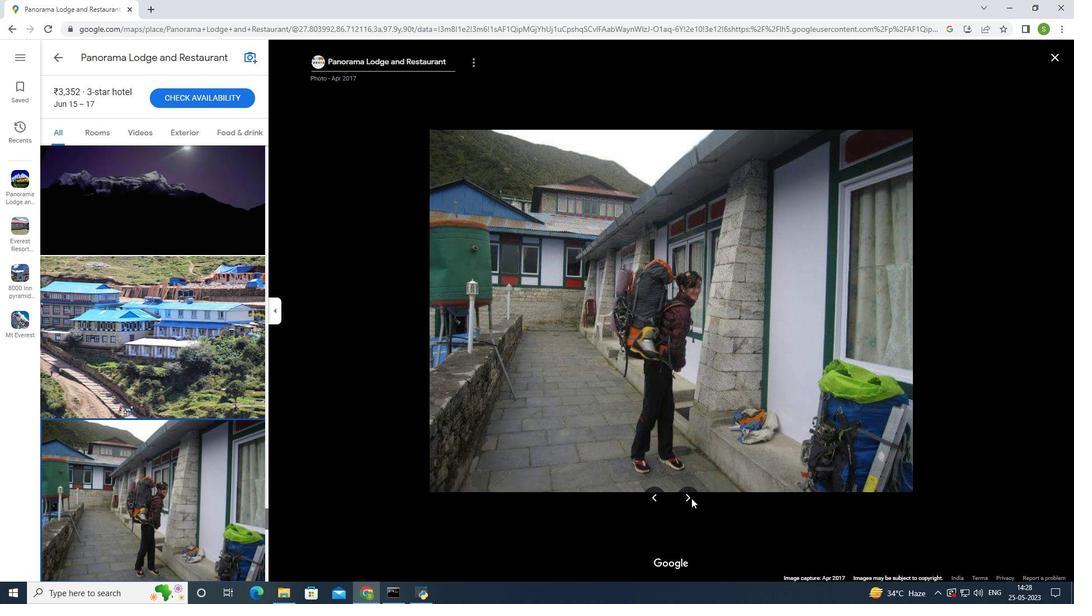 
Action: Mouse pressed left at (691, 498)
Screenshot: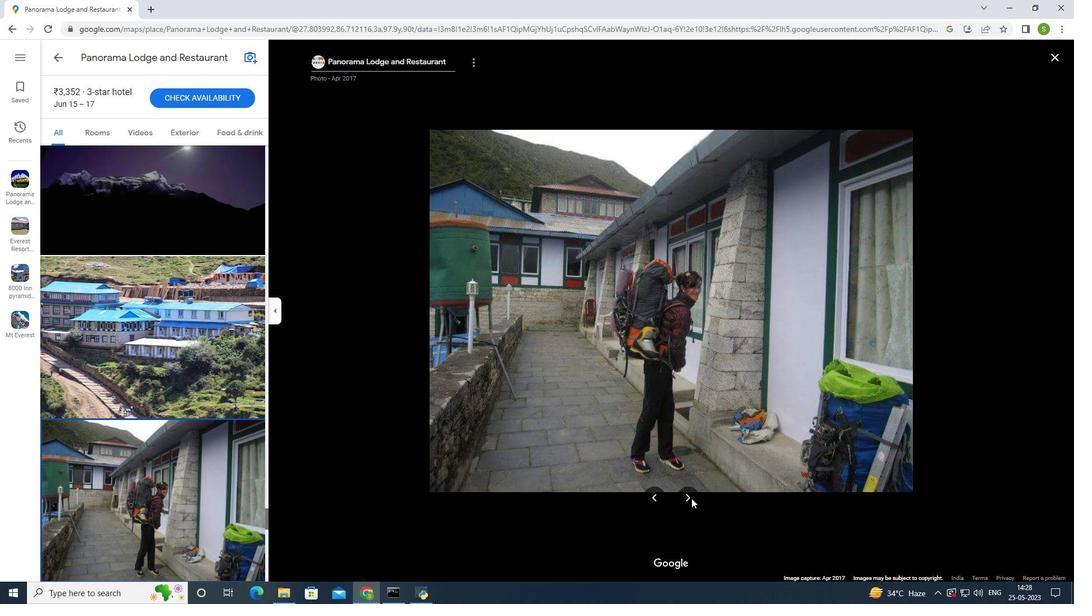
Action: Mouse moved to (690, 499)
Screenshot: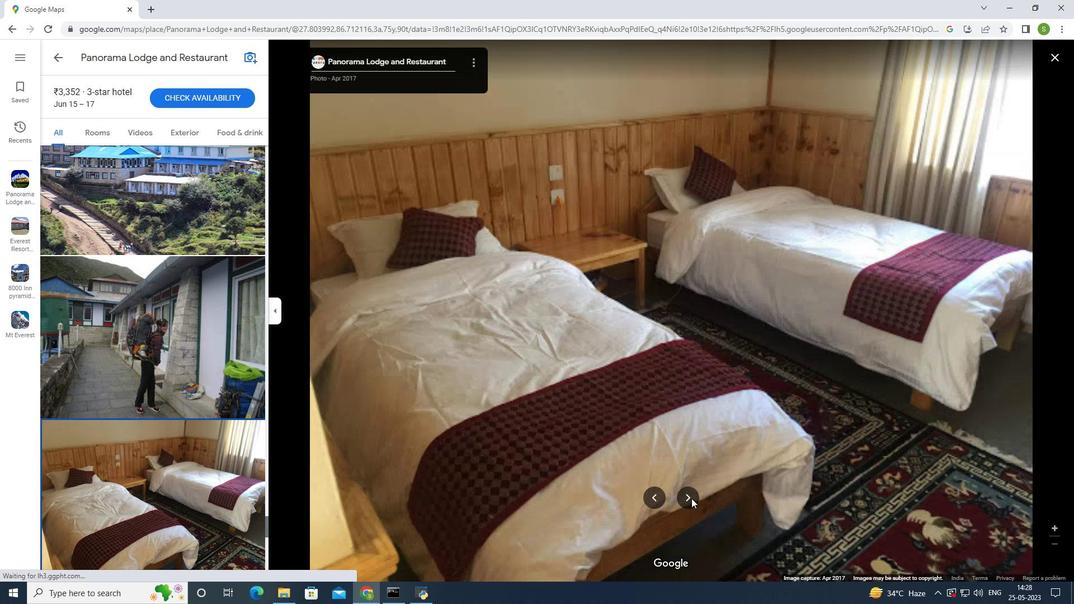 
Action: Mouse pressed left at (690, 499)
Screenshot: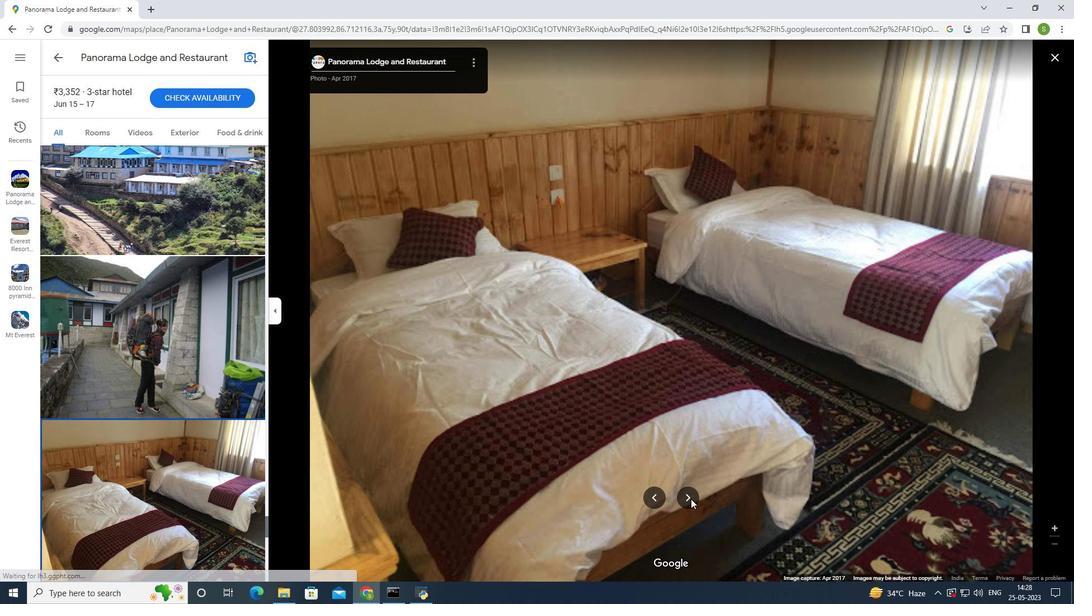 
Action: Mouse moved to (690, 498)
Screenshot: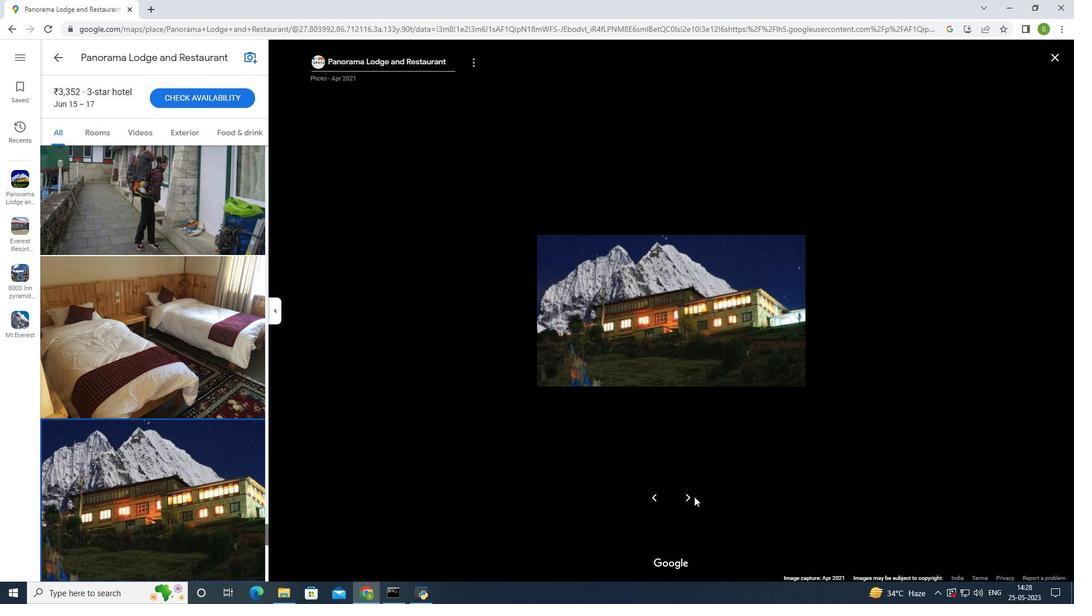 
Action: Mouse pressed left at (690, 498)
Screenshot: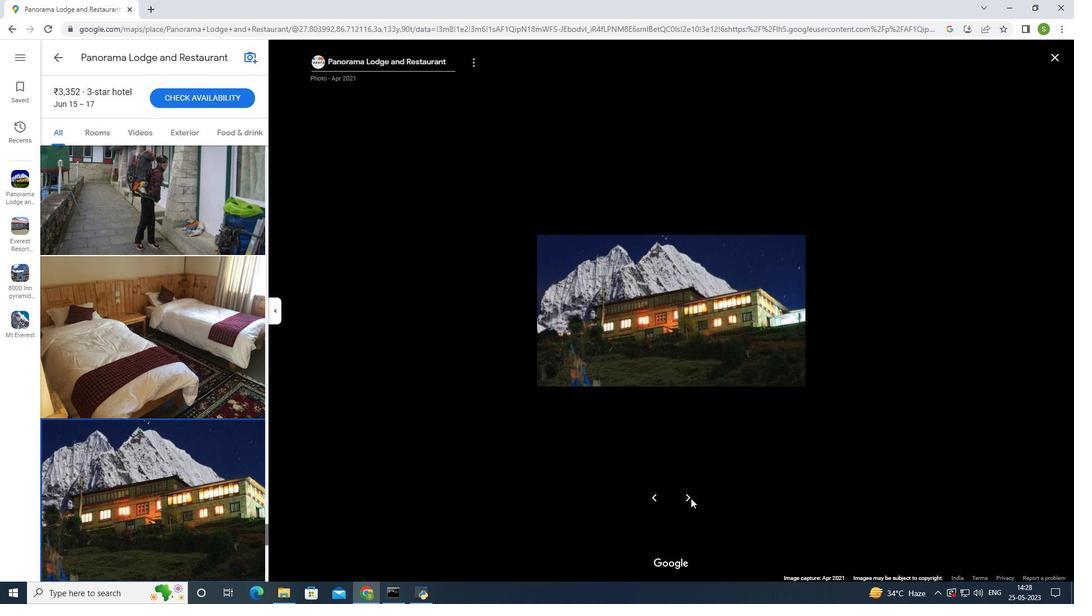
Action: Mouse moved to (640, 467)
Screenshot: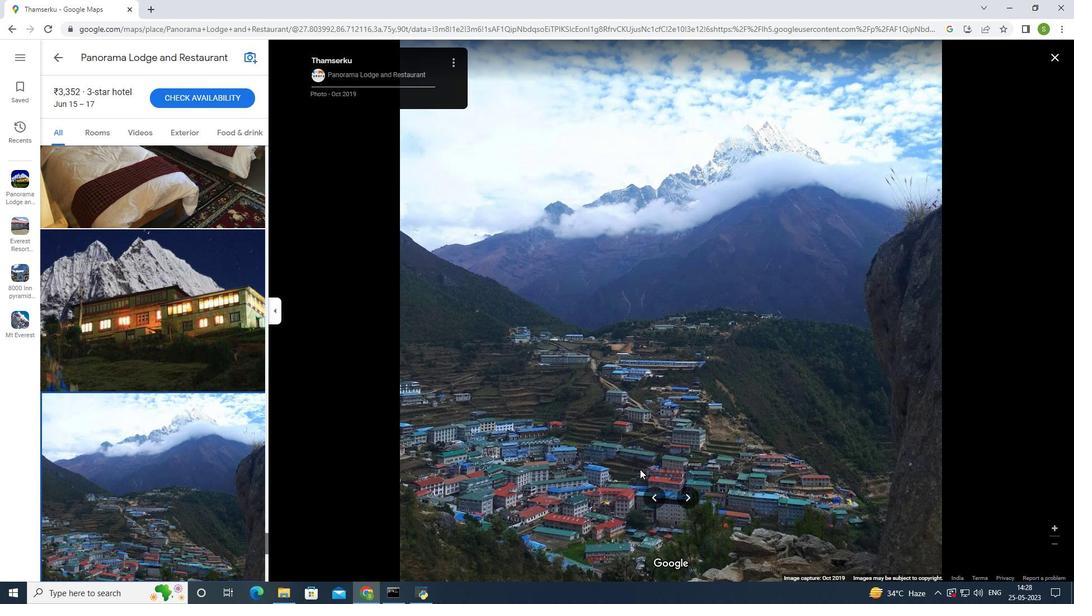 
Action: Mouse scrolled (640, 468) with delta (0, 0)
Screenshot: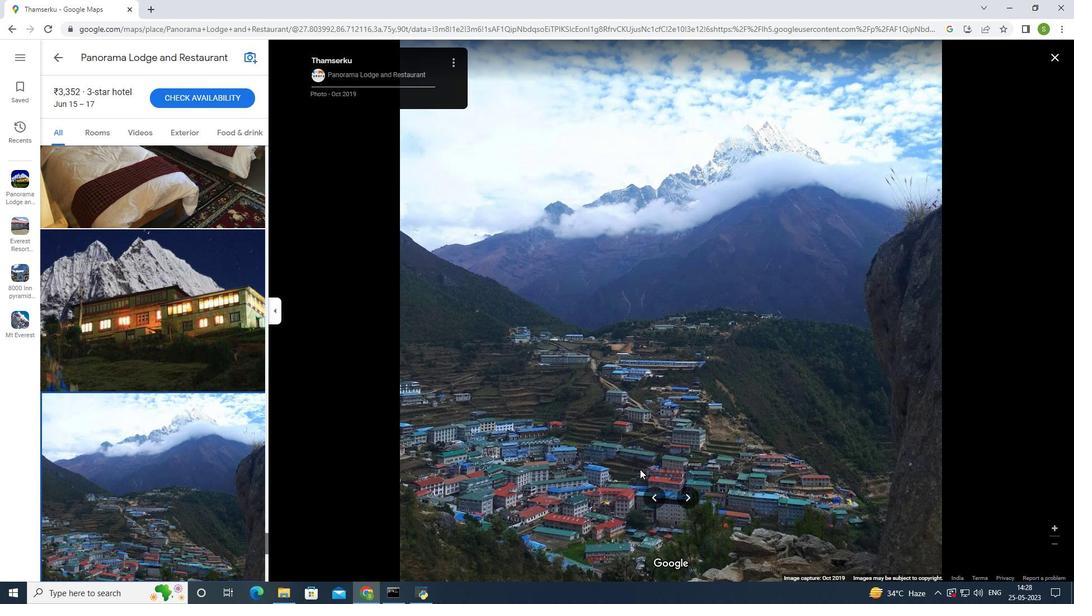 
Action: Mouse scrolled (640, 468) with delta (0, 0)
Screenshot: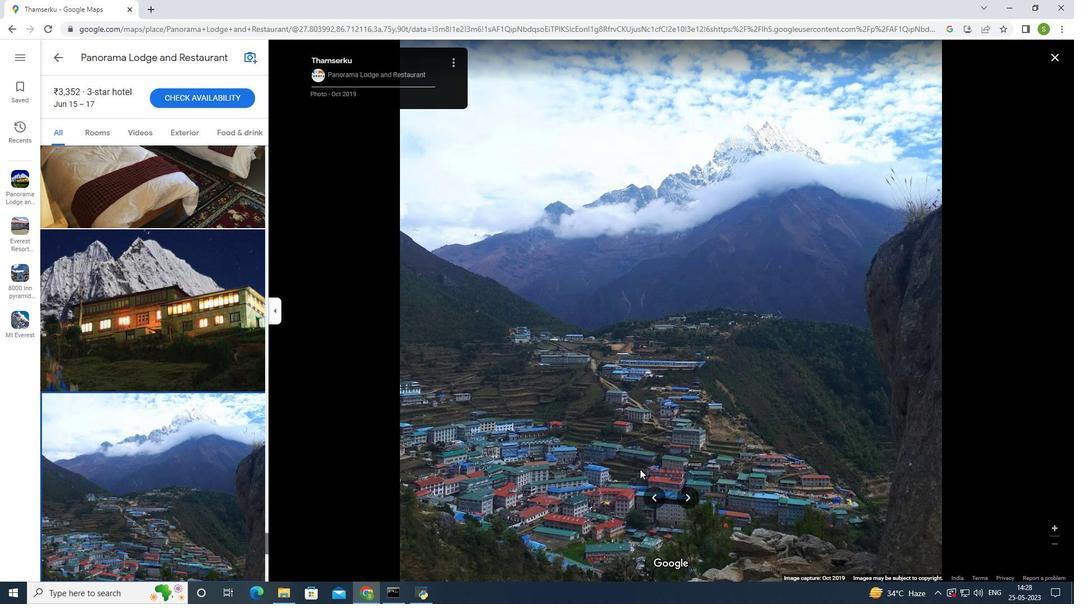 
Action: Mouse scrolled (640, 468) with delta (0, 0)
Screenshot: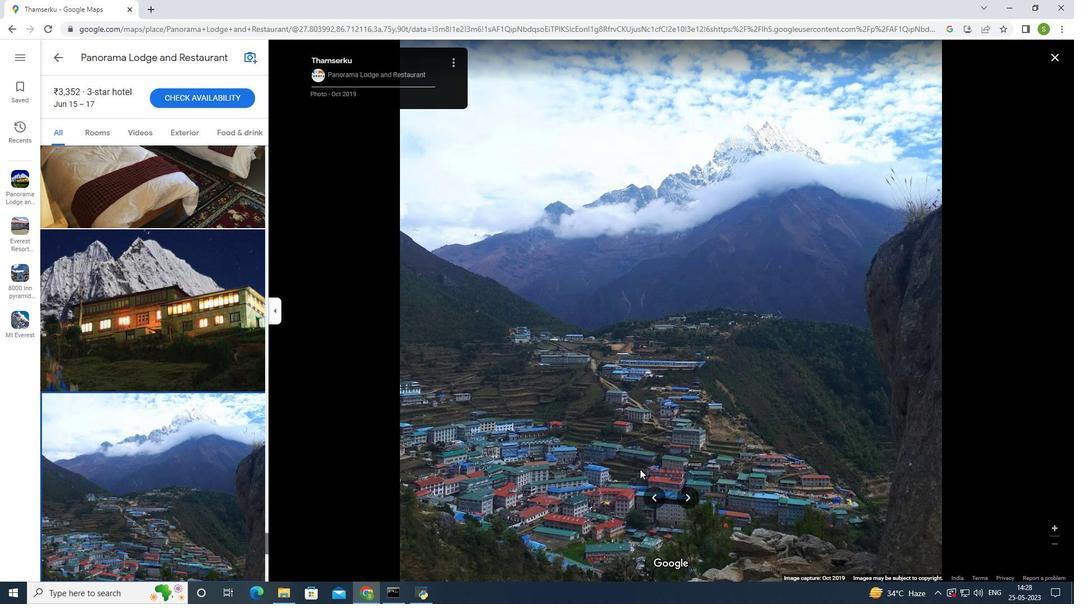 
Action: Mouse moved to (640, 467)
Screenshot: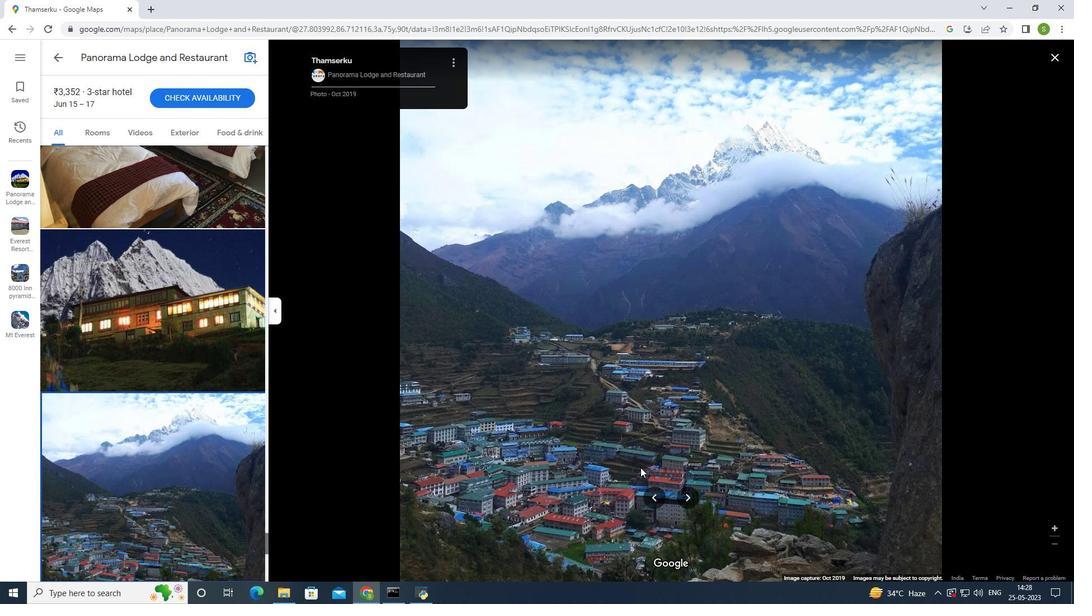 
Action: Mouse scrolled (640, 467) with delta (0, 0)
Screenshot: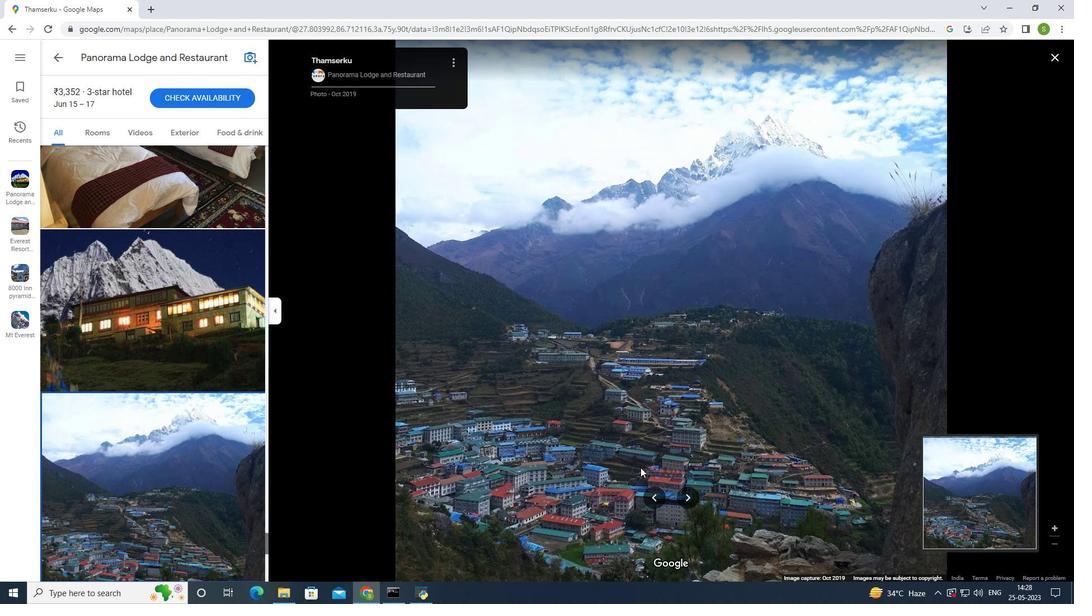 
Action: Mouse moved to (636, 455)
Screenshot: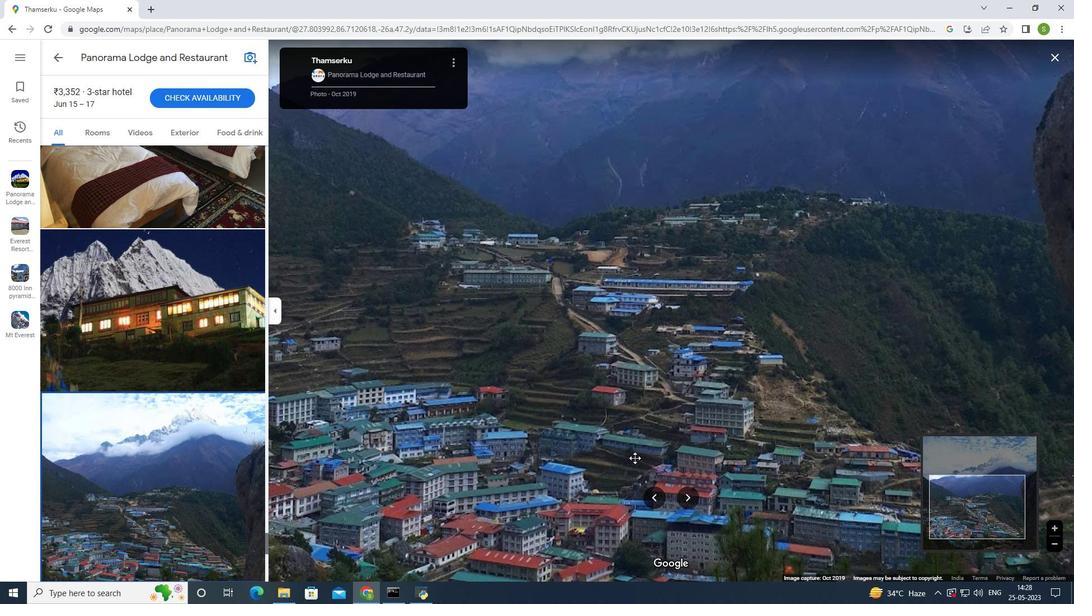
Action: Mouse scrolled (636, 455) with delta (0, 0)
Screenshot: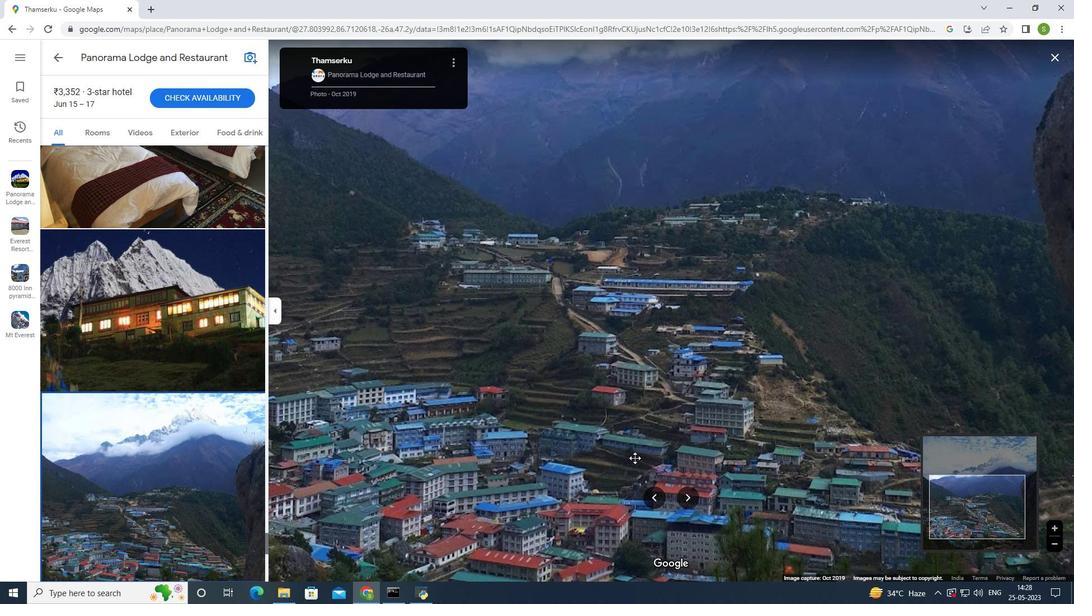 
Action: Mouse moved to (637, 446)
Screenshot: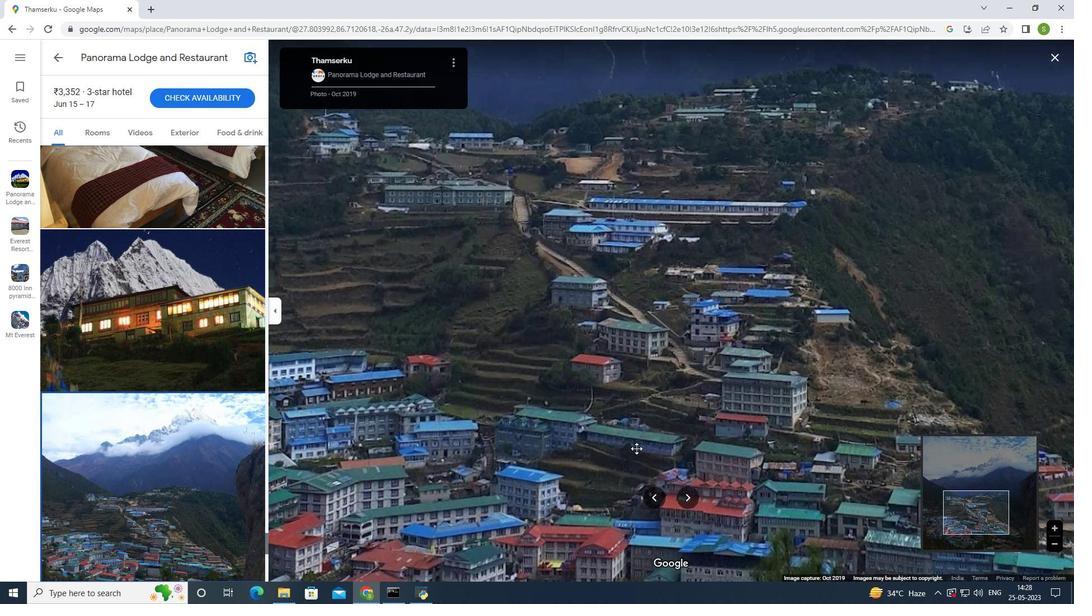 
Action: Mouse scrolled (637, 447) with delta (0, 0)
Screenshot: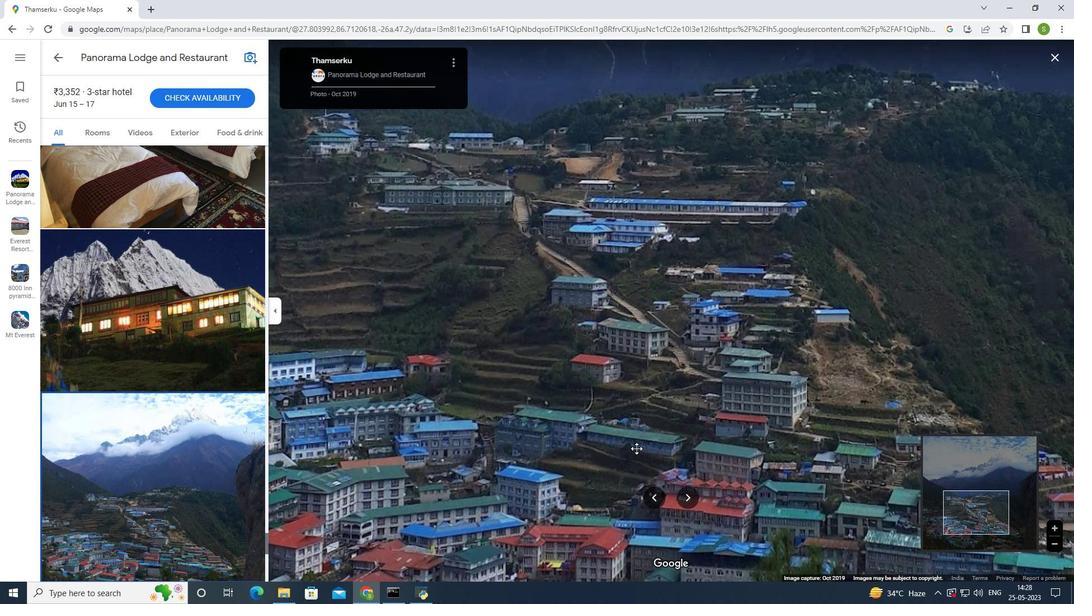 
Action: Mouse moved to (654, 421)
Screenshot: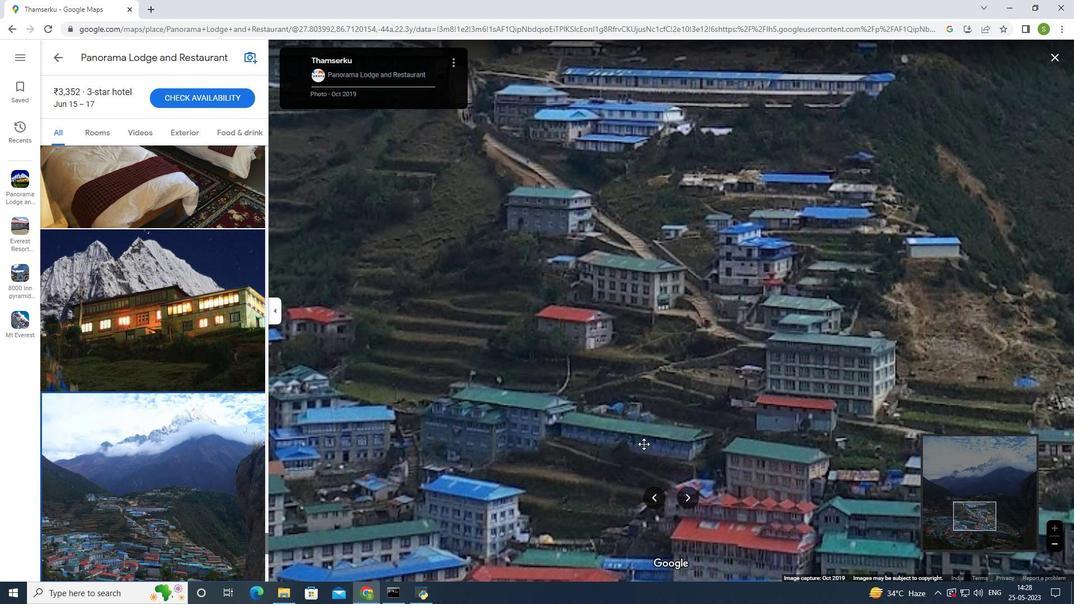 
Action: Mouse scrolled (644, 441) with delta (0, 0)
Screenshot: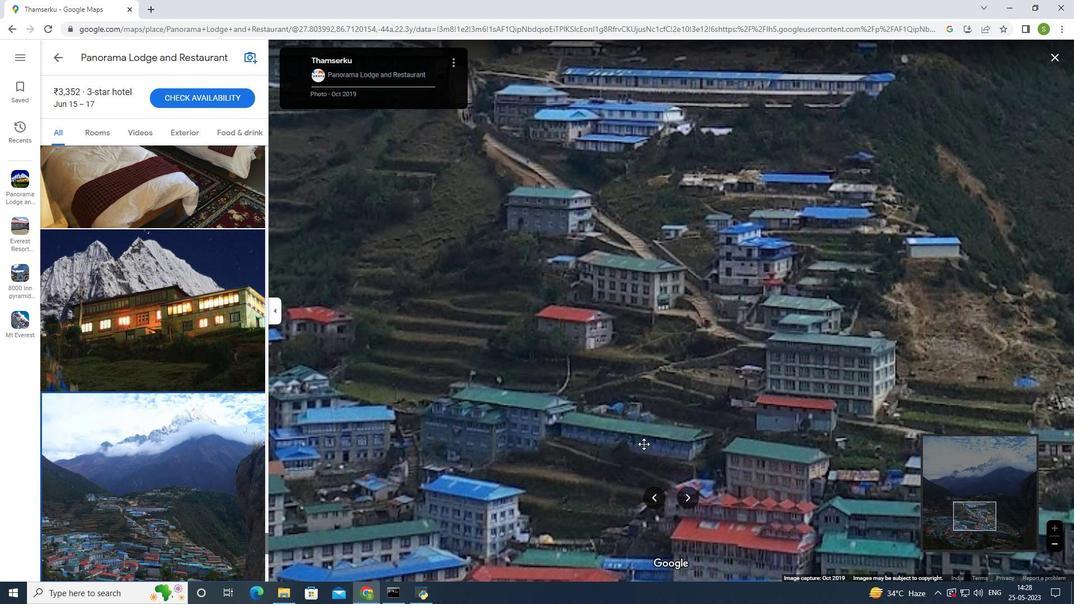 
Action: Mouse moved to (655, 418)
Screenshot: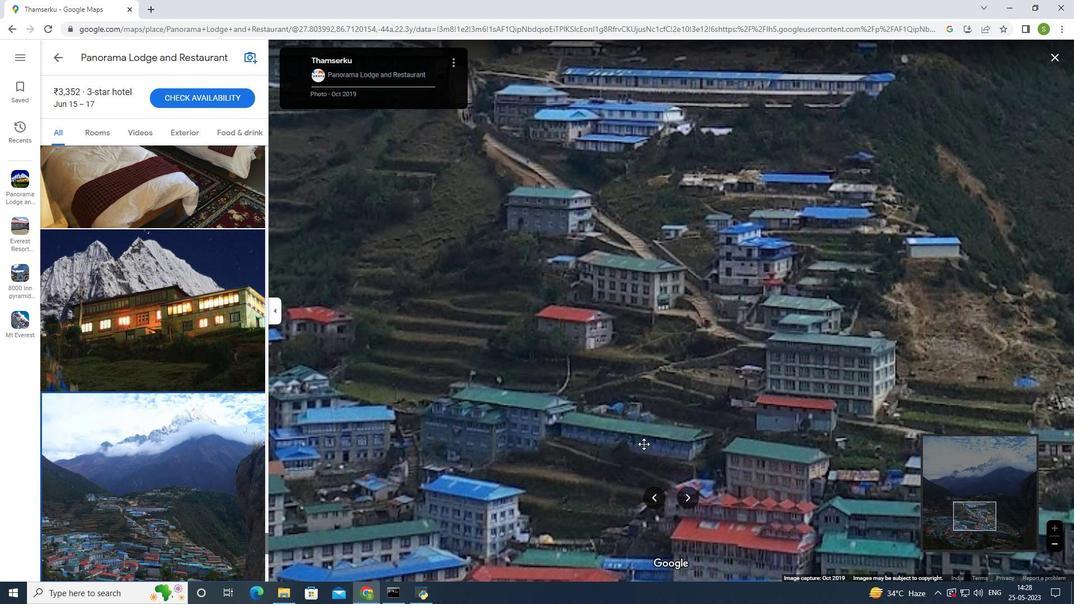 
Action: Mouse scrolled (652, 425) with delta (0, 0)
Screenshot: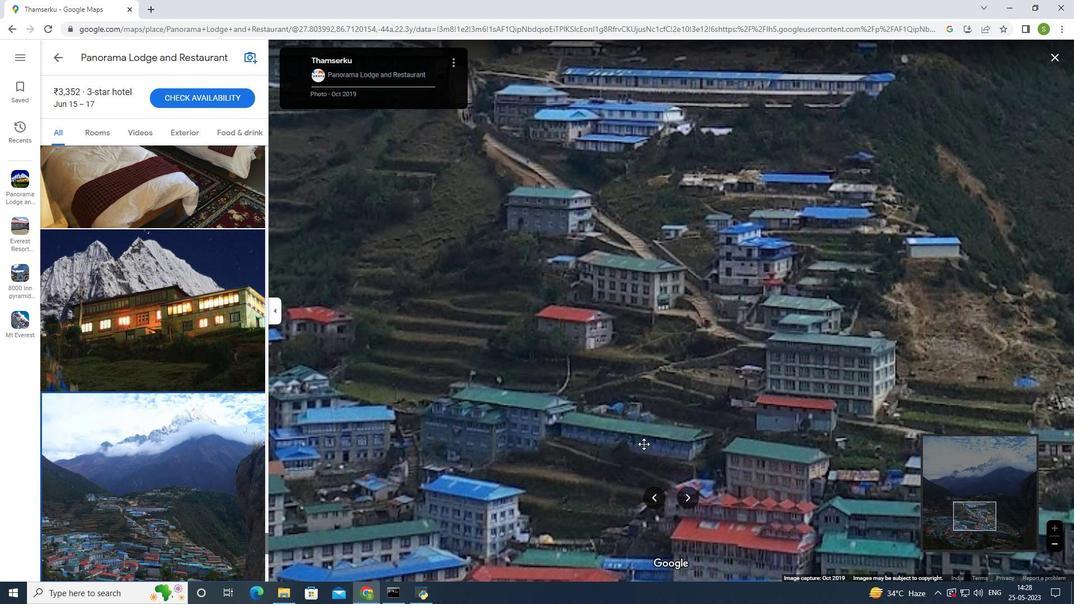 
Action: Mouse moved to (655, 417)
Screenshot: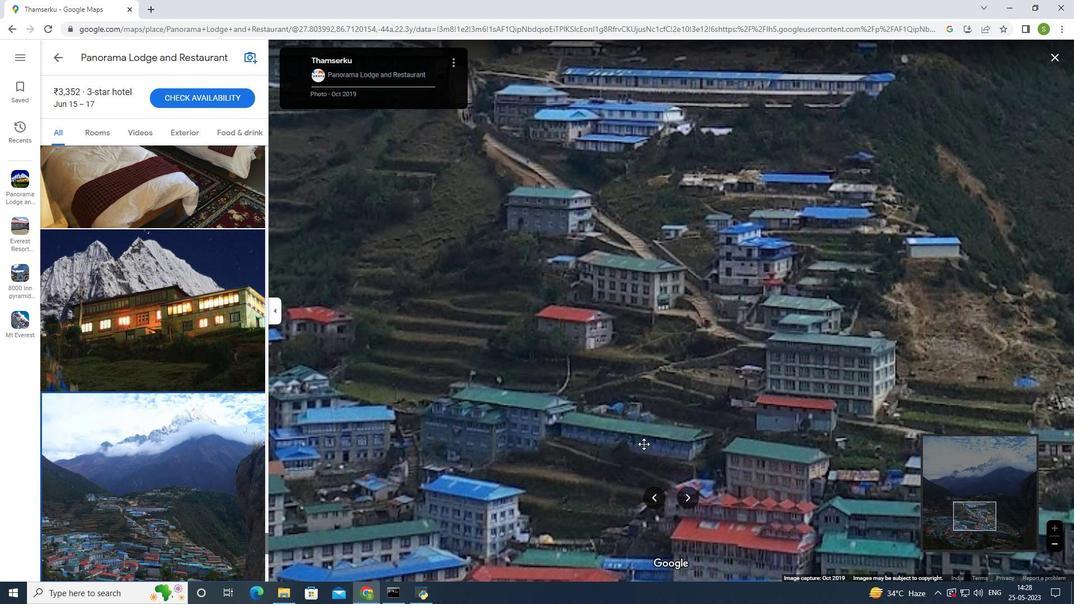 
Action: Mouse scrolled (654, 421) with delta (0, 0)
Screenshot: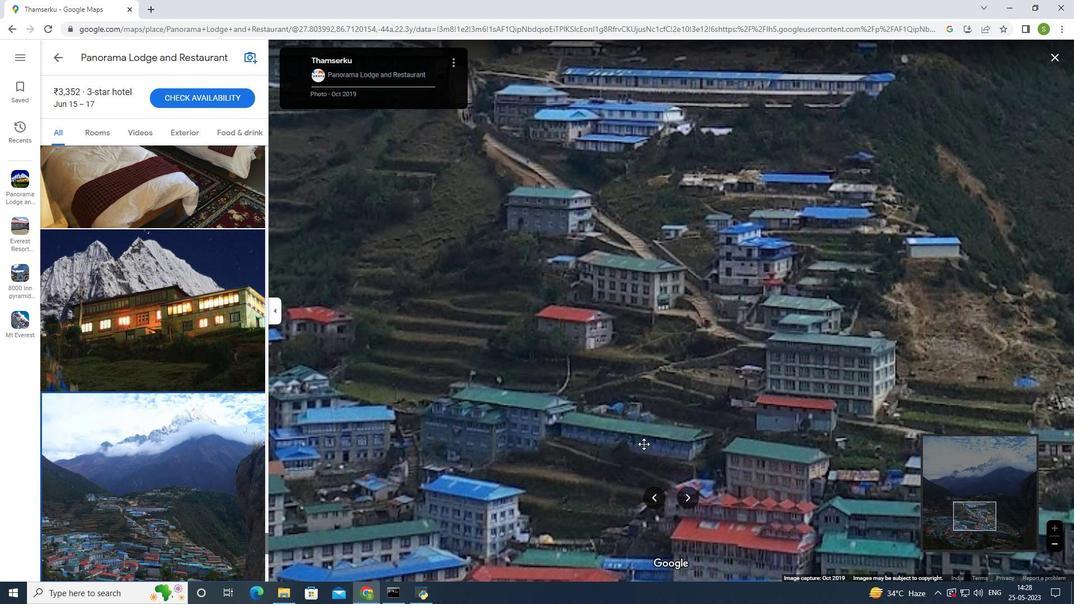 
Action: Mouse moved to (656, 416)
Screenshot: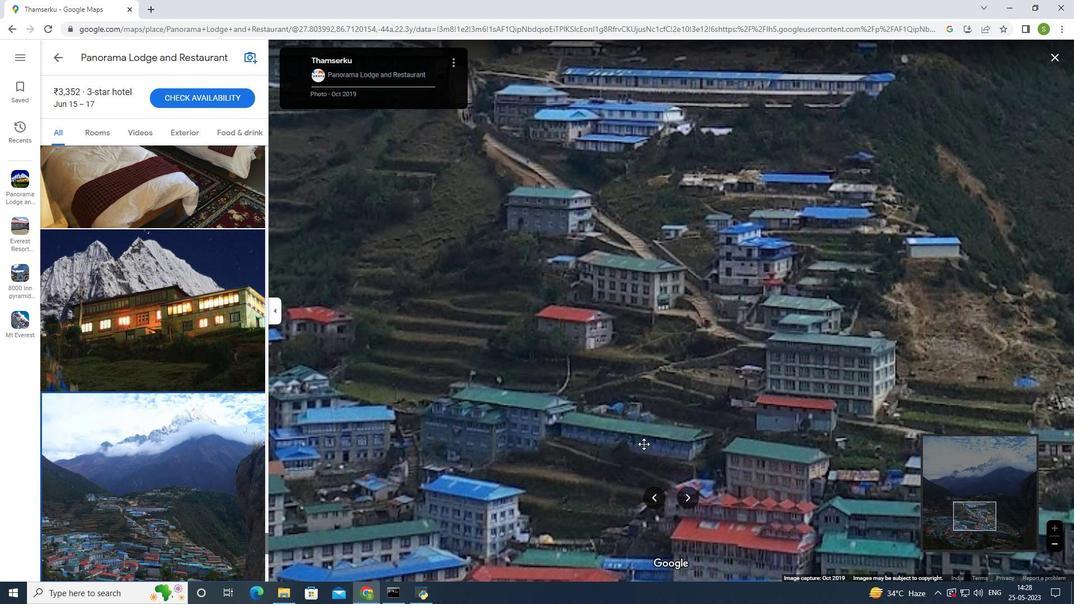 
Action: Mouse scrolled (655, 418) with delta (0, 0)
Screenshot: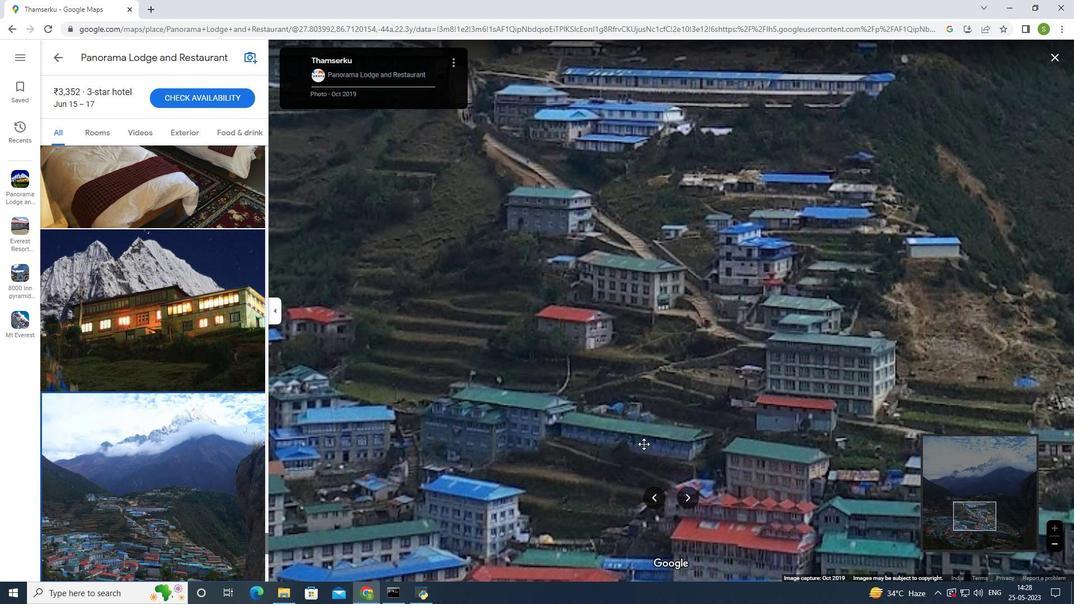 
Action: Mouse moved to (657, 416)
Screenshot: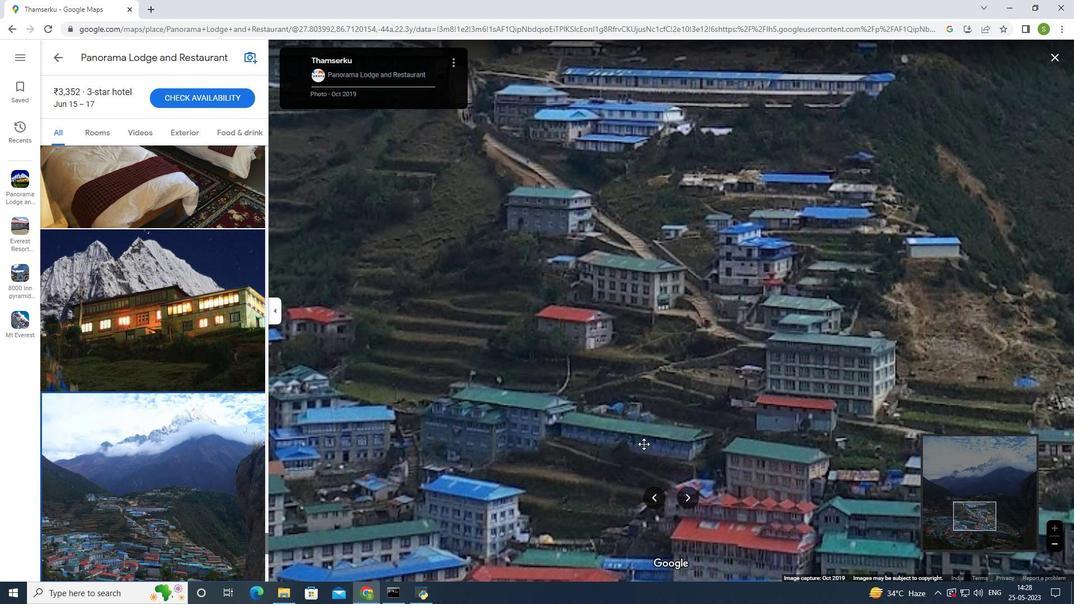 
Action: Mouse scrolled (656, 417) with delta (0, 0)
Screenshot: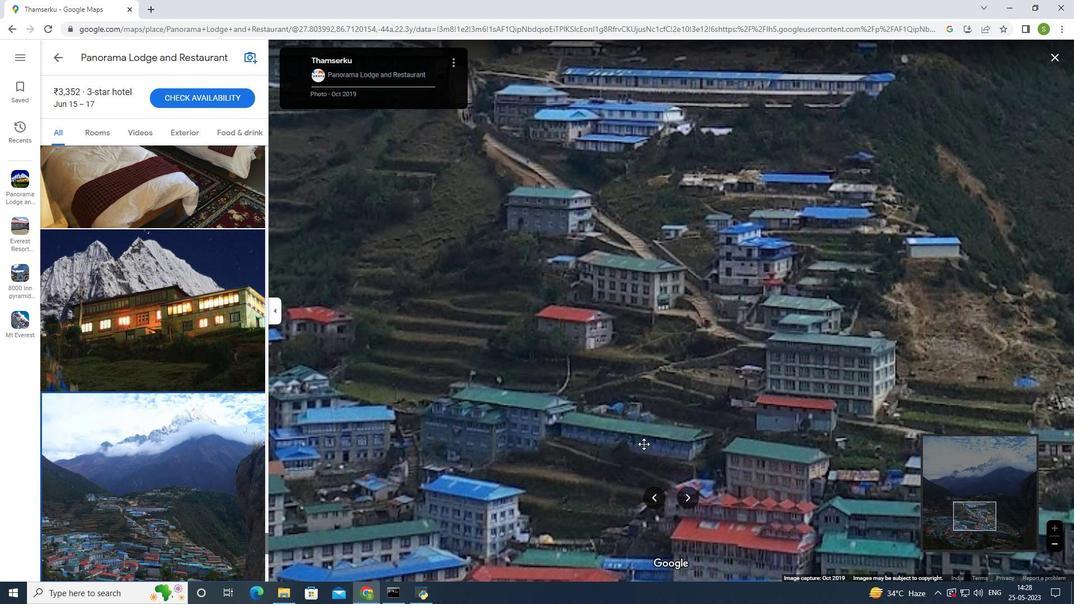 
Action: Mouse moved to (660, 412)
Screenshot: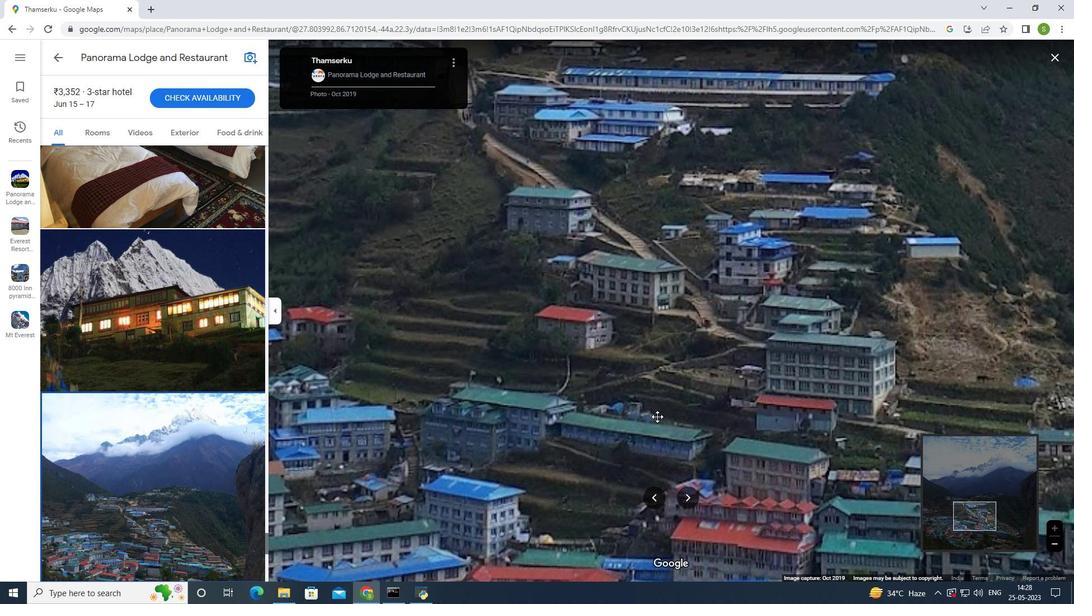 
Action: Mouse scrolled (660, 412) with delta (0, 0)
Screenshot: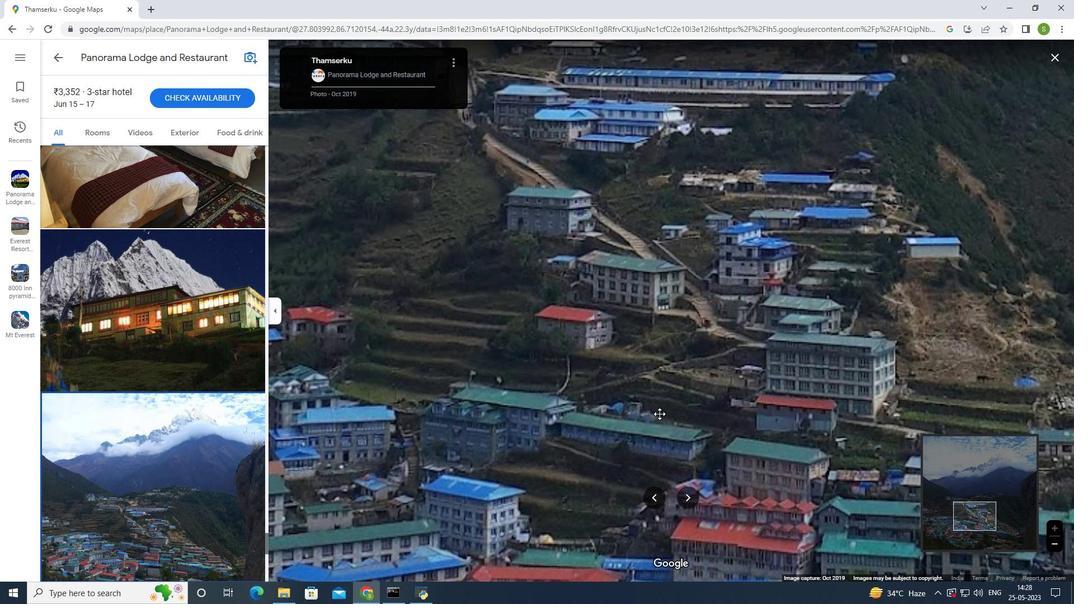 
Action: Mouse scrolled (660, 412) with delta (0, 0)
Screenshot: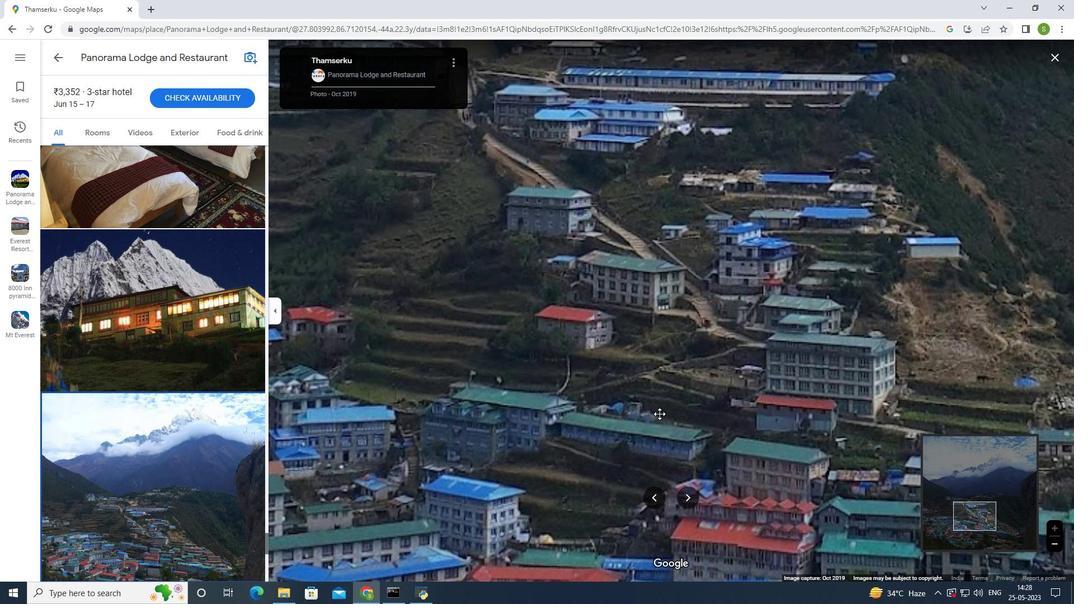 
Action: Mouse scrolled (660, 412) with delta (0, 0)
Screenshot: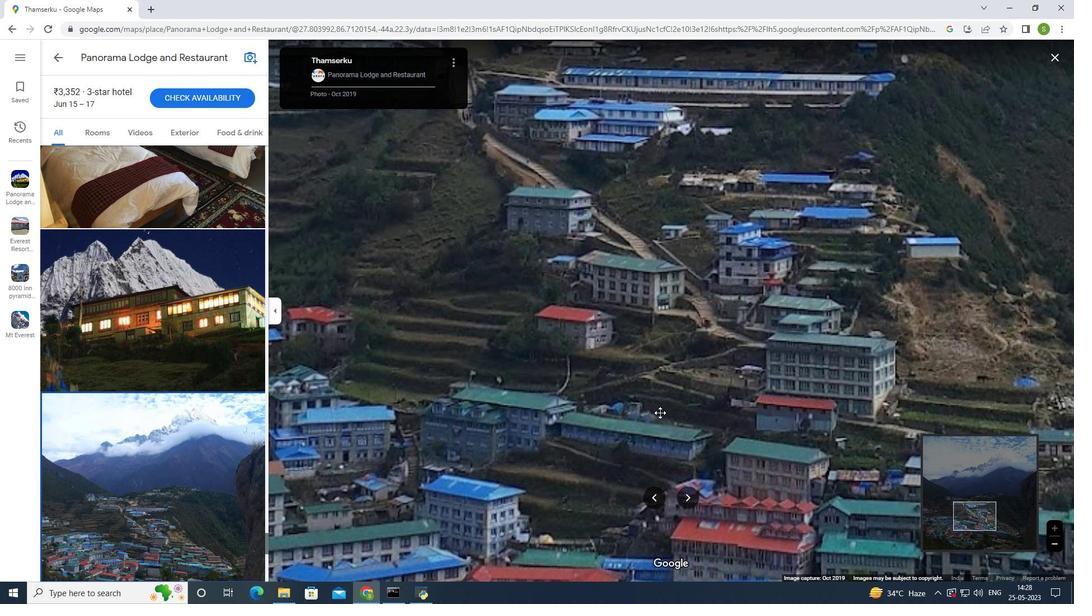 
Action: Mouse scrolled (660, 412) with delta (0, 0)
Screenshot: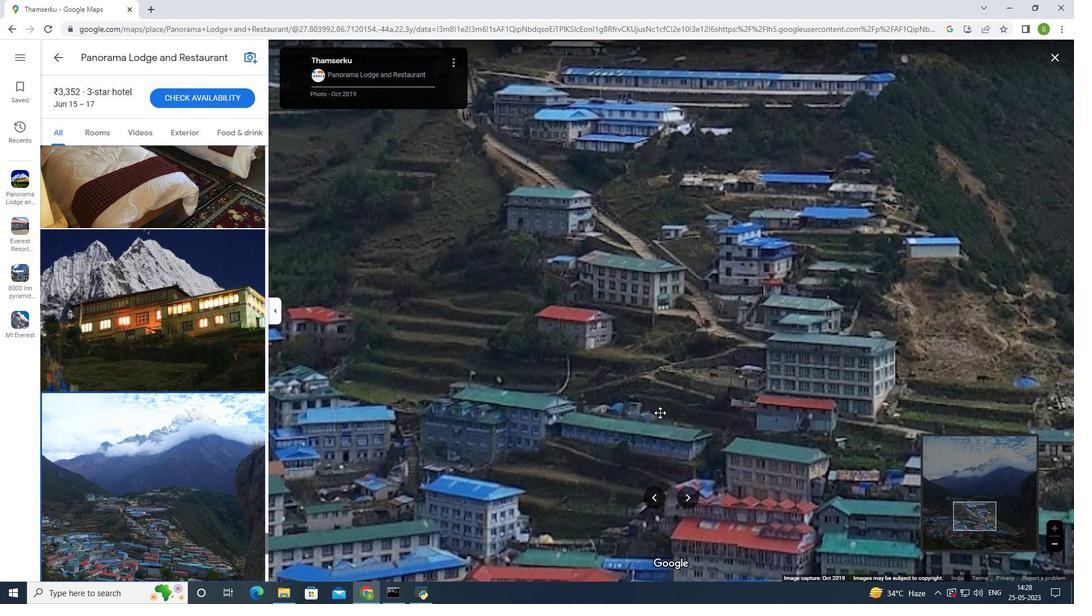 
Action: Mouse moved to (660, 412)
Screenshot: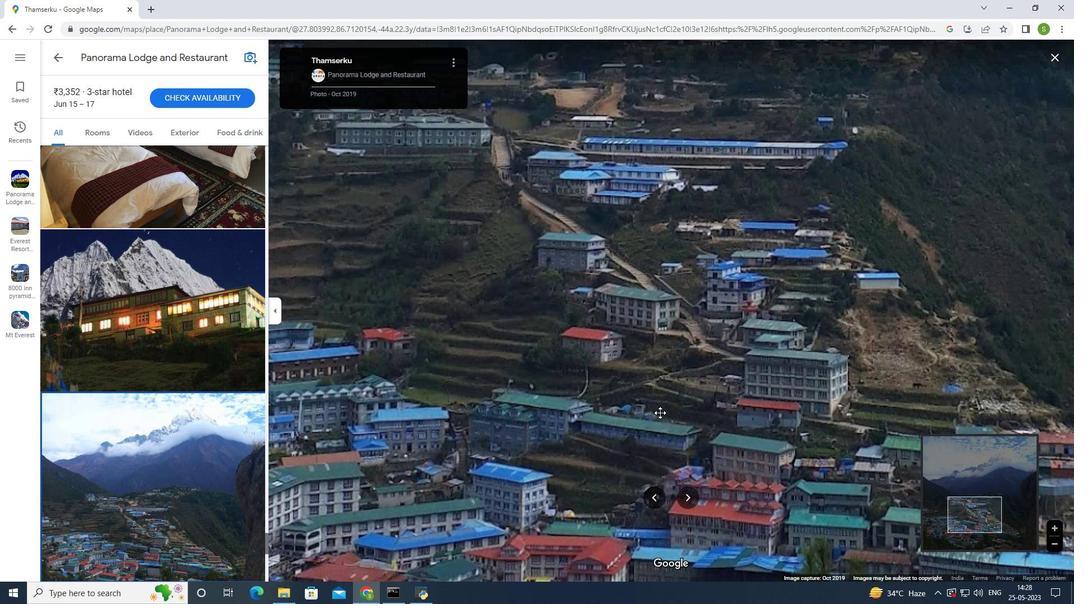 
Action: Mouse scrolled (660, 411) with delta (0, 0)
Screenshot: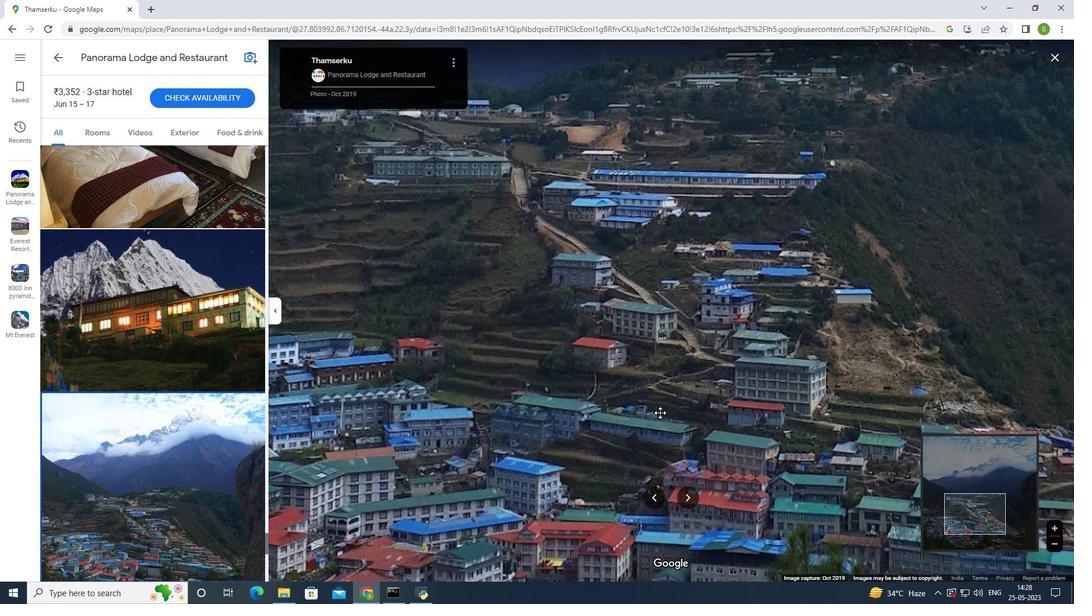 
Action: Mouse scrolled (660, 411) with delta (0, 0)
Screenshot: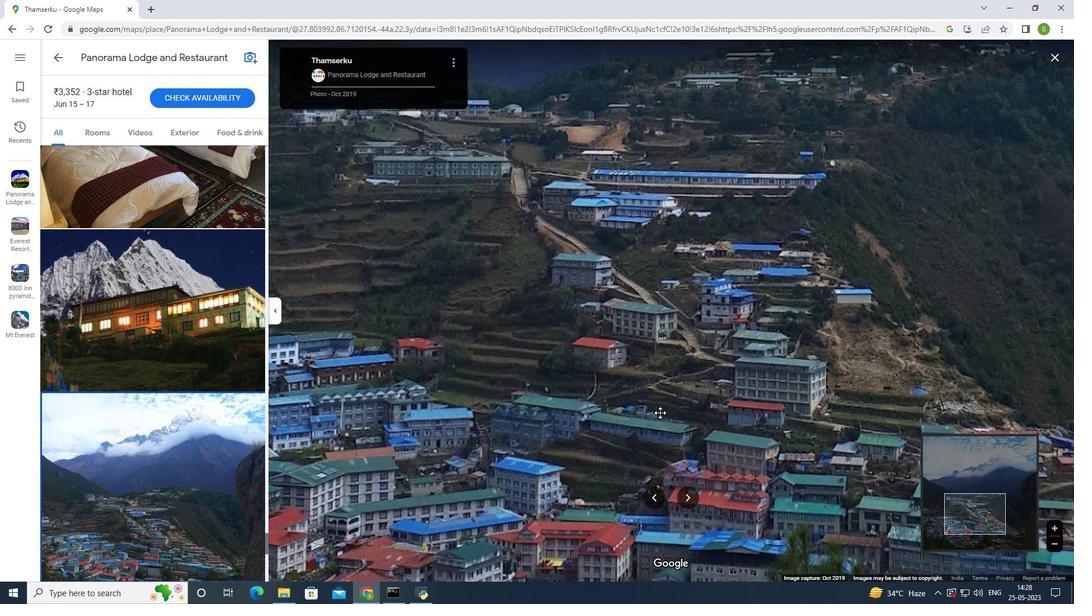 
Action: Mouse scrolled (660, 411) with delta (0, 0)
Screenshot: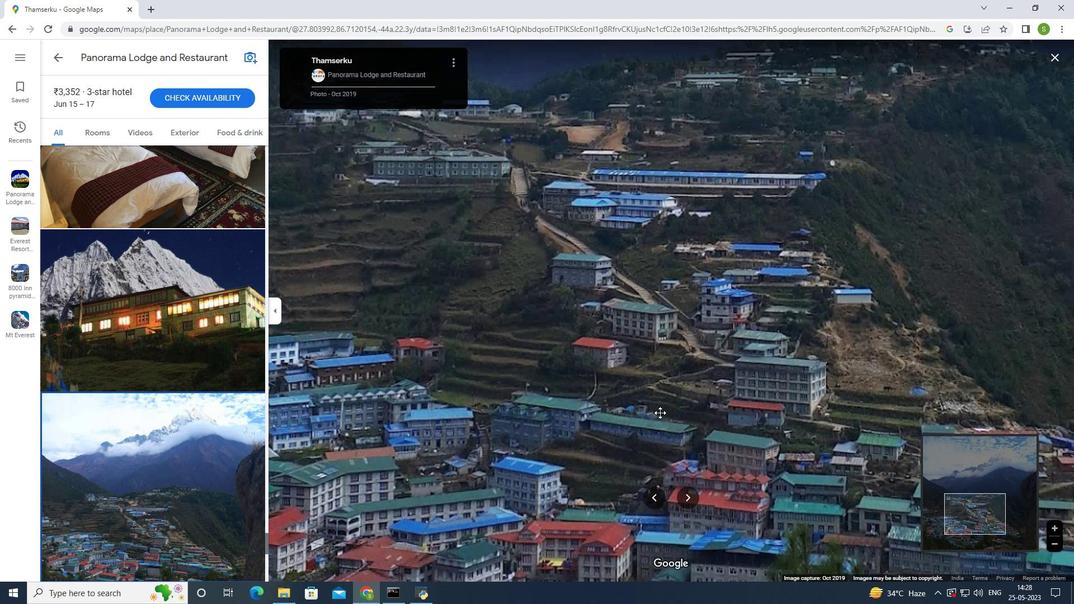 
Action: Mouse scrolled (660, 411) with delta (0, 0)
Screenshot: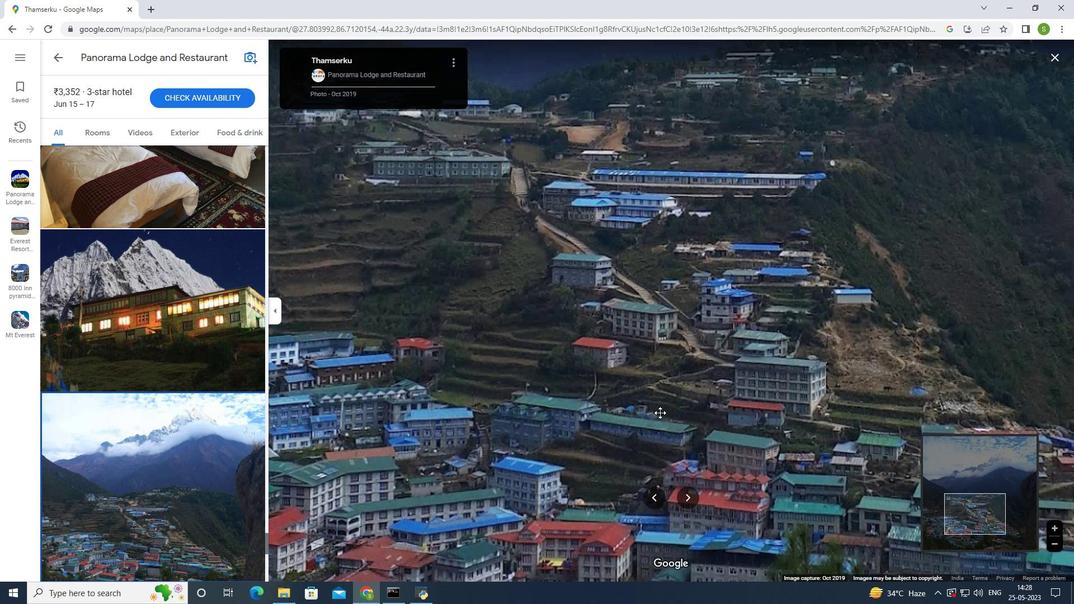 
Action: Mouse scrolled (660, 411) with delta (0, 0)
Screenshot: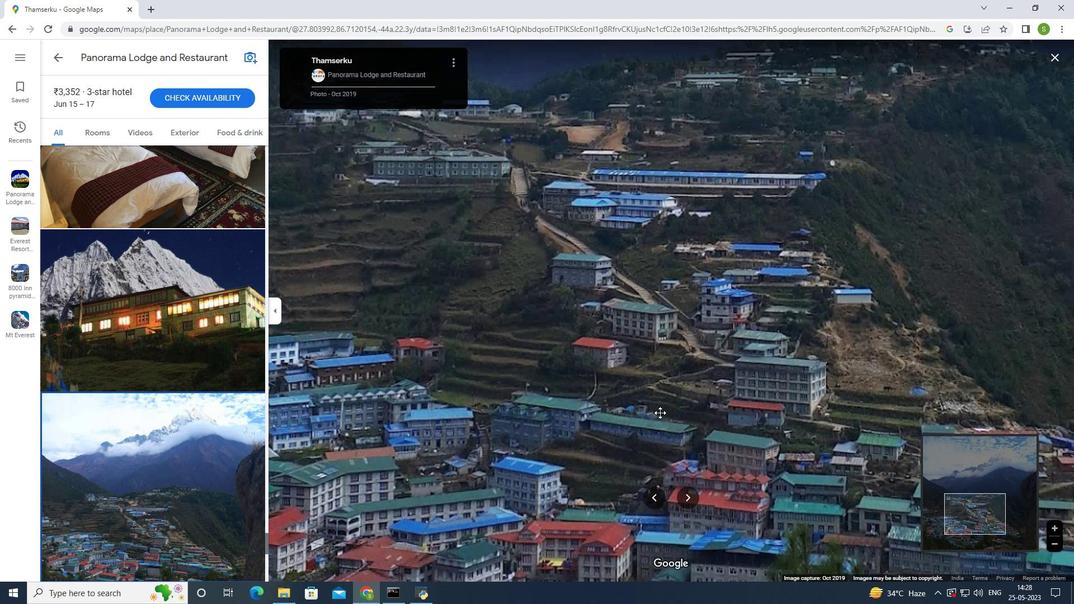 
Action: Mouse moved to (660, 412)
Screenshot: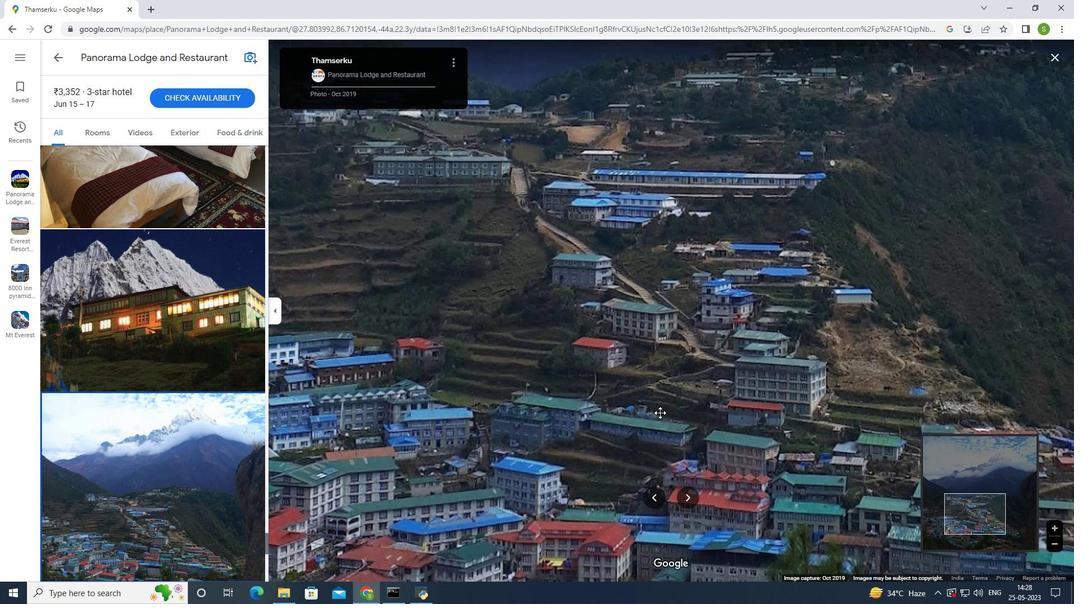 
Action: Mouse scrolled (660, 411) with delta (0, 0)
Screenshot: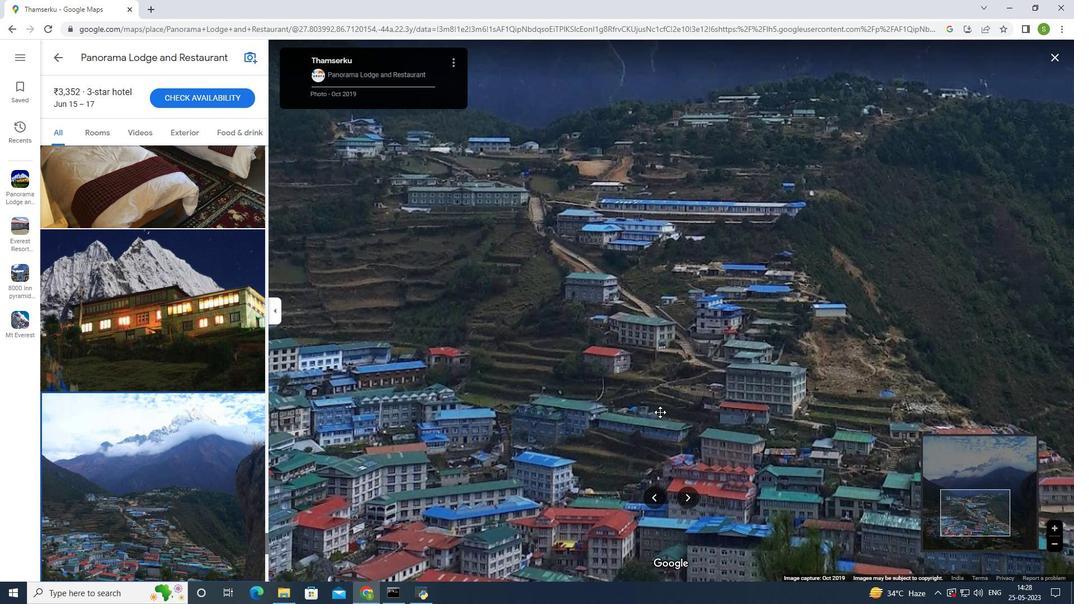 
Action: Mouse scrolled (660, 411) with delta (0, 0)
Screenshot: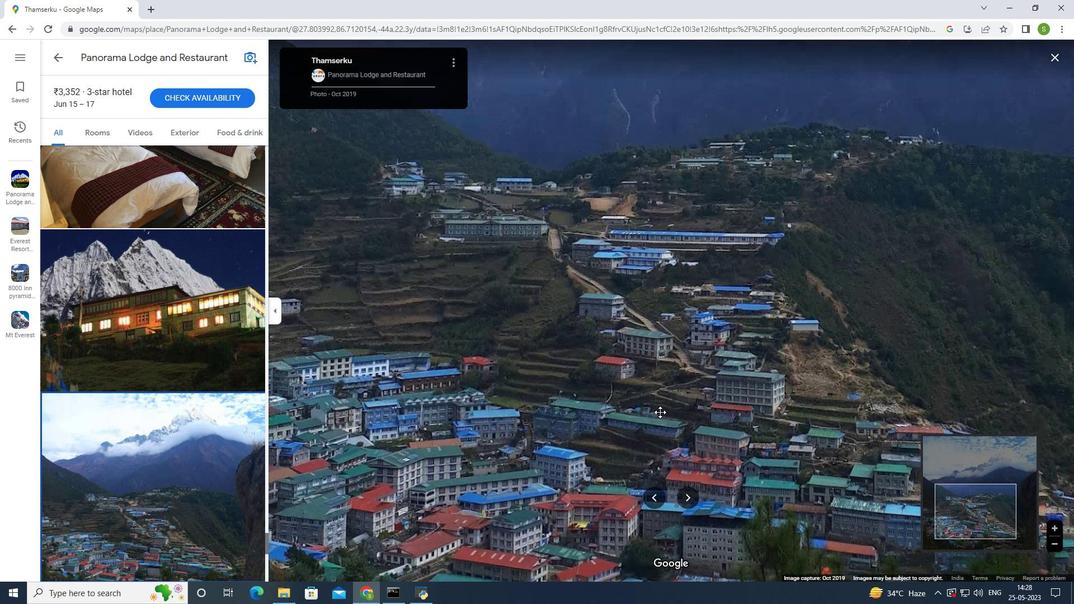 
Action: Mouse scrolled (660, 411) with delta (0, 0)
Screenshot: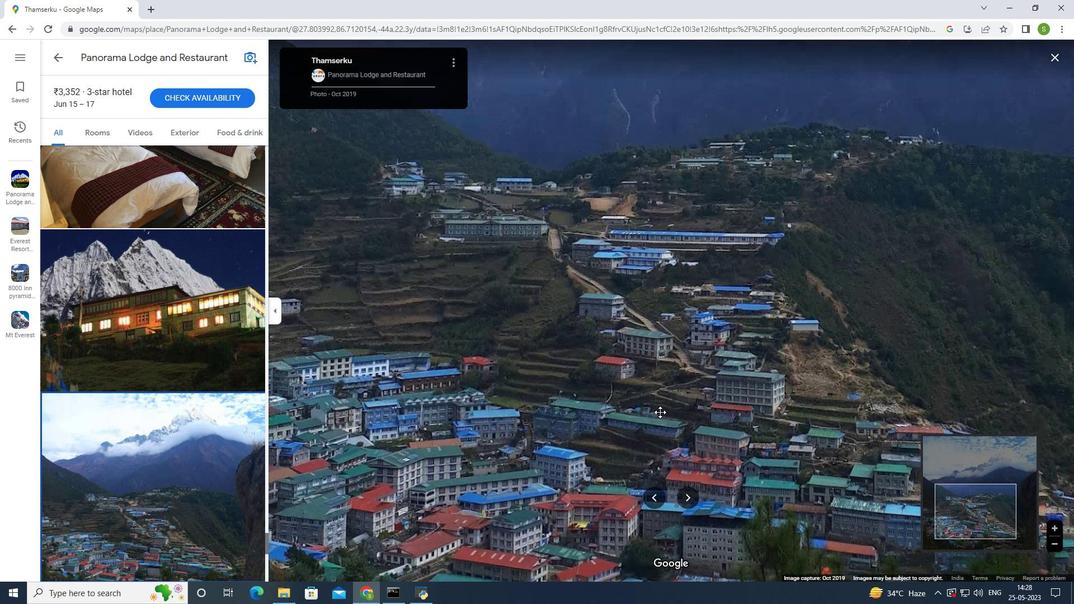 
Action: Mouse scrolled (660, 411) with delta (0, 0)
Screenshot: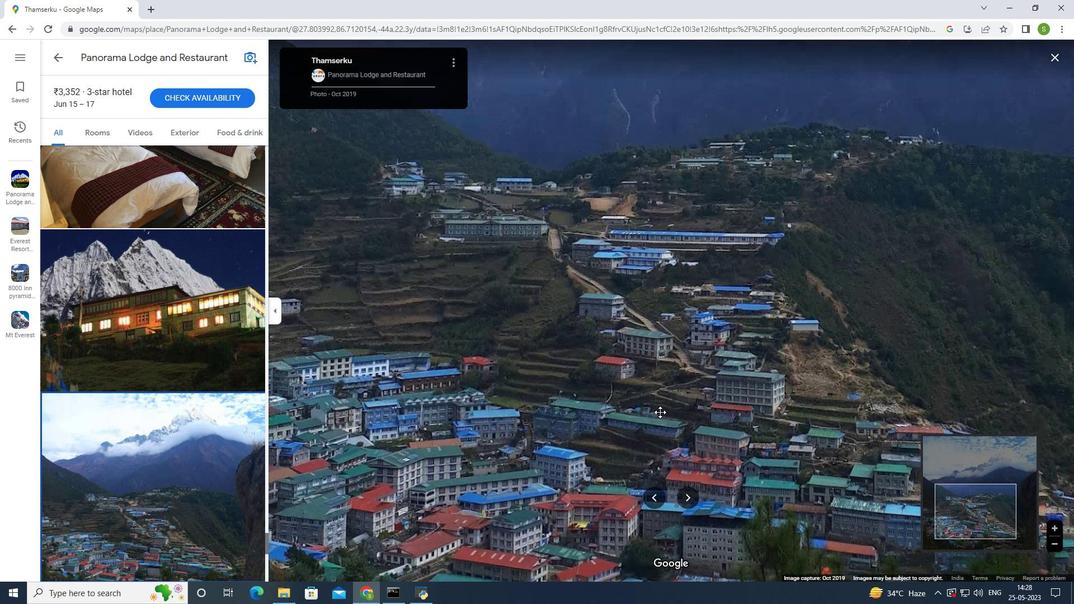 
Action: Mouse scrolled (660, 411) with delta (0, 0)
Screenshot: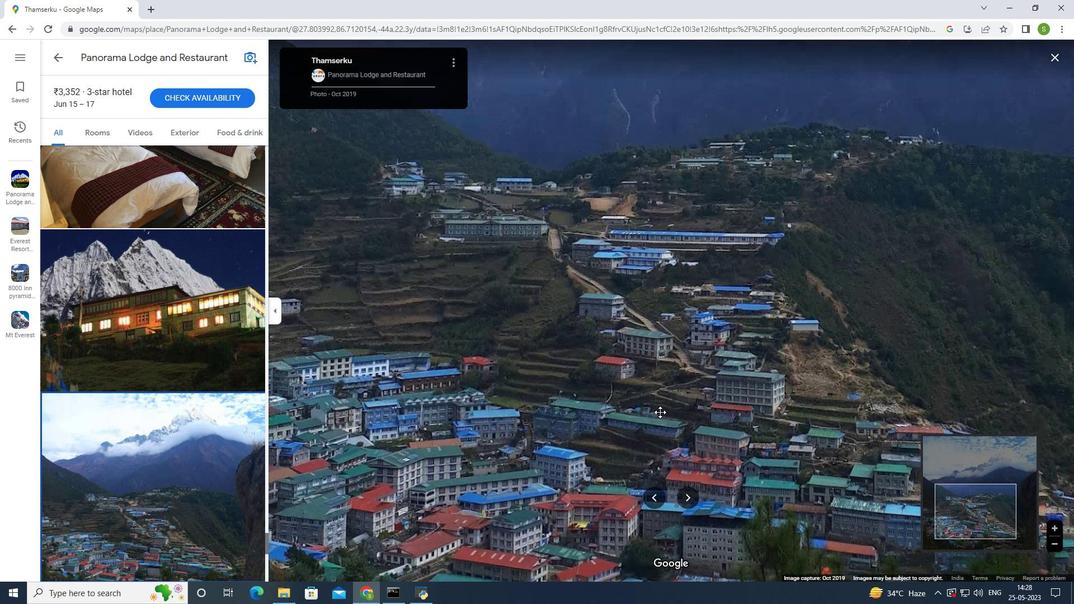 
Action: Mouse scrolled (660, 411) with delta (0, 0)
Screenshot: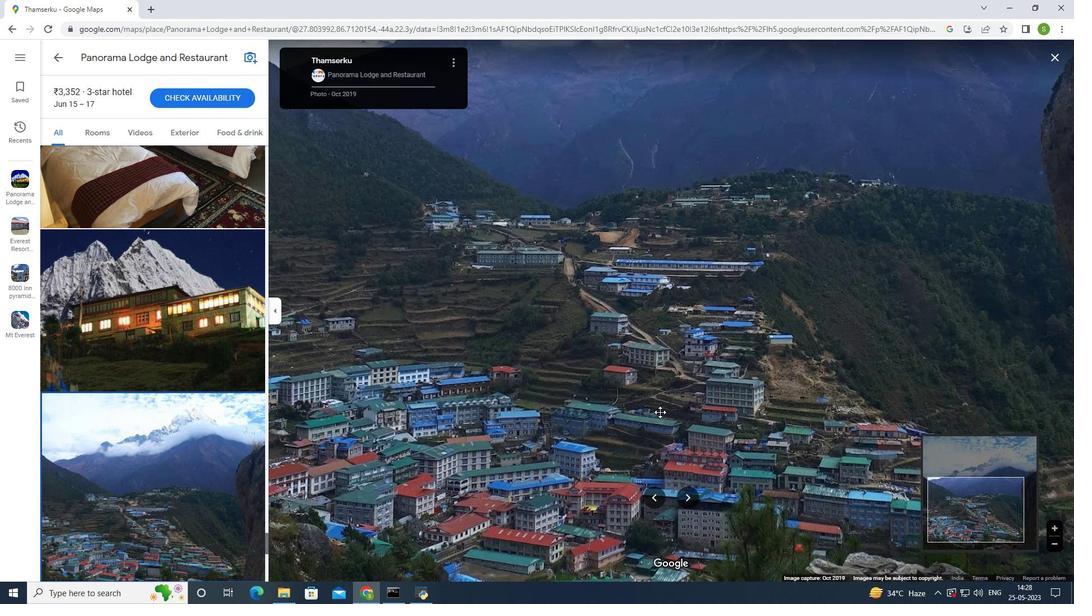 
Action: Mouse moved to (660, 412)
Screenshot: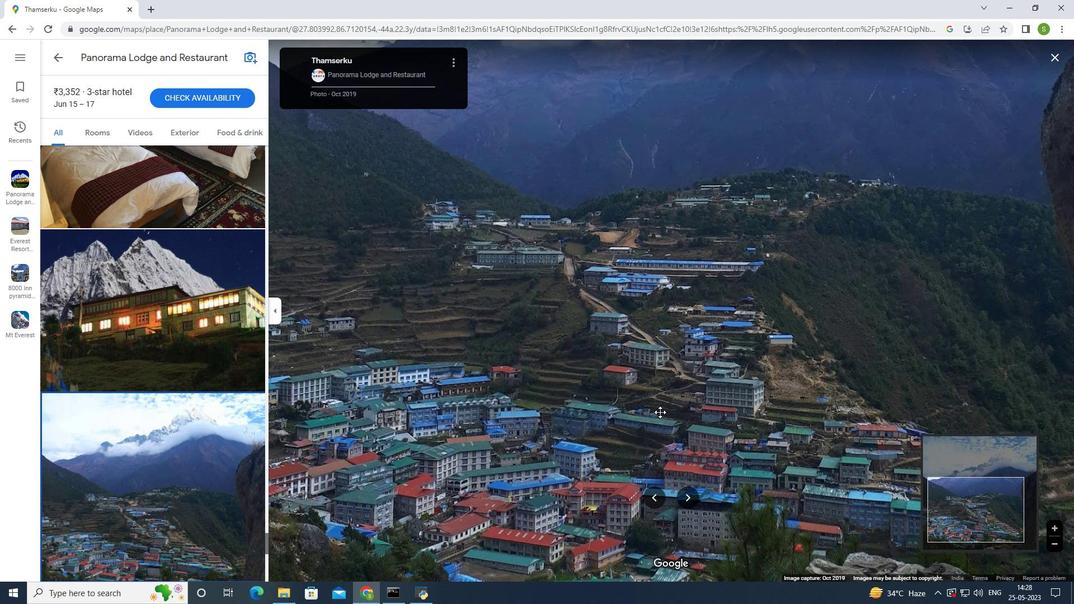 
Action: Mouse scrolled (660, 411) with delta (0, -1)
